 Task: Add a signature Graham Wilson containing Have a great Martin Luther King Jr. Day, Graham Wilson to email address softage.5@softage.net and add a folder Insurance
Action: Mouse moved to (39, 52)
Screenshot: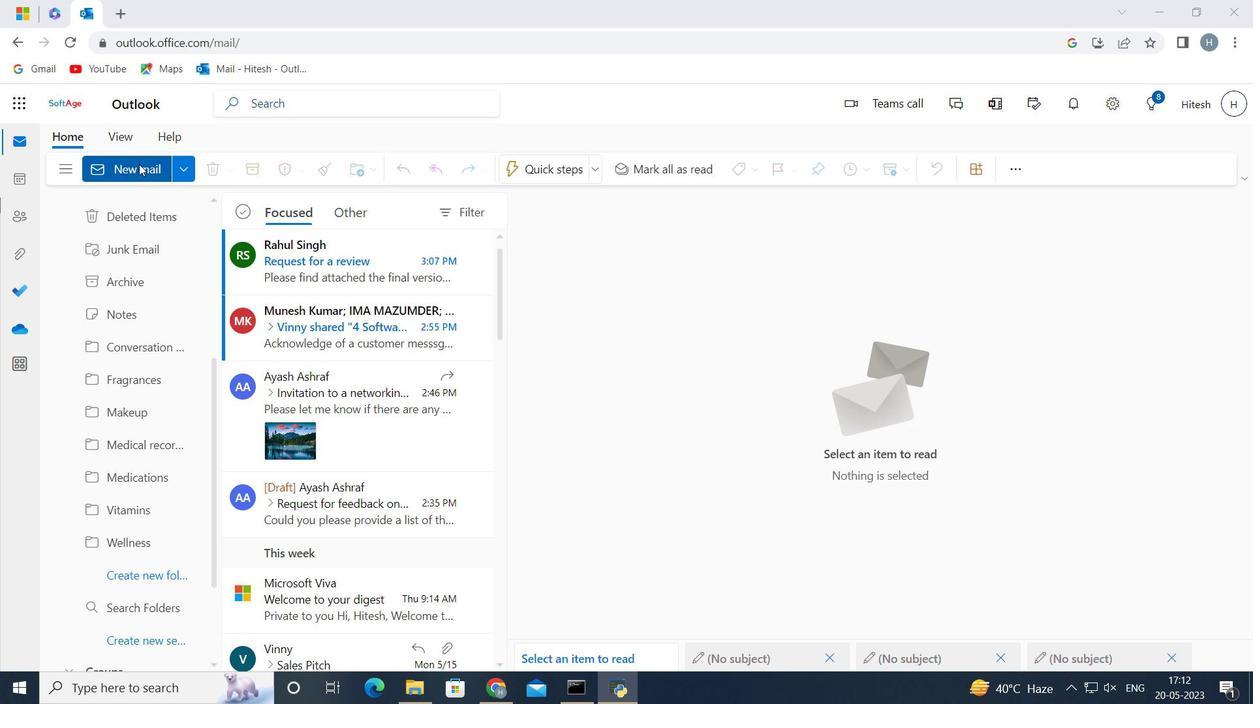 
Action: Mouse pressed left at (39, 52)
Screenshot: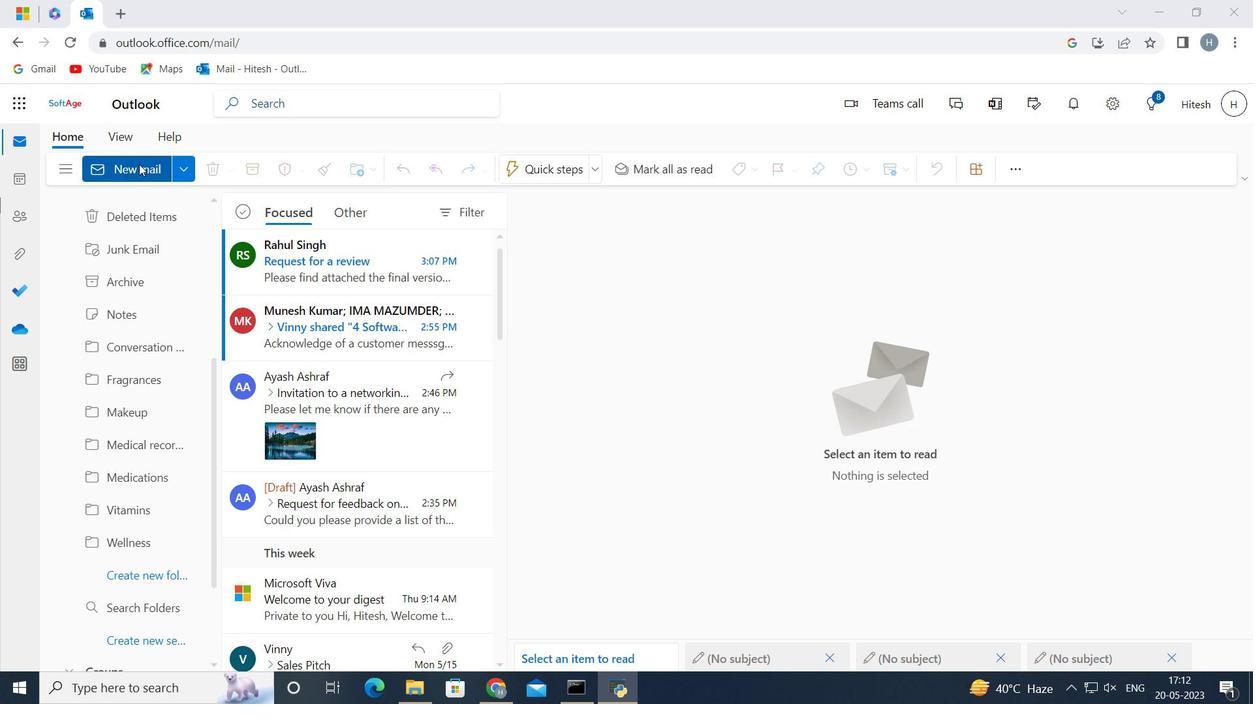 
Action: Mouse moved to (120, 116)
Screenshot: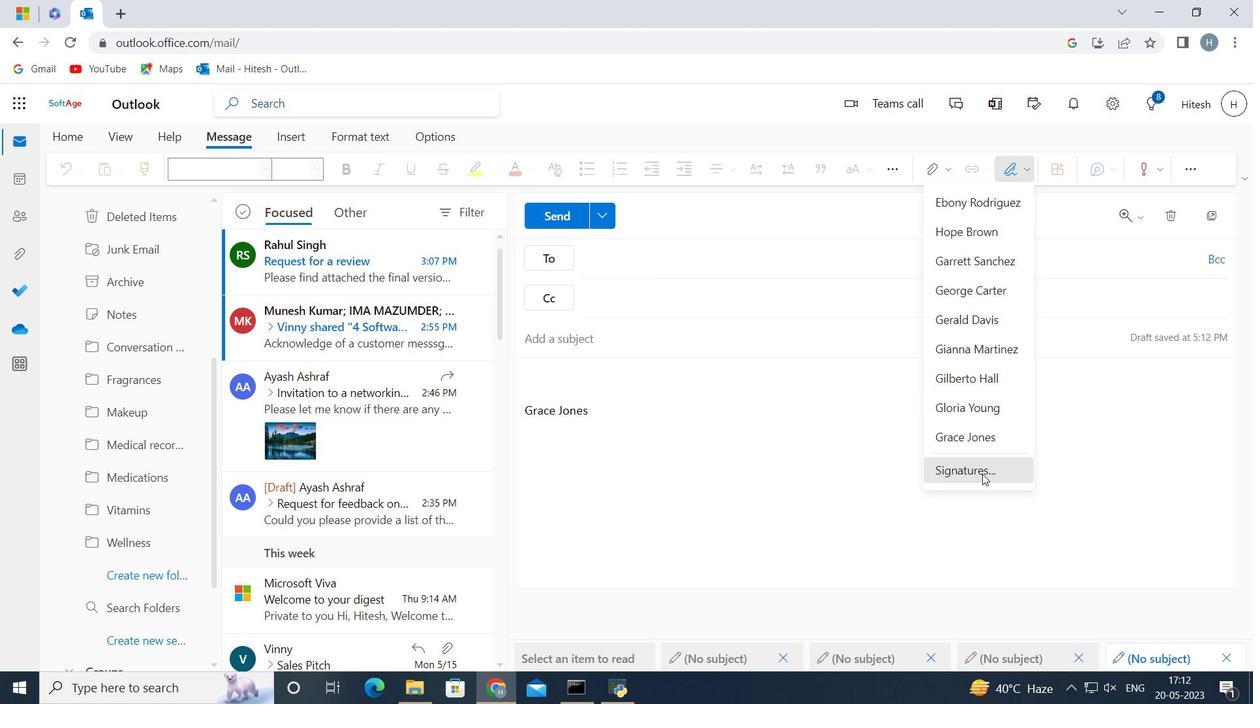 
Action: Mouse pressed left at (120, 116)
Screenshot: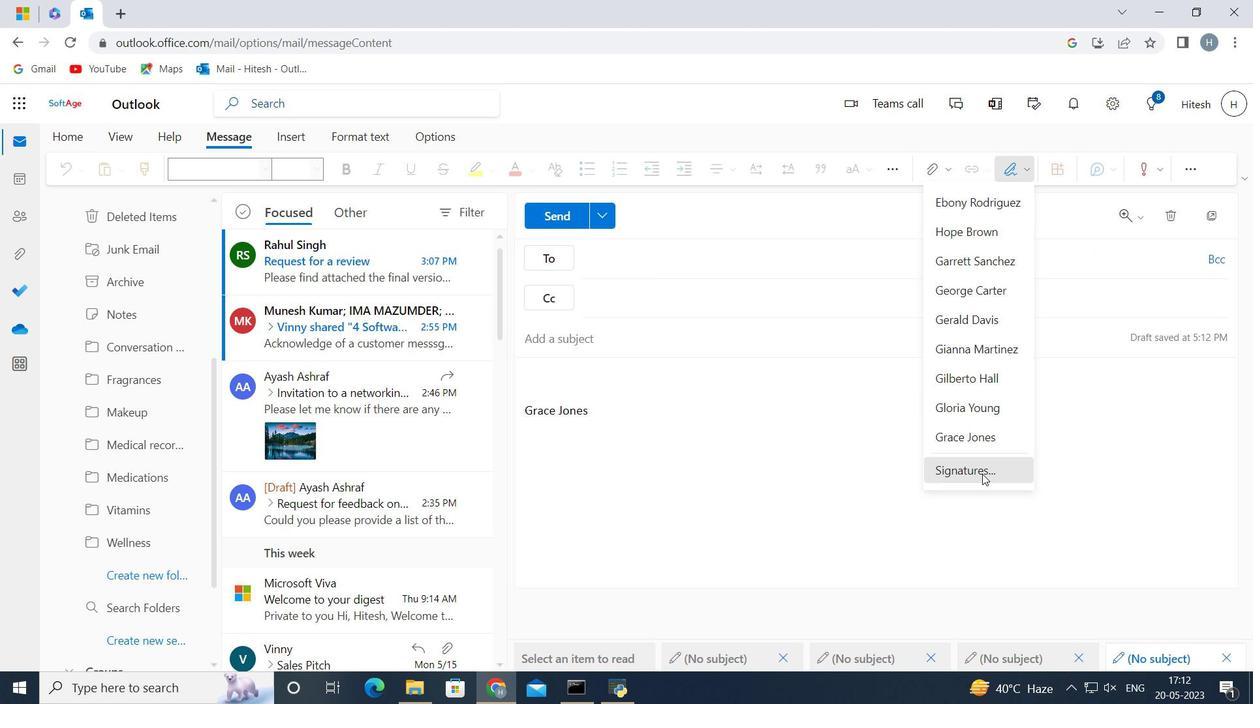 
Action: Mouse moved to (855, 114)
Screenshot: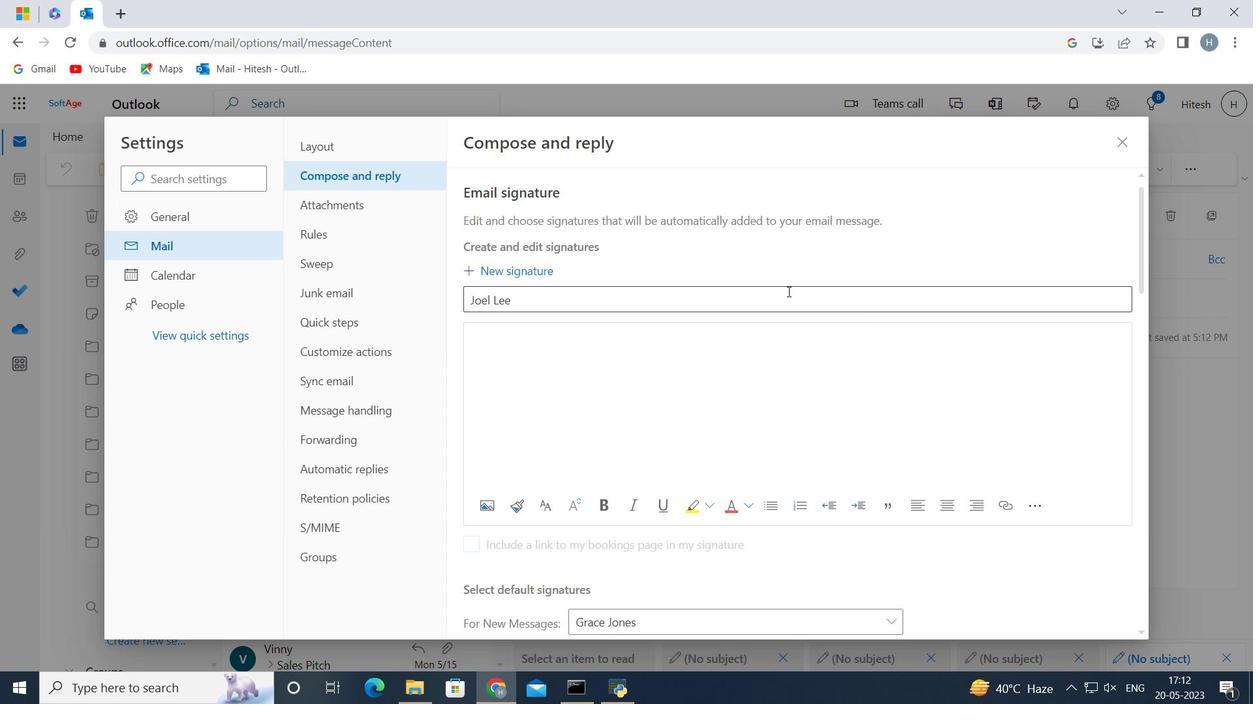 
Action: Mouse pressed left at (855, 114)
Screenshot: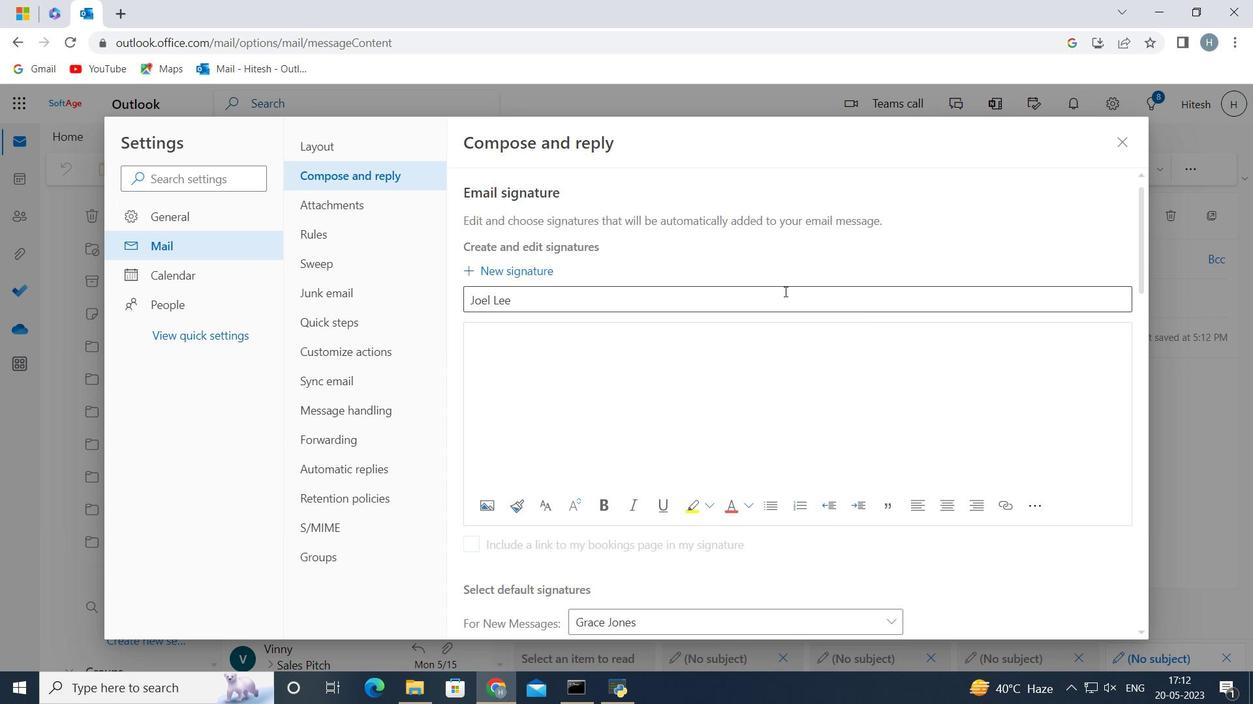 
Action: Mouse moved to (820, 174)
Screenshot: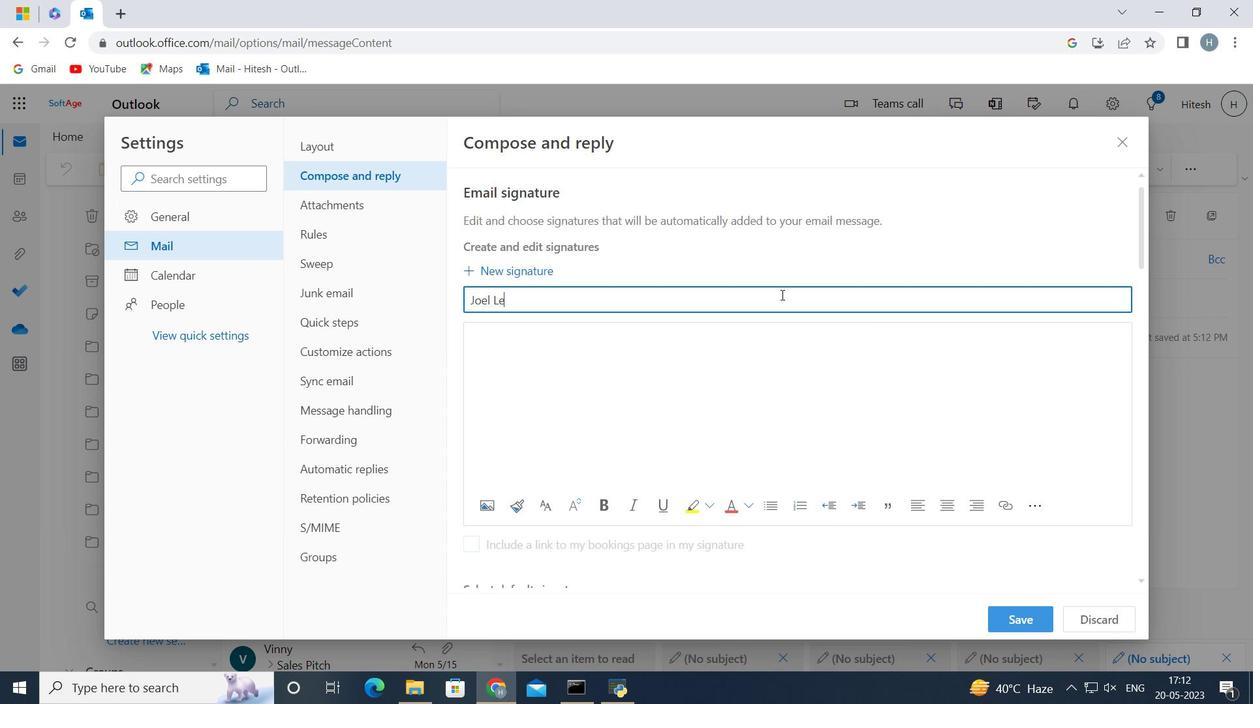
Action: Mouse pressed left at (820, 174)
Screenshot: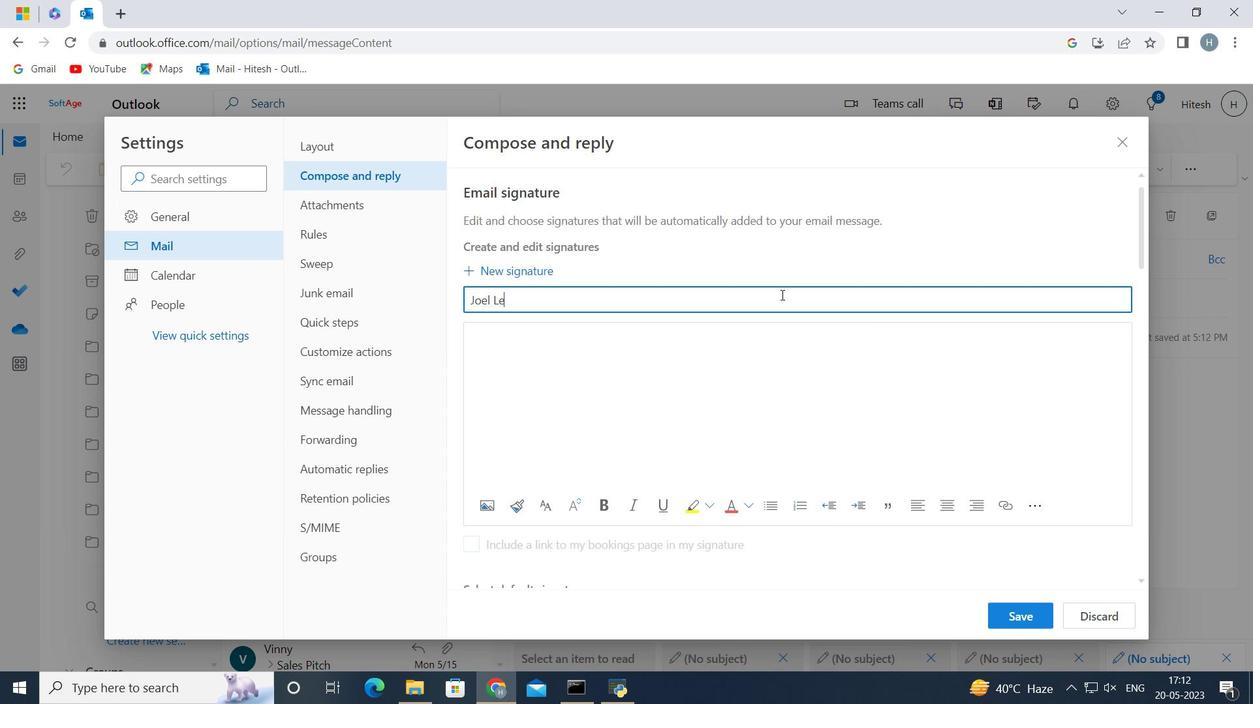 
Action: Mouse moved to (811, 219)
Screenshot: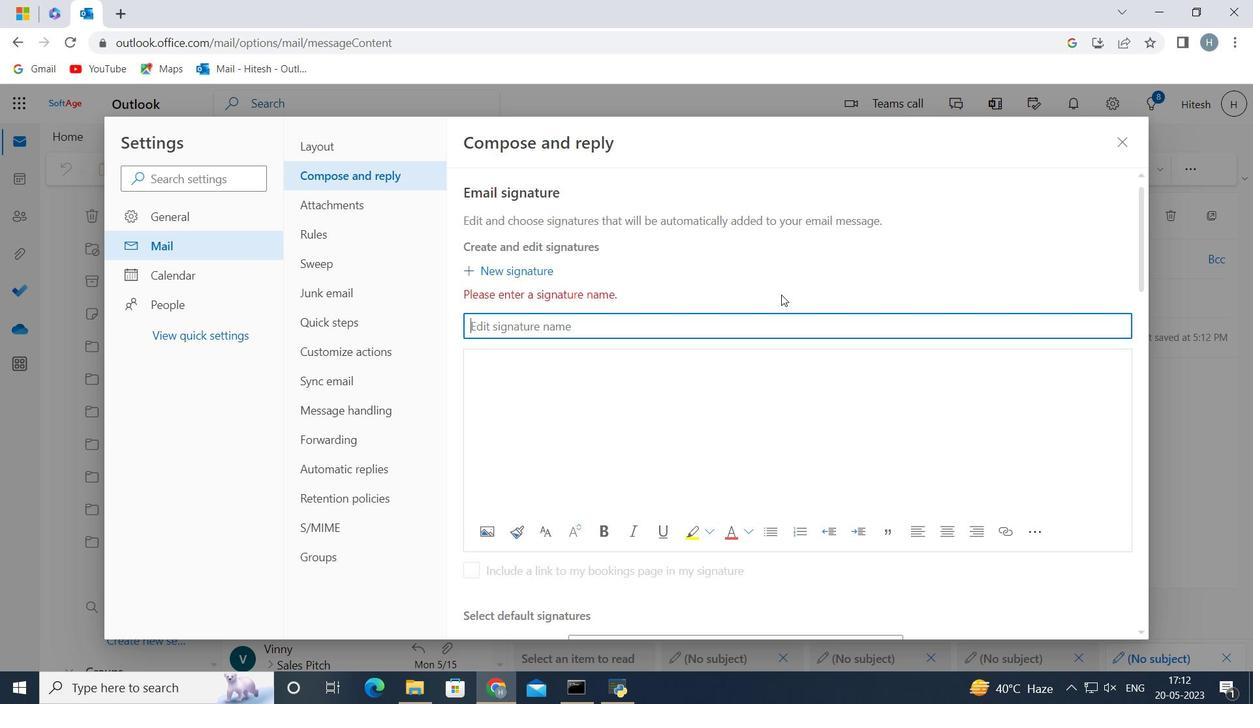 
Action: Mouse pressed left at (811, 219)
Screenshot: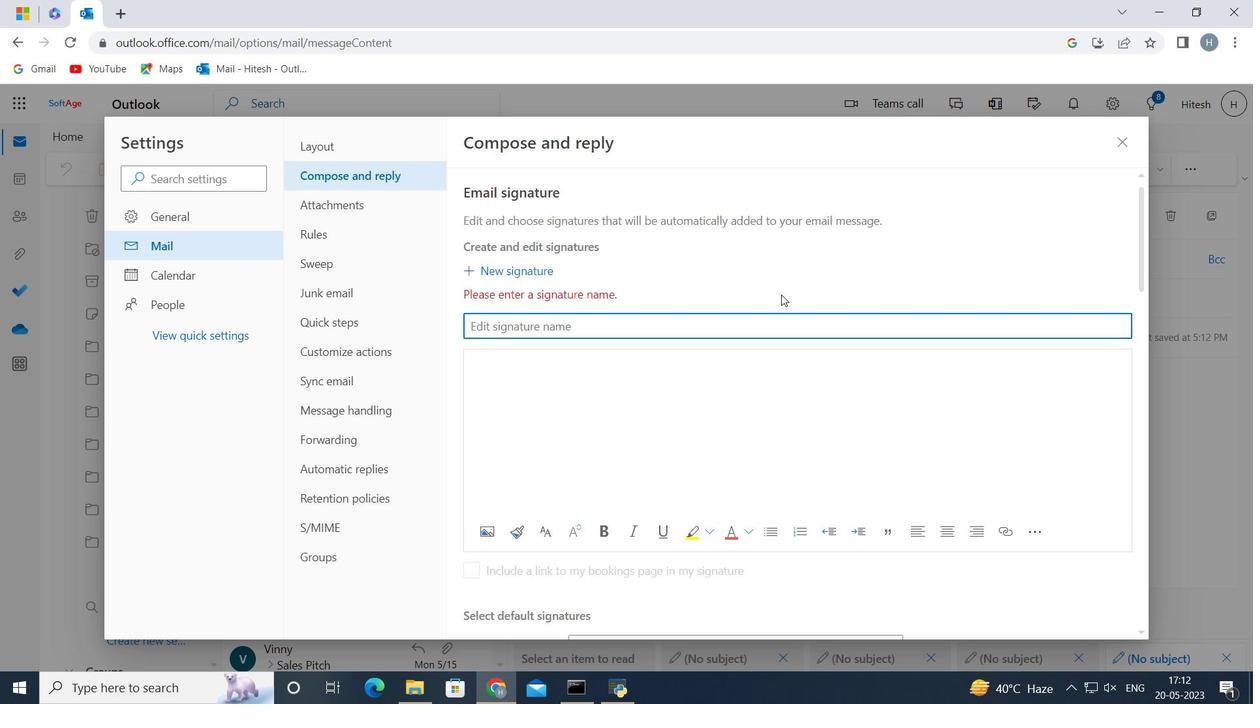 
Action: Mouse moved to (671, 222)
Screenshot: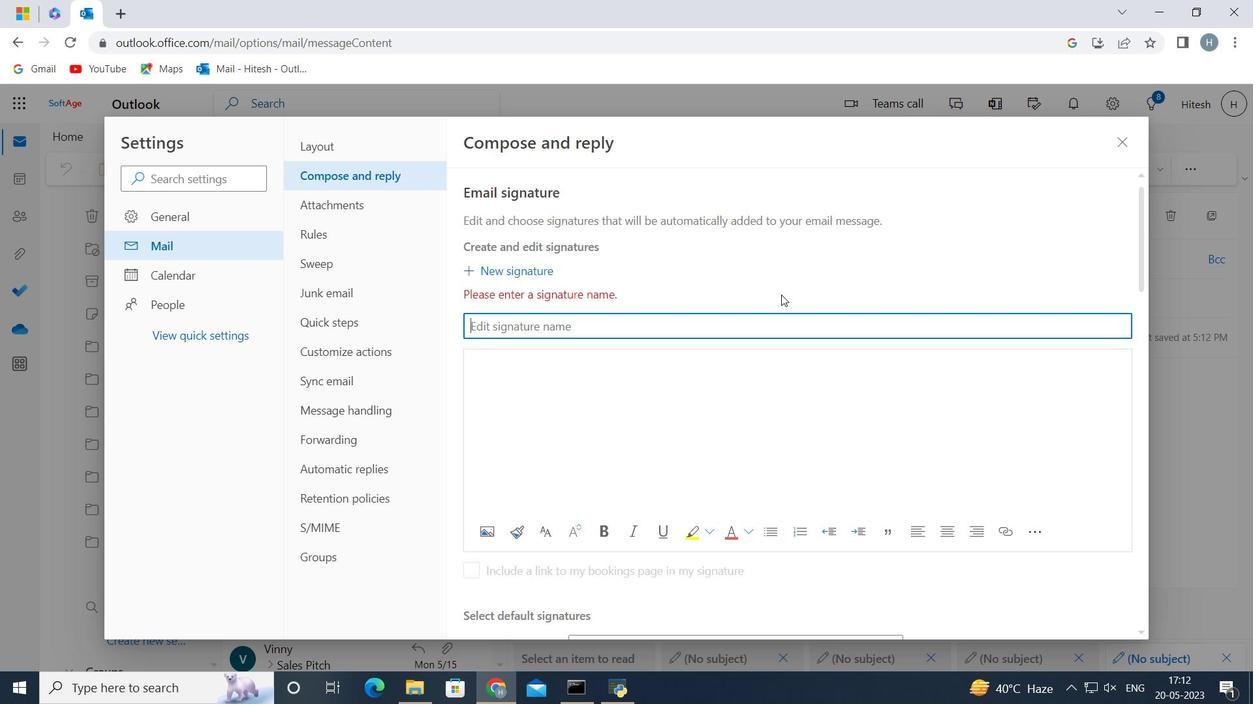
Action: Mouse pressed left at (671, 222)
Screenshot: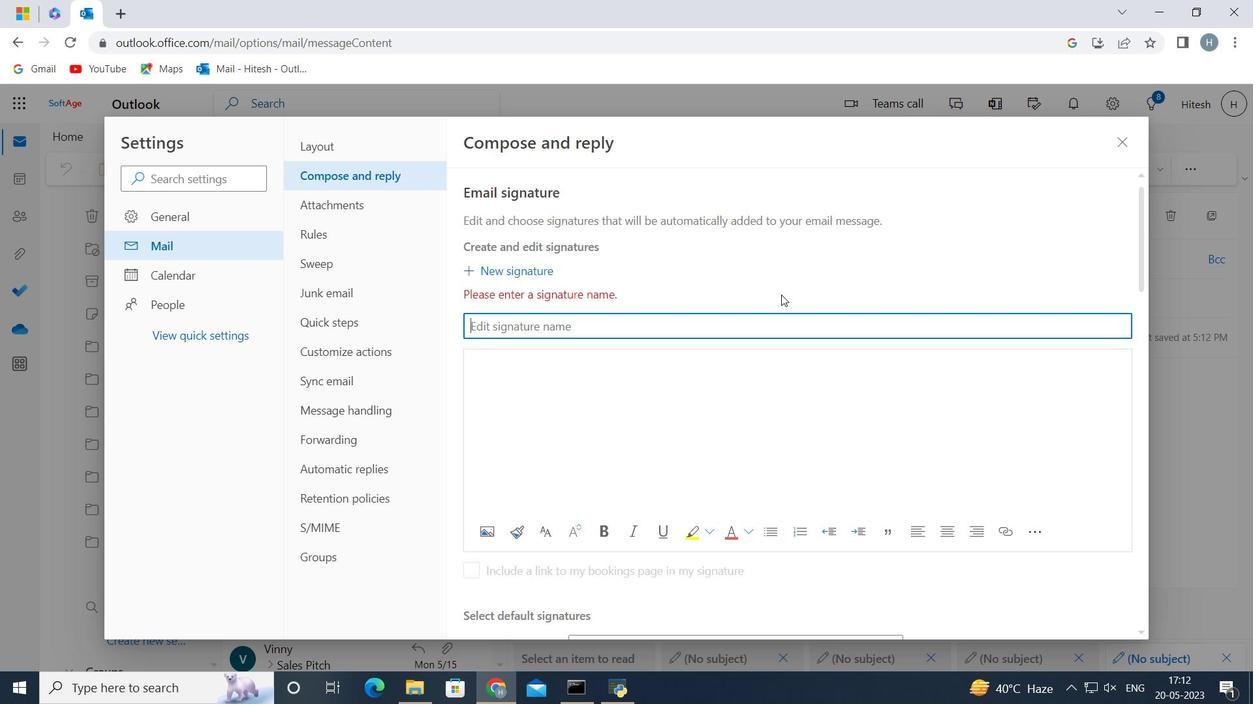 
Action: Mouse moved to (1118, 163)
Screenshot: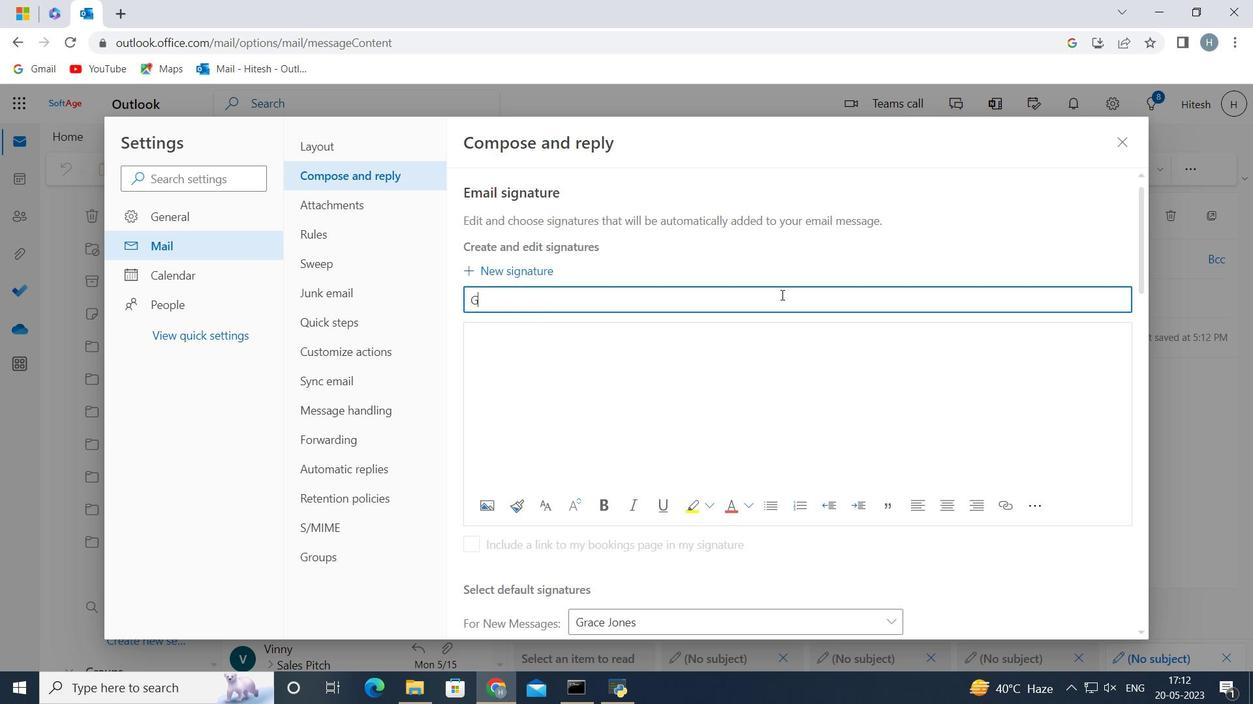 
Action: Key pressed <Key.backspace><Key.backspace><Key.backspace><Key.backspace><Key.backspace><Key.backspace><Key.backspace><Key.backspace><Key.backspace><Key.backspace><Key.backspace><Key.backspace><Key.backspace><Key.backspace><Key.backspace><Key.backspace><Key.backspace><Key.backspace><Key.backspace><Key.backspace><Key.shift>g<Key.backspace><Key.shift>Gram<Key.backspace>ham<Key.space><Key.shift>Wilsonctrl+A<'\x03'>
Screenshot: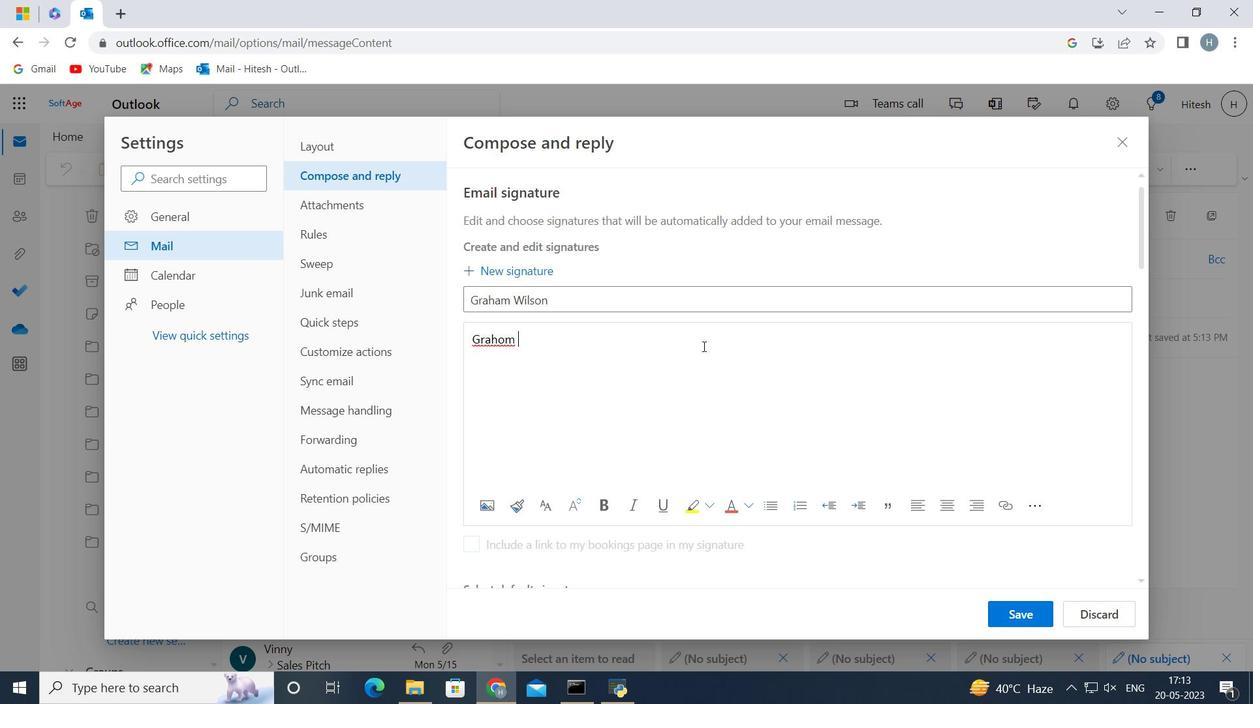 
Action: Mouse moved to (593, 260)
Screenshot: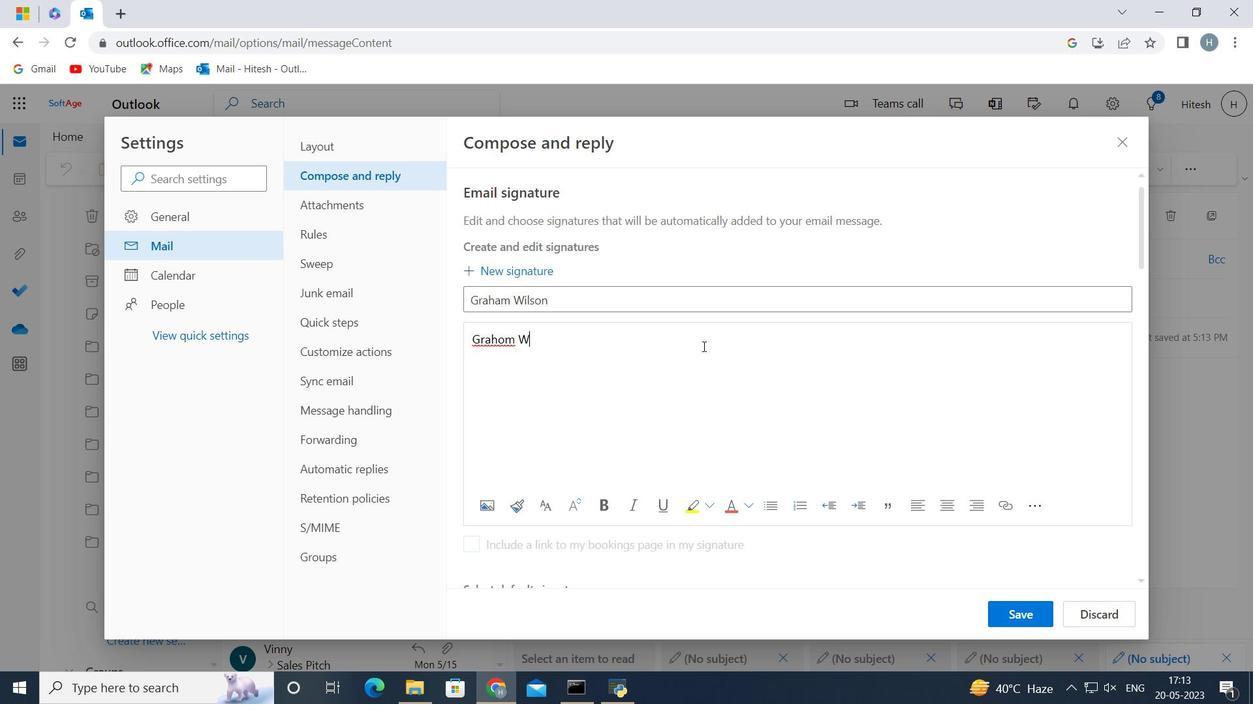 
Action: Mouse pressed left at (593, 260)
Screenshot: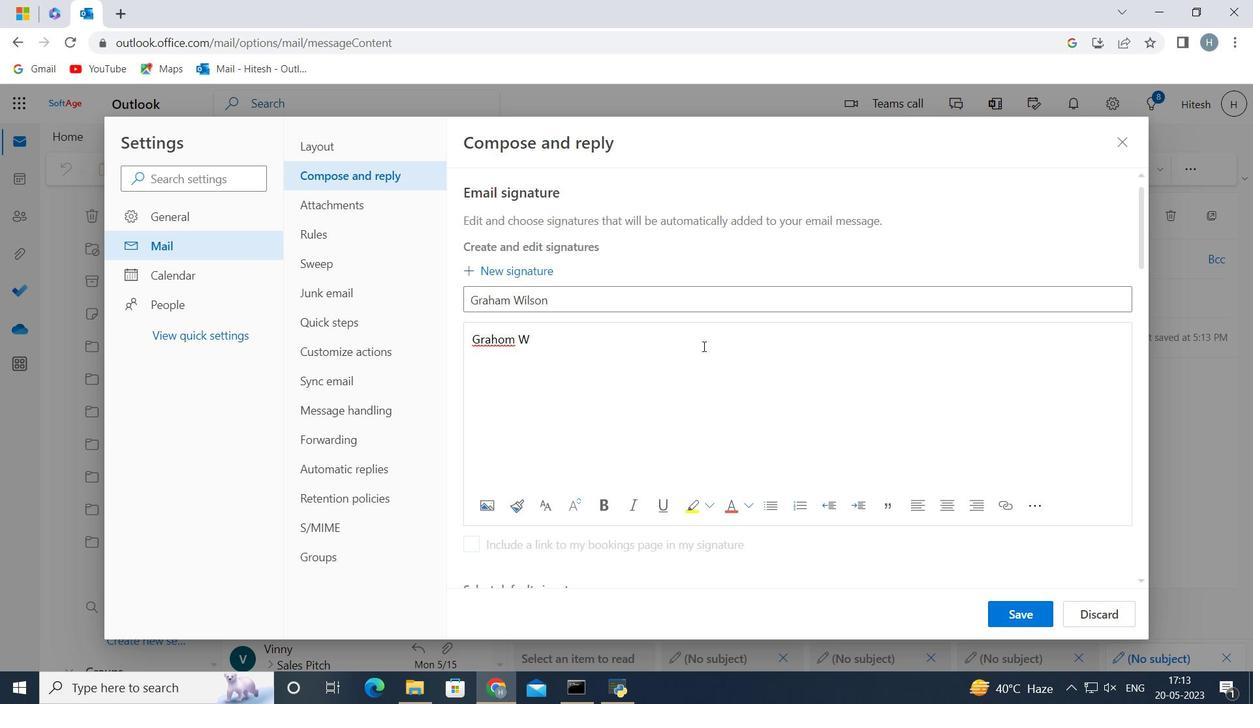 
Action: Mouse moved to (593, 253)
Screenshot: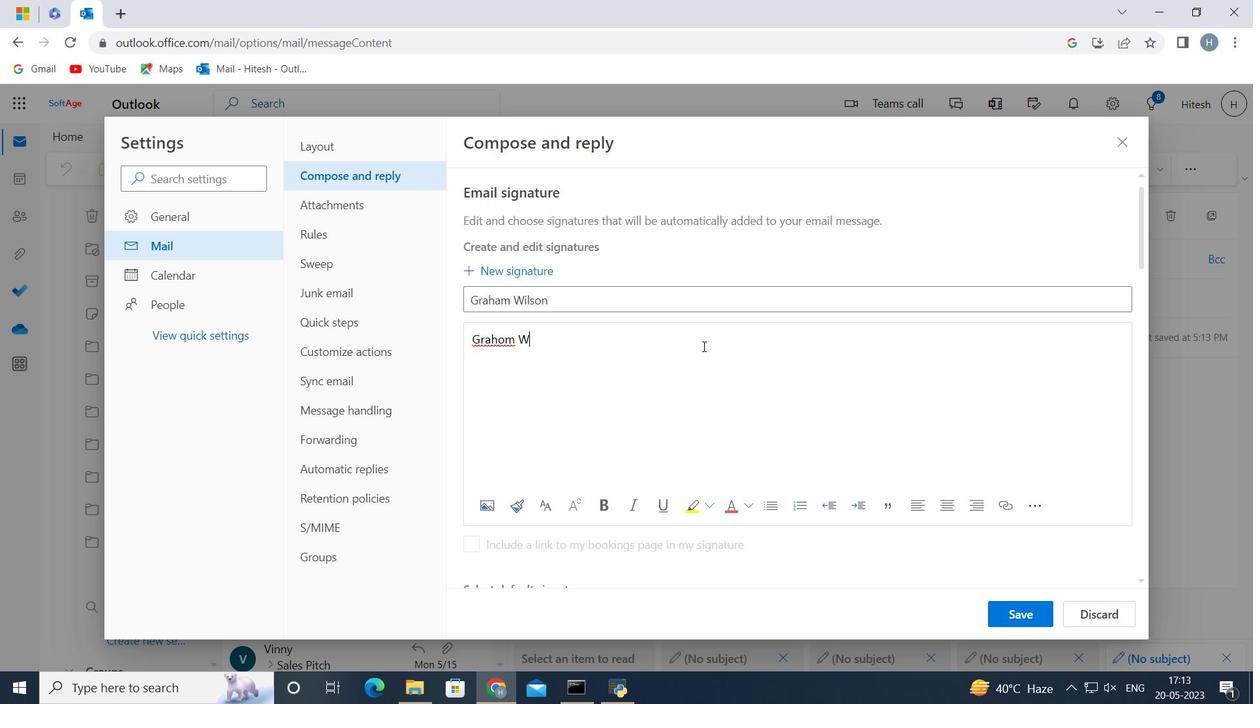 
Action: Mouse pressed left at (593, 253)
Screenshot: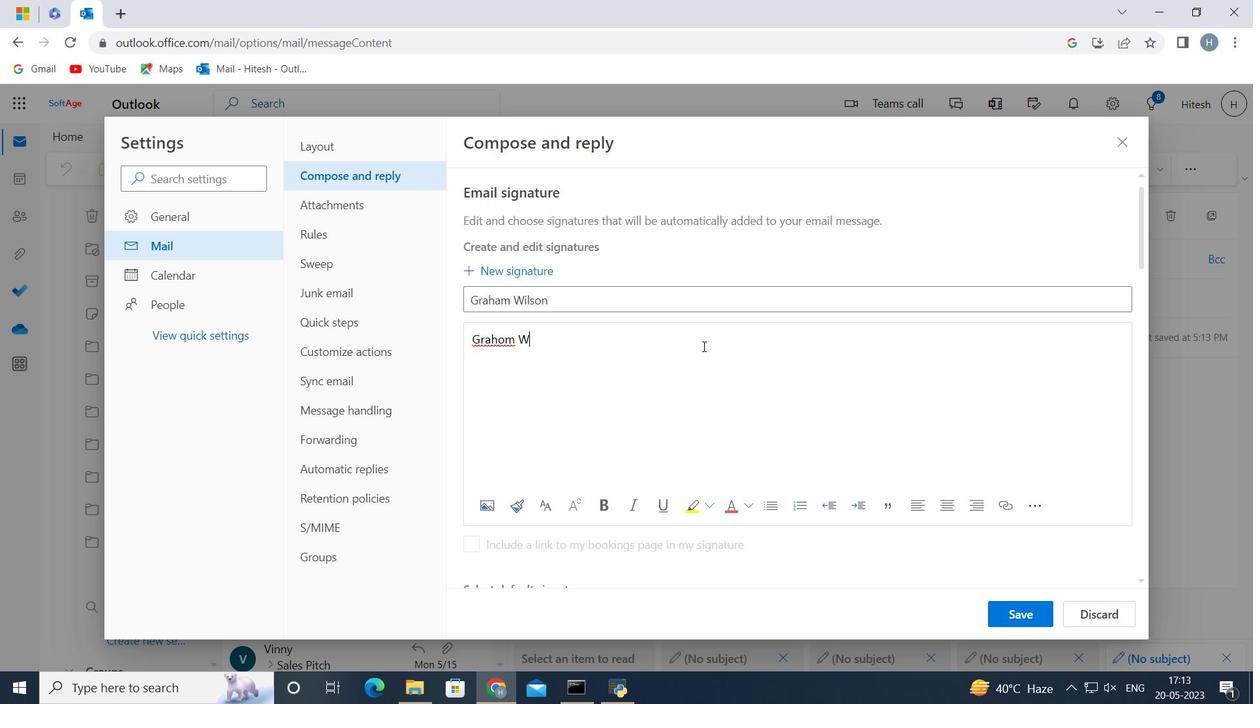 
Action: Key pressed <Key.backspace><Key.backspace><Key.backspace><Key.backspace><Key.backspace><Key.backspace><Key.backspace><Key.backspace><Key.backspace><Key.backspace><Key.backspace><Key.backspace><Key.backspace><Key.backspace><Key.backspace><Key.backspace><Key.backspace><Key.backspace><Key.backspace>ctrl+V
Screenshot: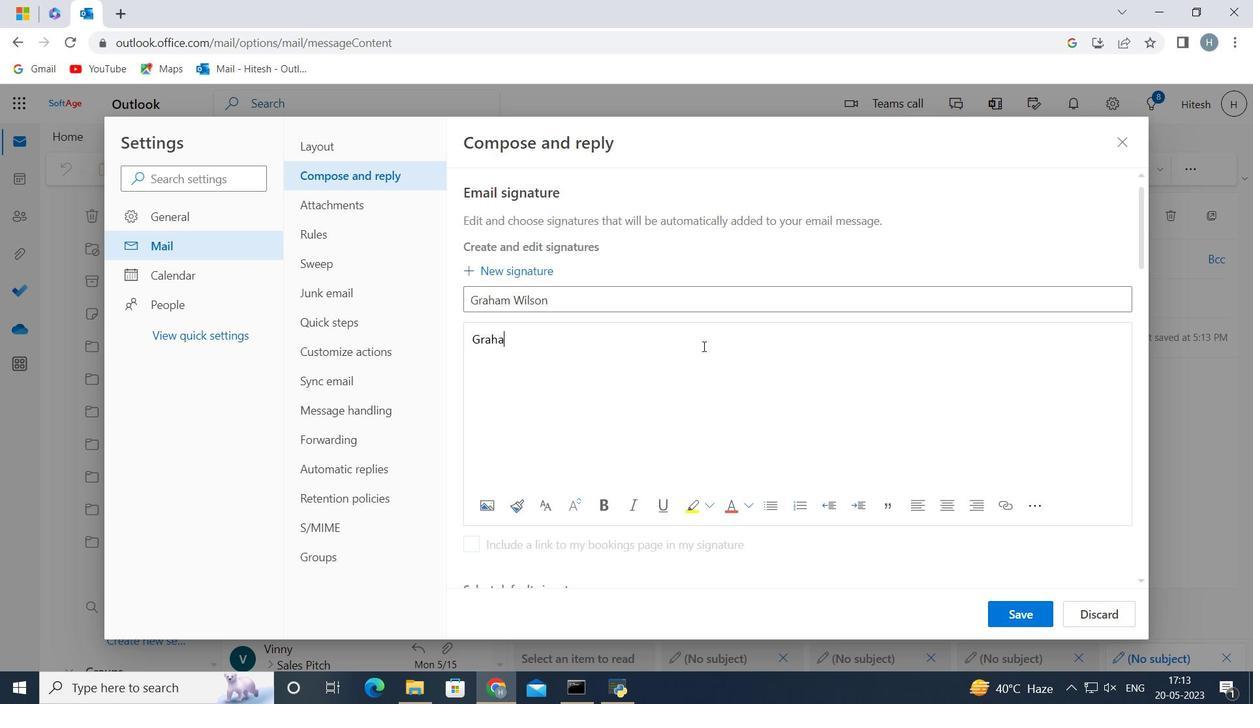 
Action: Mouse moved to (945, 624)
Screenshot: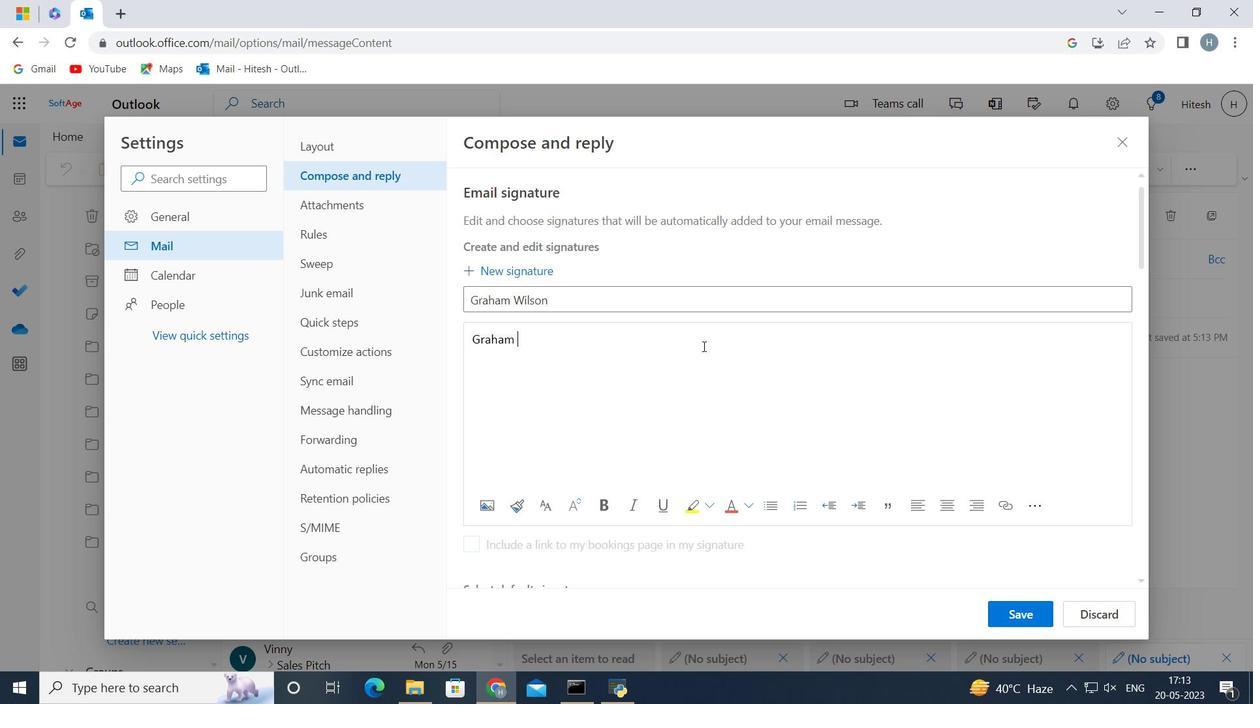 
Action: Mouse pressed left at (945, 624)
Screenshot: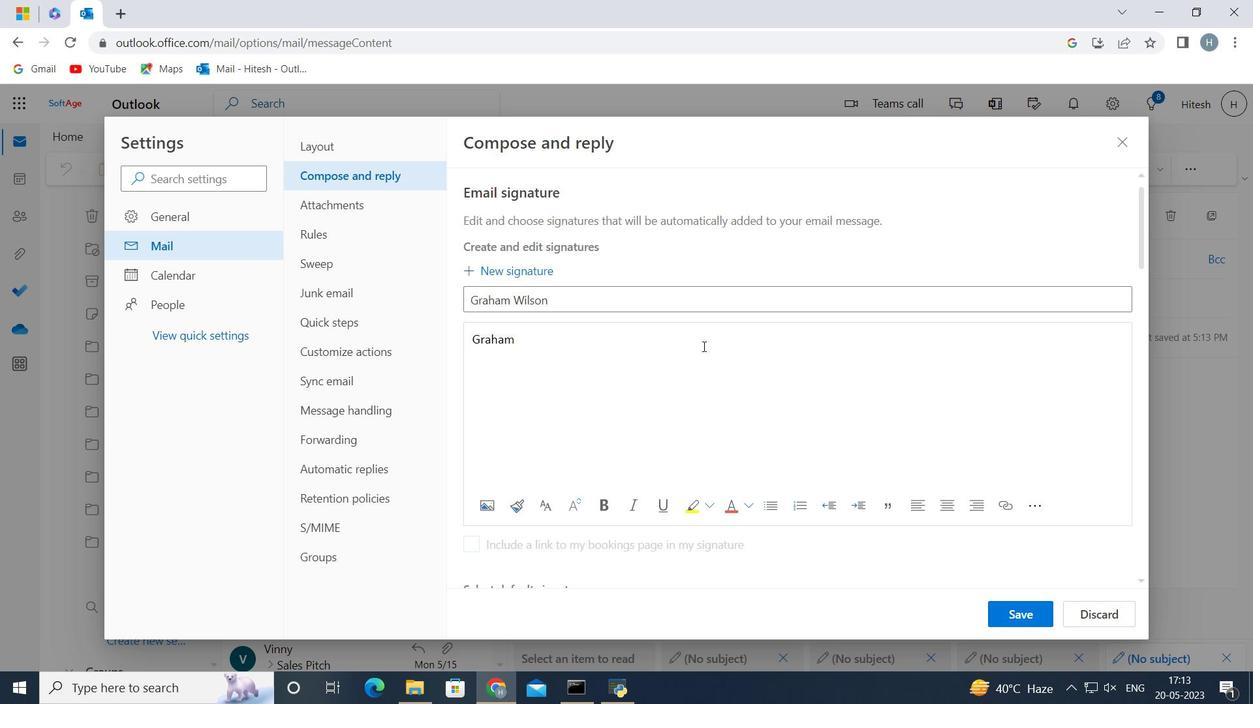 
Action: Mouse moved to (1023, 92)
Screenshot: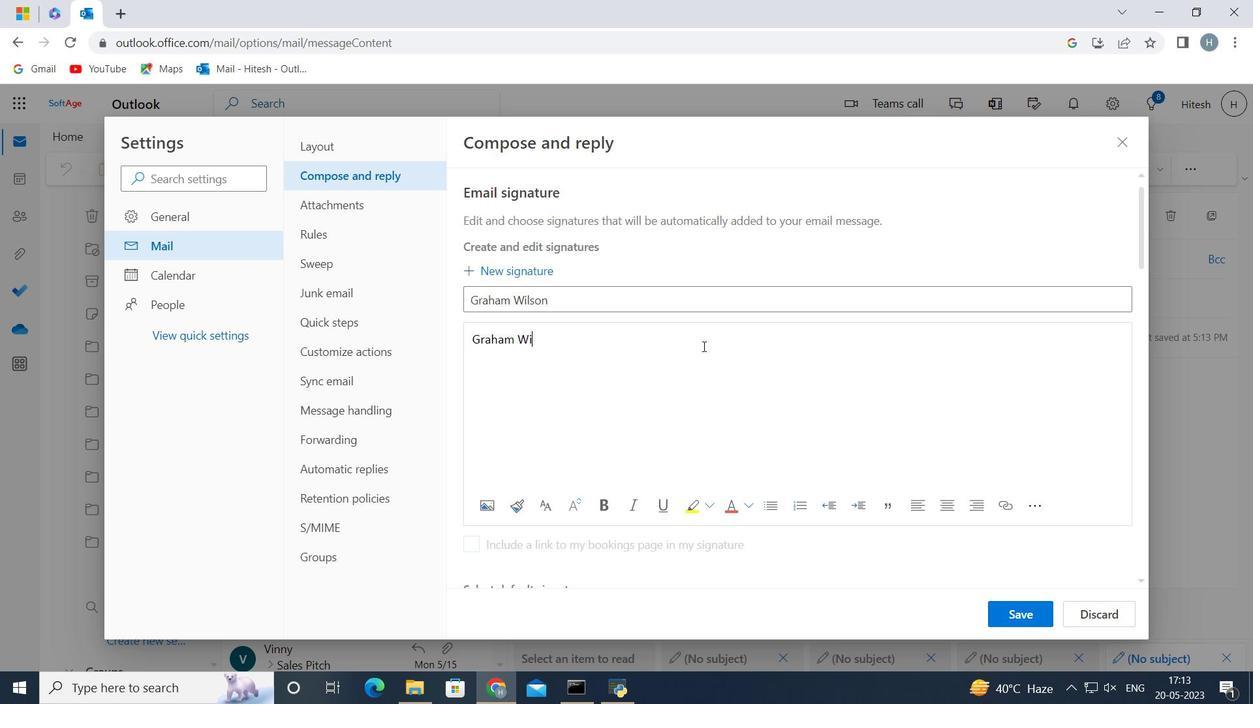 
Action: Mouse pressed left at (1023, 92)
Screenshot: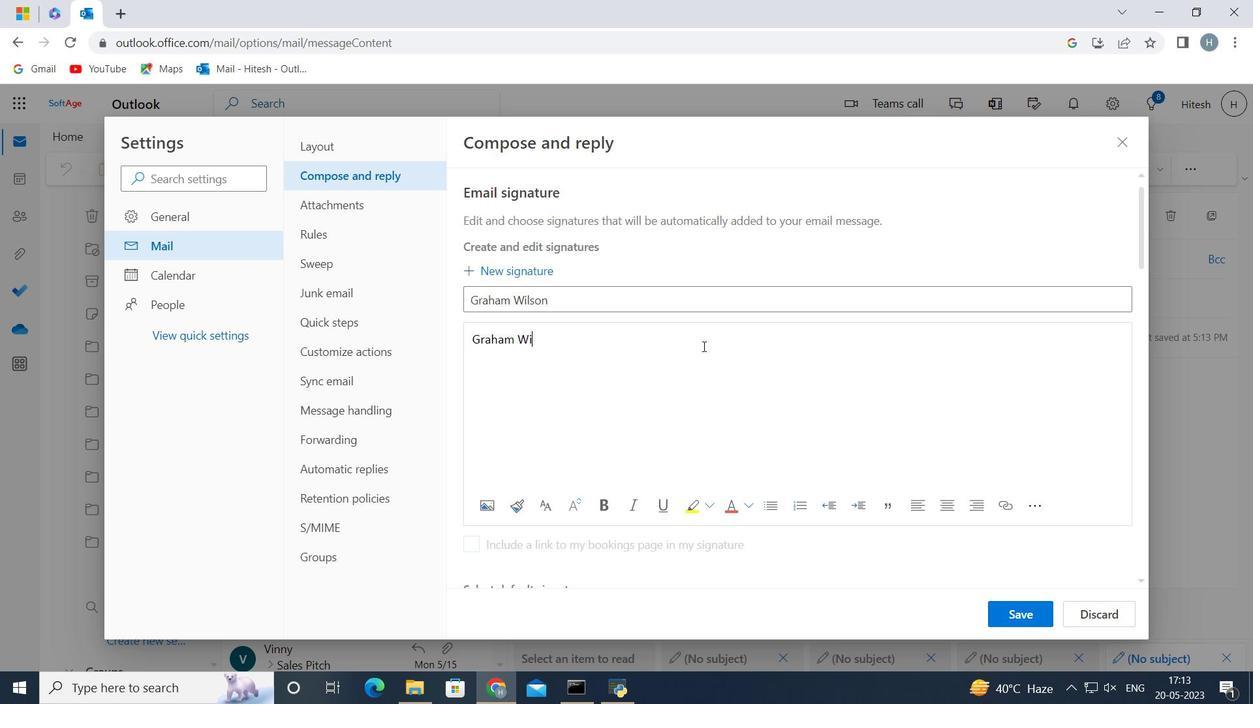 
Action: Mouse moved to (529, 192)
Screenshot: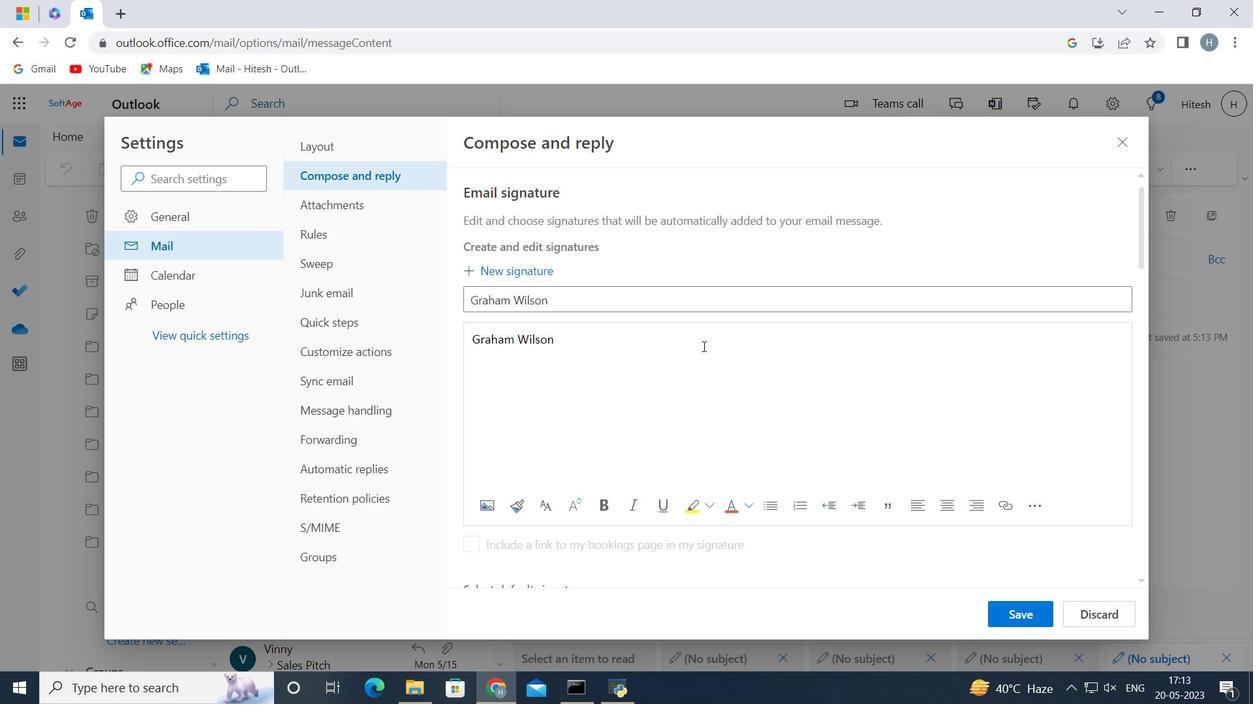 
Action: Mouse pressed left at (529, 192)
Screenshot: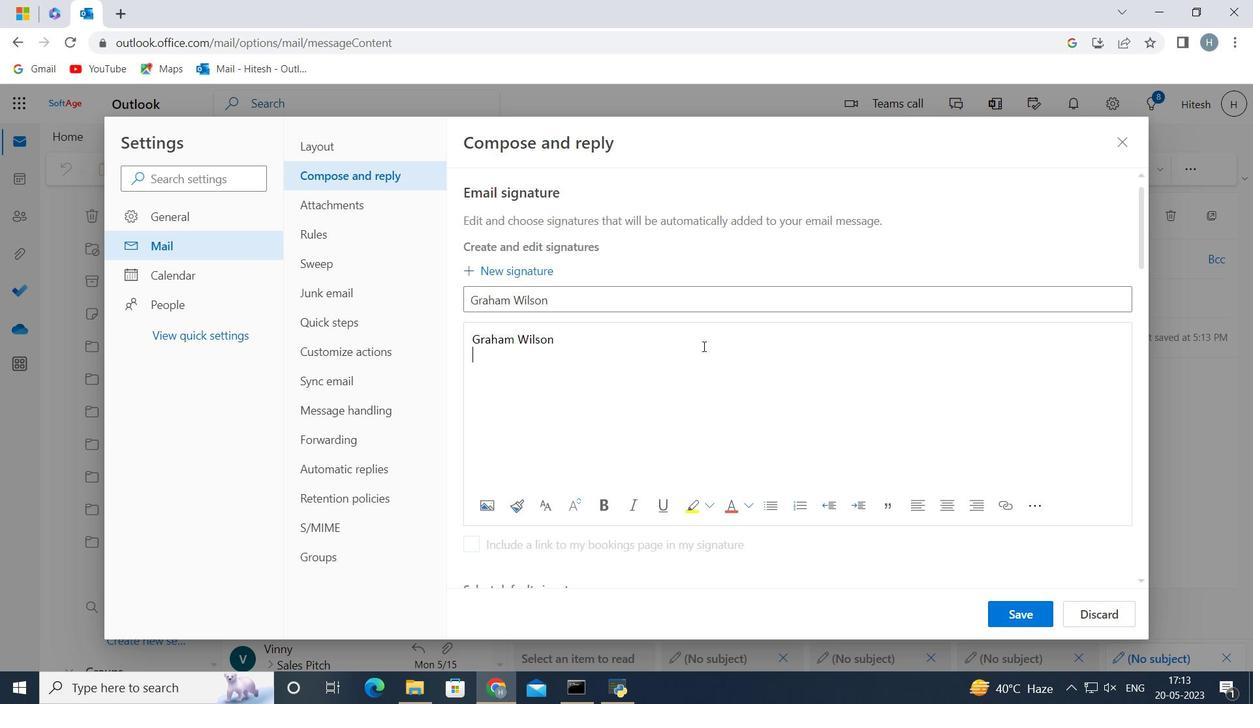 
Action: Mouse moved to (891, 217)
Screenshot: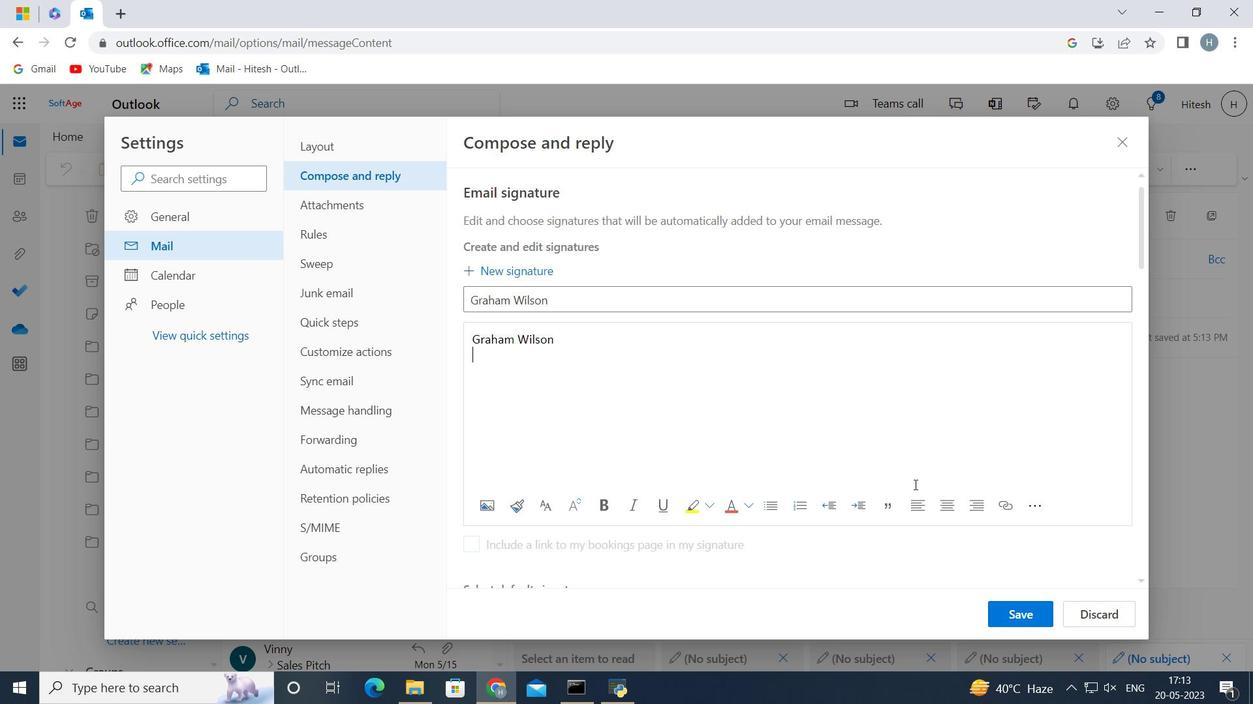 
Action: Key pressed softage.5<Key.shift><Key.shift><Key.shift><Key.shift><Key.shift><Key.shift><Key.shift><Key.shift><Key.shift><Key.shift><Key.shift><Key.shift>@spftage.net
Screenshot: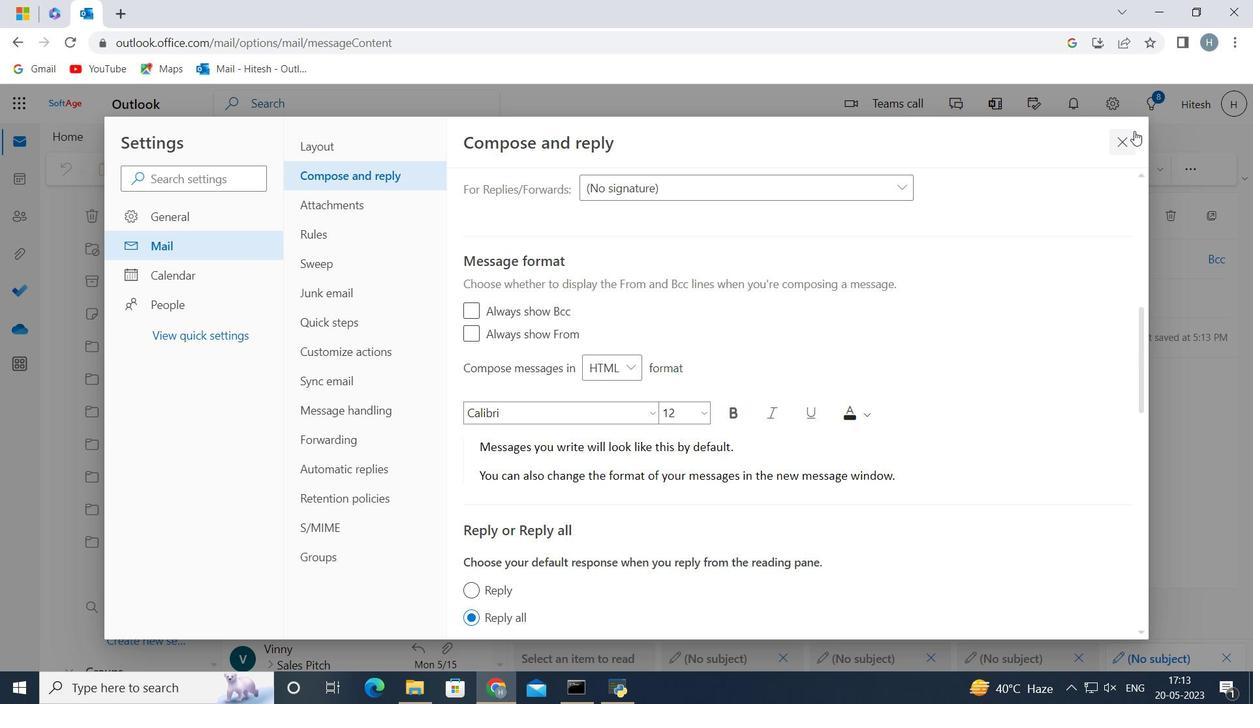 
Action: Mouse moved to (524, 187)
Screenshot: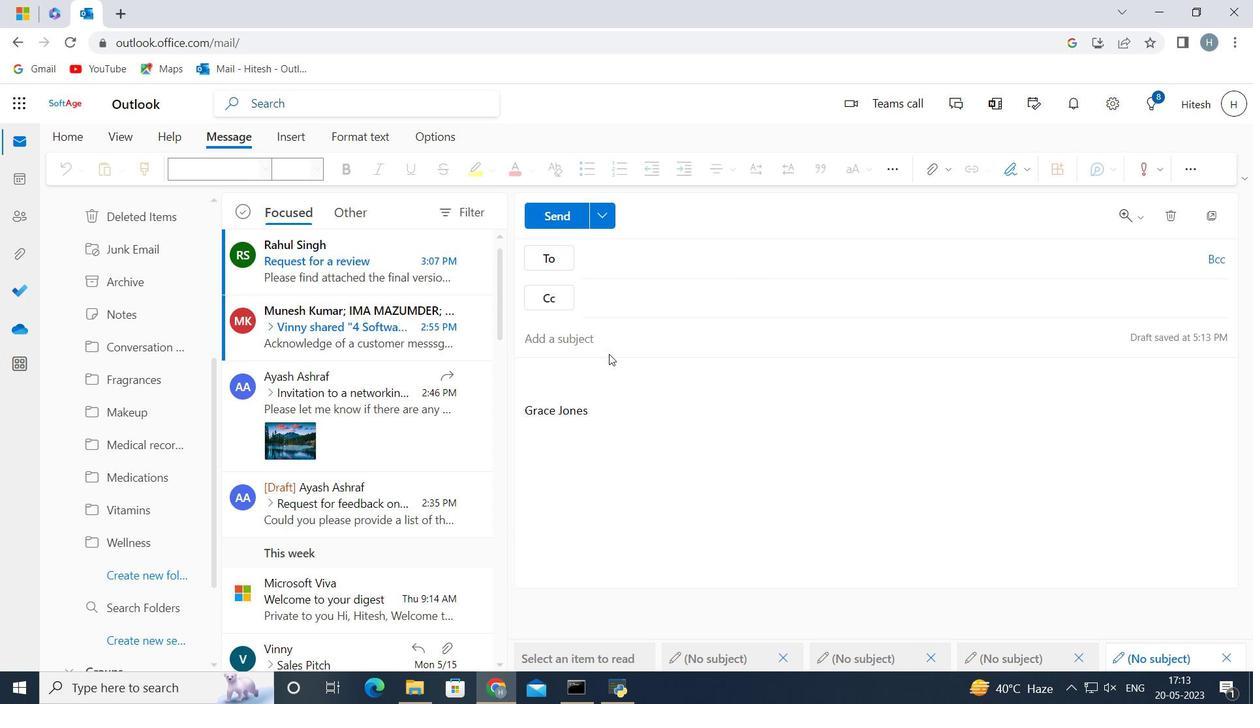 
Action: Mouse pressed left at (524, 187)
Screenshot: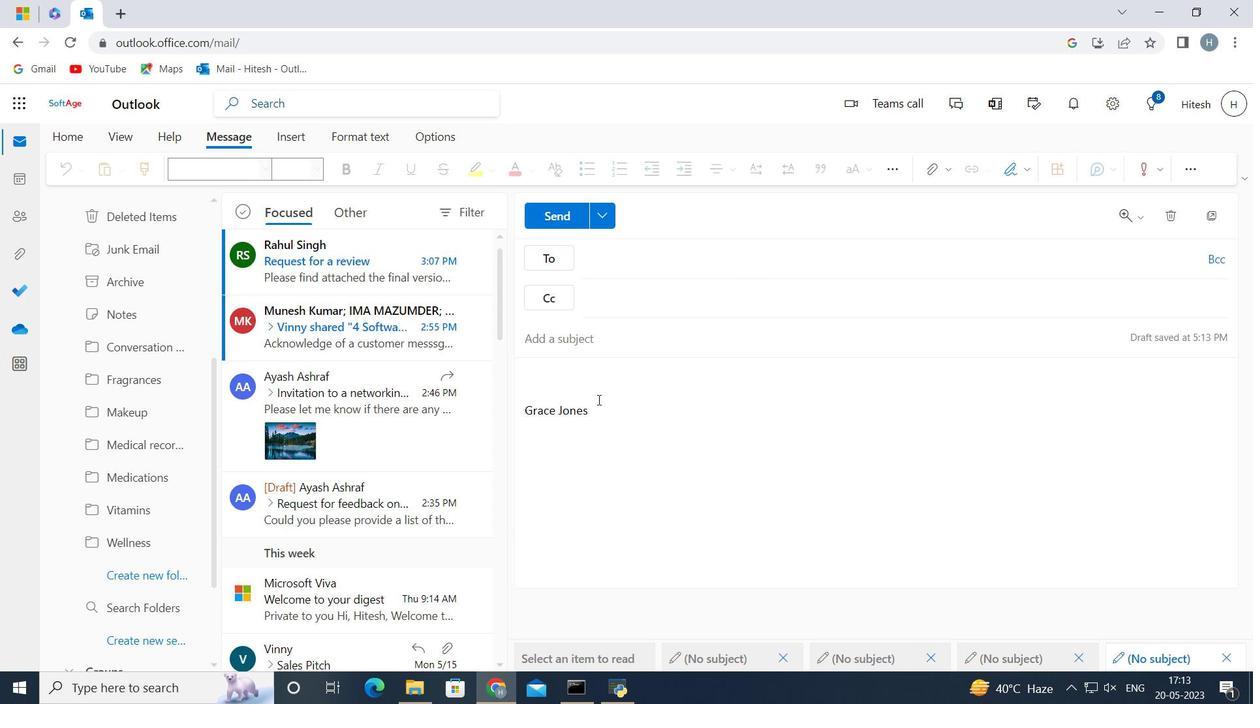
Action: Mouse moved to (520, 186)
Screenshot: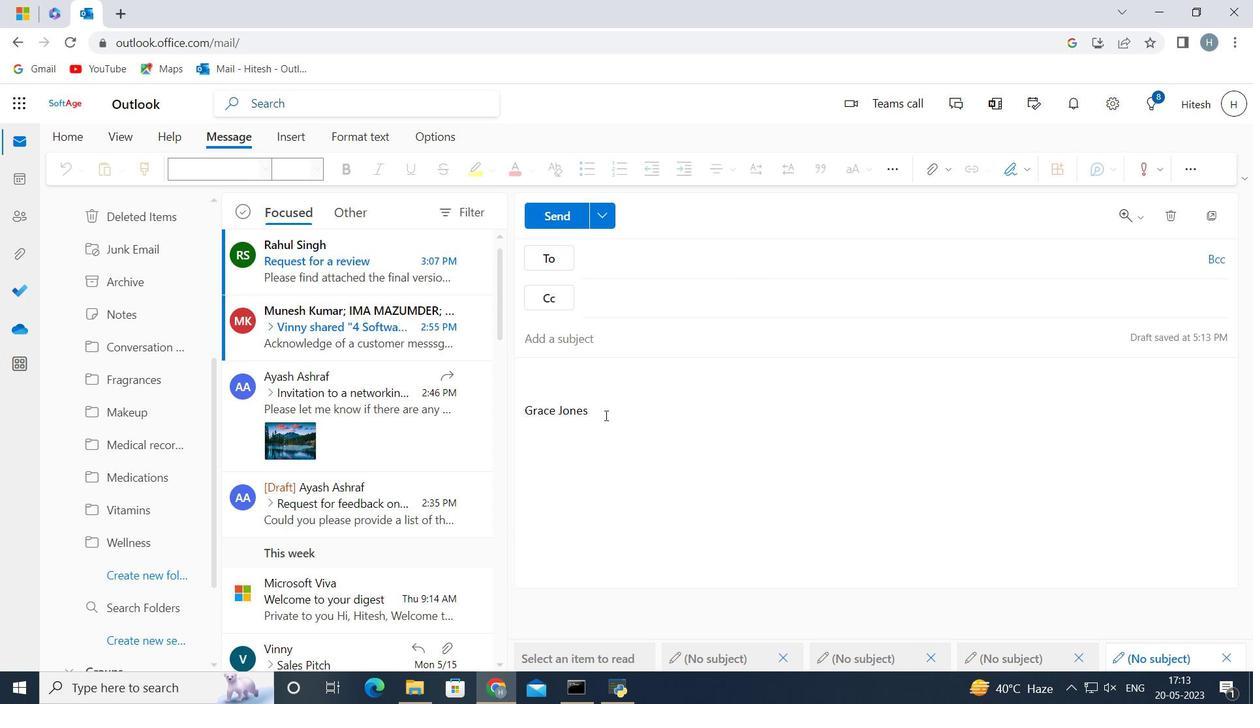 
Action: Mouse pressed left at (520, 186)
Screenshot: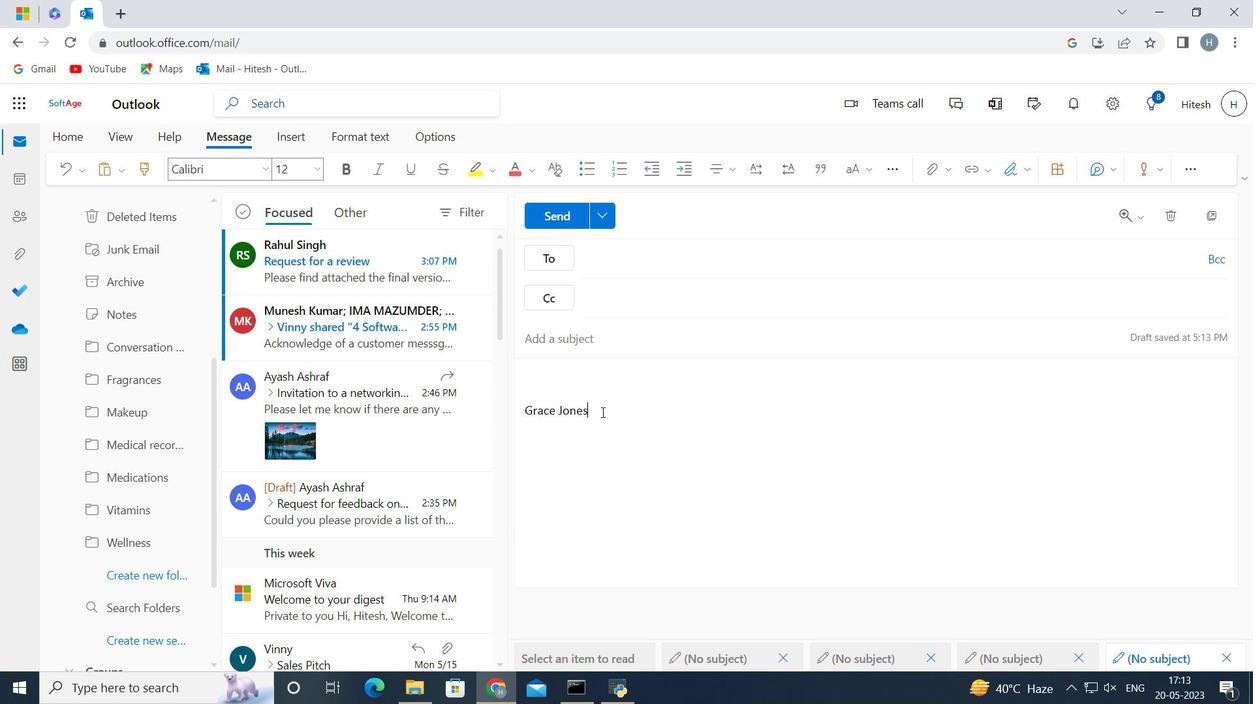 
Action: Mouse moved to (557, 191)
Screenshot: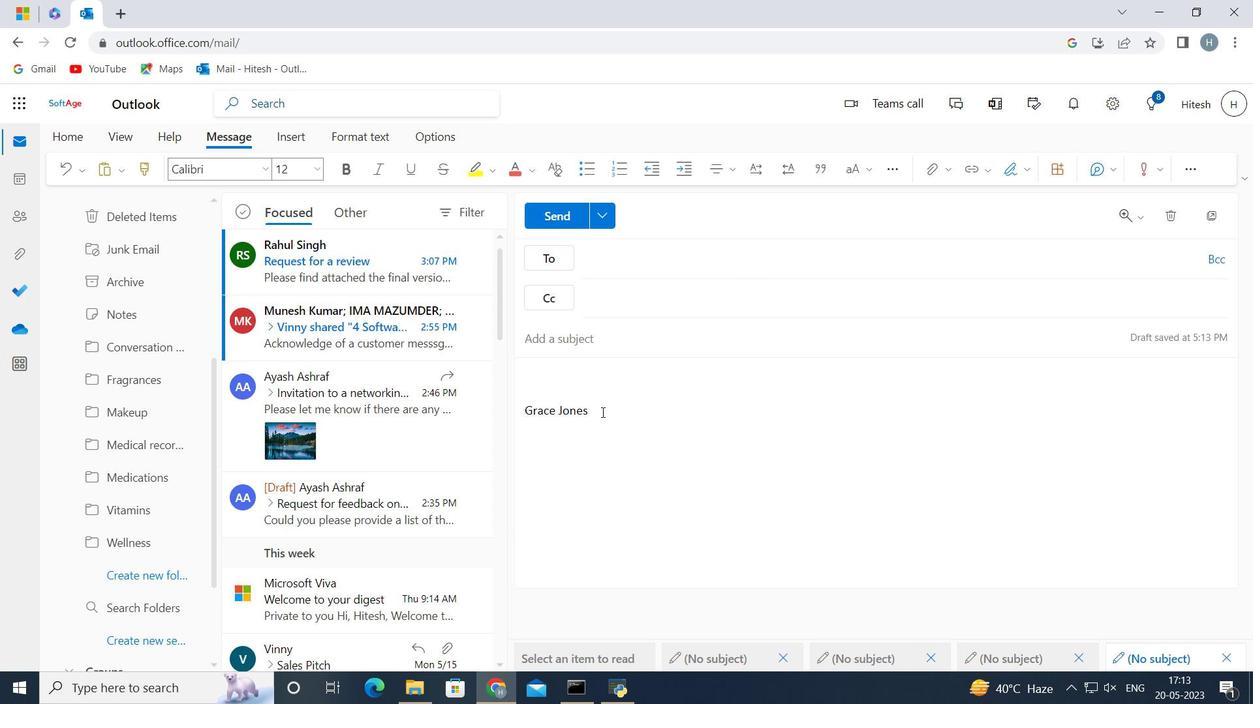 
Action: Key pressed <Key.backspace>
Screenshot: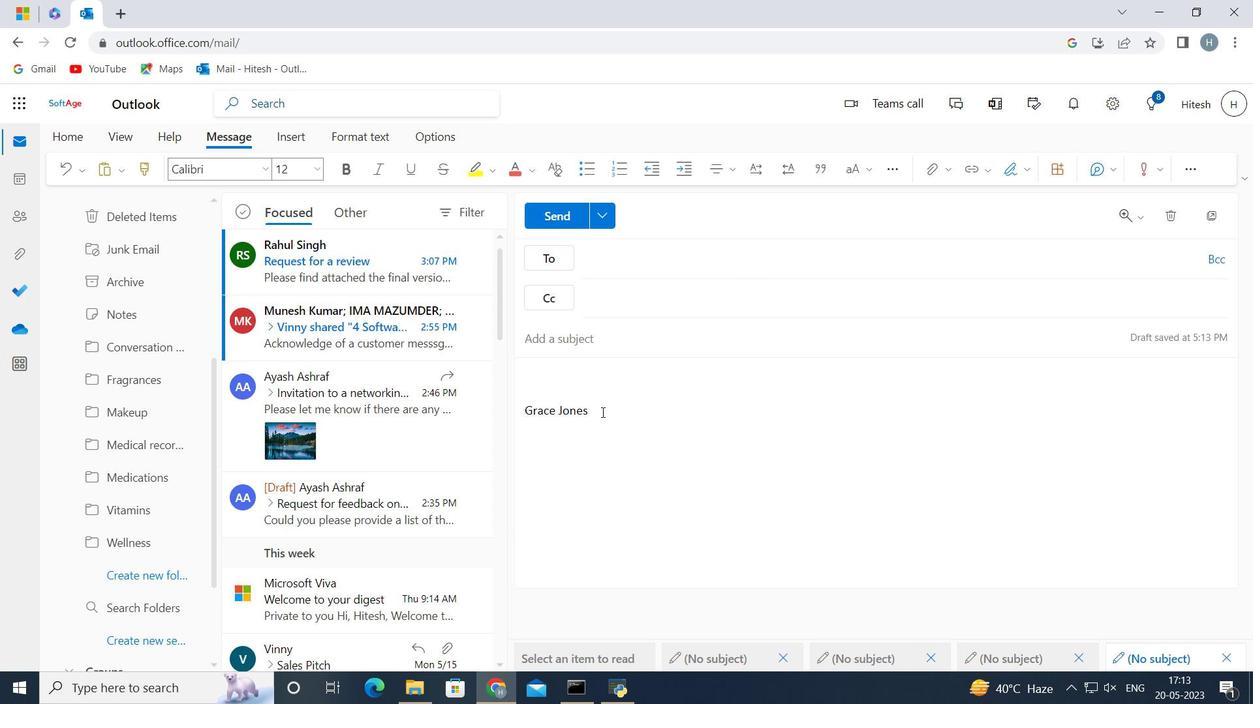 
Action: Mouse moved to (561, 193)
Screenshot: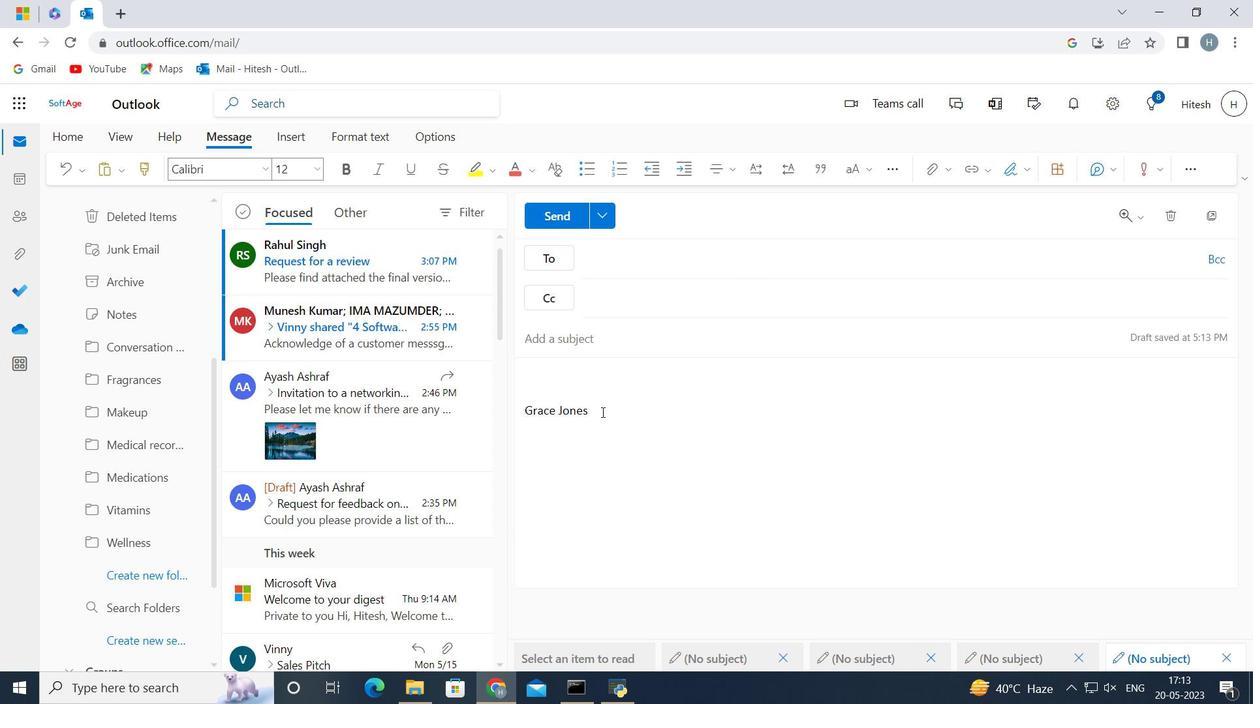 
Action: Key pressed o
Screenshot: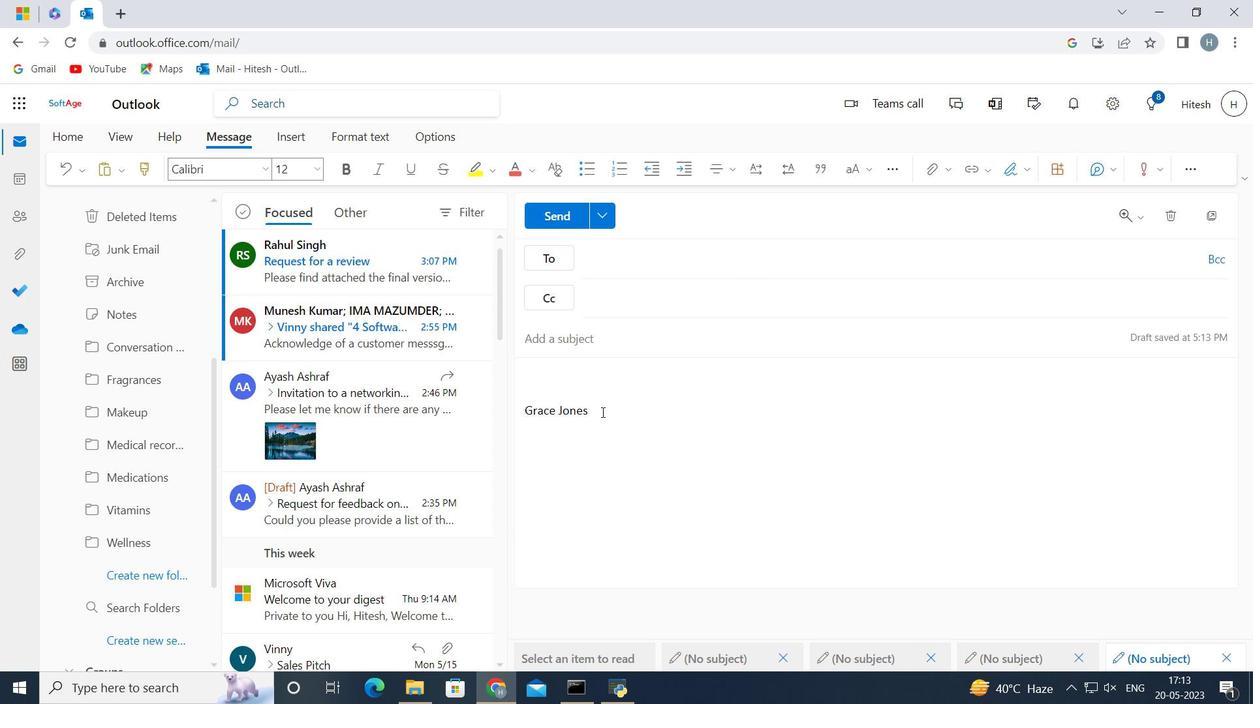 
Action: Mouse moved to (556, 213)
Screenshot: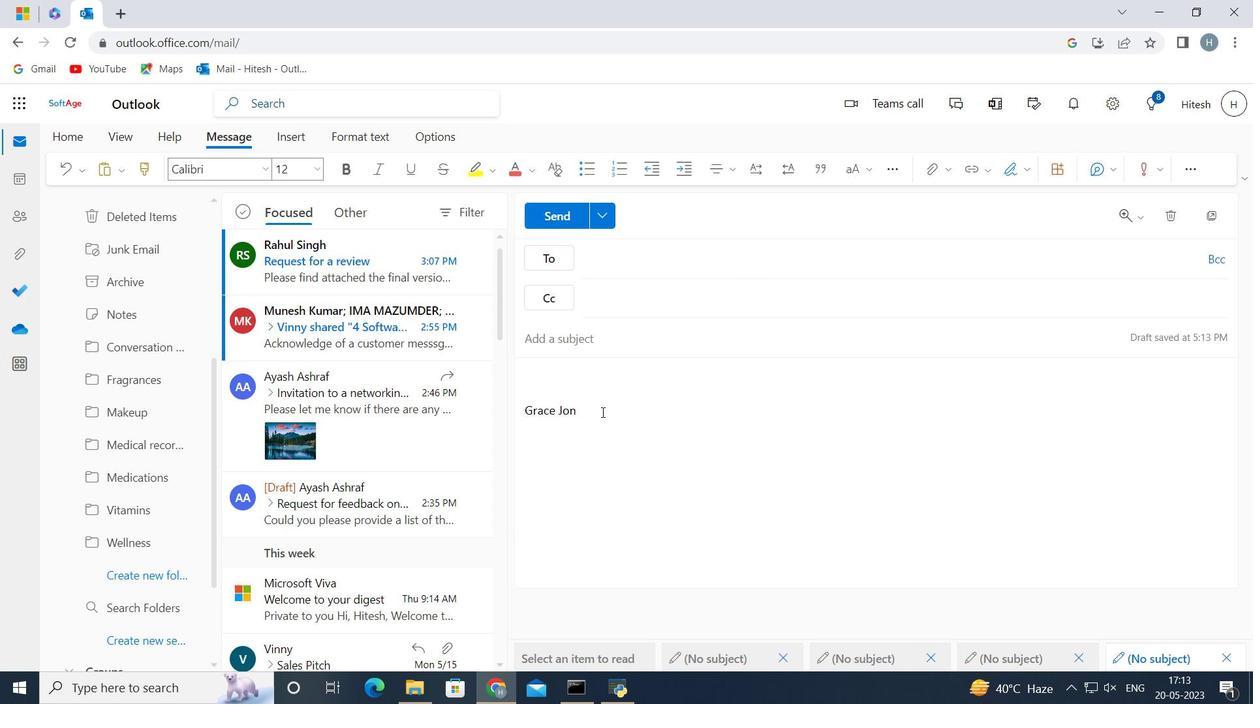 
Action: Mouse pressed left at (556, 213)
Screenshot: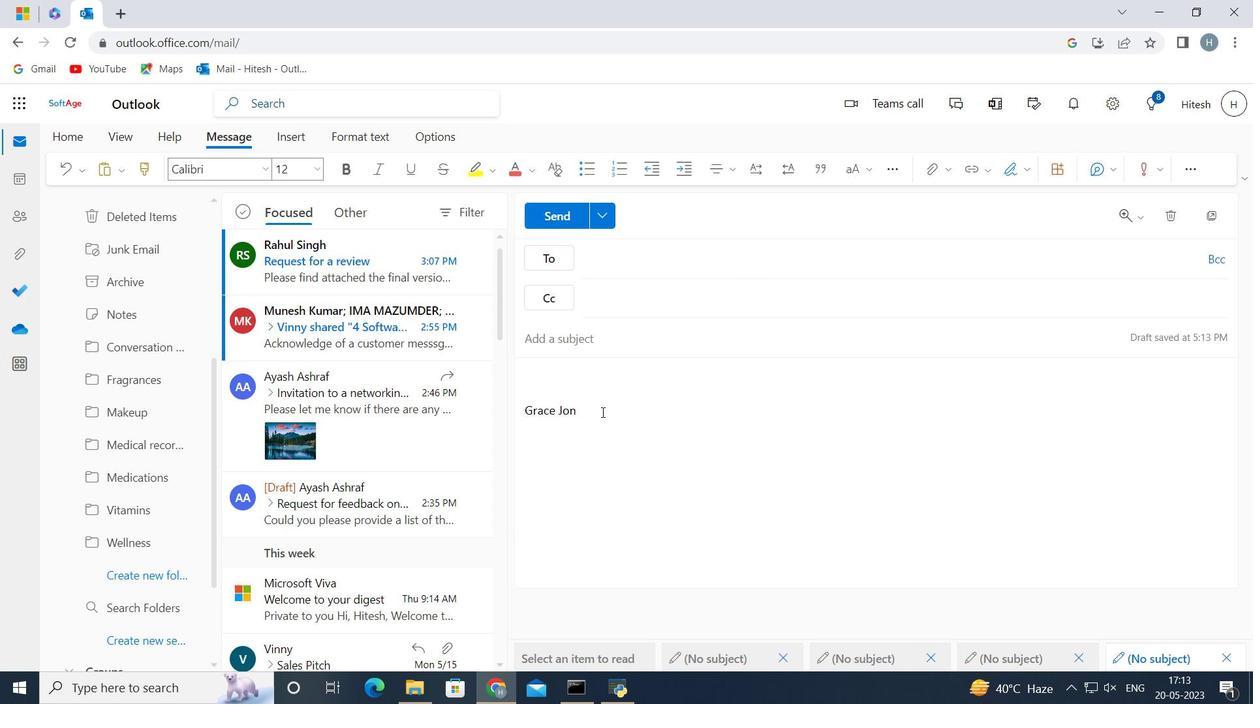 
Action: Mouse moved to (552, 253)
Screenshot: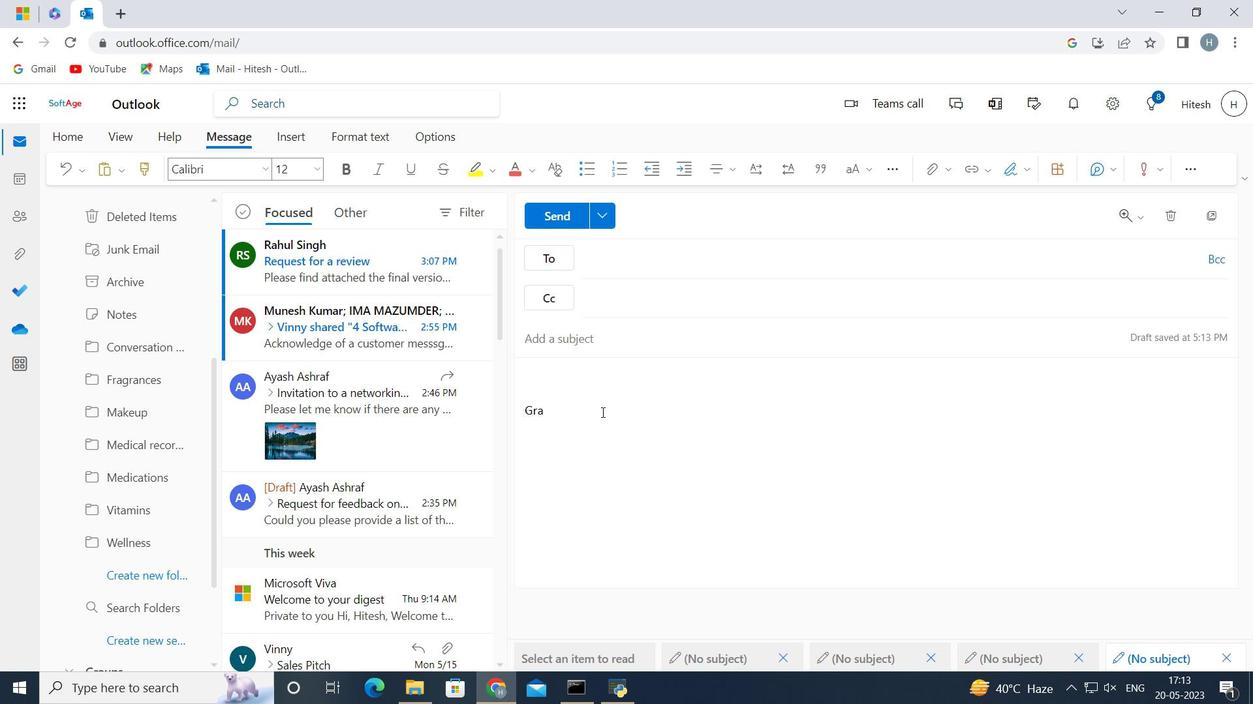 
Action: Mouse pressed left at (552, 253)
Screenshot: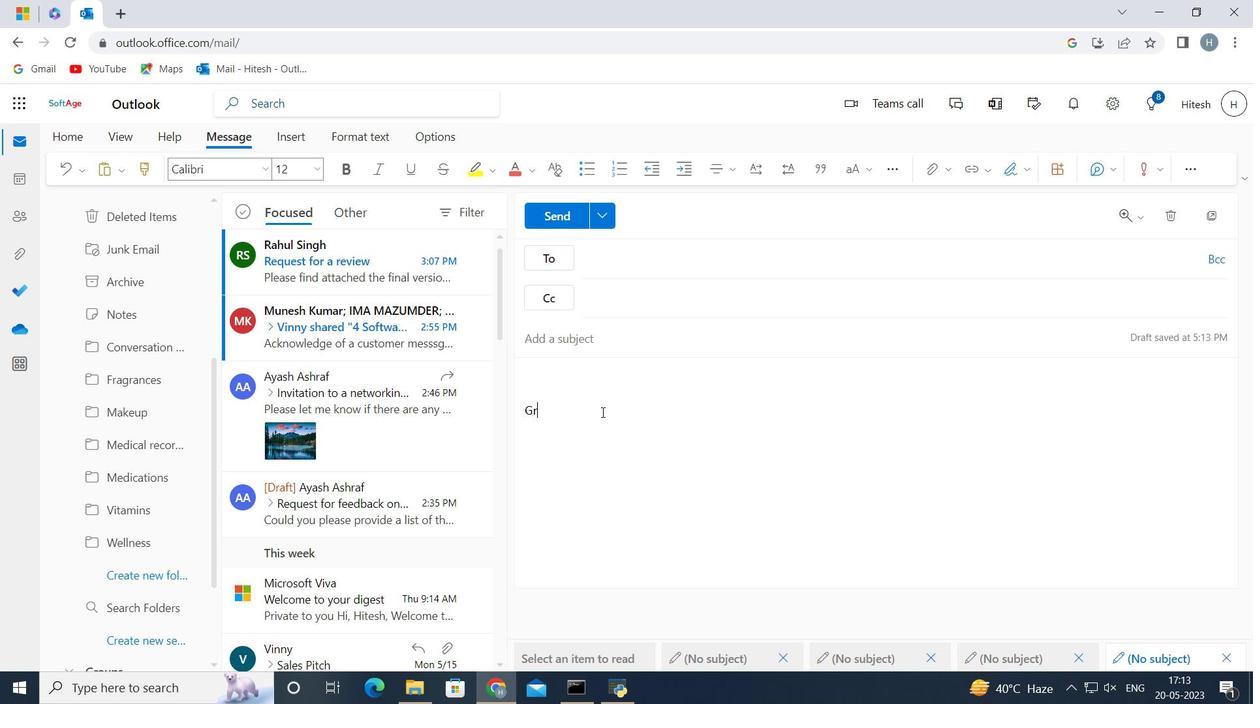 
Action: Mouse moved to (828, 316)
Screenshot: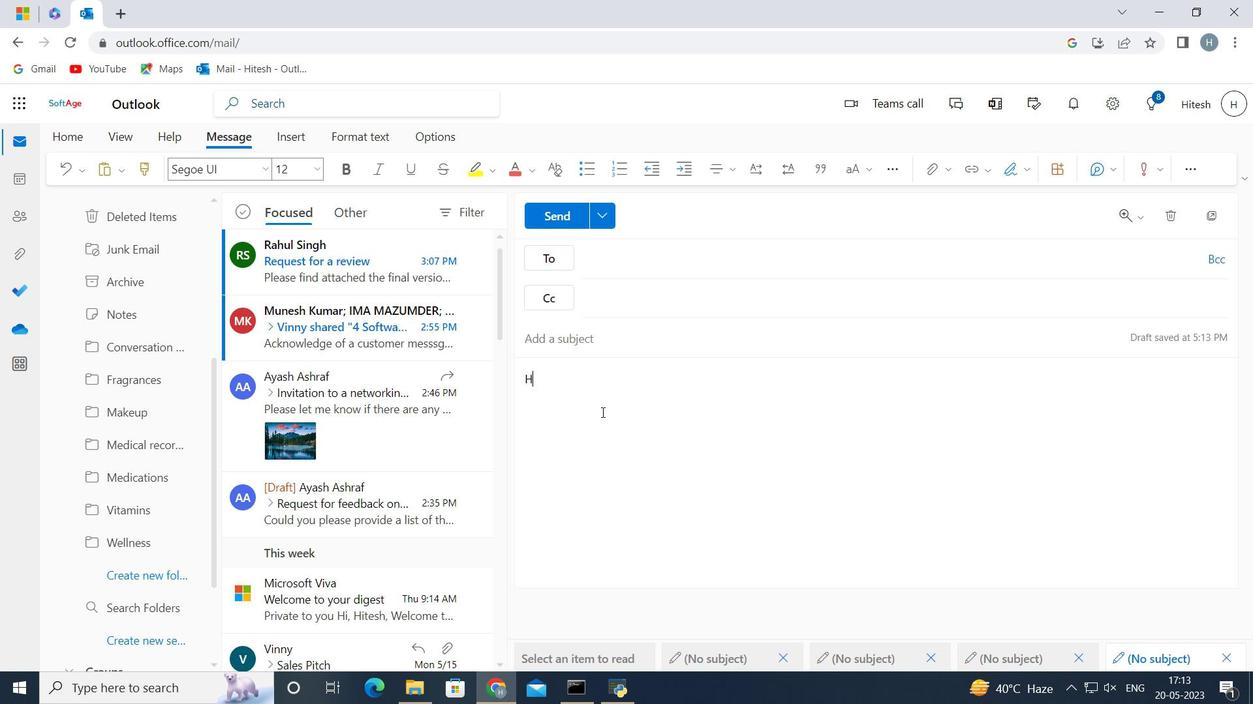 
Action: Key pressed <Key.shift>Have<Key.space>a<Key.space>great<Key.space><Key.shift>Marti
Screenshot: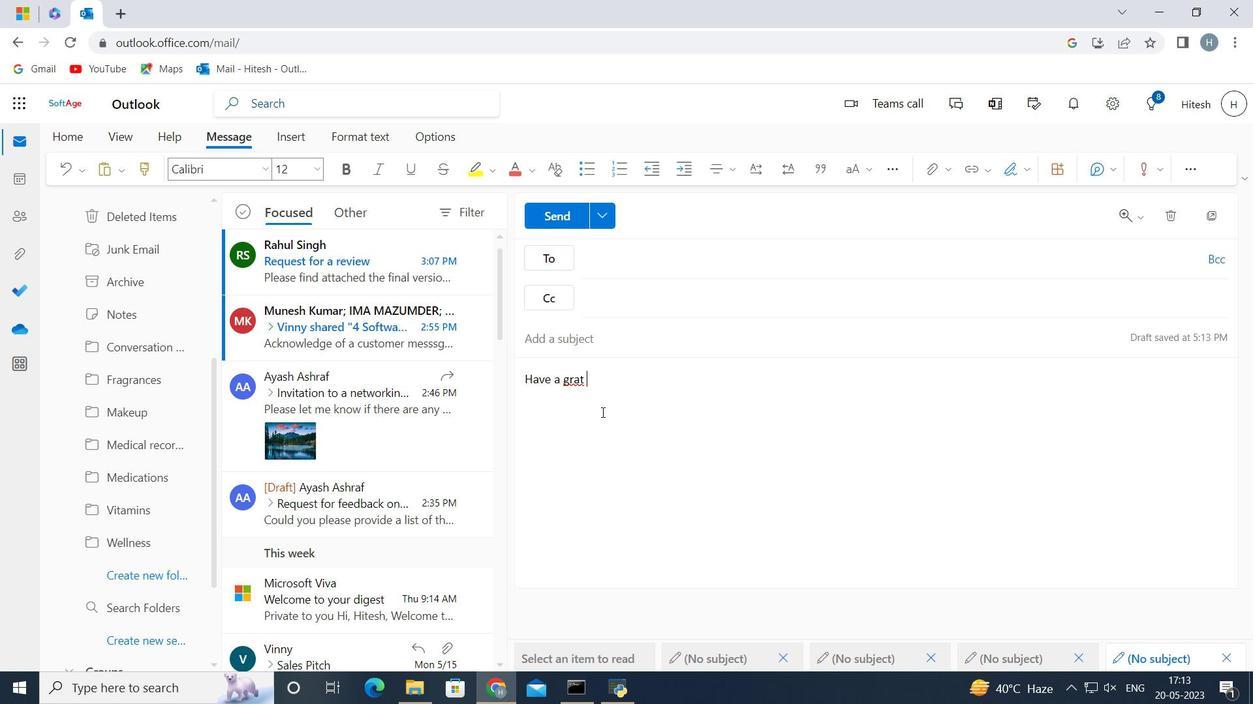 
Action: Mouse moved to (139, 165)
Screenshot: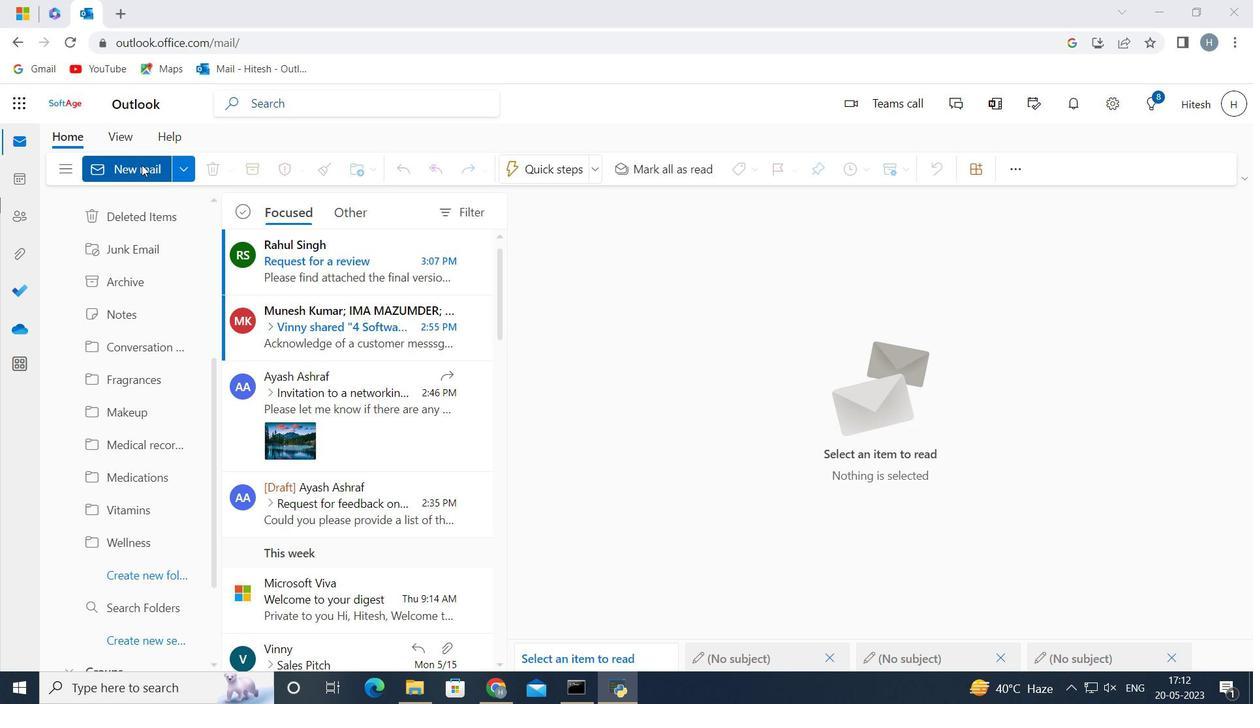 
Action: Mouse pressed left at (139, 165)
Screenshot: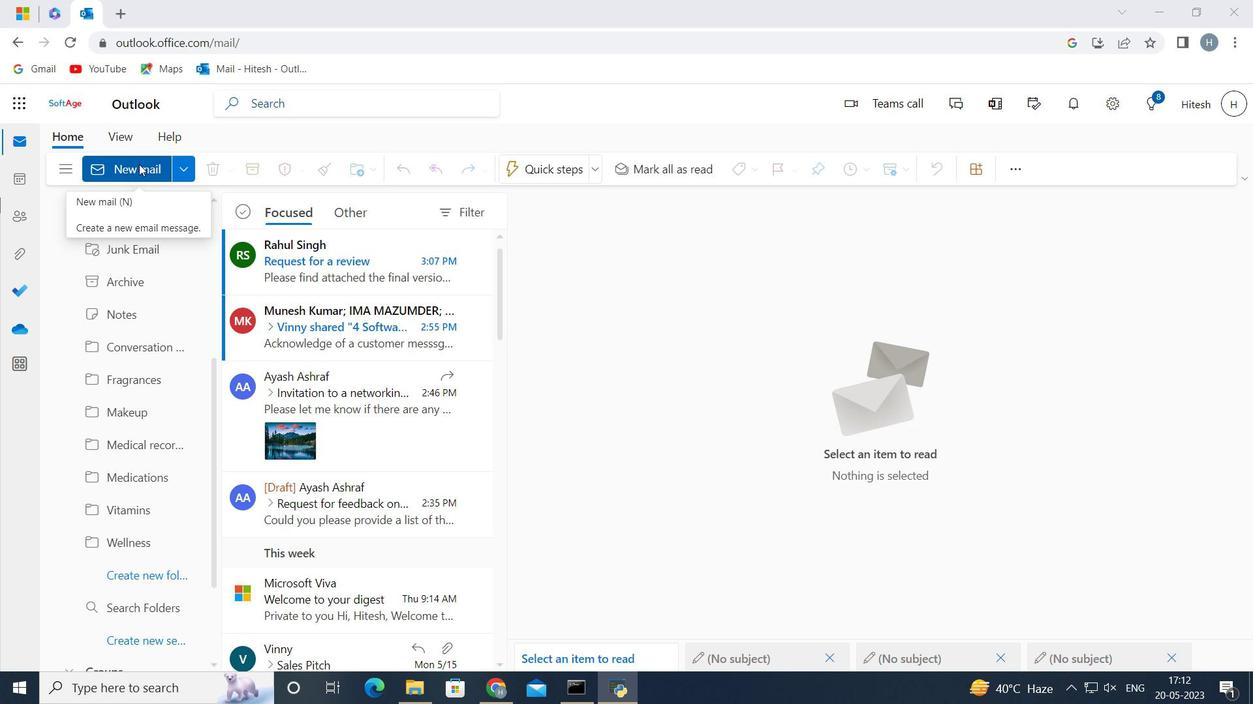 
Action: Mouse moved to (661, 277)
Screenshot: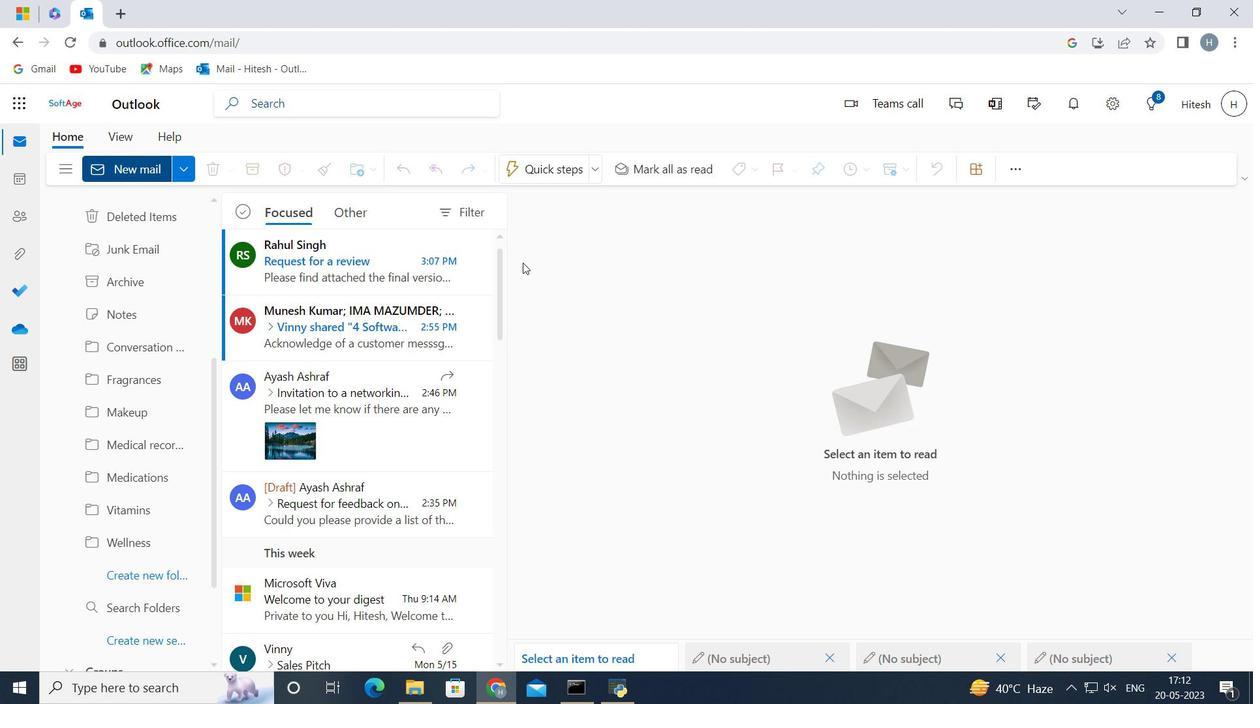 
Action: Key pressed n
Screenshot: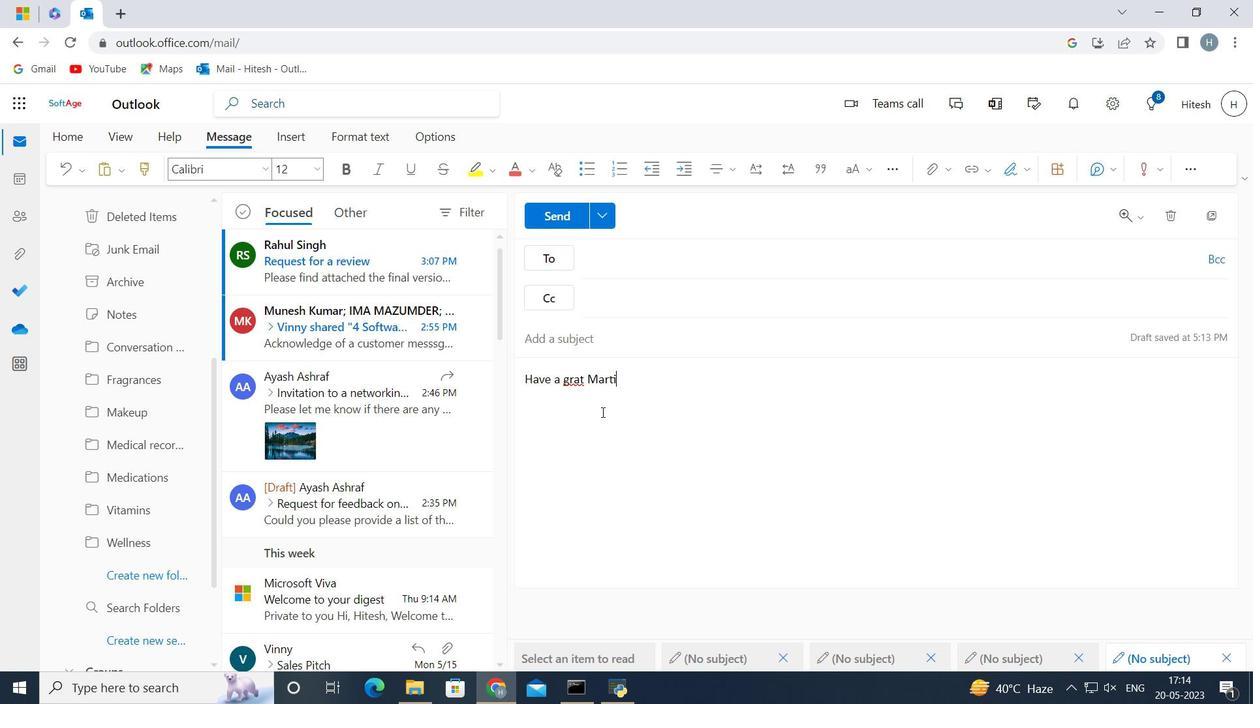 
Action: Mouse moved to (1021, 204)
Screenshot: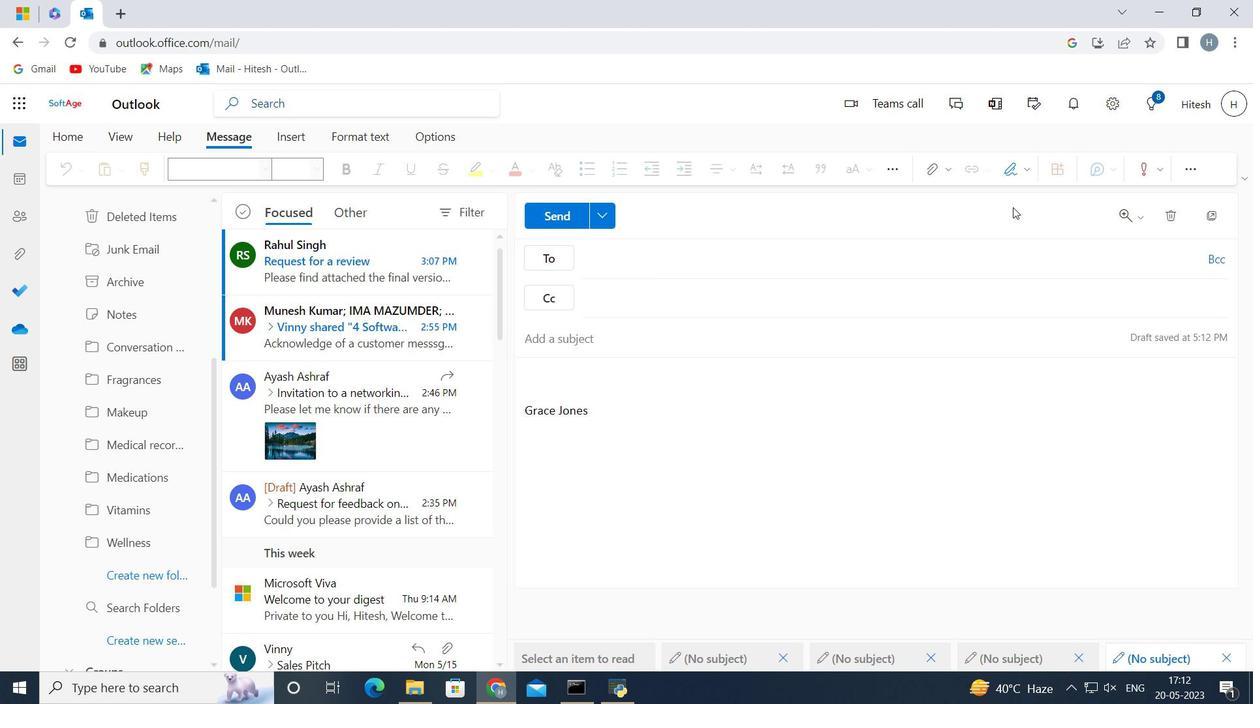 
Action: Key pressed <Key.space>
Screenshot: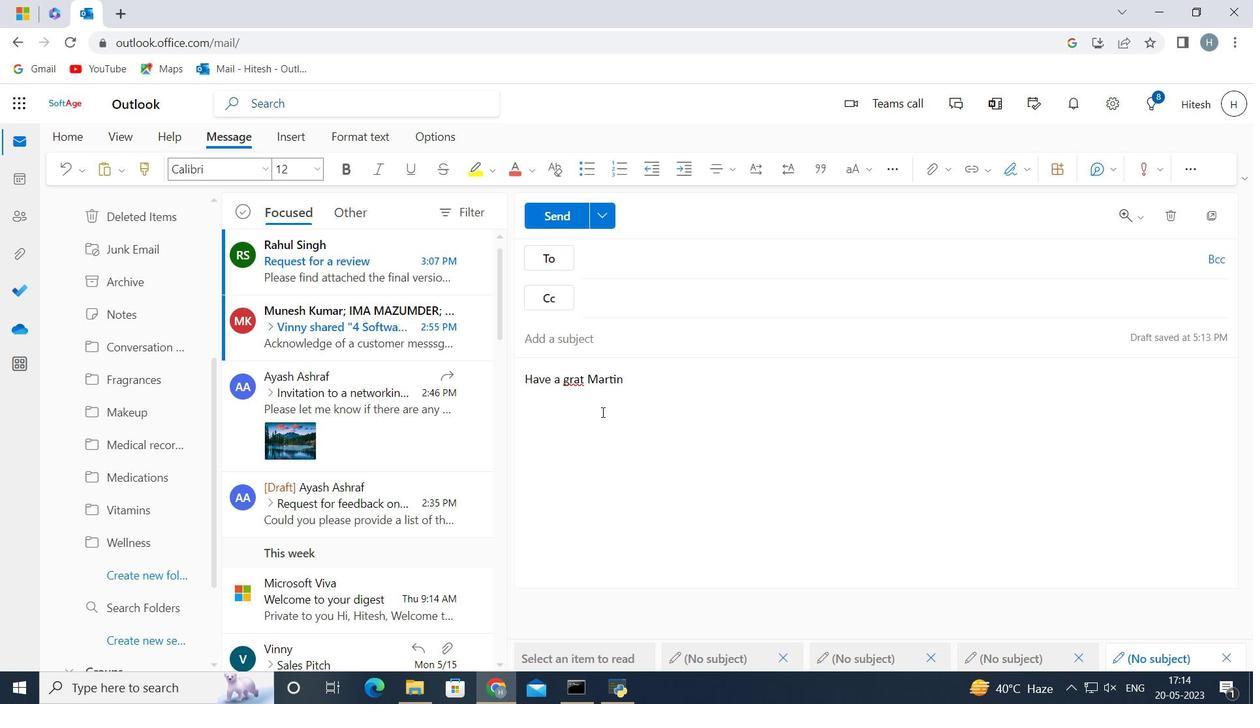 
Action: Mouse moved to (1005, 173)
Screenshot: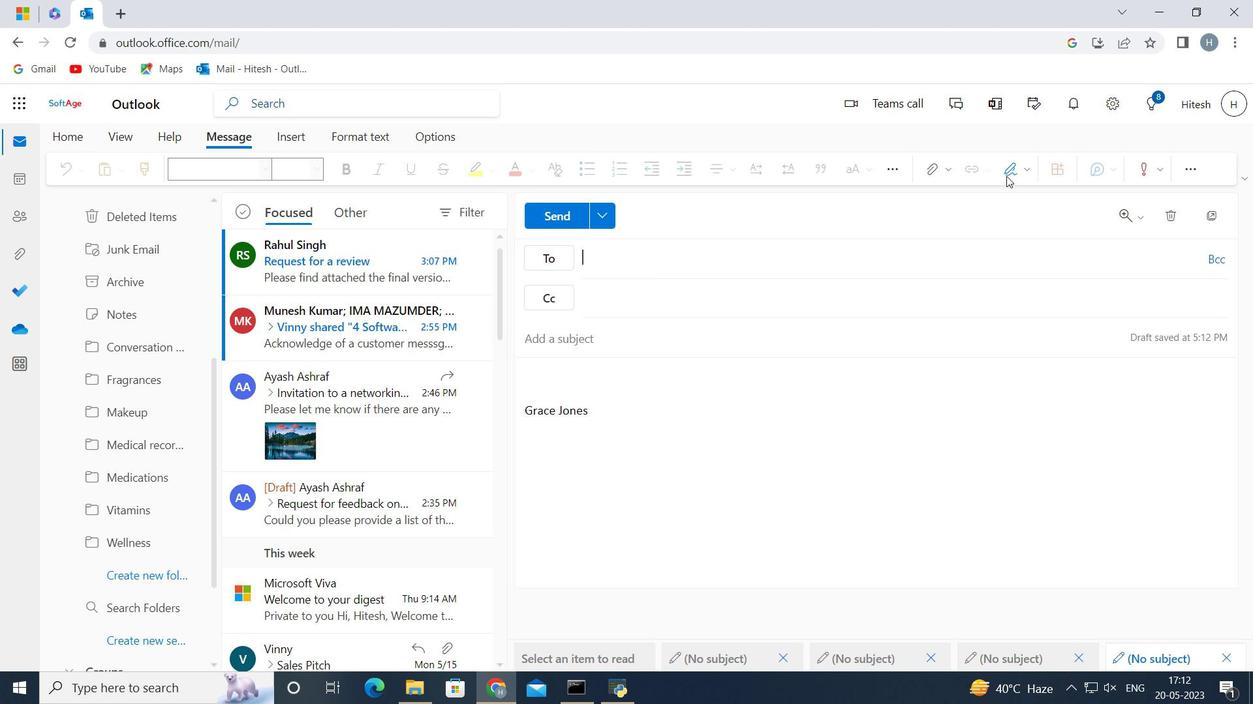 
Action: Mouse pressed left at (1005, 173)
Screenshot: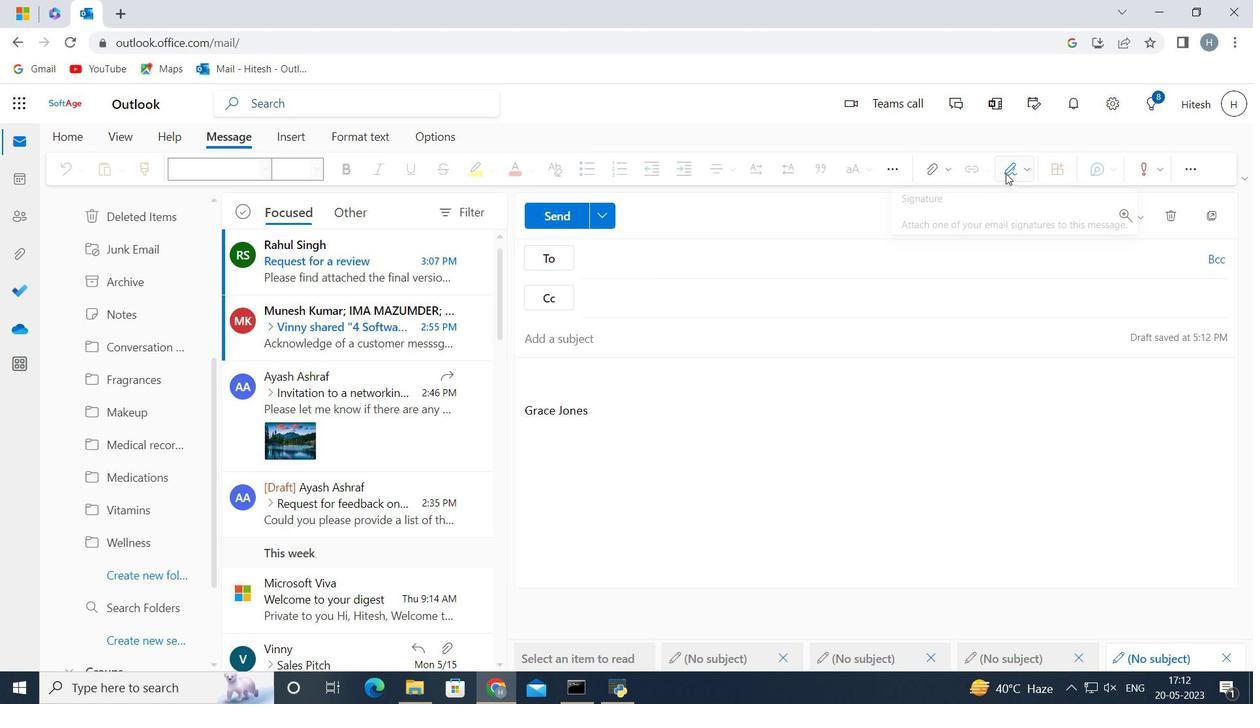 
Action: Key pressed <Key.shift>L
Screenshot: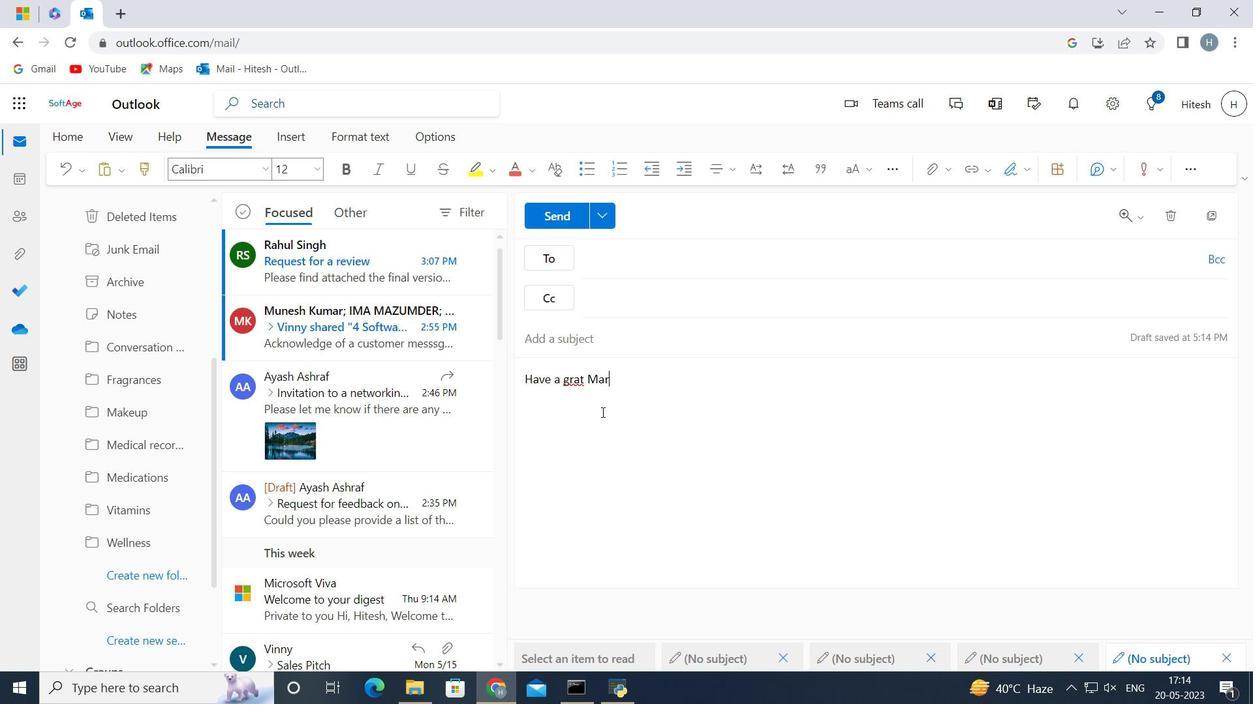 
Action: Mouse moved to (988, 295)
Screenshot: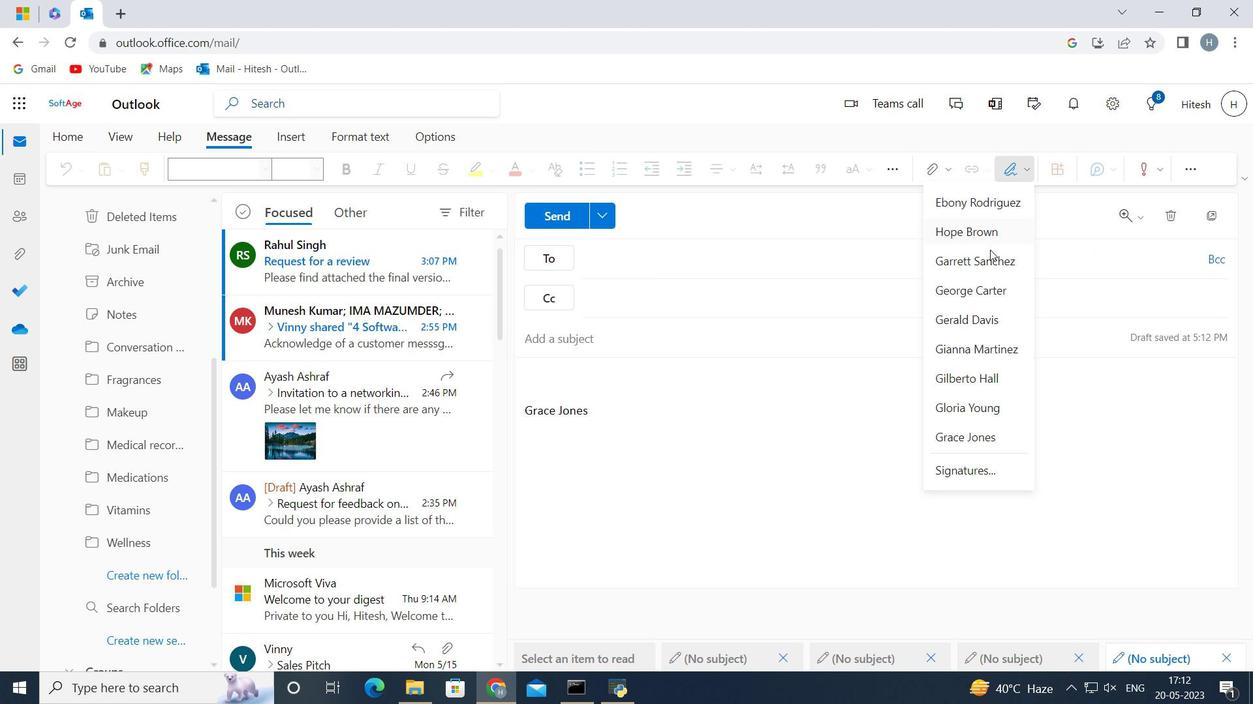 
Action: Key pressed u
Screenshot: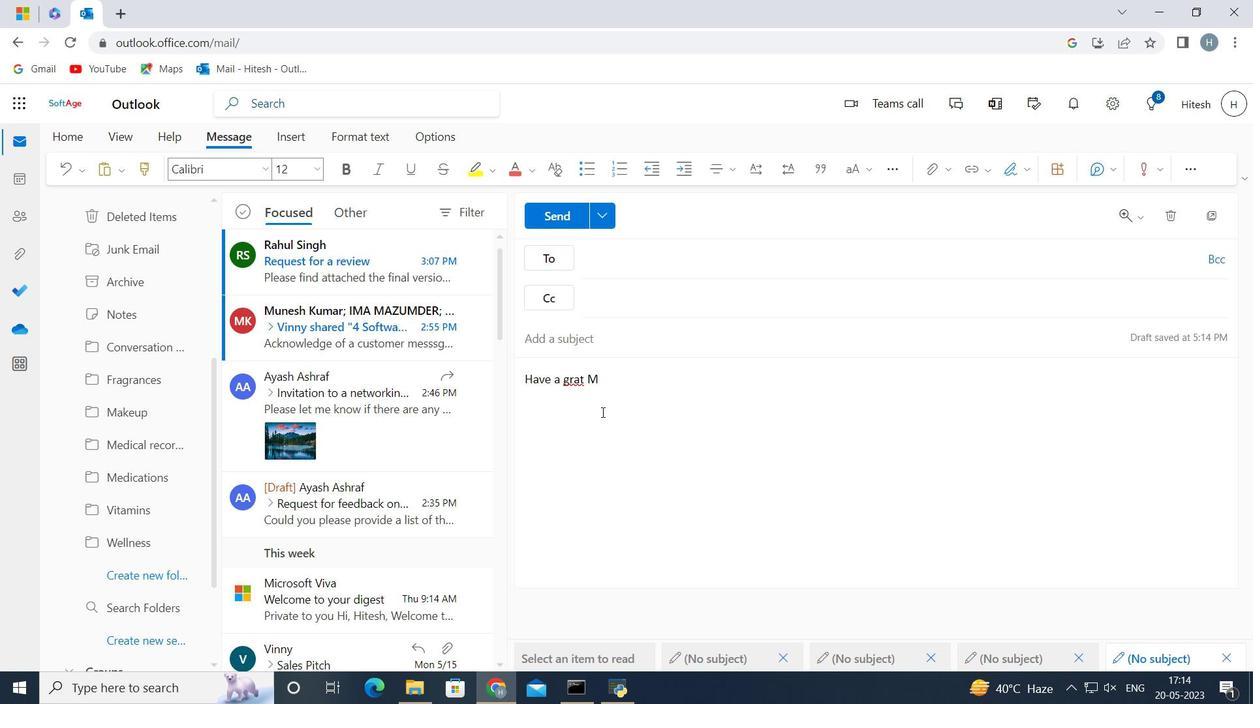
Action: Mouse moved to (997, 405)
Screenshot: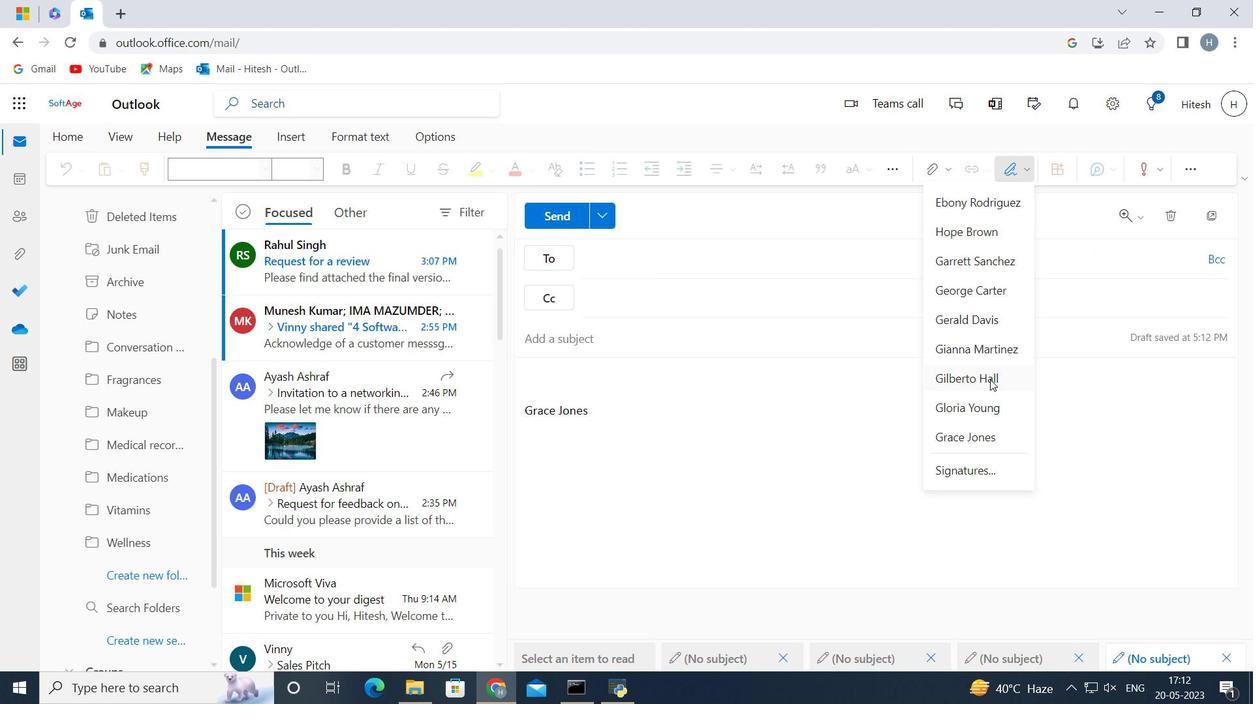 
Action: Key pressed t
Screenshot: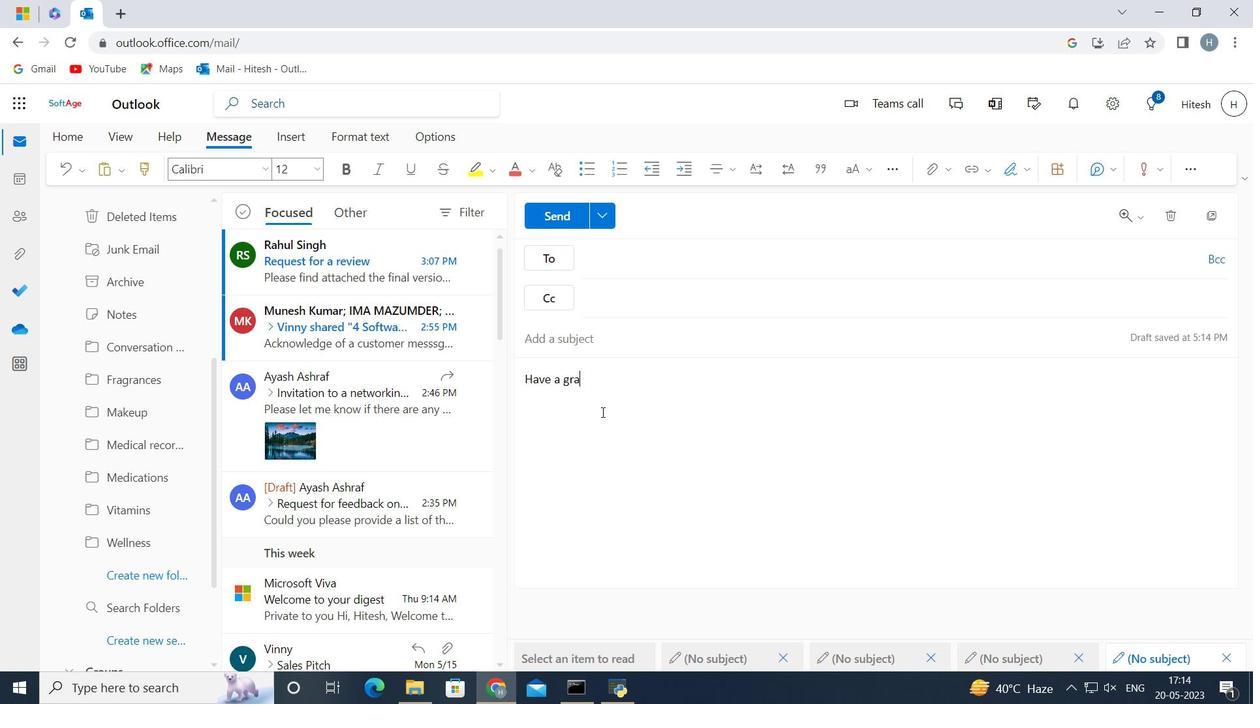
Action: Mouse moved to (992, 453)
Screenshot: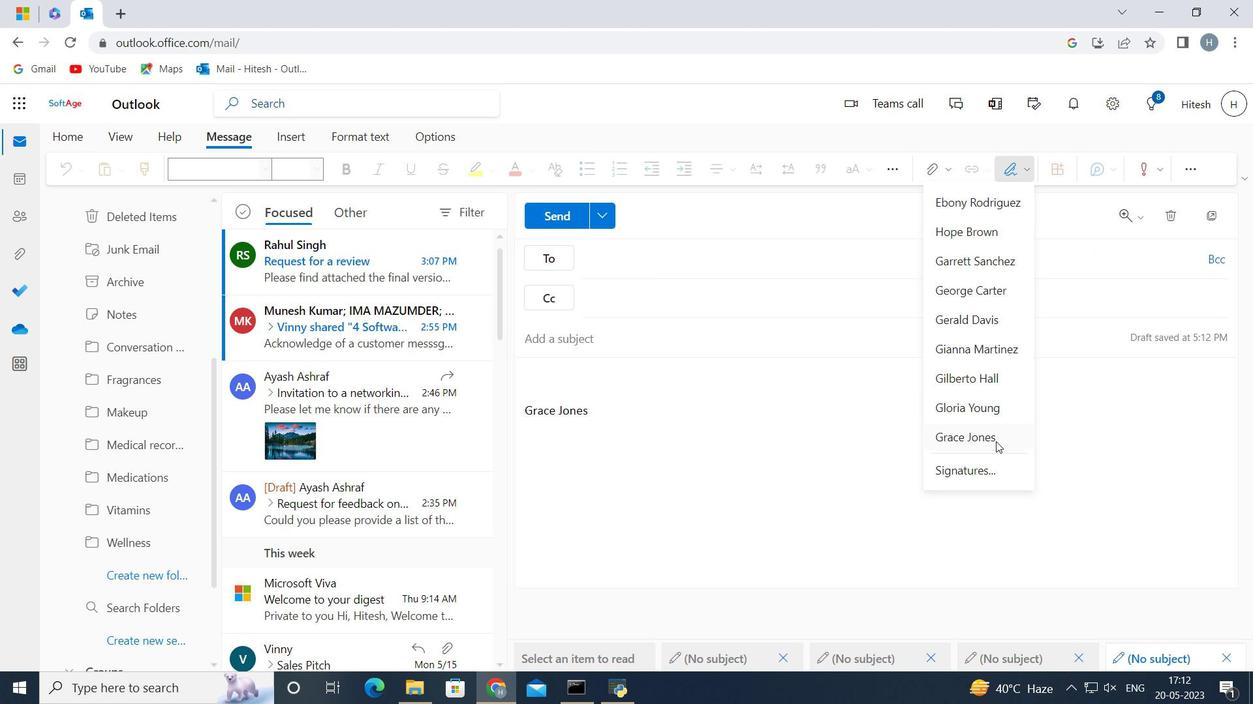 
Action: Key pressed h
Screenshot: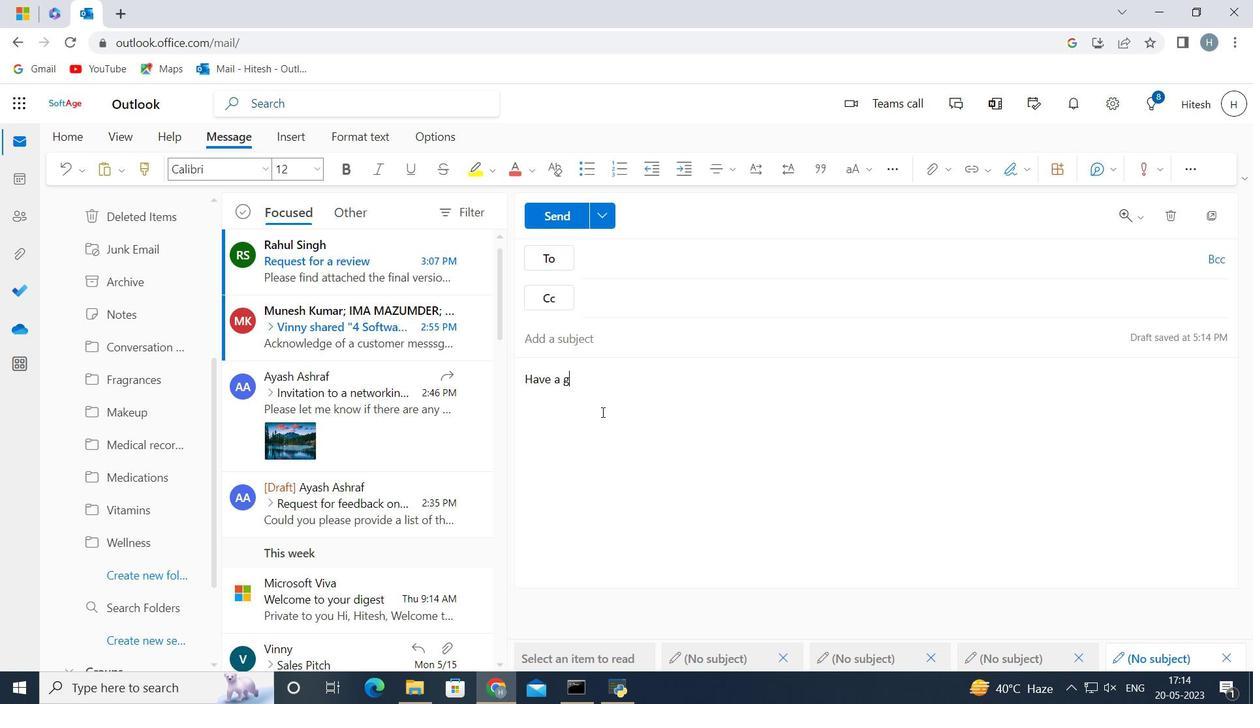 
Action: Mouse moved to (982, 473)
Screenshot: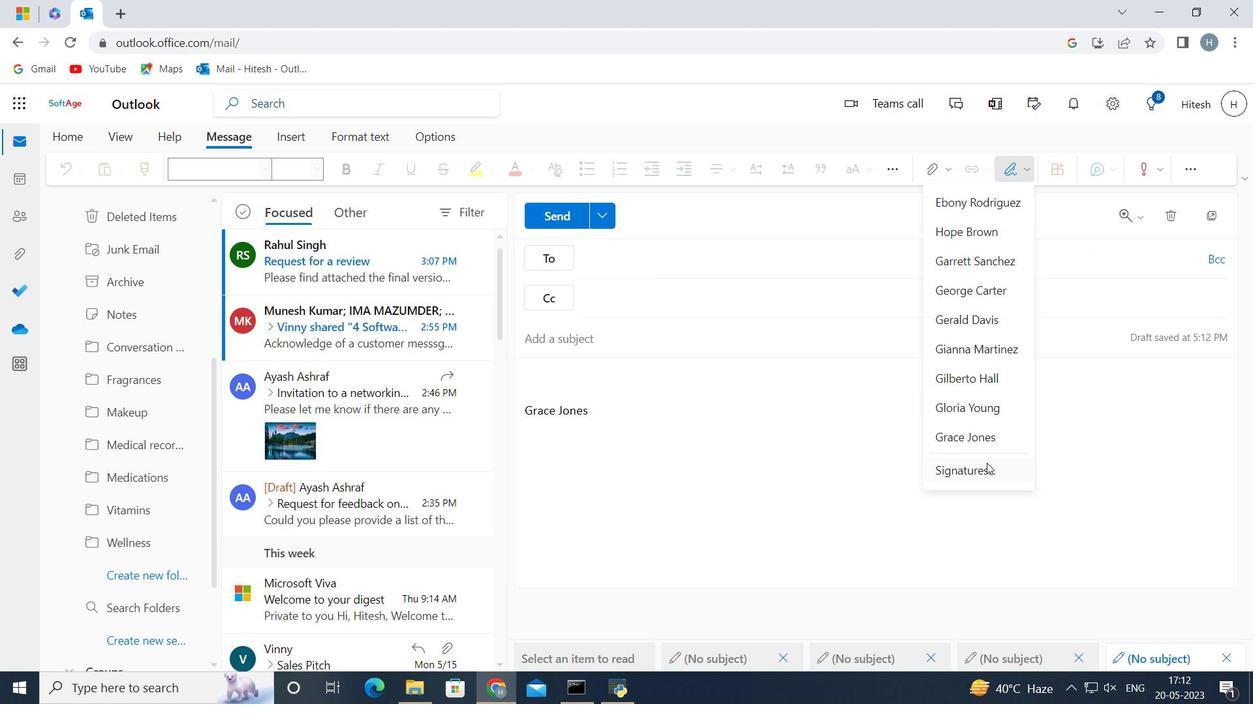 
Action: Key pressed e
Screenshot: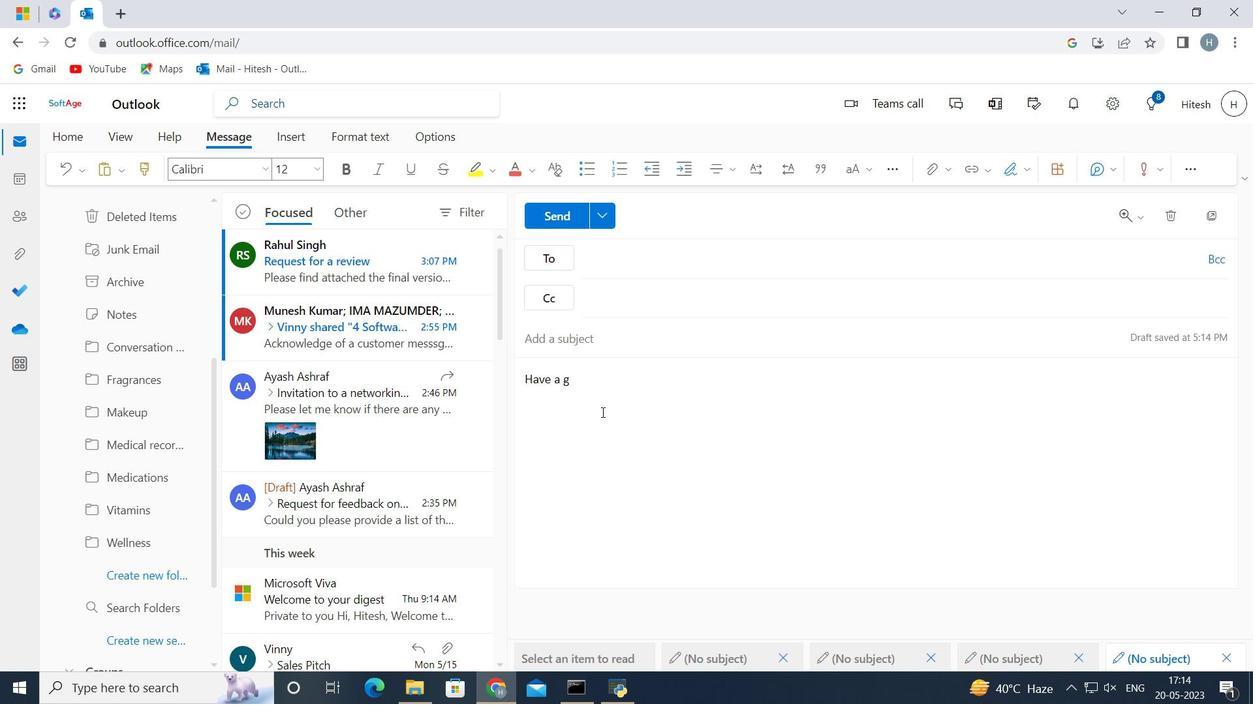 
Action: Mouse moved to (982, 475)
Screenshot: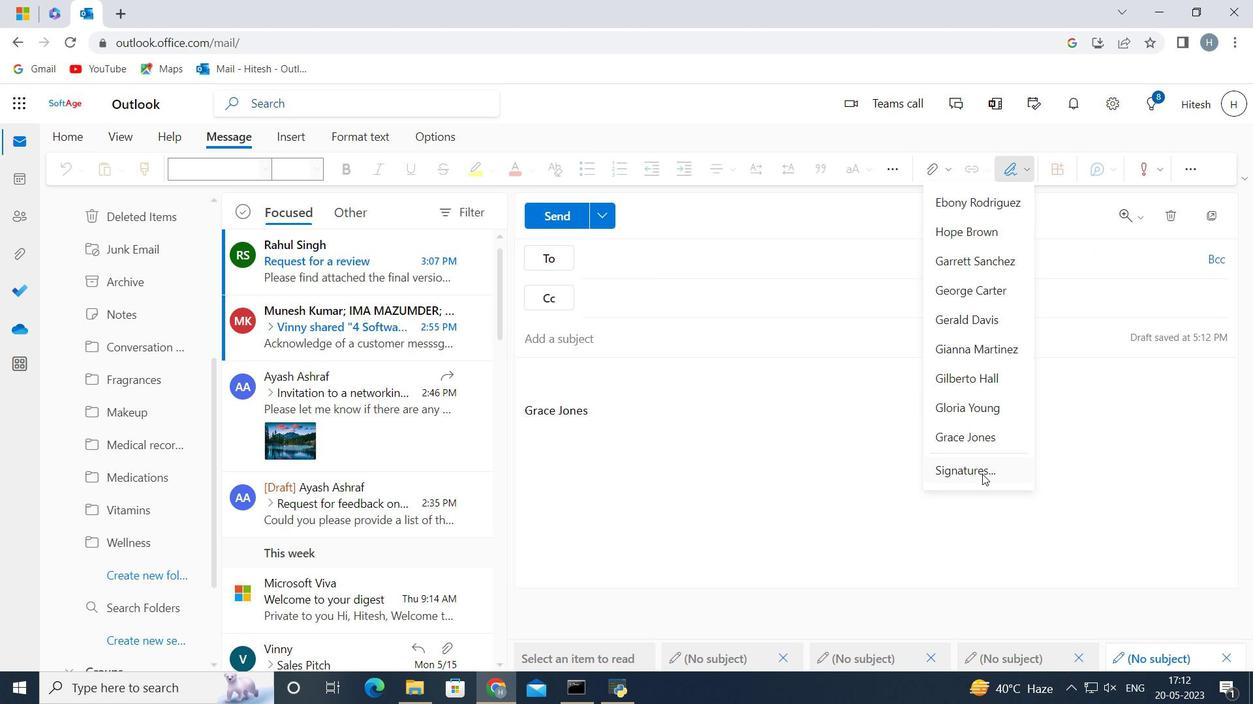 
Action: Mouse pressed left at (982, 475)
Screenshot: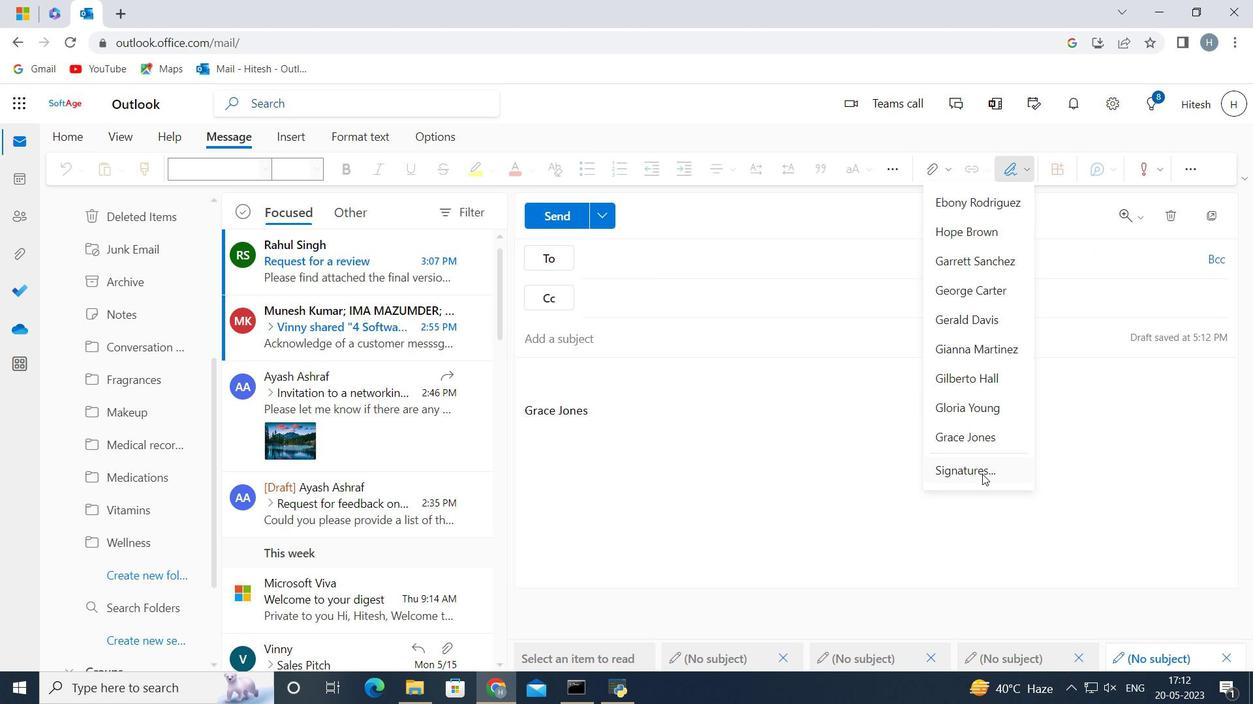 
Action: Mouse moved to (982, 475)
Screenshot: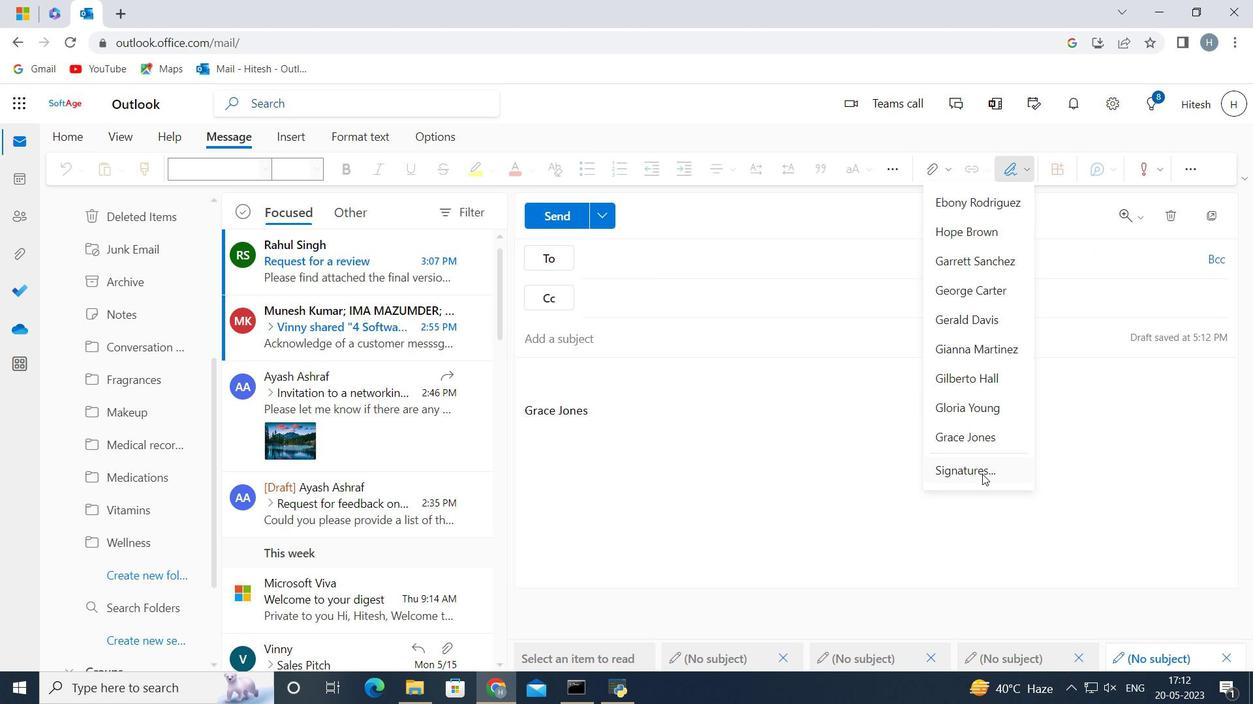 
Action: Key pressed r
Screenshot: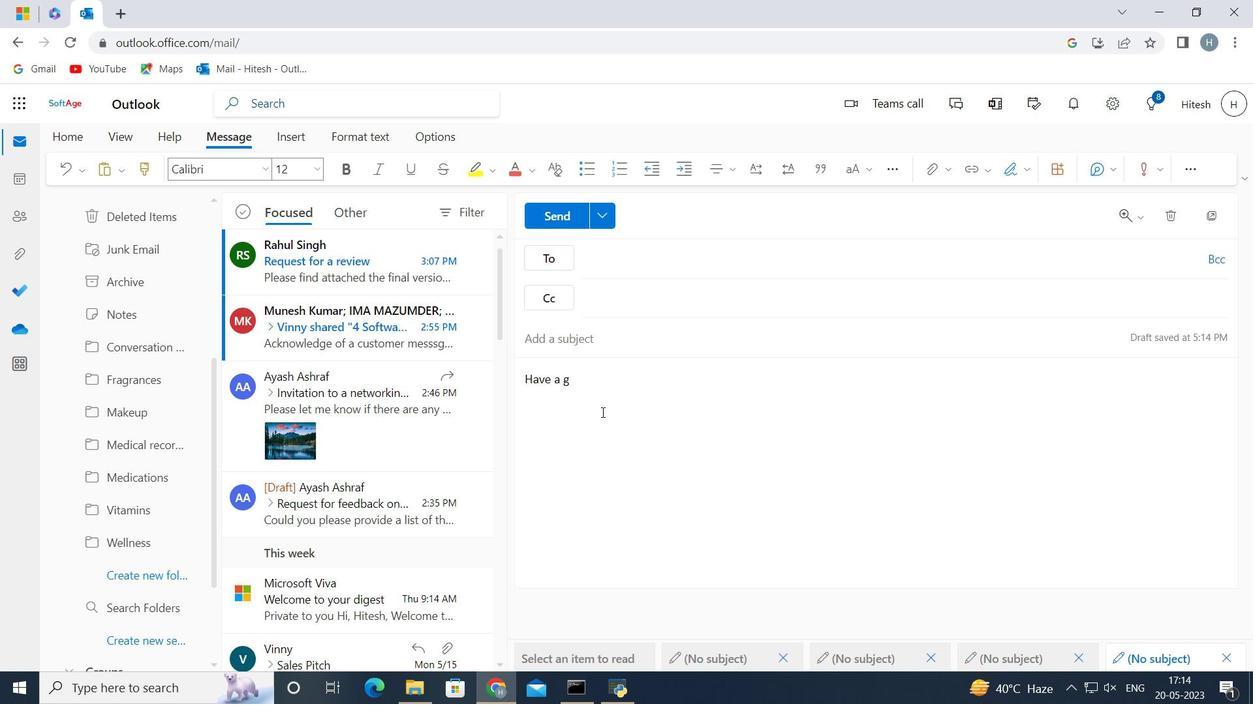 
Action: Mouse moved to (610, 295)
Screenshot: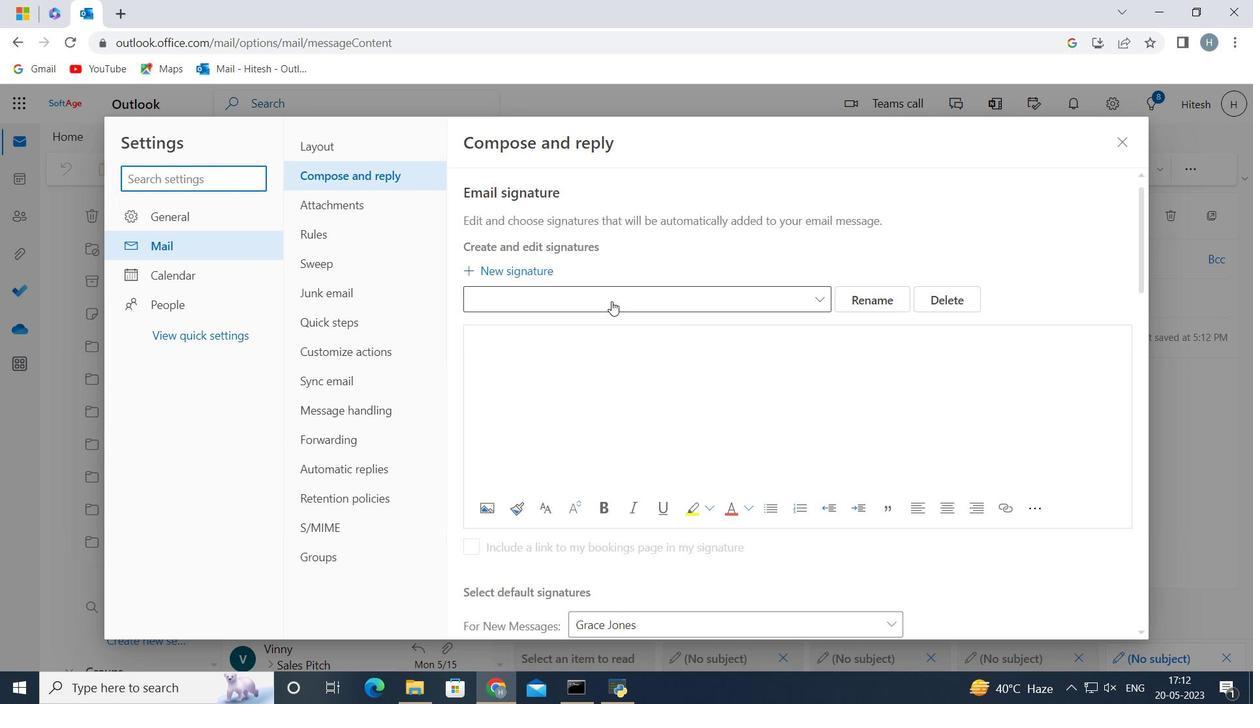 
Action: Mouse pressed left at (610, 295)
Screenshot: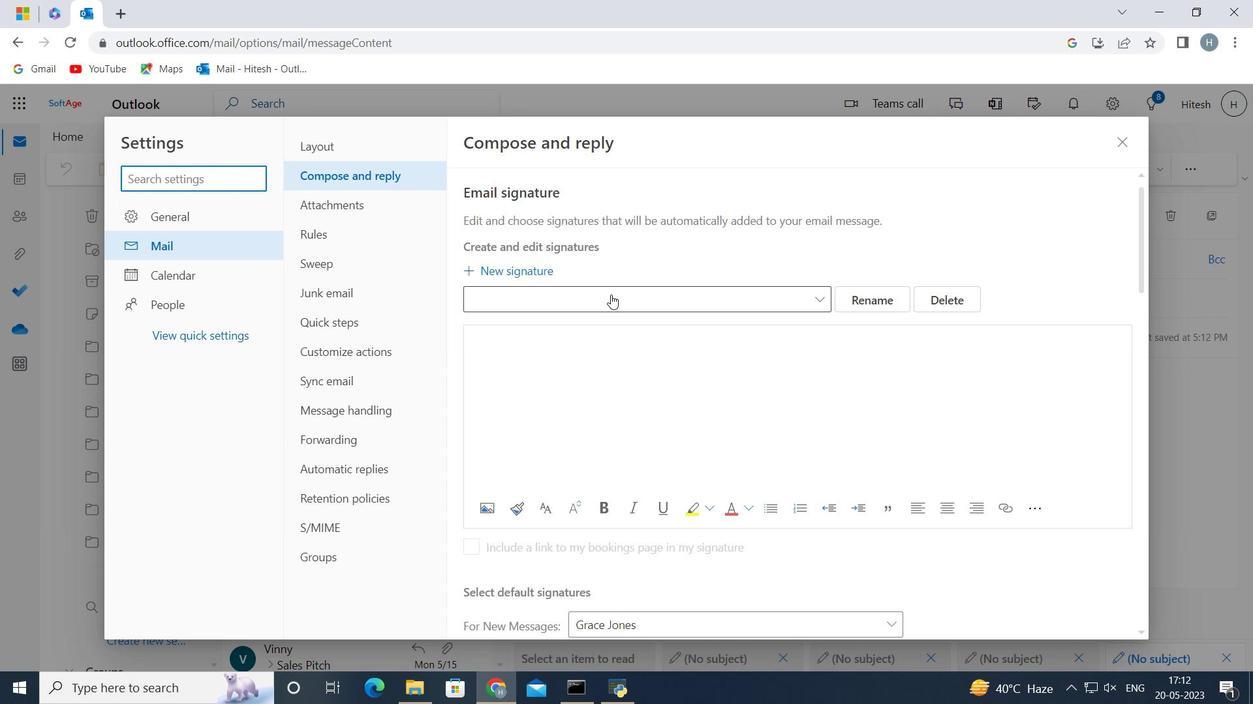 
Action: Mouse moved to (619, 295)
Screenshot: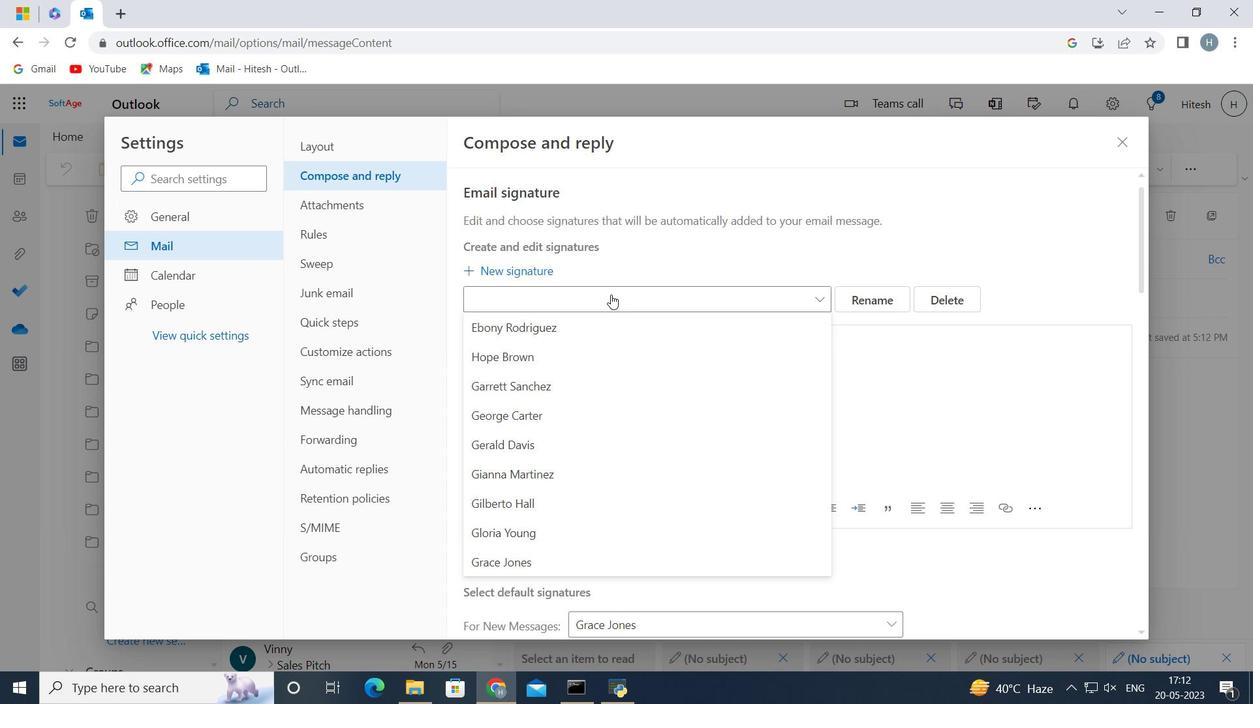 
Action: Mouse pressed left at (619, 295)
Screenshot: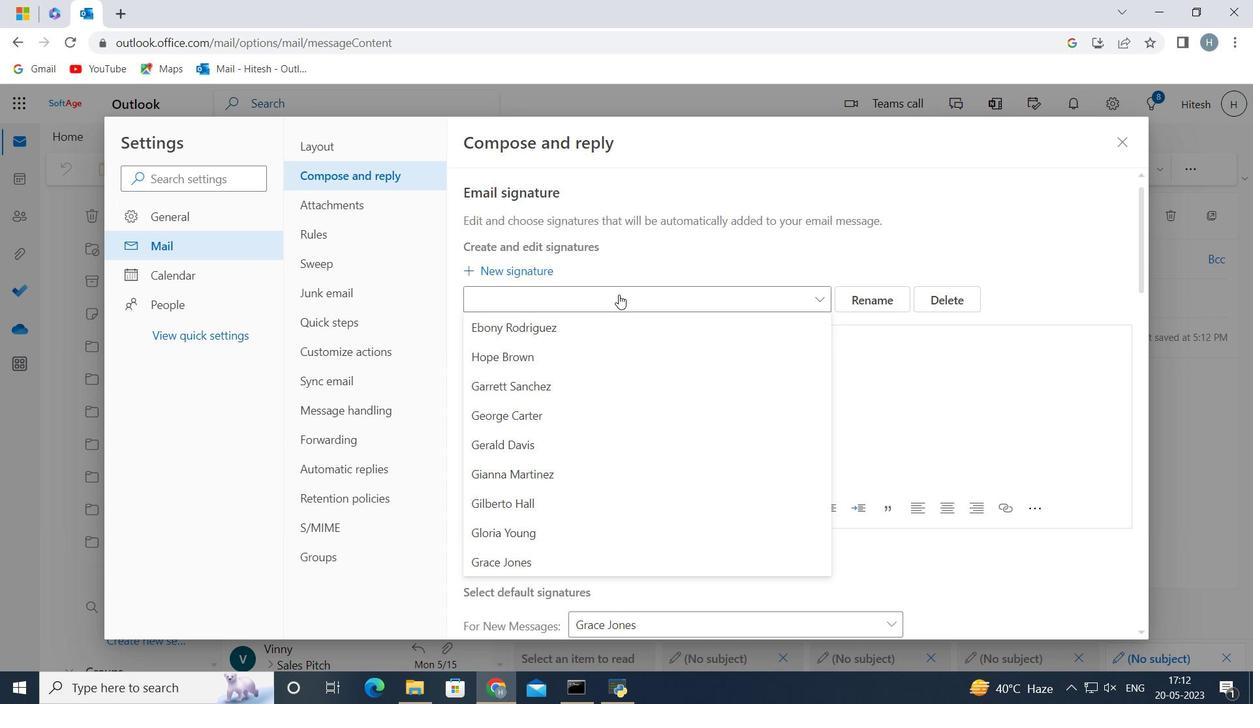 
Action: Mouse moved to (638, 300)
Screenshot: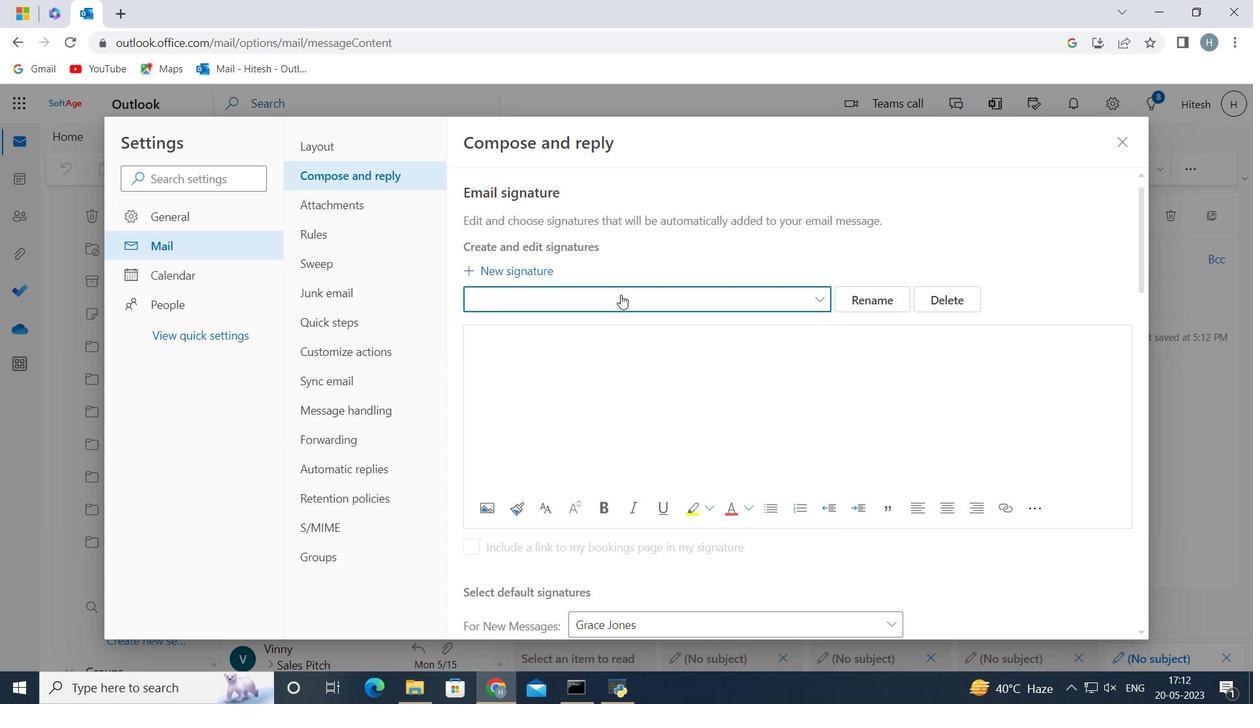 
Action: Key pressed <Key.space>
Screenshot: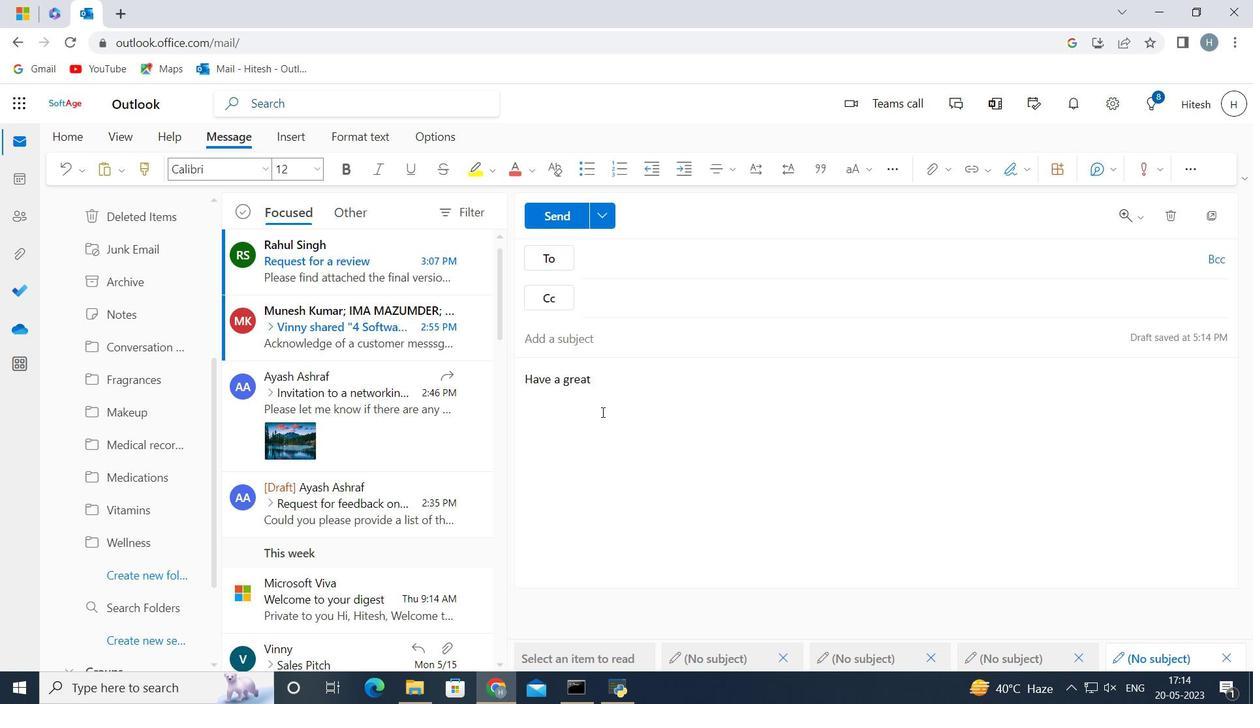 
Action: Mouse moved to (693, 301)
Screenshot: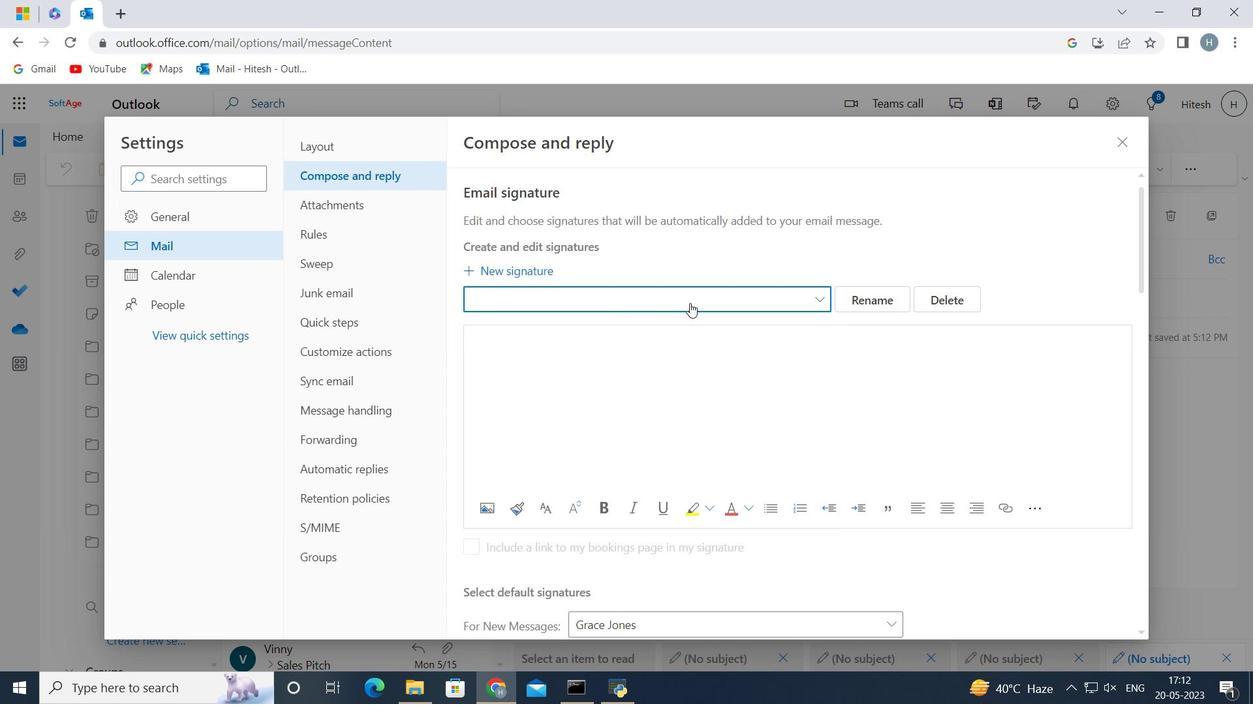 
Action: Mouse pressed left at (693, 301)
Screenshot: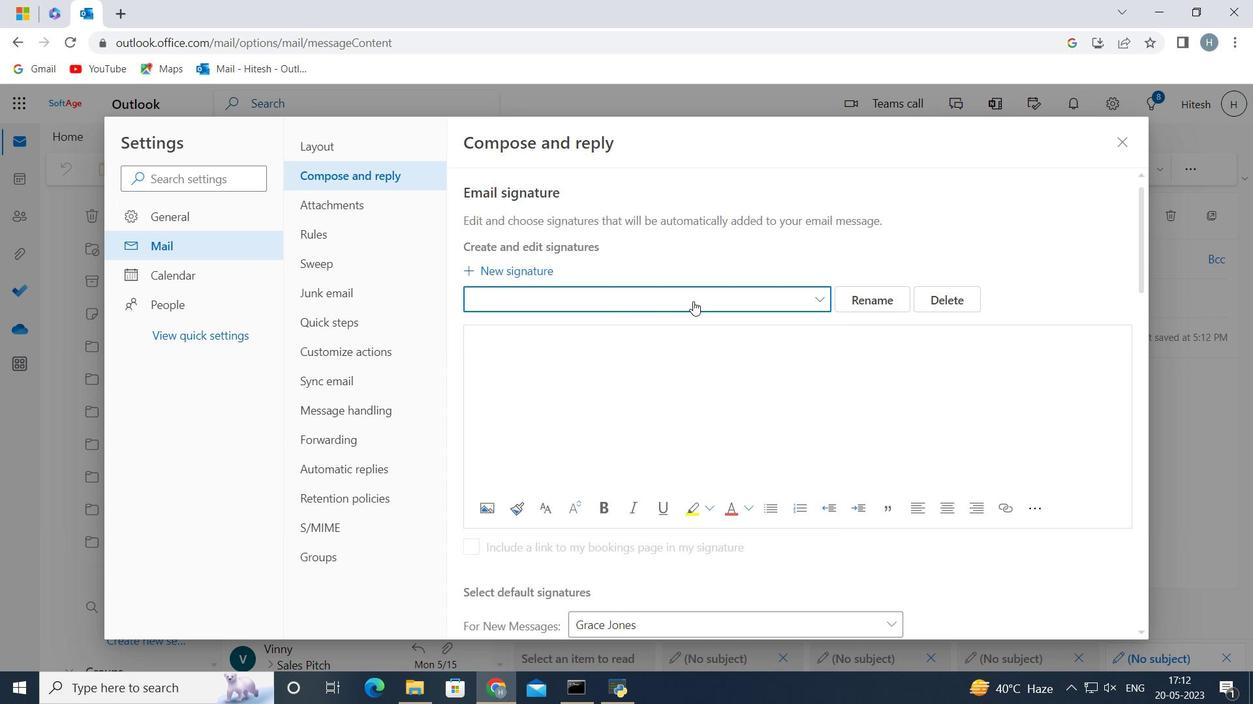 
Action: Mouse moved to (721, 300)
Screenshot: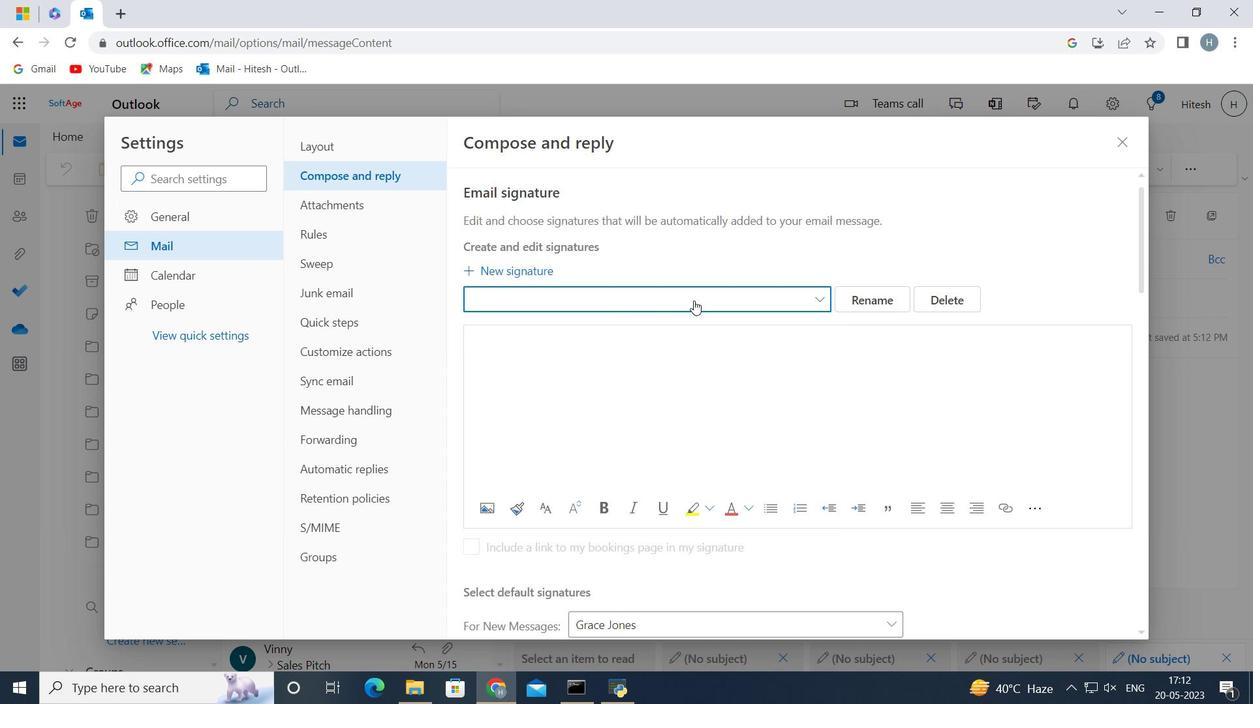 
Action: Key pressed k
Screenshot: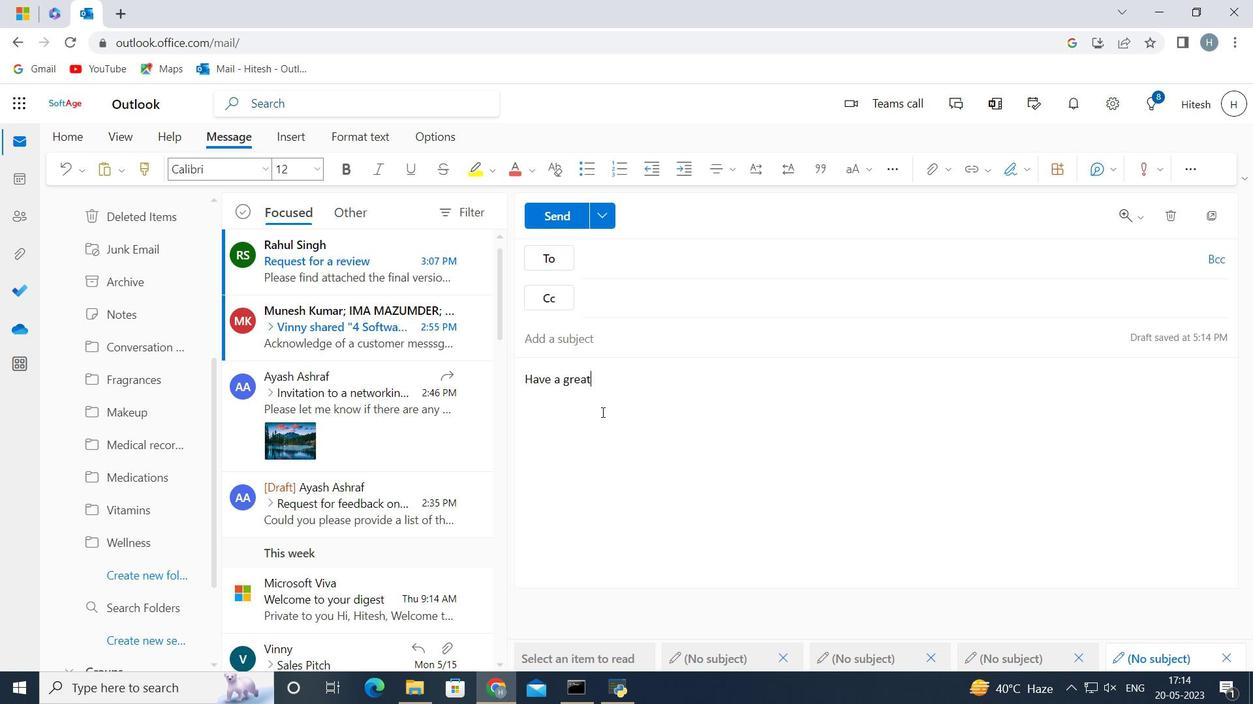 
Action: Mouse moved to (869, 297)
Screenshot: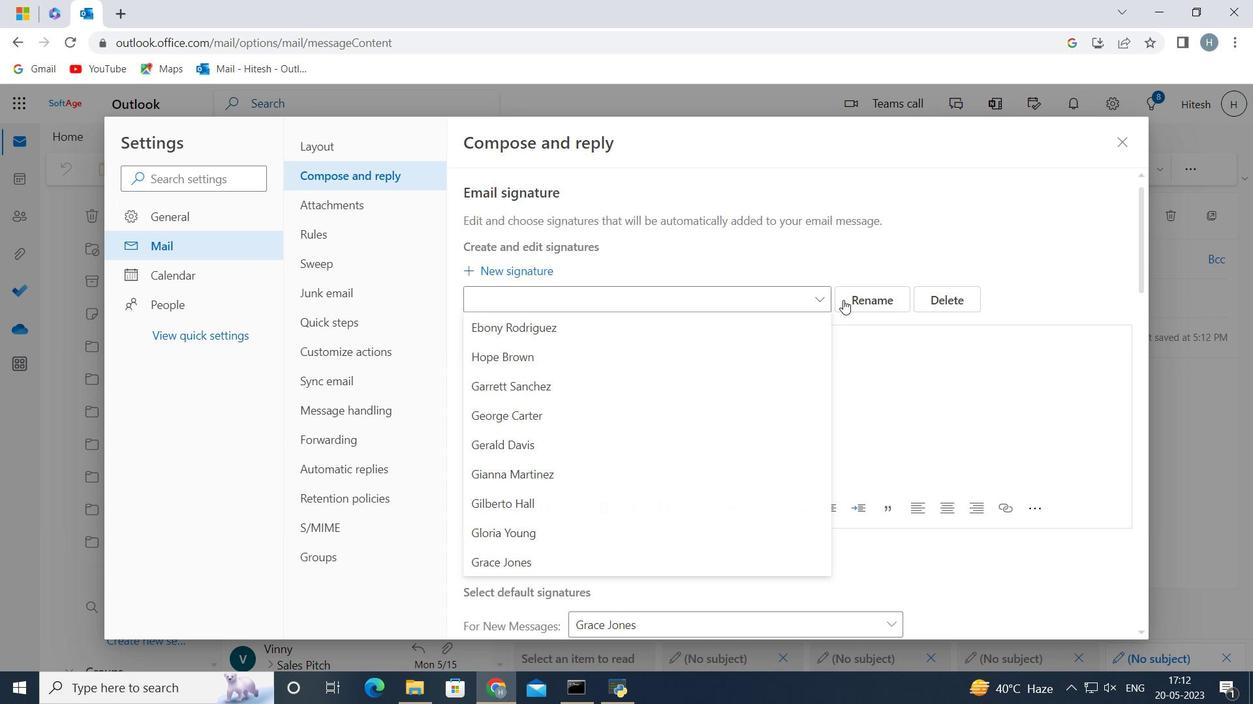 
Action: Key pressed i
Screenshot: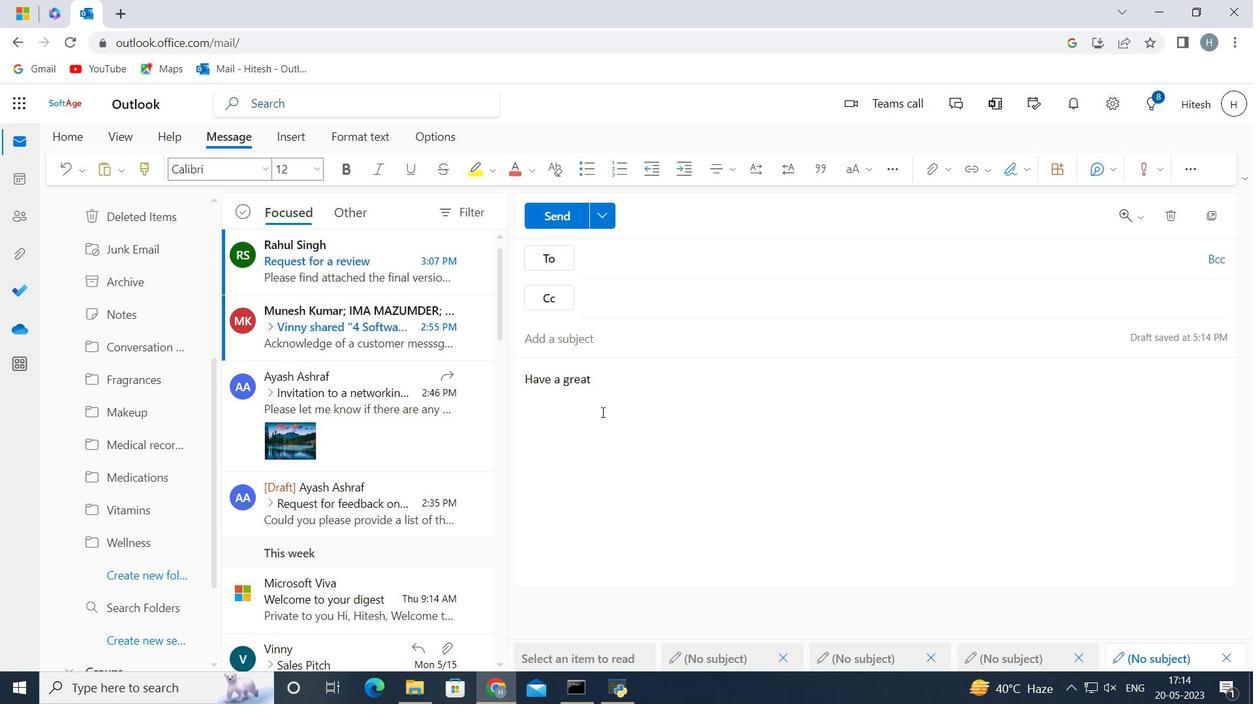 
Action: Mouse moved to (851, 294)
Screenshot: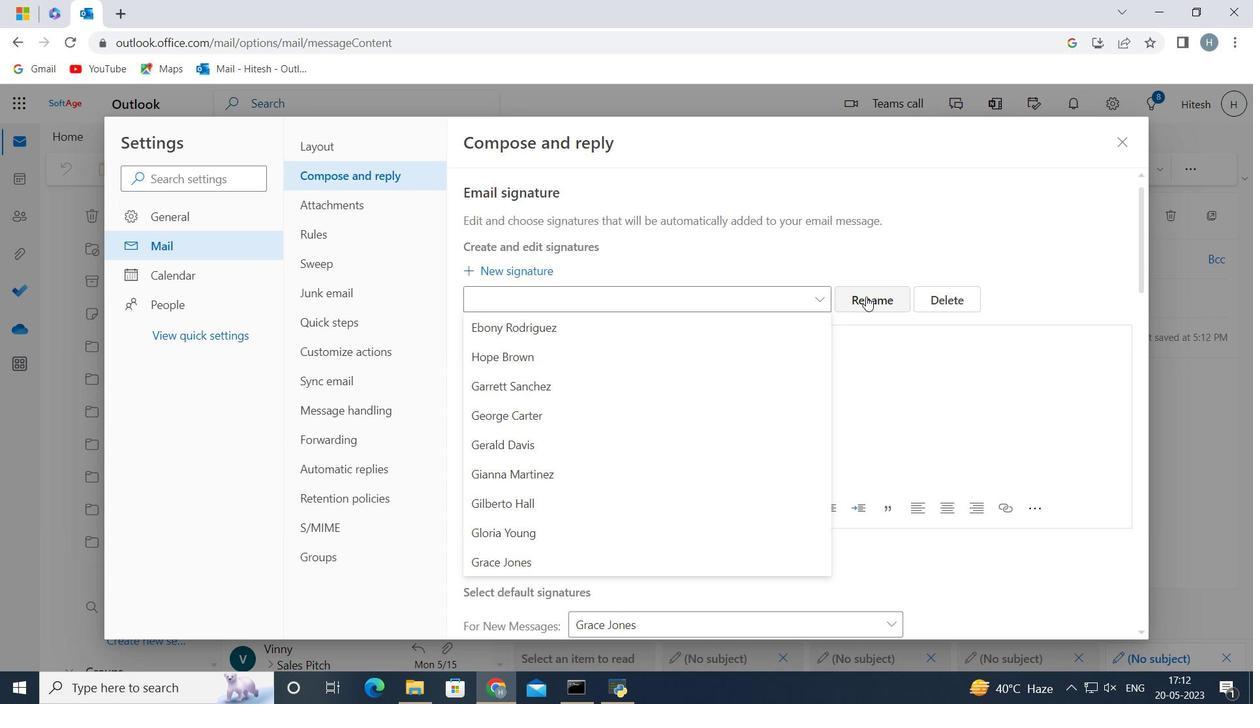 
Action: Key pressed n
Screenshot: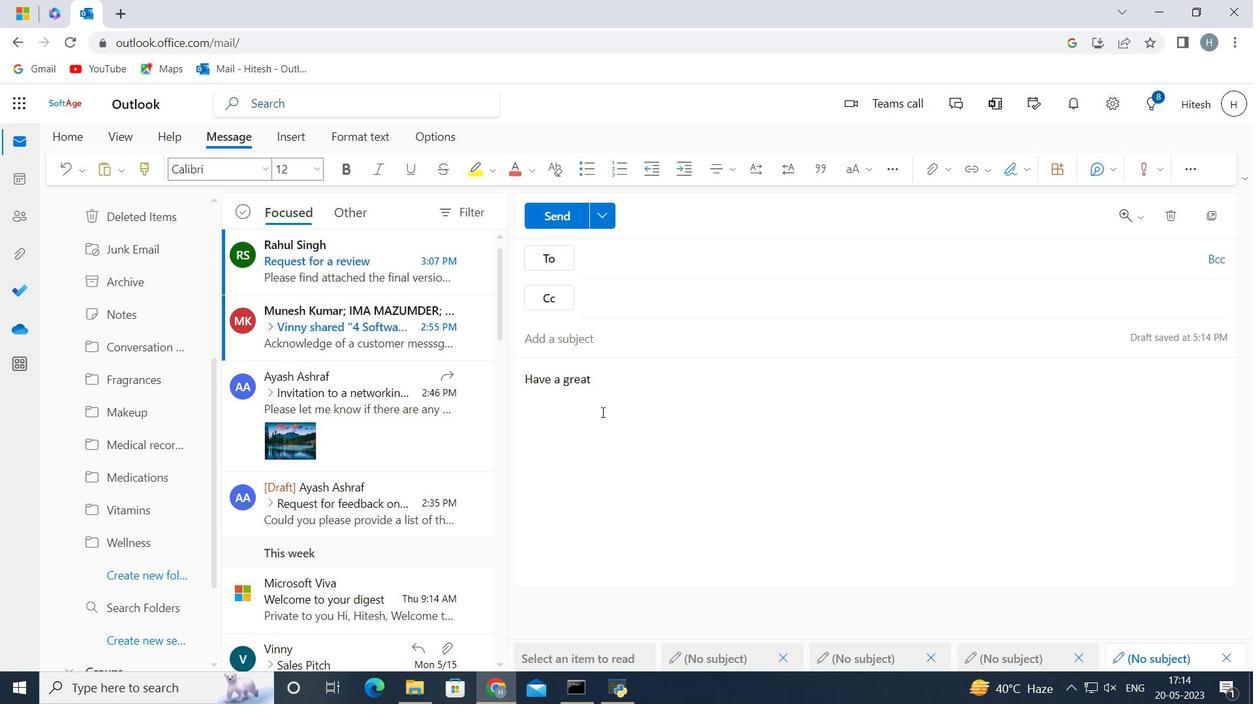 
Action: Mouse pressed left at (851, 294)
Screenshot: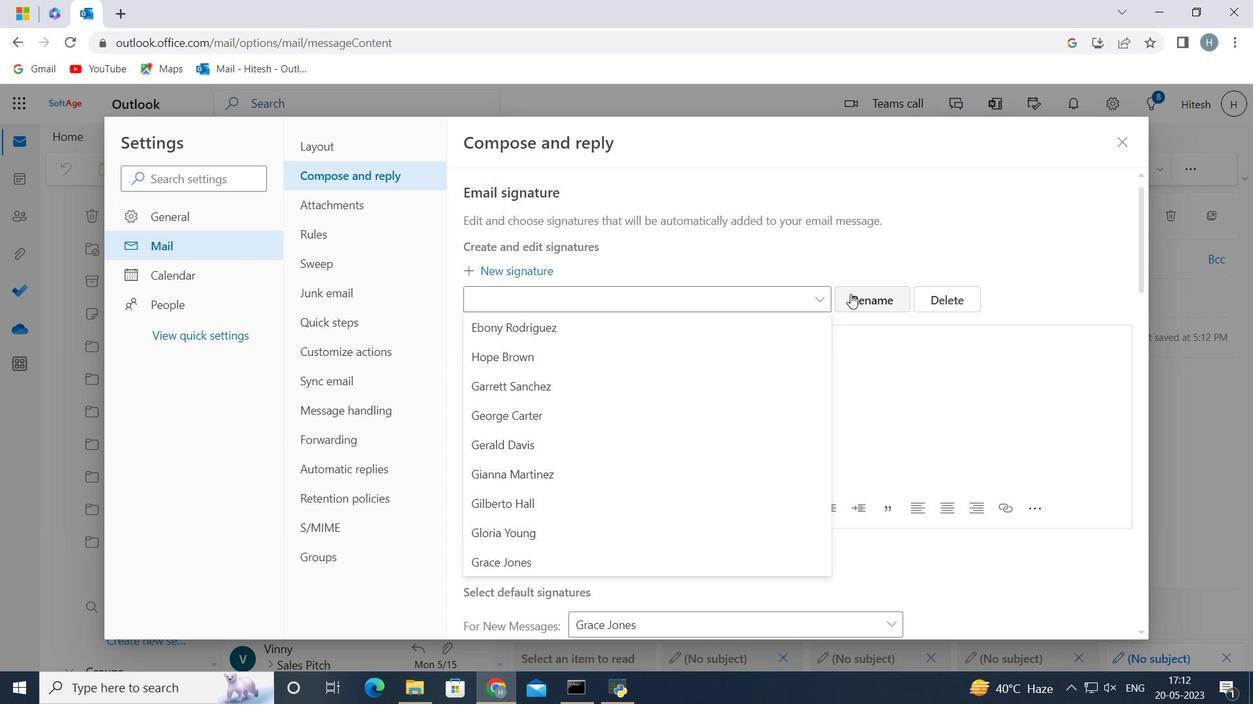 
Action: Key pressed g
Screenshot: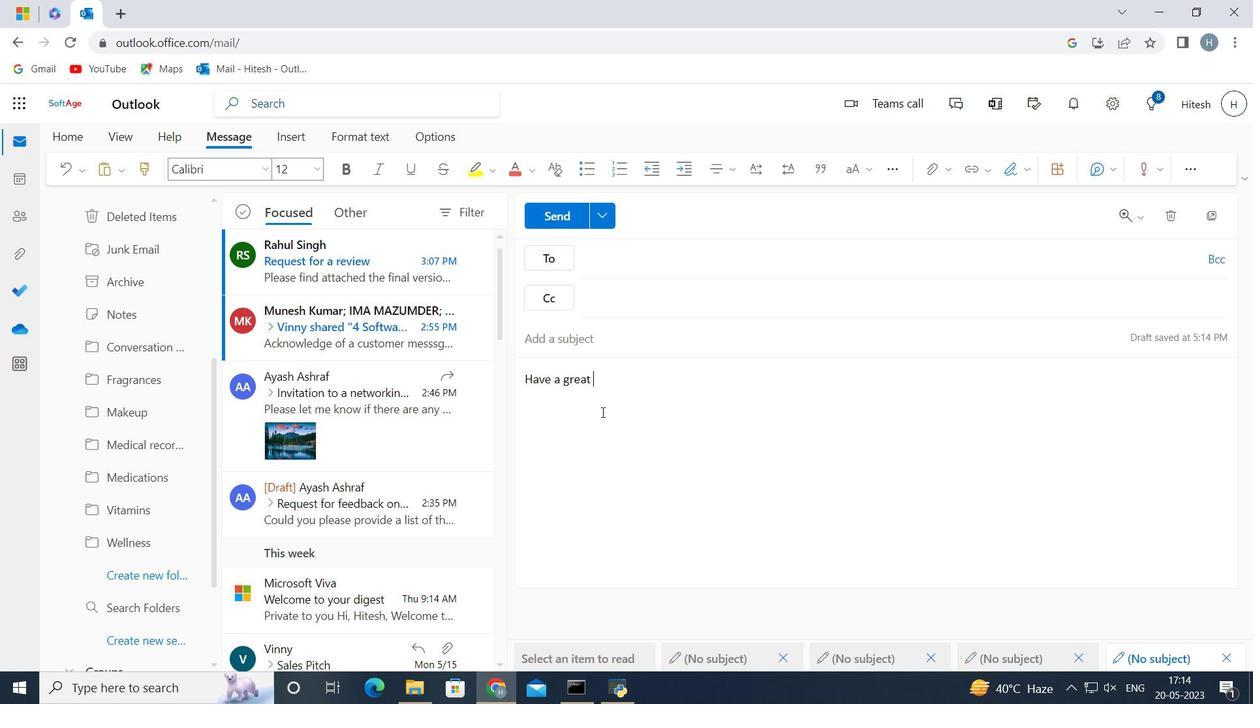 
Action: Mouse moved to (784, 292)
Screenshot: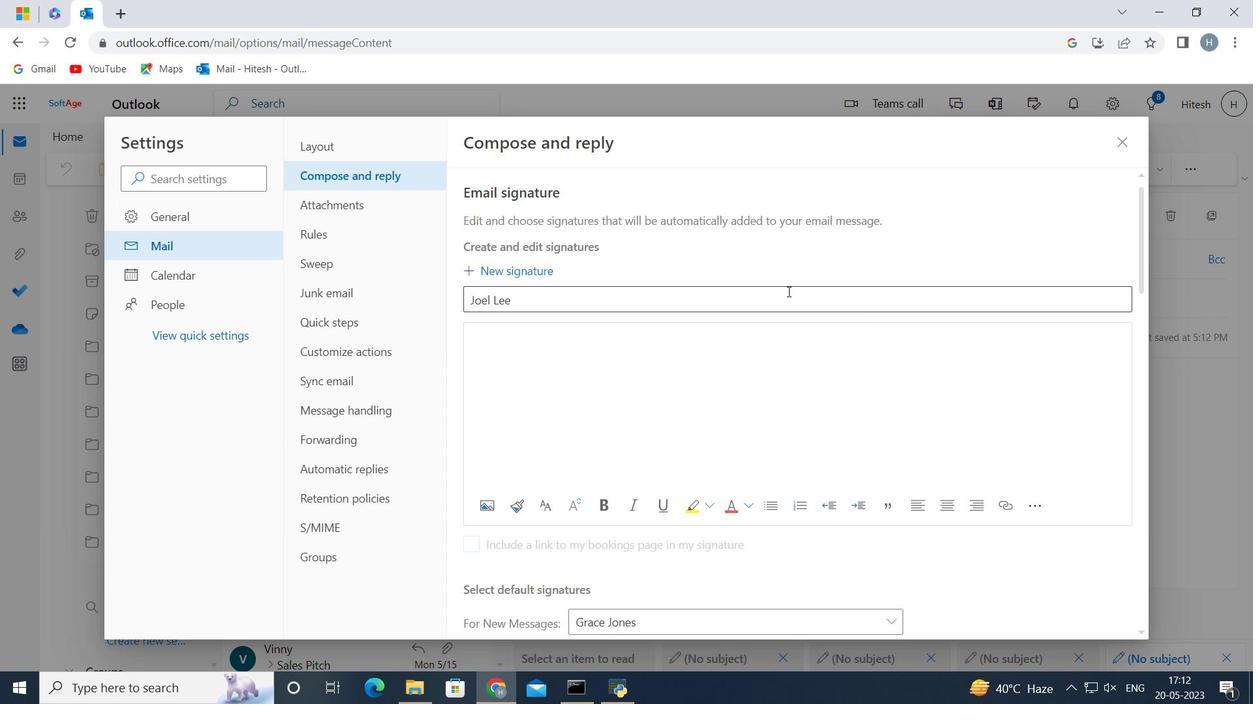 
Action: Key pressed <Key.space>
Screenshot: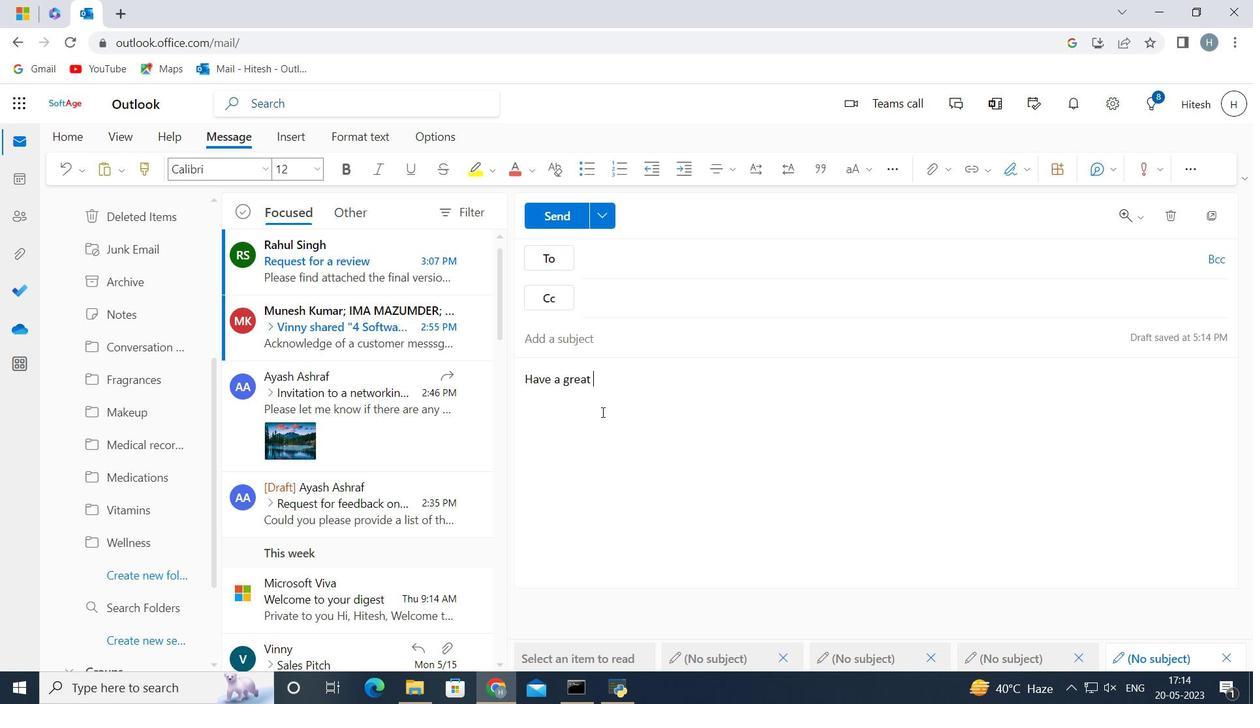 
Action: Mouse moved to (781, 295)
Screenshot: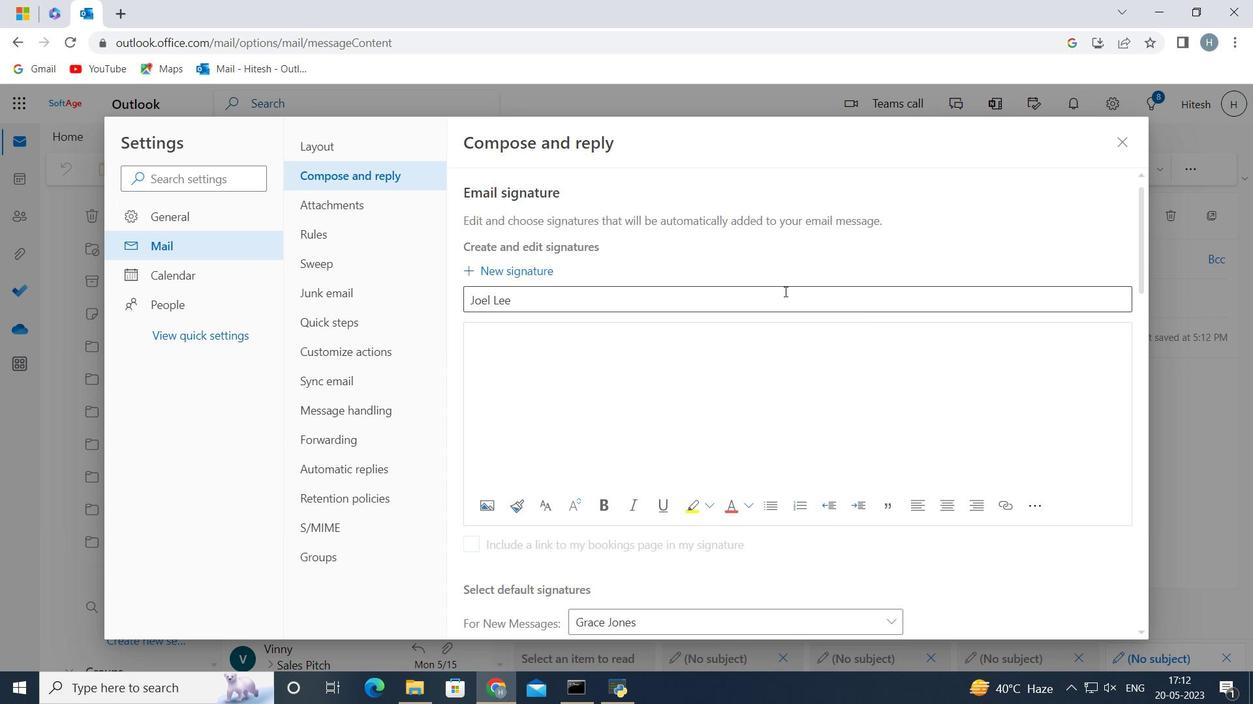 
Action: Mouse pressed left at (781, 295)
Screenshot: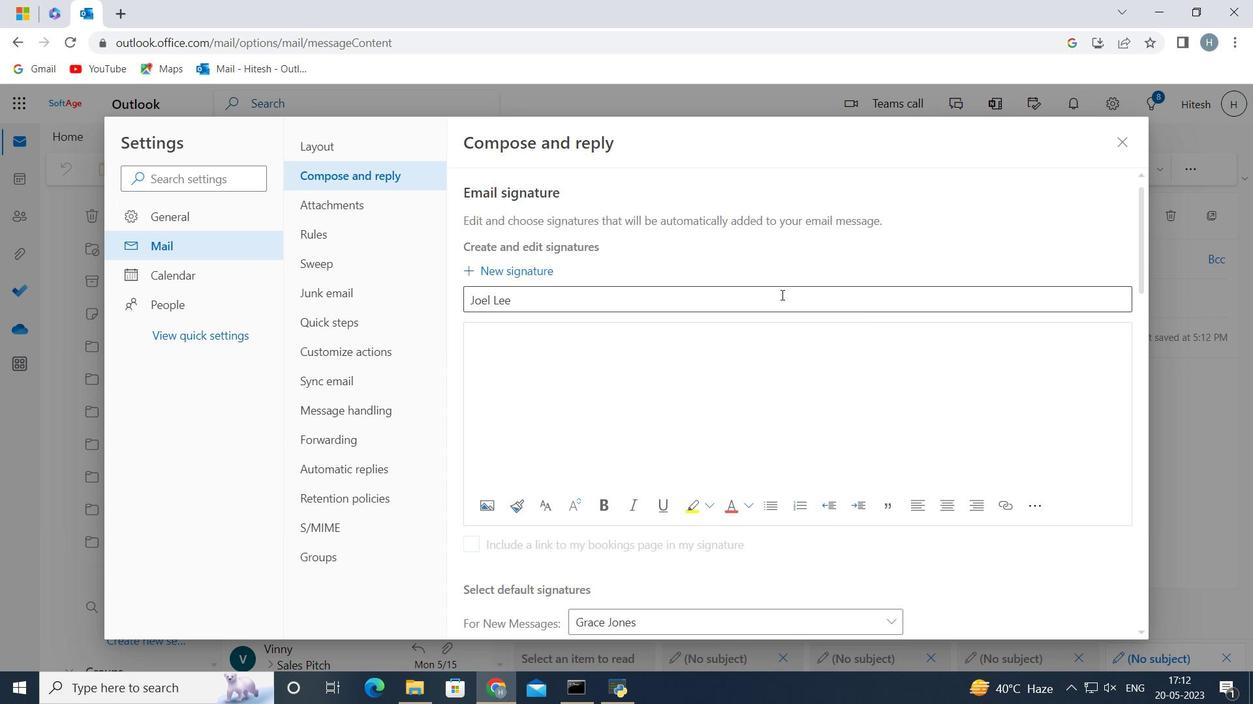 
Action: Key pressed <Key.shift>J<Key.backspace>r<Key.backspace><Key.backspace>.<Key.backspace><Key.backspace><Key.space><Key.backspace><Key.backspace><Key.shift><Key.backspace><Key.shift><Key.shift><Key.shift><Key.shift><Key.shift>D<Key.backspace>ay<Key.shift>
Screenshot: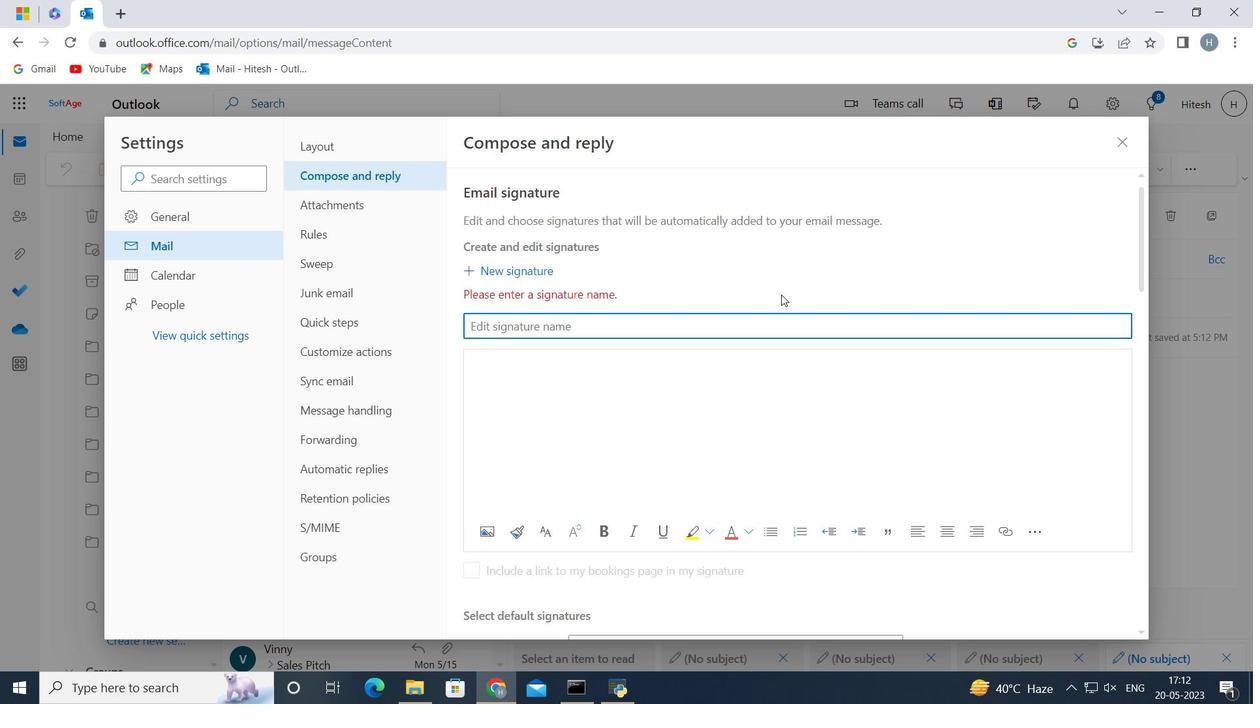 
Action: Mouse moved to (819, 317)
Screenshot: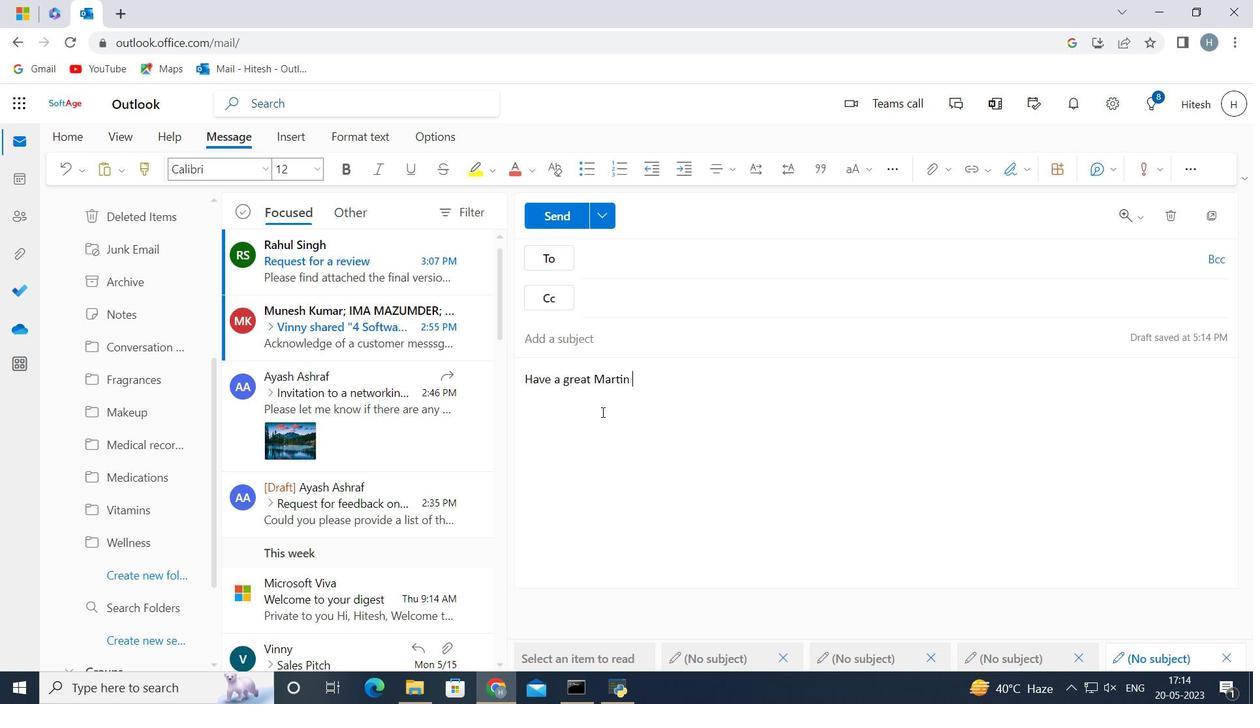 
Action: Key pressed <Key.shift><Key.shift><Key.shift><Key.shift><Key.shift><Key.shift><Key.shift><Key.shift>G
Screenshot: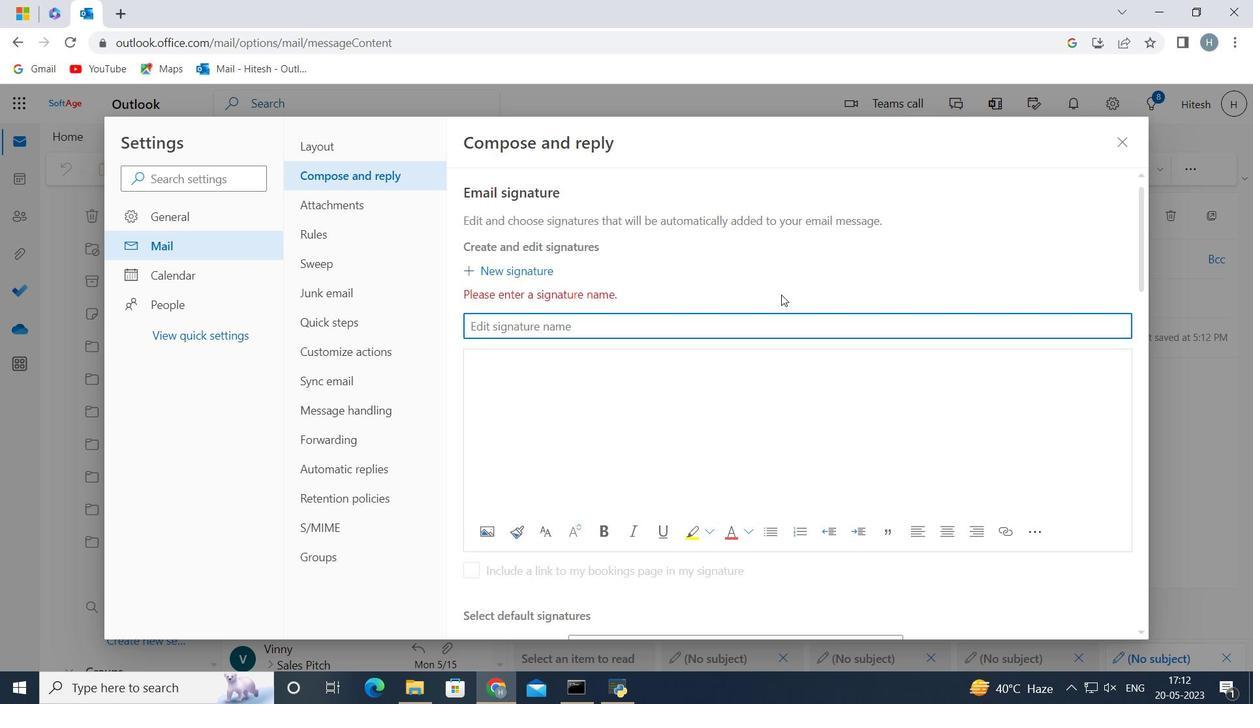 
Action: Mouse moved to (816, 319)
Screenshot: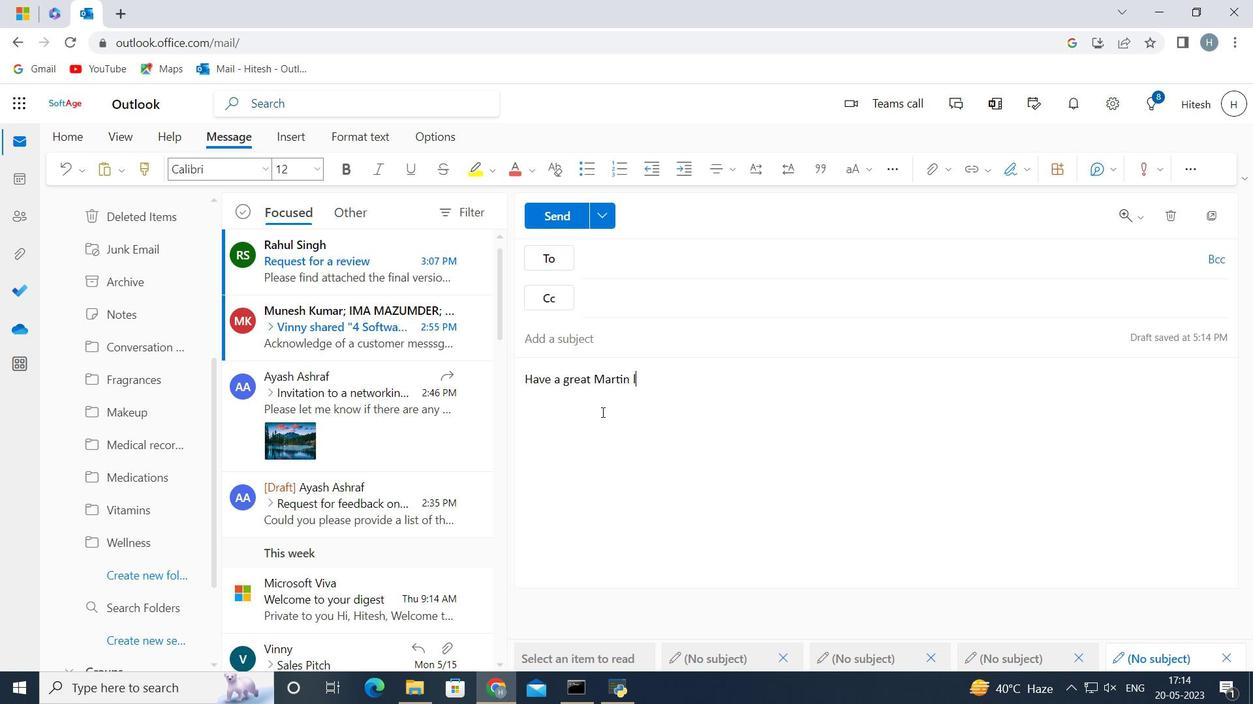 
Action: Key pressed r (1250, 490)
Screenshot: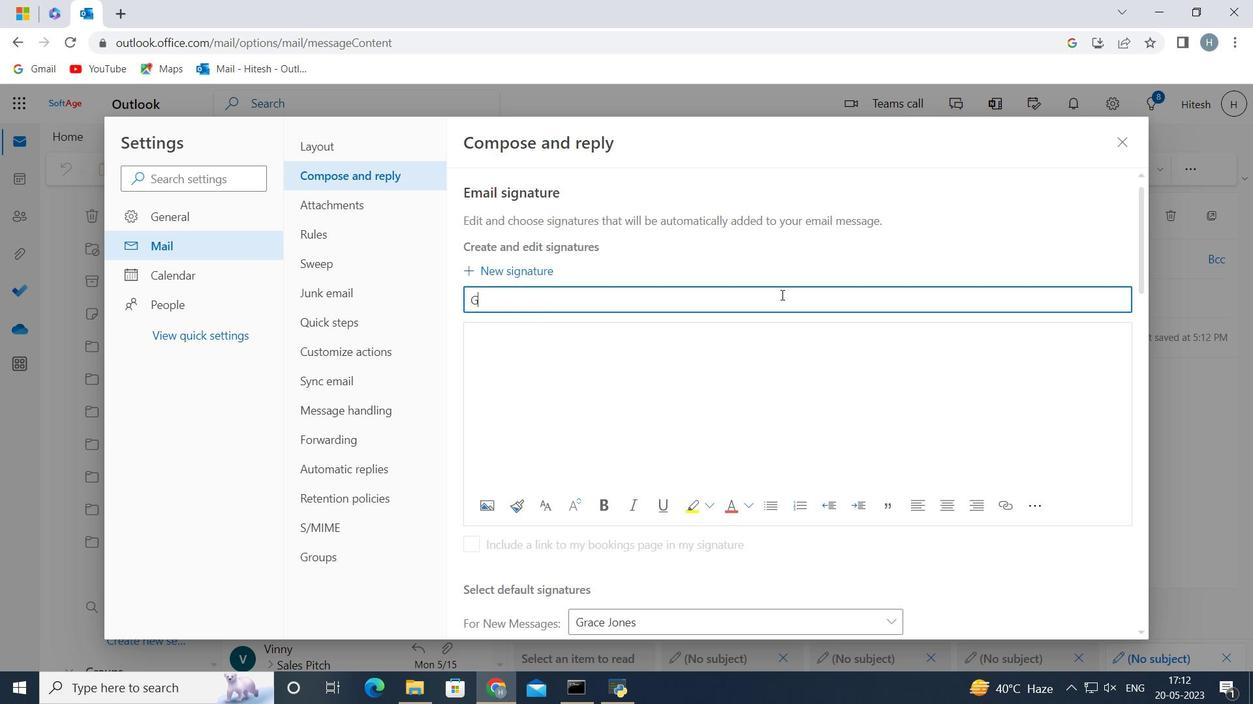 
Action: Mouse moved to (815, 319)
Screenshot: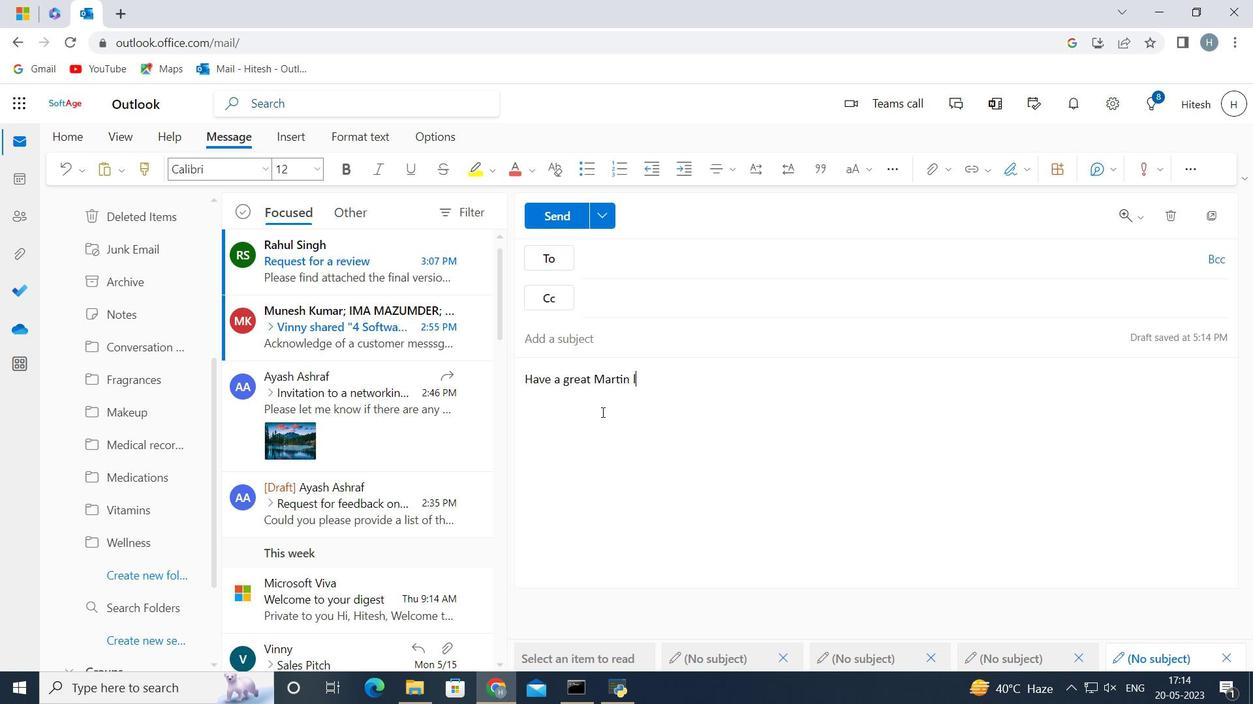
Action: Key pressed .a
Screenshot: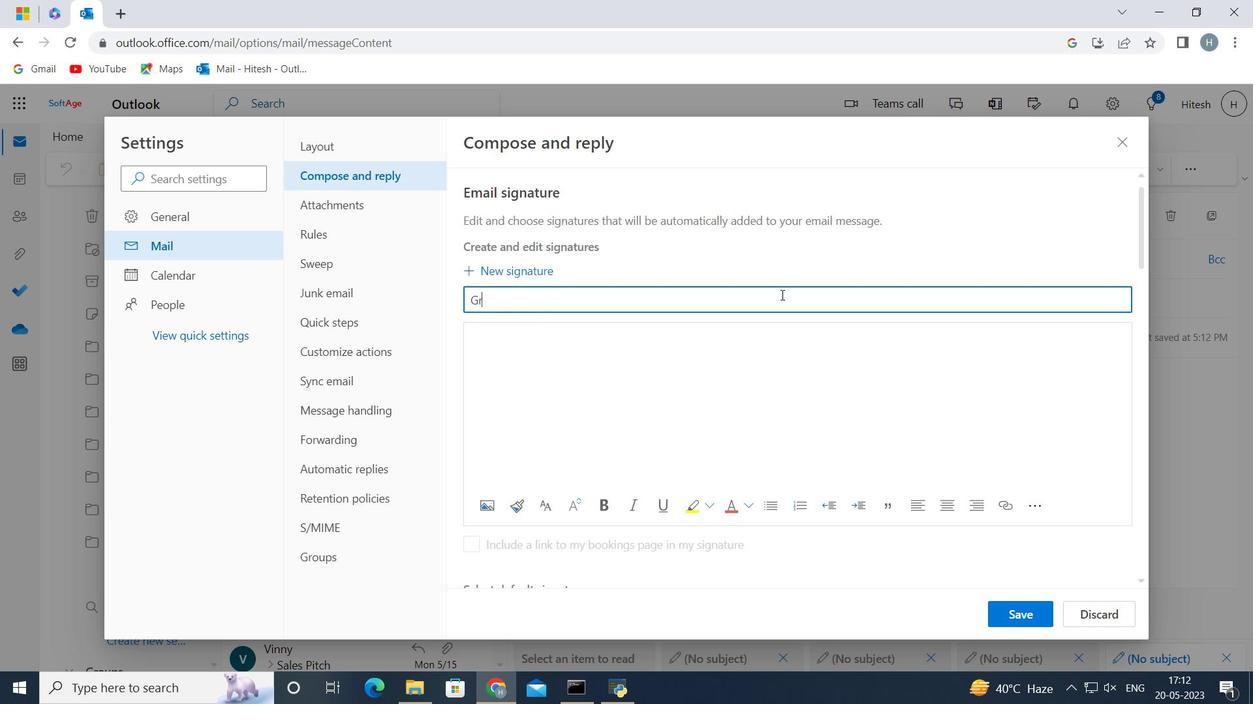 
Action: Mouse moved to (687, 187)
Screenshot: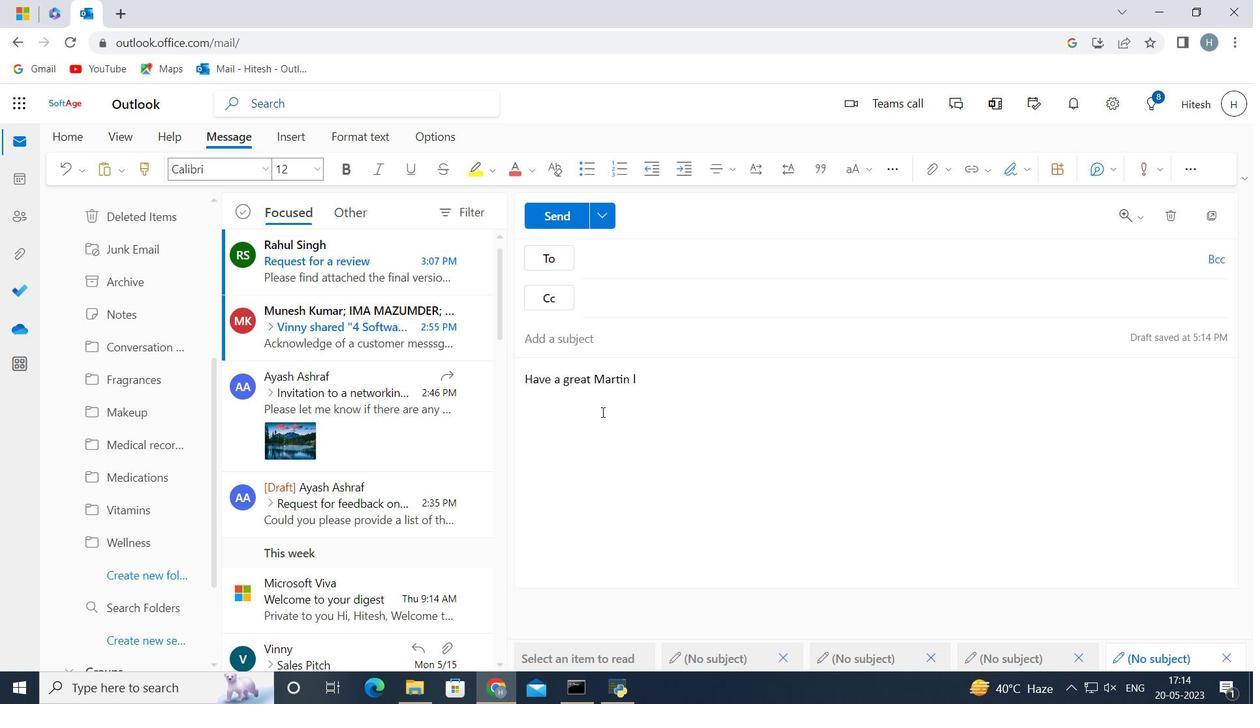 
Action: Key pressed h (1055, 286)
Screenshot: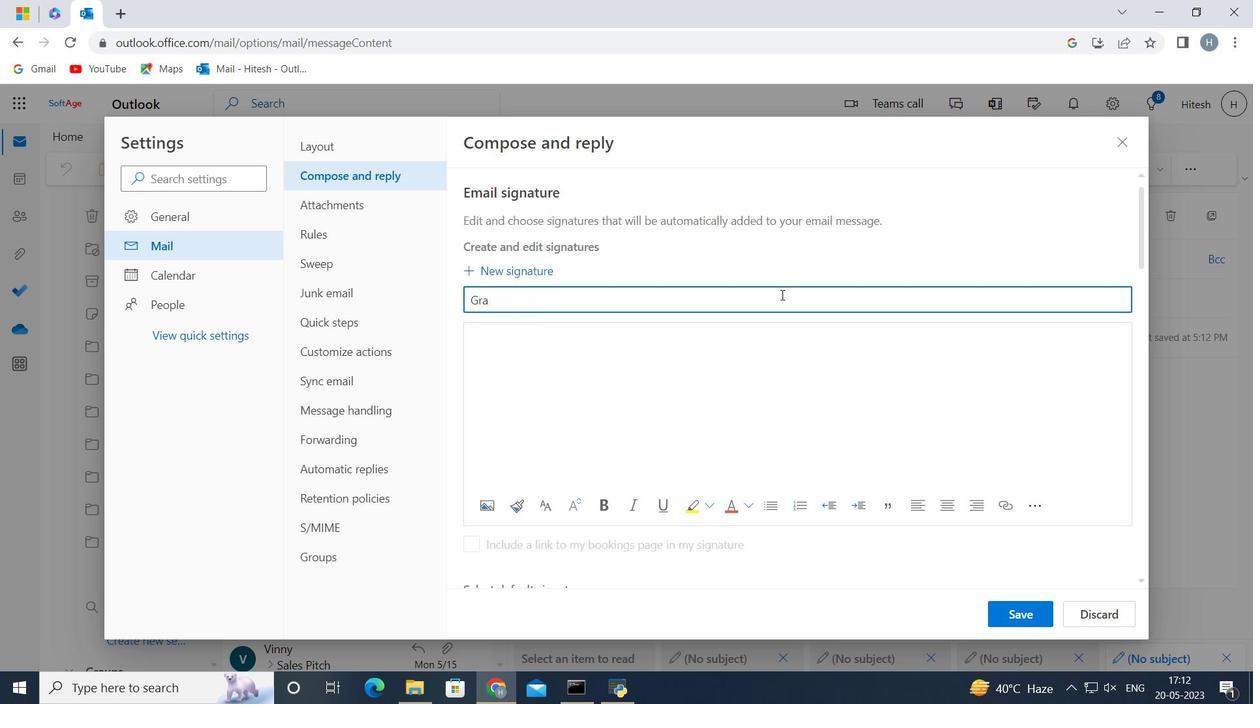 
Action: Mouse moved to (586, 309)
Screenshot: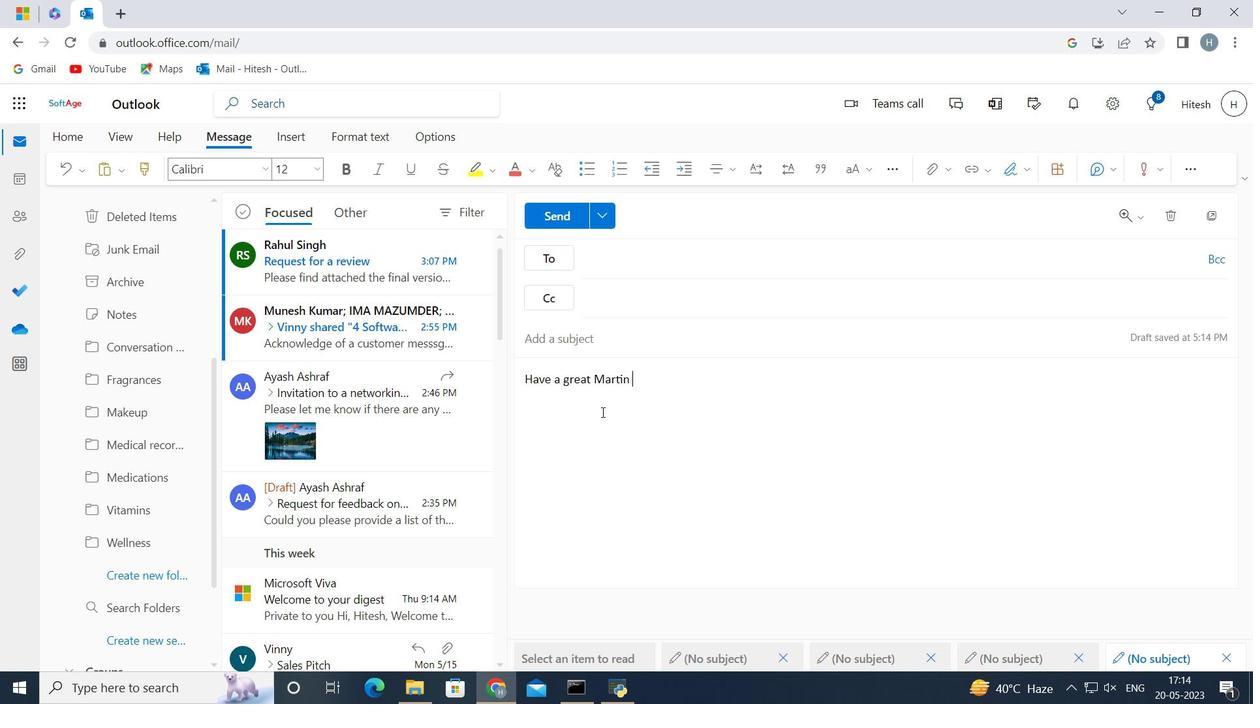 
Action: Key pressed a
Screenshot: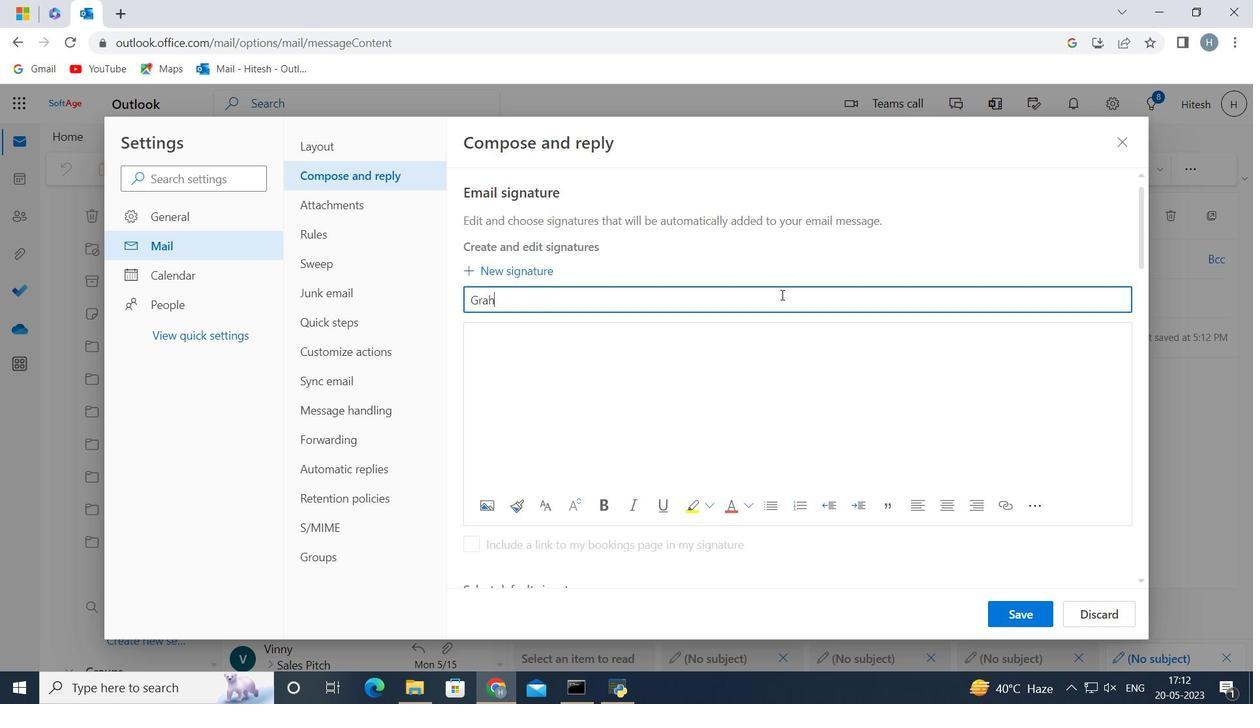 
Action: Mouse pressed left at (586, 309)
Screenshot: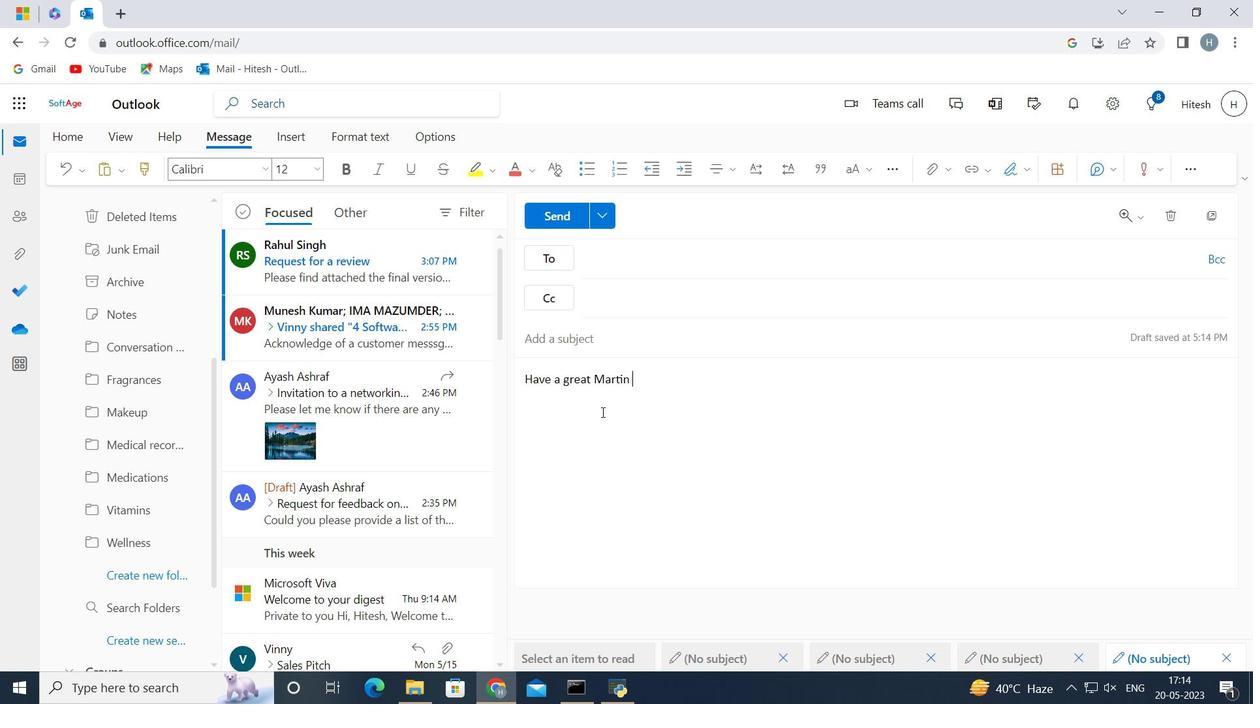 
Action: Mouse moved to (650, 180)
Screenshot: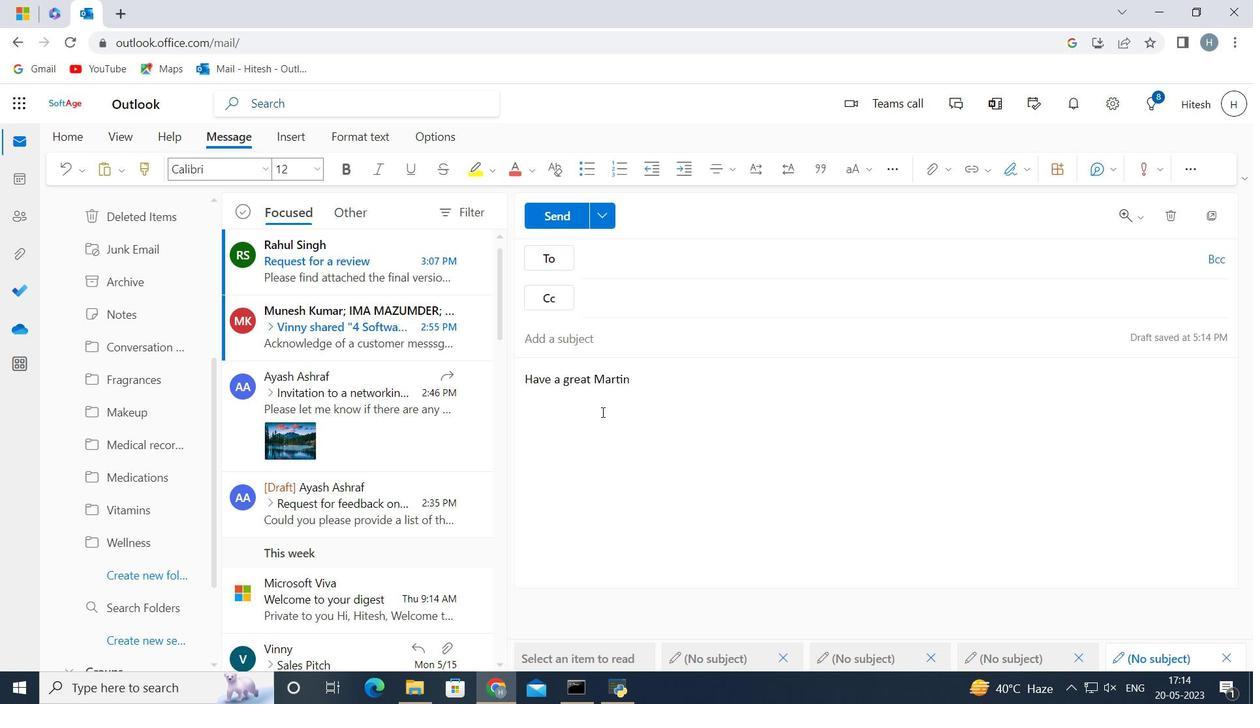 
Action: Key pressed m
Screenshot: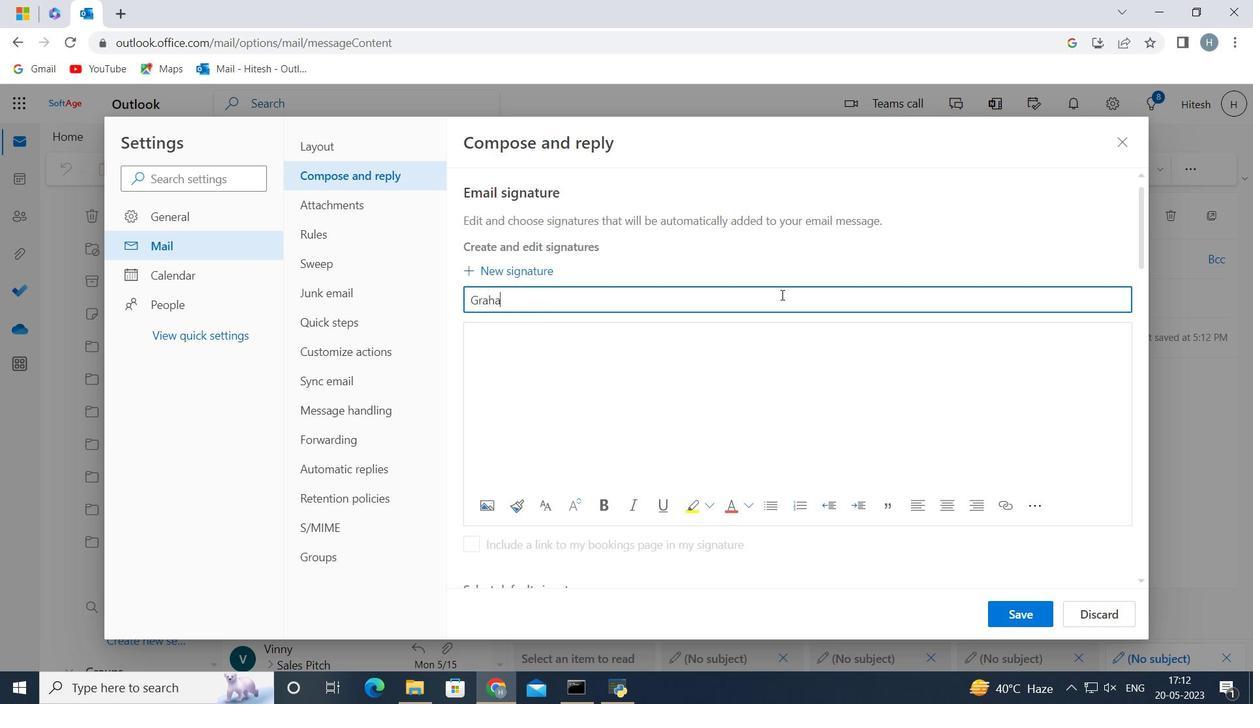 
Action: Mouse moved to (855, 115)
Screenshot: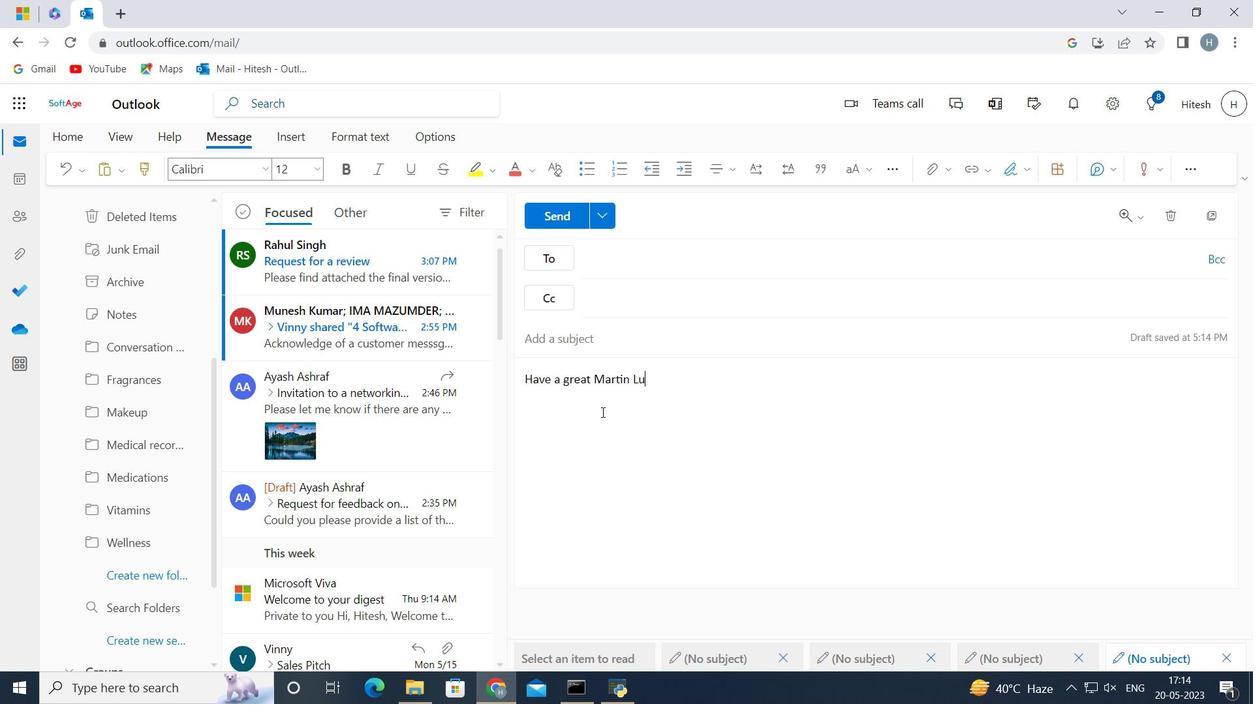 
Action: Key pressed <Key.space>
Screenshot: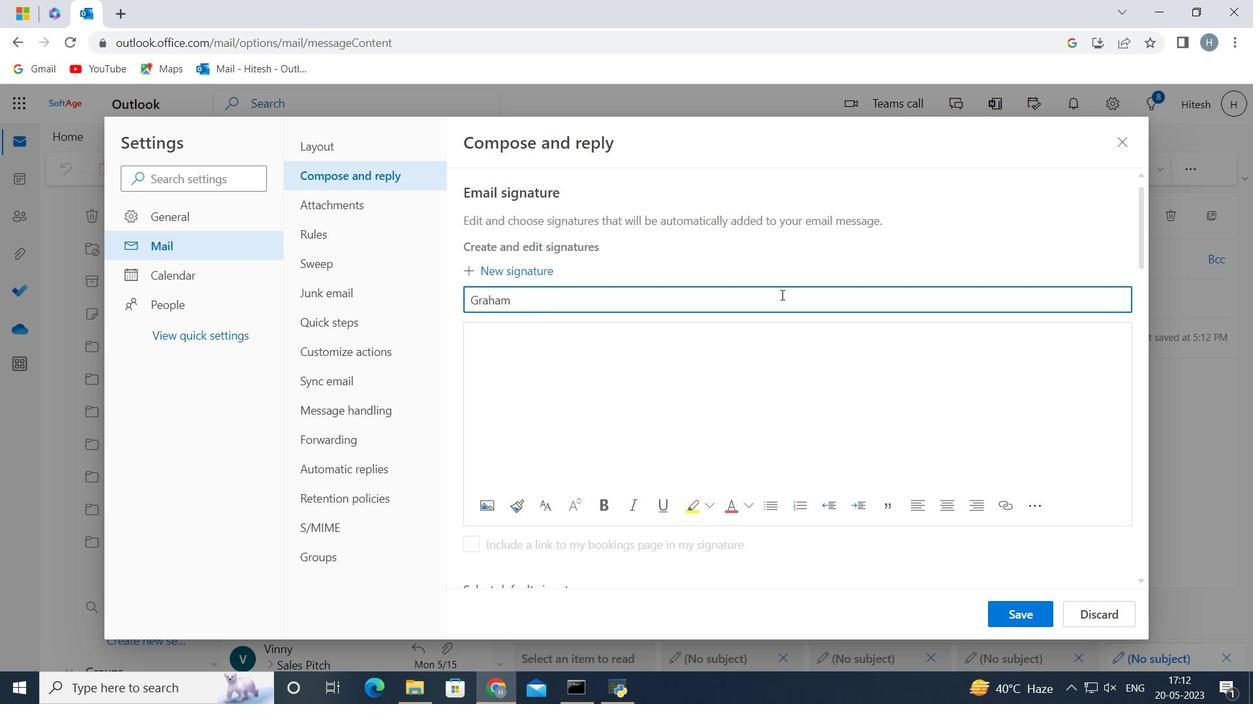 
Action: Mouse moved to (853, 115)
Screenshot: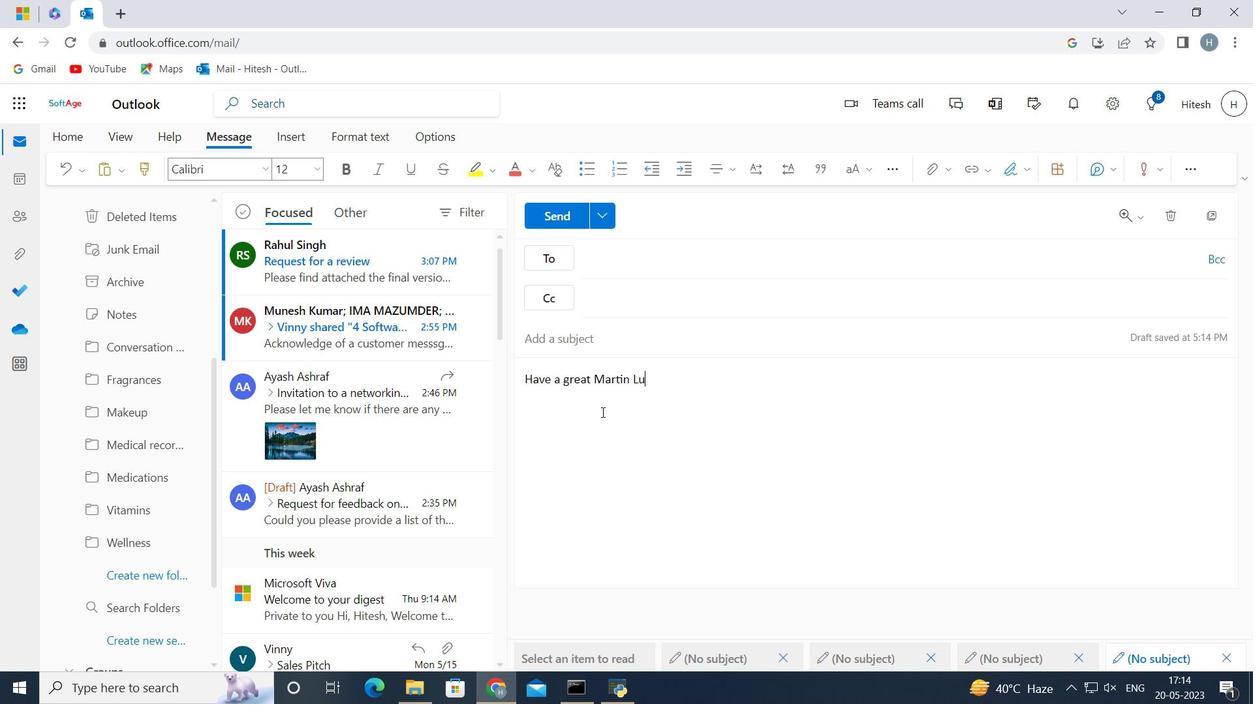 
Action: Mouse pressed left at (853, 115)
Screenshot: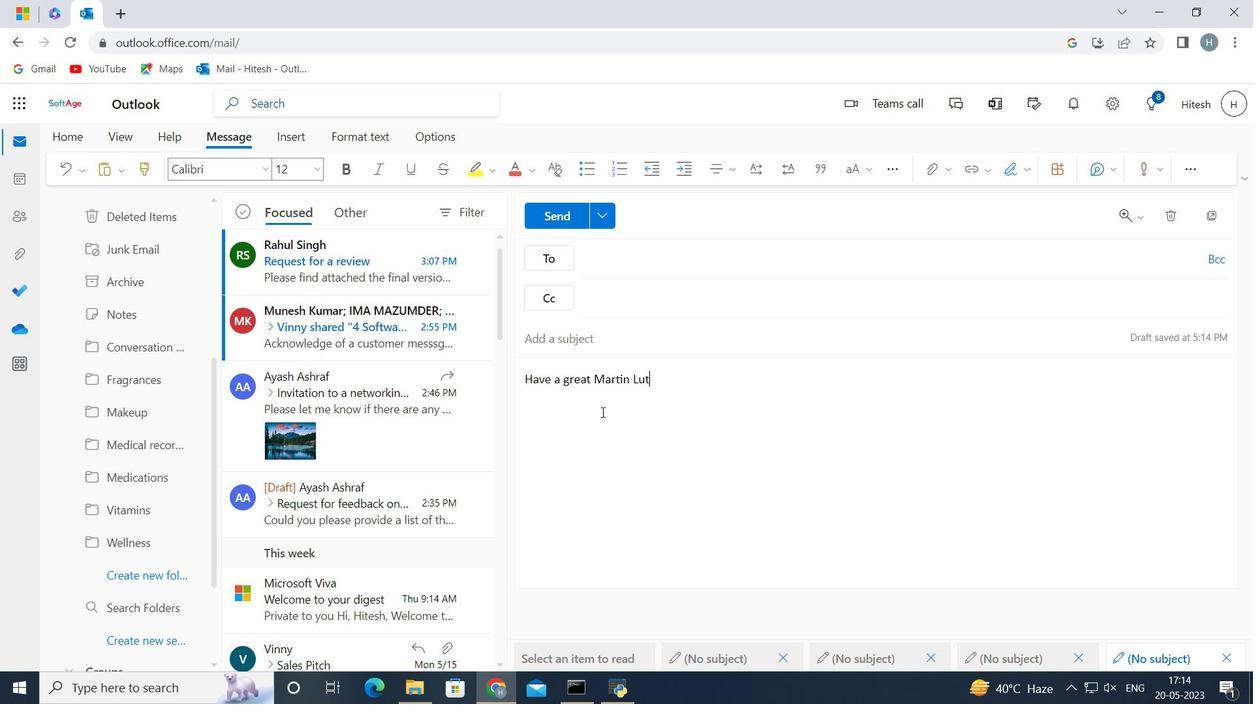 
Action: Mouse moved to (834, 144)
Screenshot: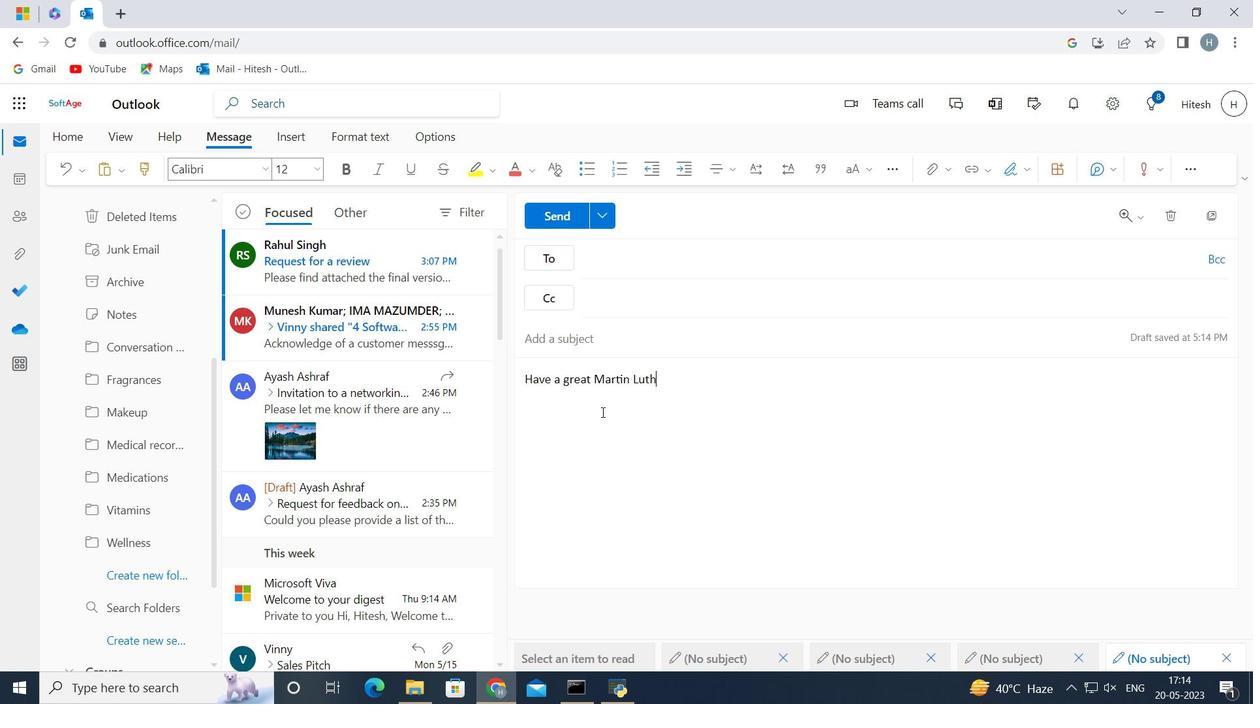 
Action: Mouse pressed left at (834, 144)
Screenshot: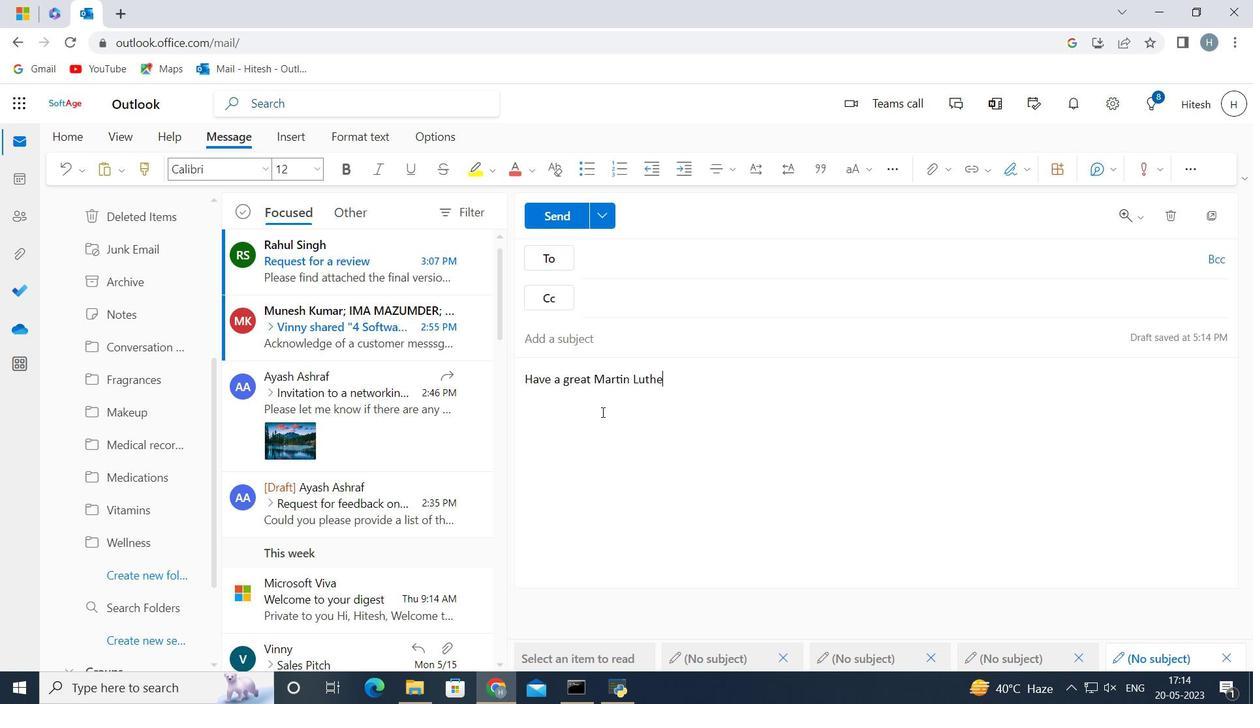 
Action: Key pressed <Key.shift>
Screenshot: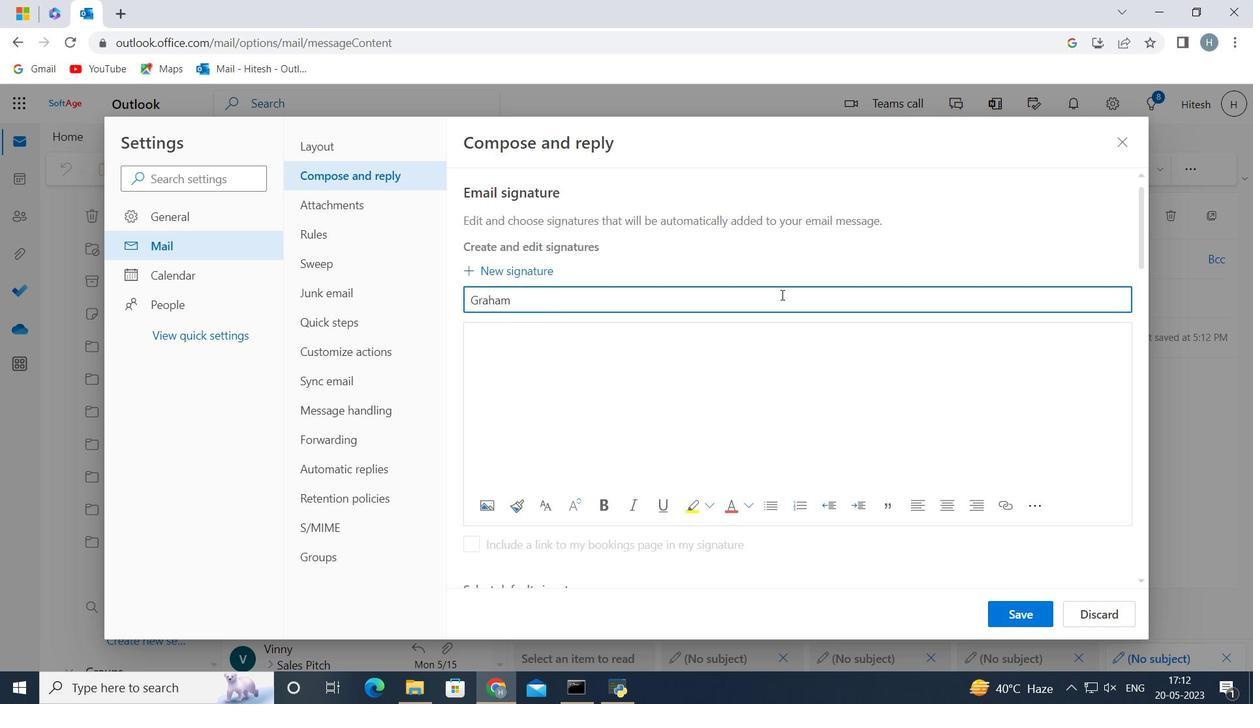 
Action: Mouse moved to (762, 212)
Screenshot: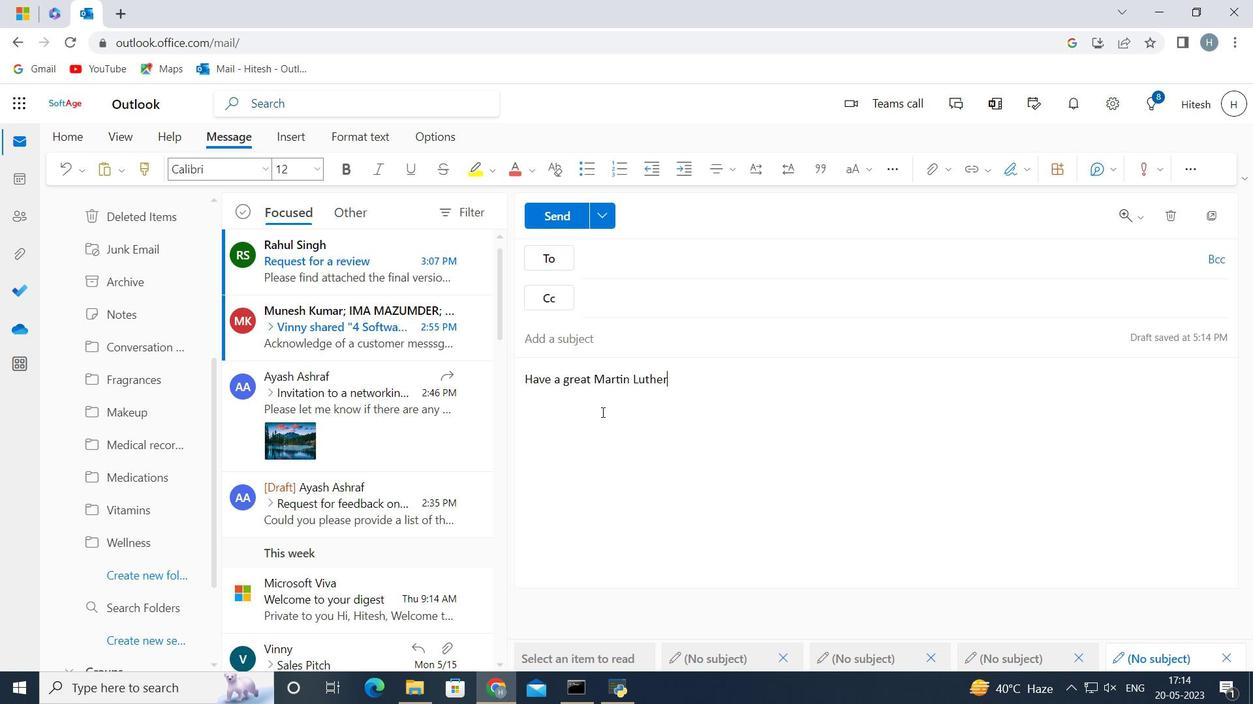 
Action: Key pressed W
Screenshot: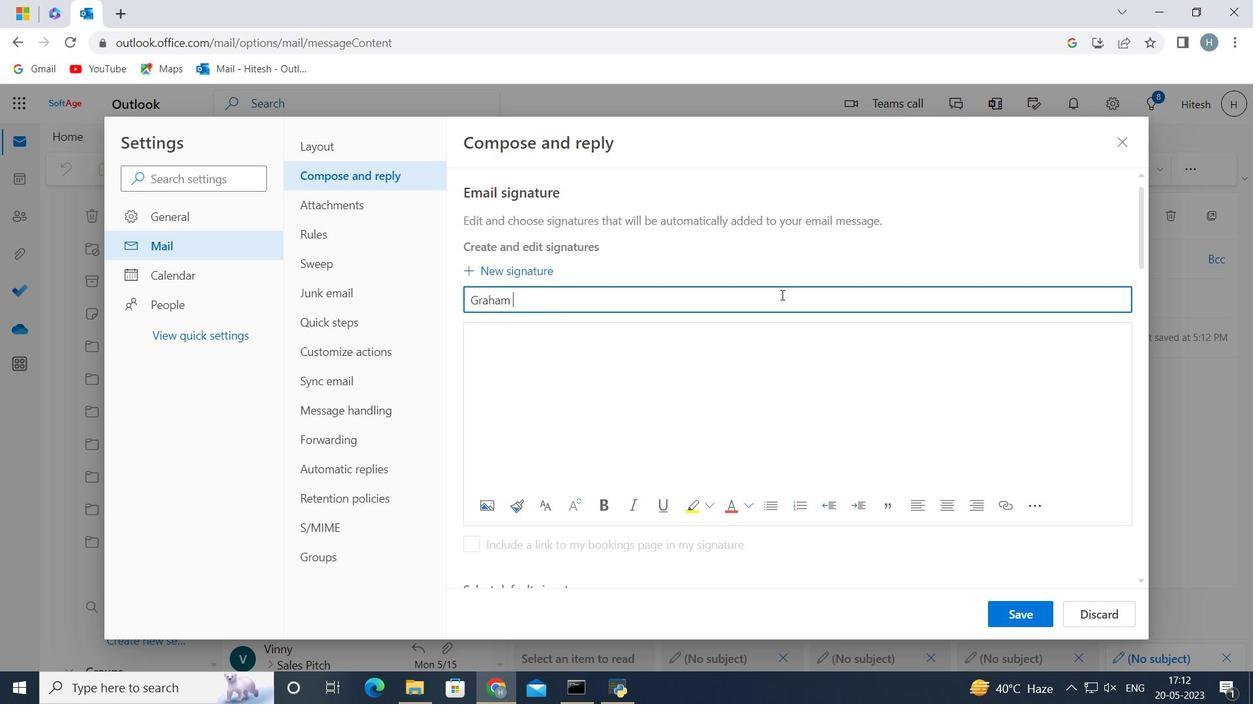 
Action: Mouse moved to (597, 326)
Screenshot: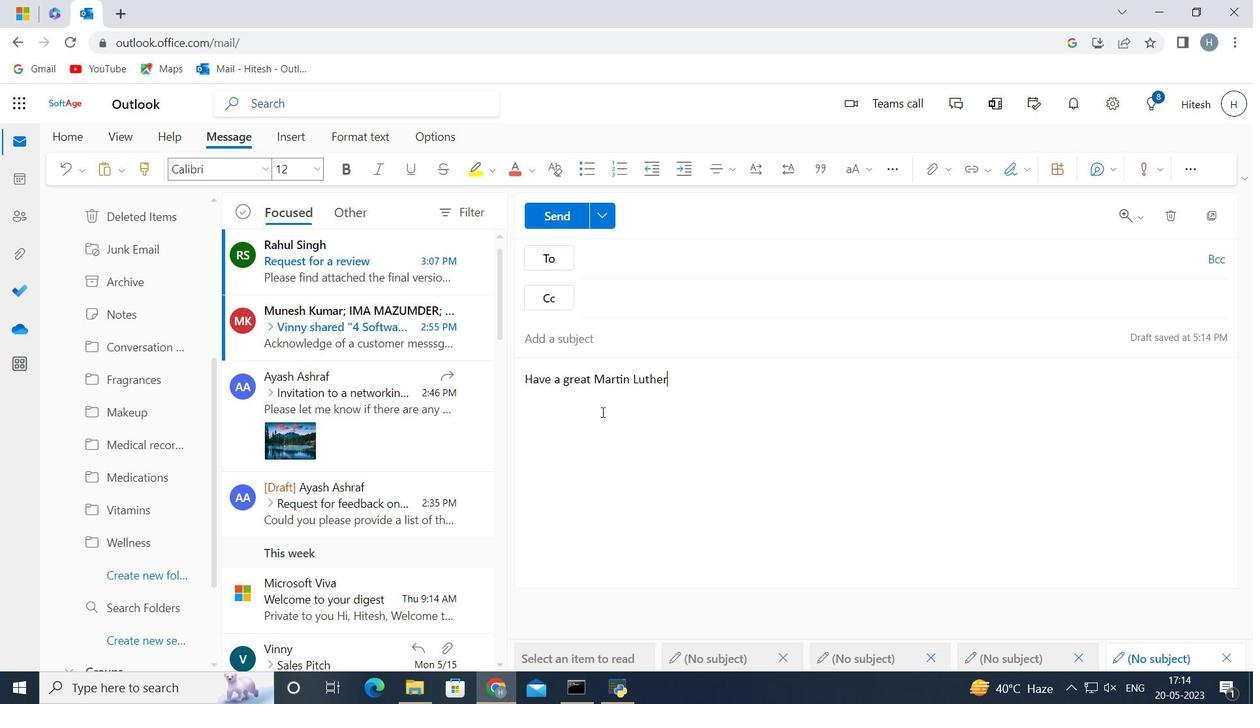 
Action: Key pressed ils
Screenshot: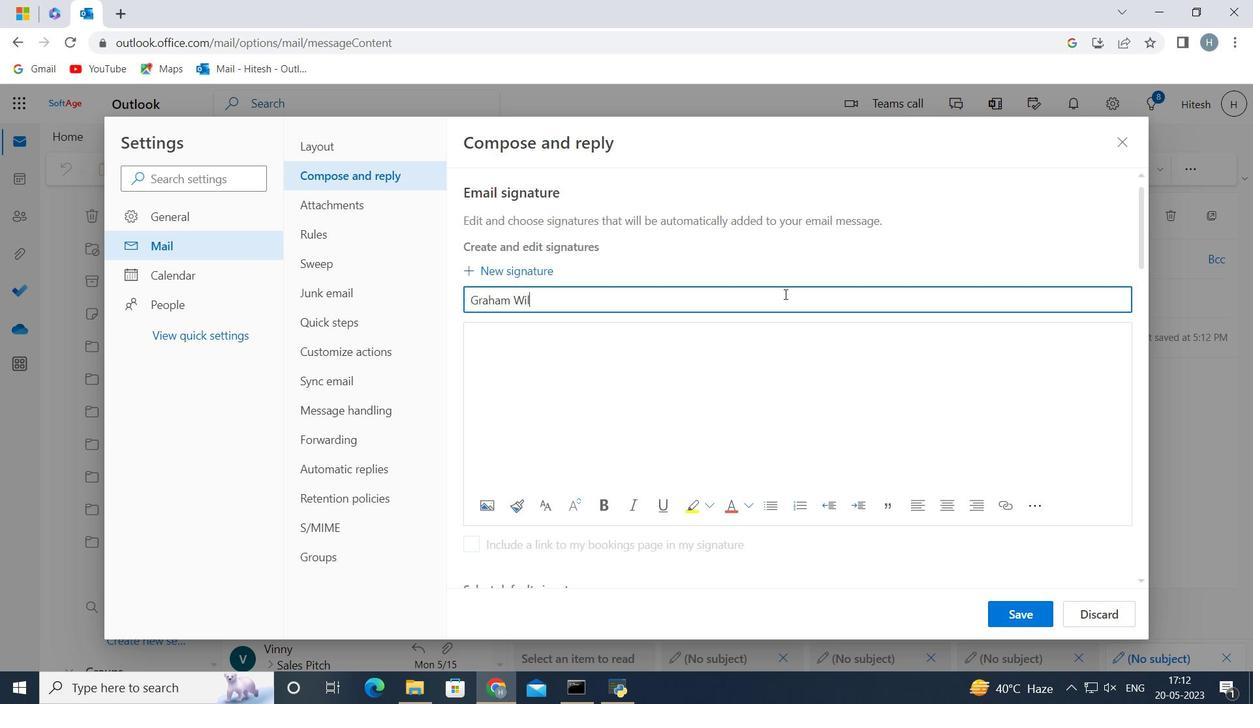 
Action: Mouse scrolled (597, 326) with delta (0, 0)
Screenshot: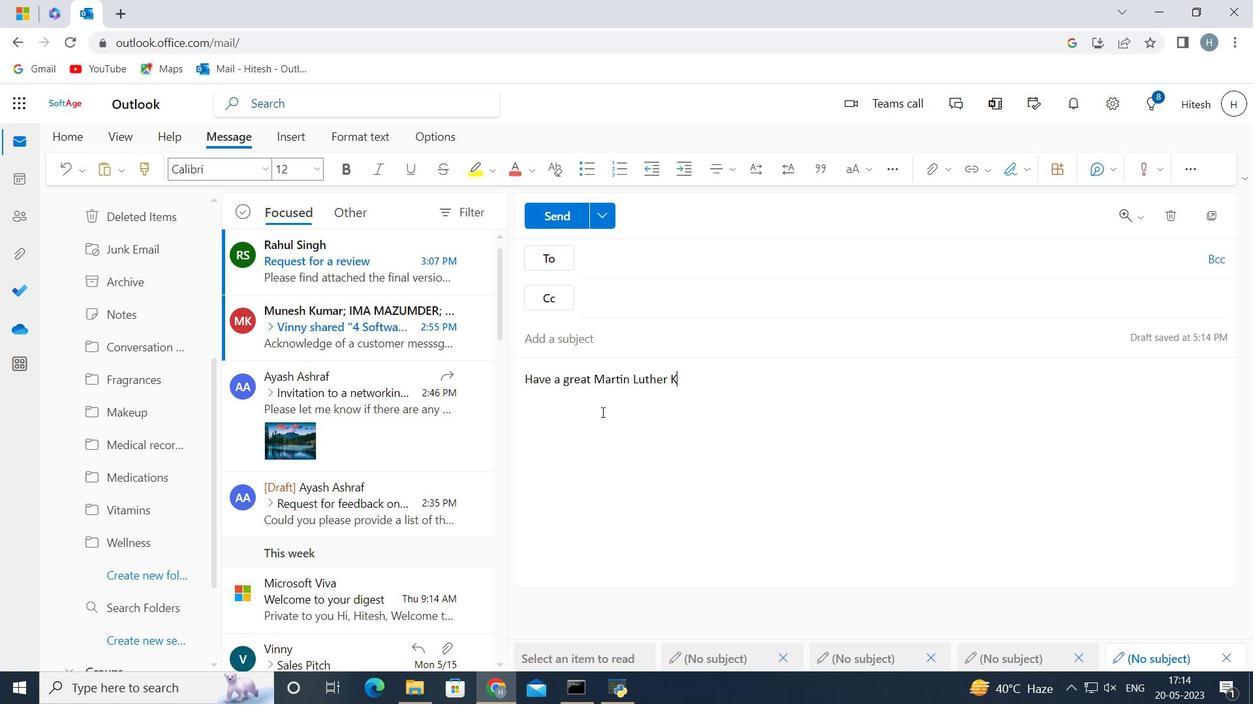 
Action: Mouse scrolled (597, 326) with delta (0, 0)
Screenshot: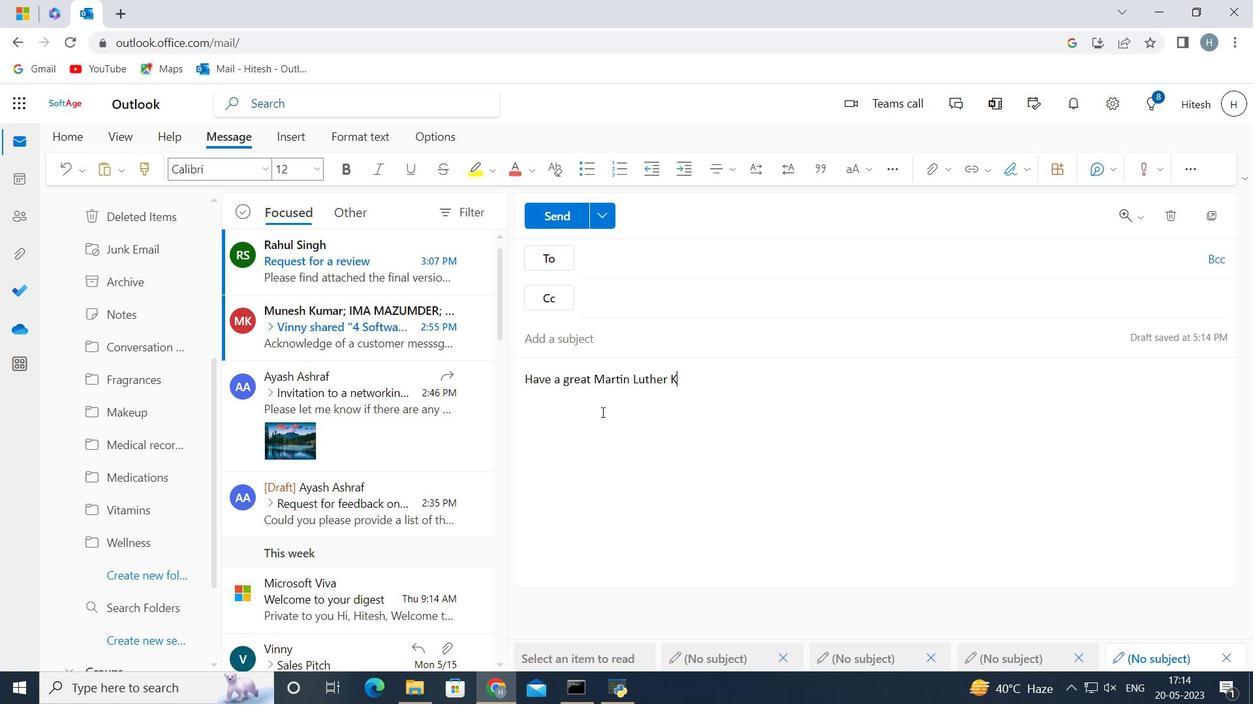 
Action: Key pressed o
Screenshot: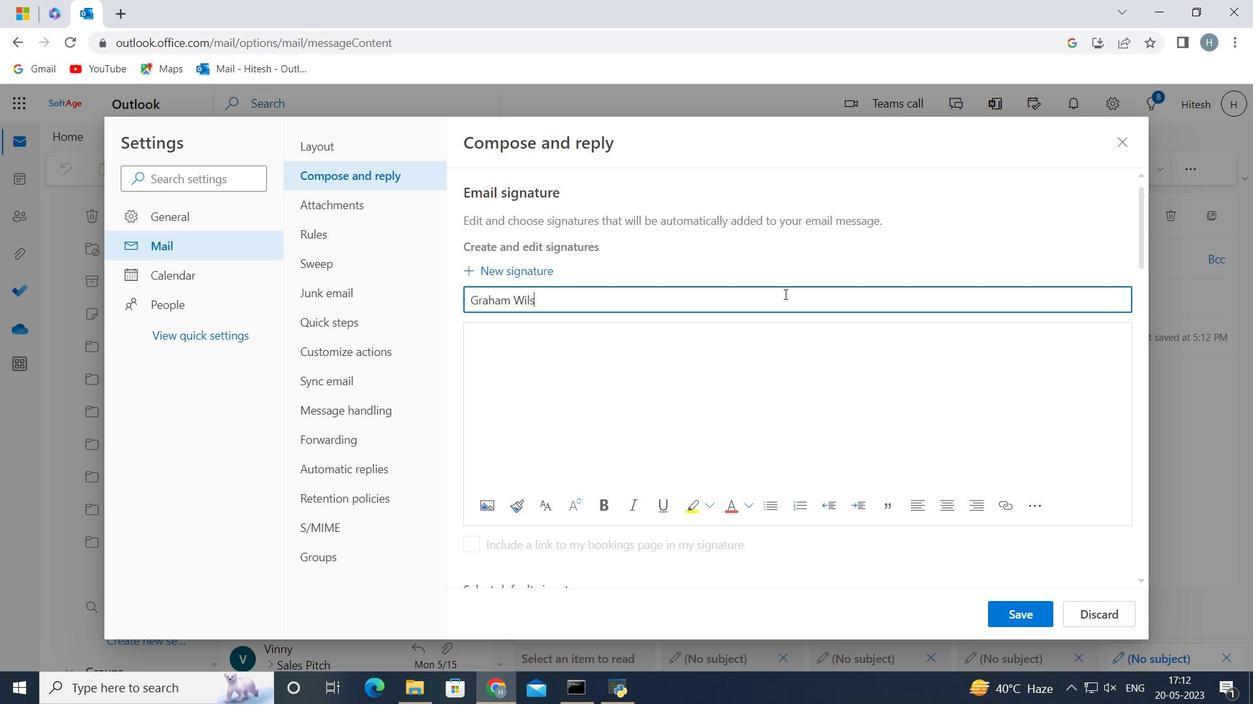 
Action: Mouse moved to (133, 573)
Screenshot: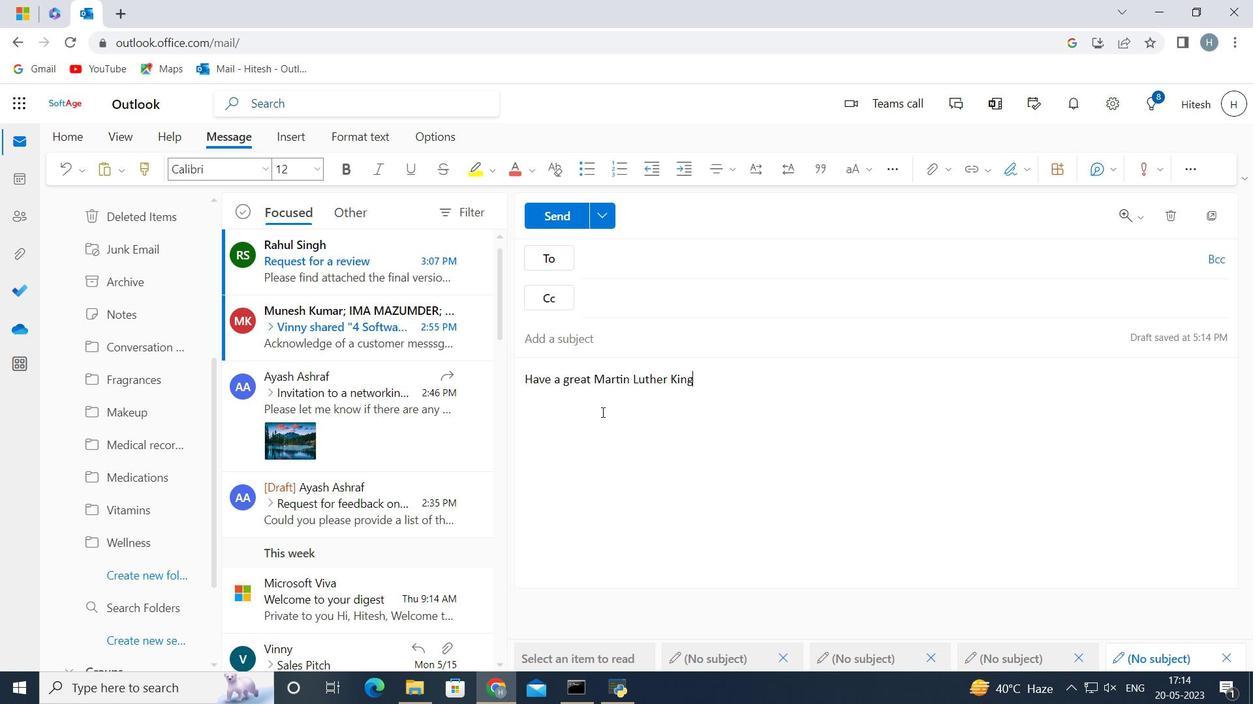 
Action: Key pressed n
Screenshot: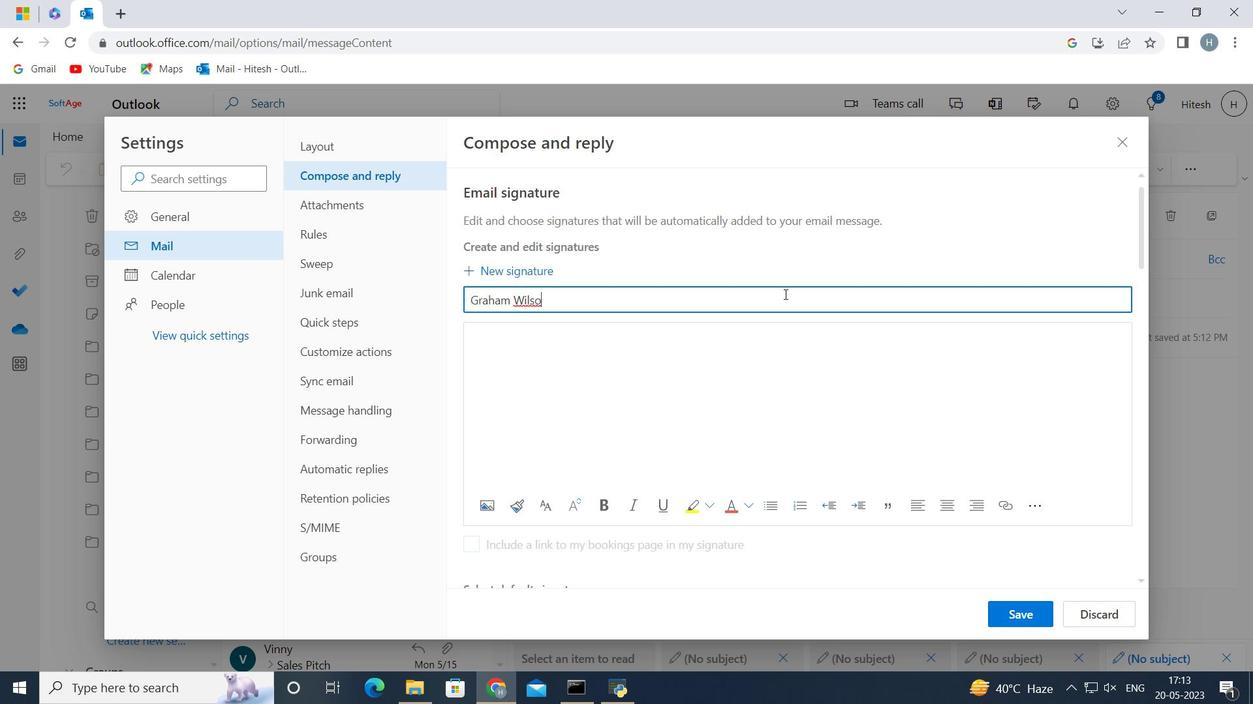 
Action: Mouse moved to (133, 567)
Screenshot: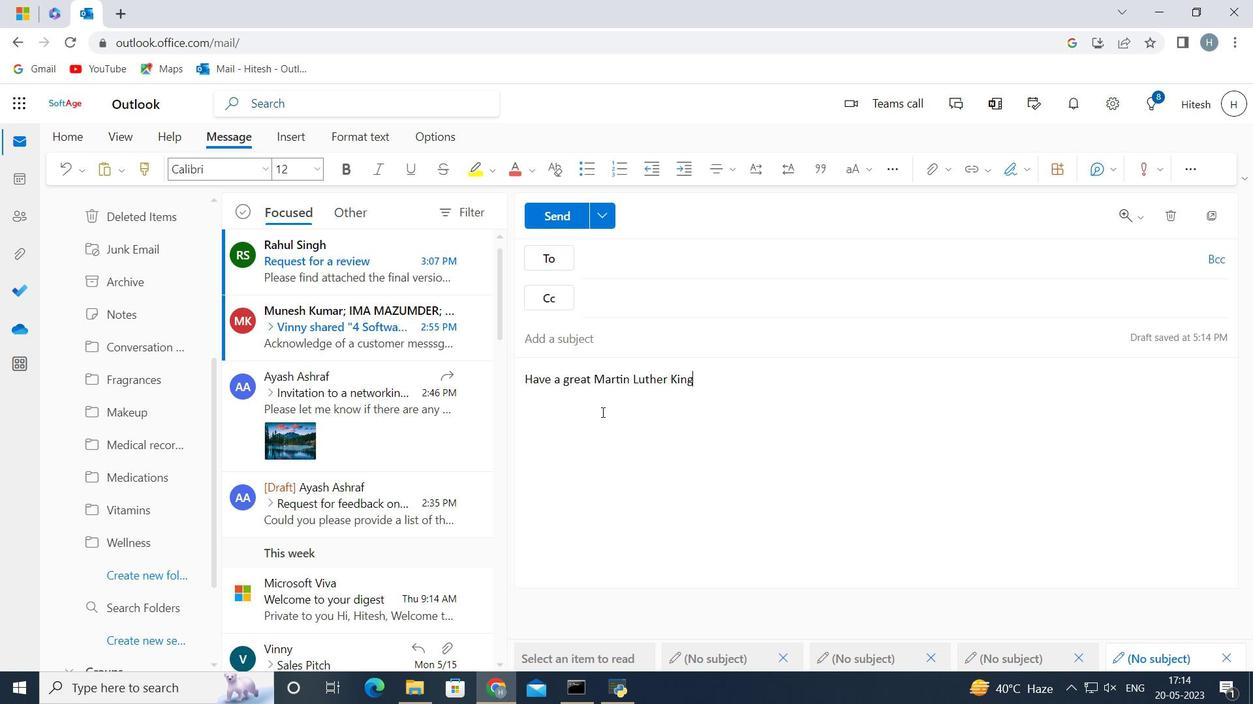 
Action: Mouse scrolled (133, 567) with delta (0, 0)
Screenshot: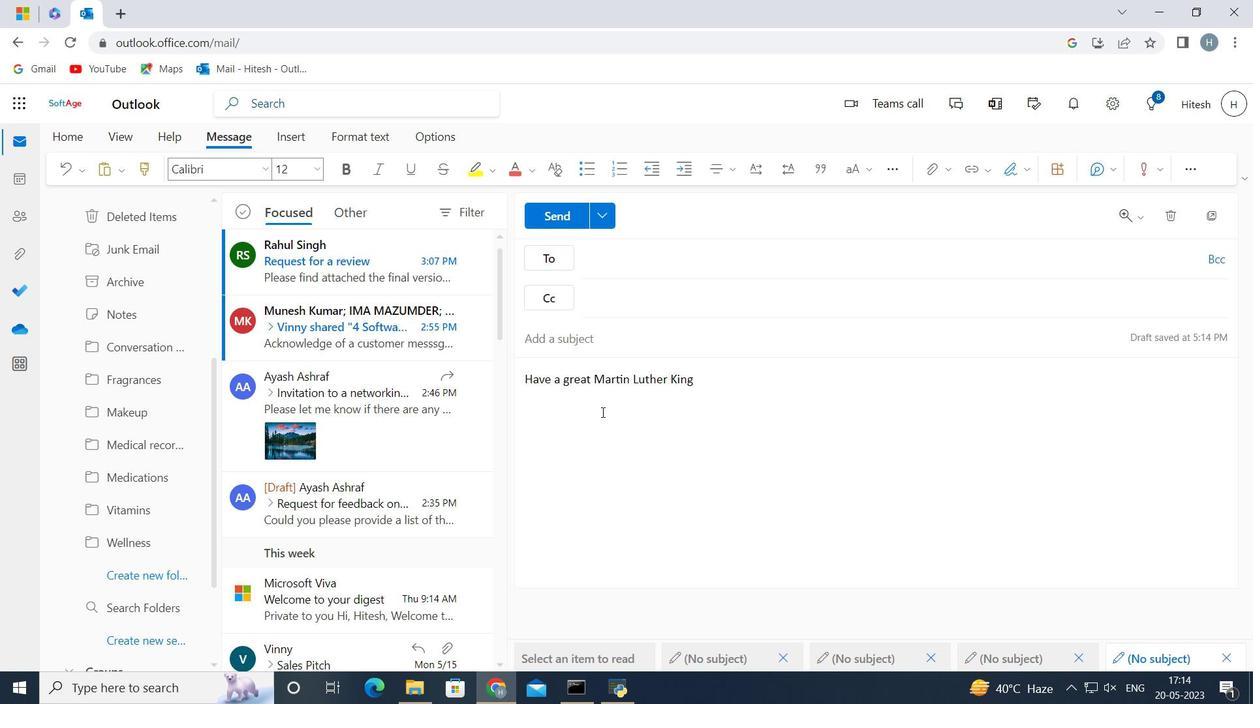 
Action: Mouse scrolled (133, 567) with delta (0, 0)
Screenshot: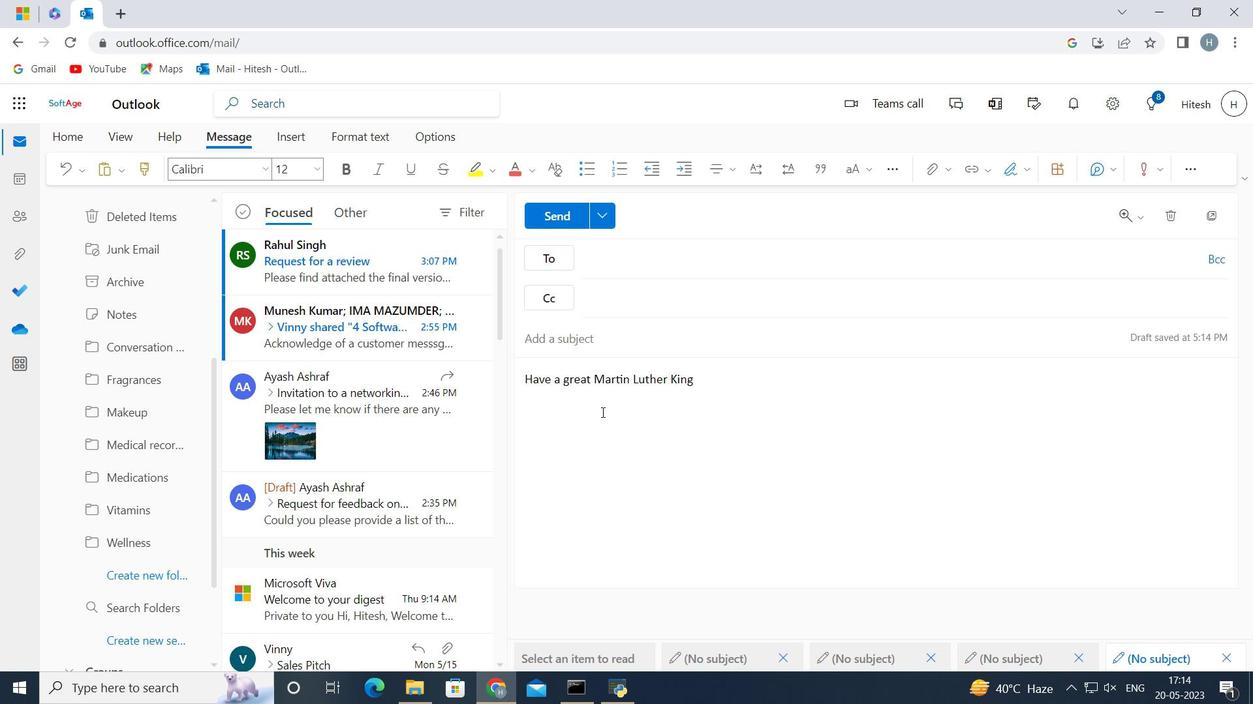 
Action: Mouse scrolled (133, 567) with delta (0, 0)
Screenshot: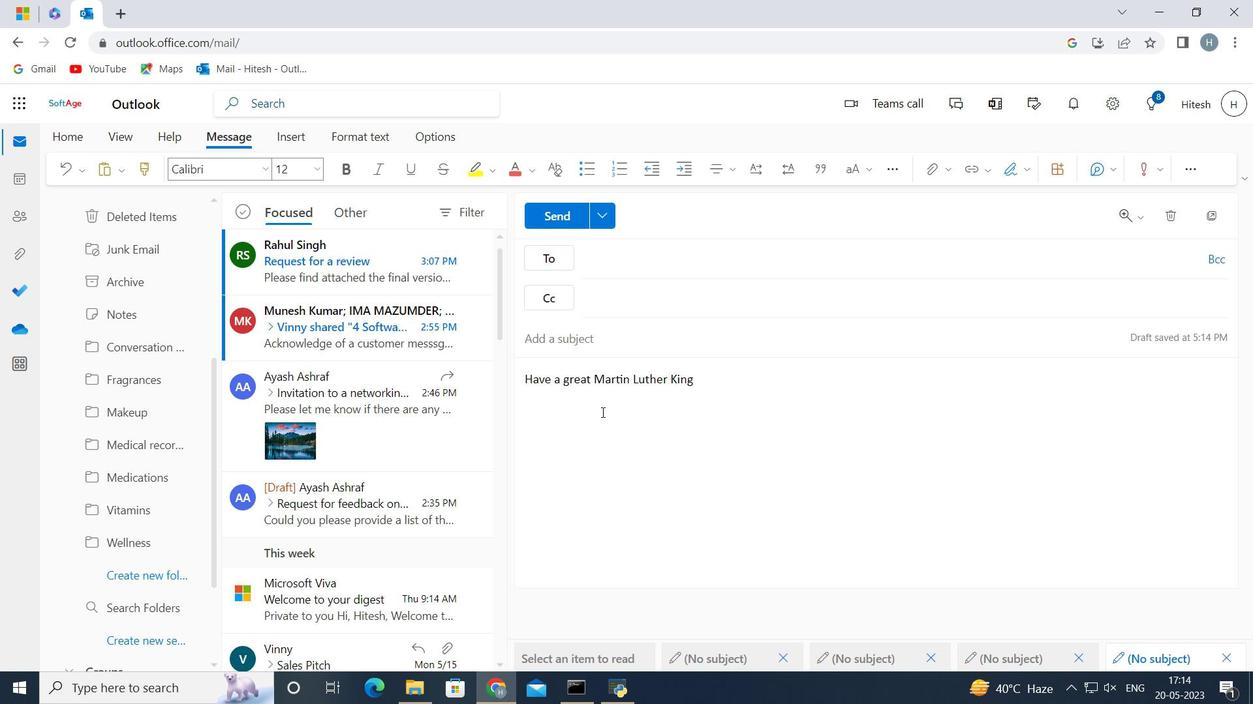 
Action: Mouse moved to (123, 580)
Screenshot: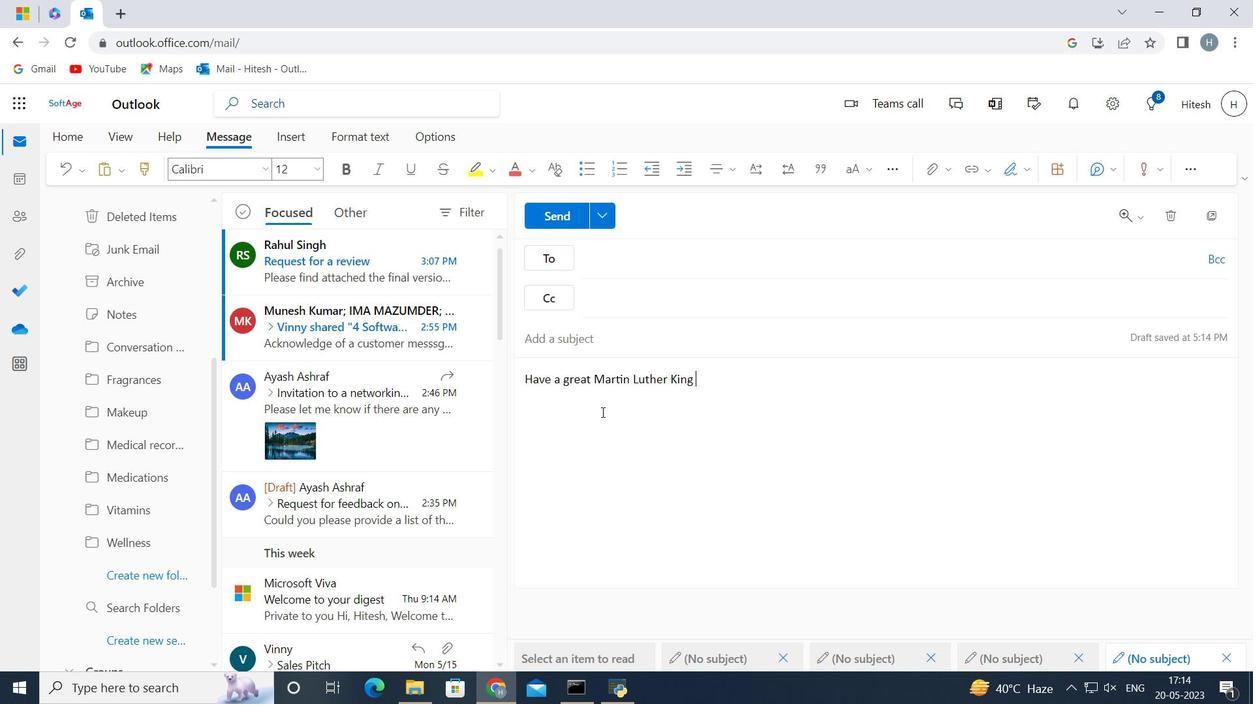 
Action: Mouse pressed left at (123, 580)
Screenshot: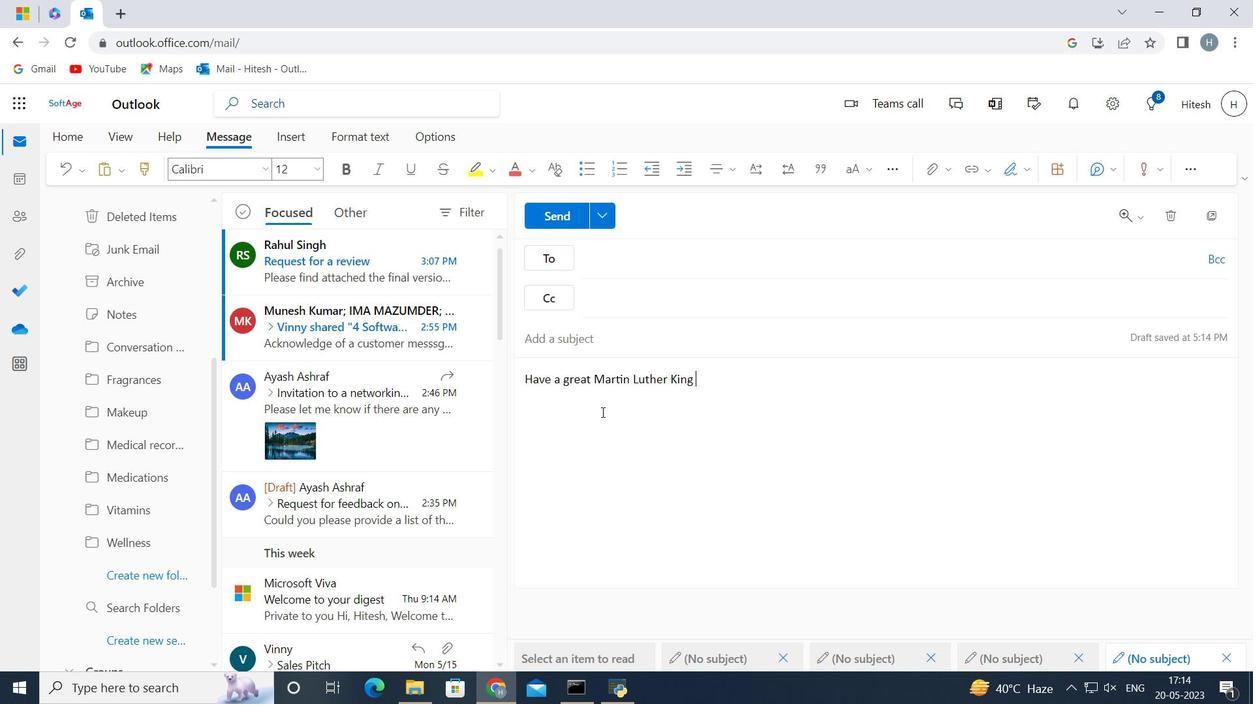 
Action: Mouse moved to (195, 556)
Screenshot: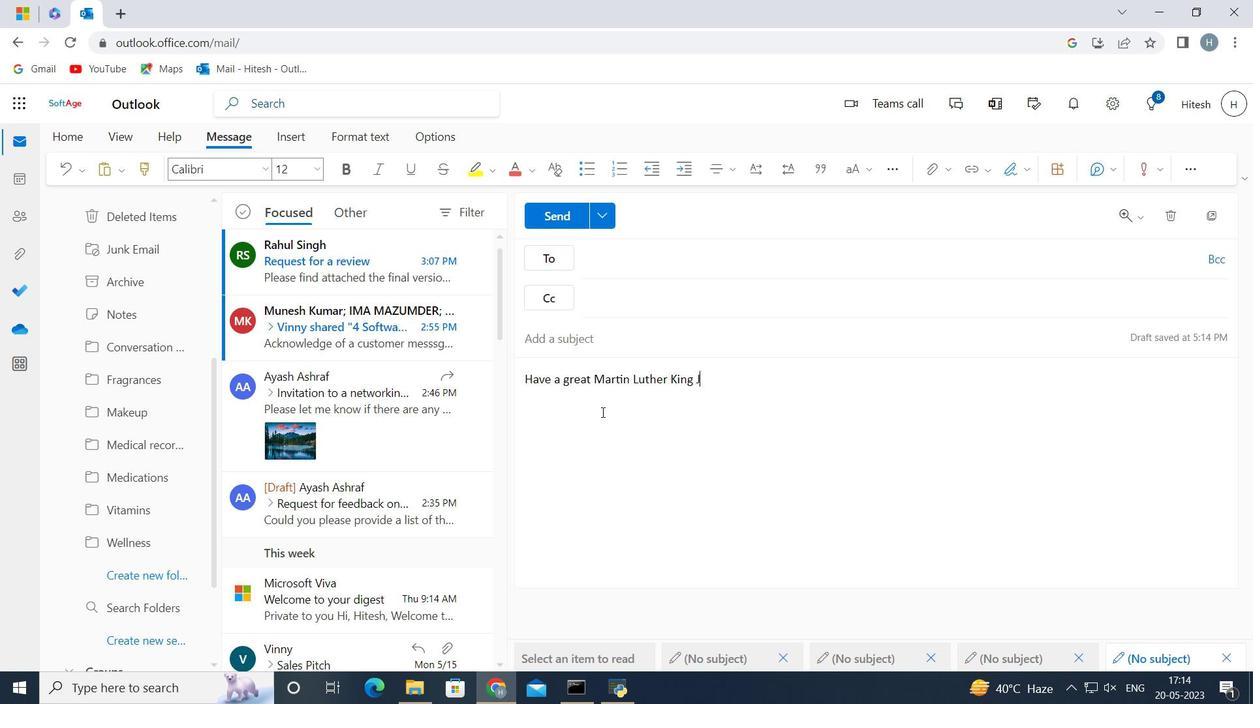
Action: Key pressed <Key.enter>
Screenshot: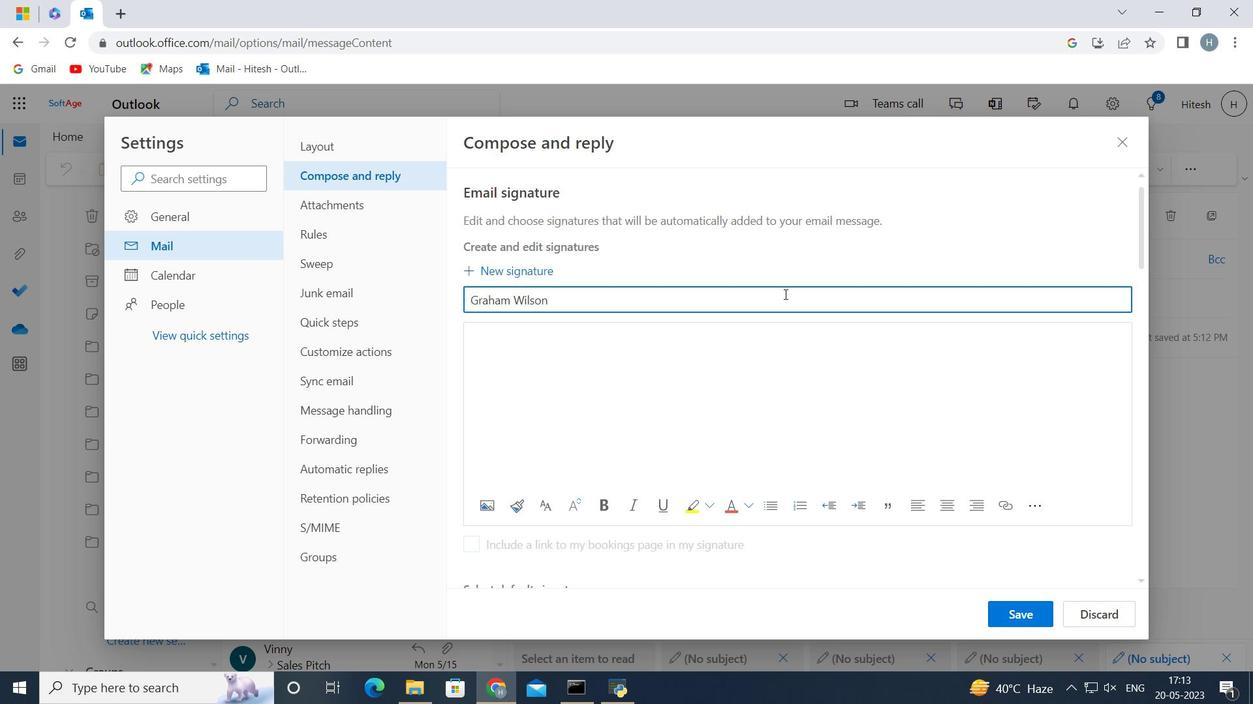 
Action: Mouse moved to (823, 406)
Screenshot: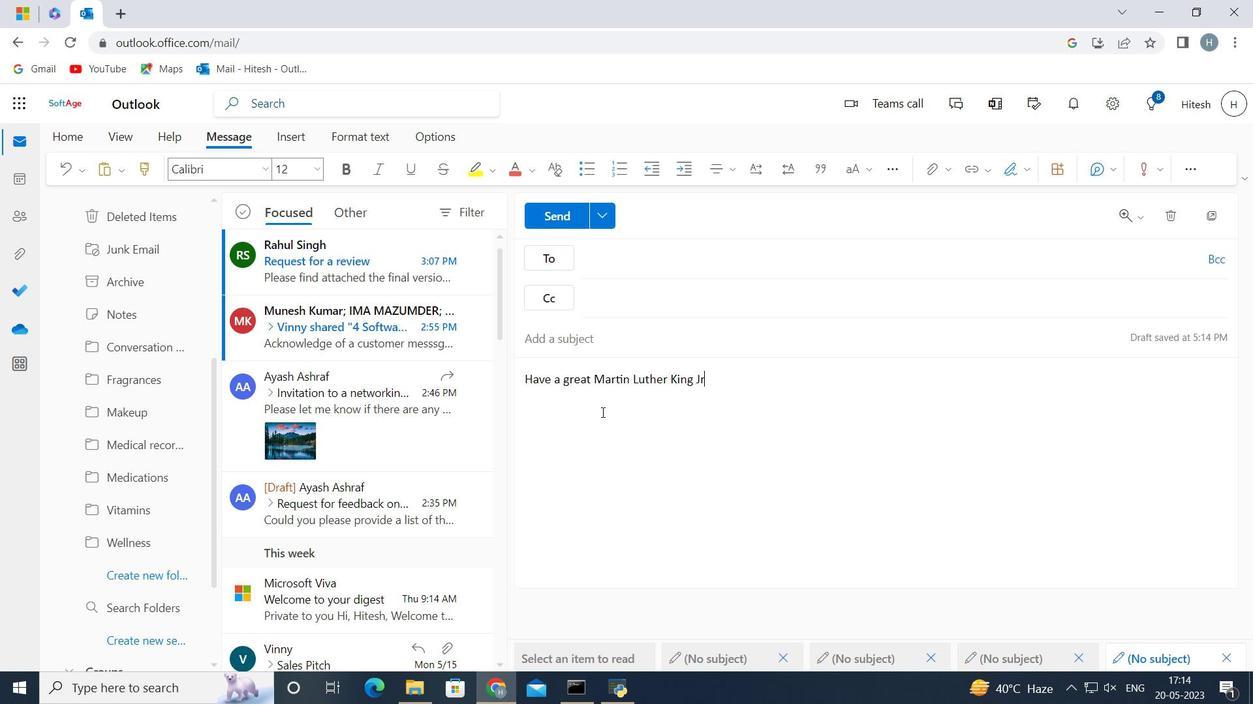 
Action: Mouse pressed left at (703, 346)
Screenshot: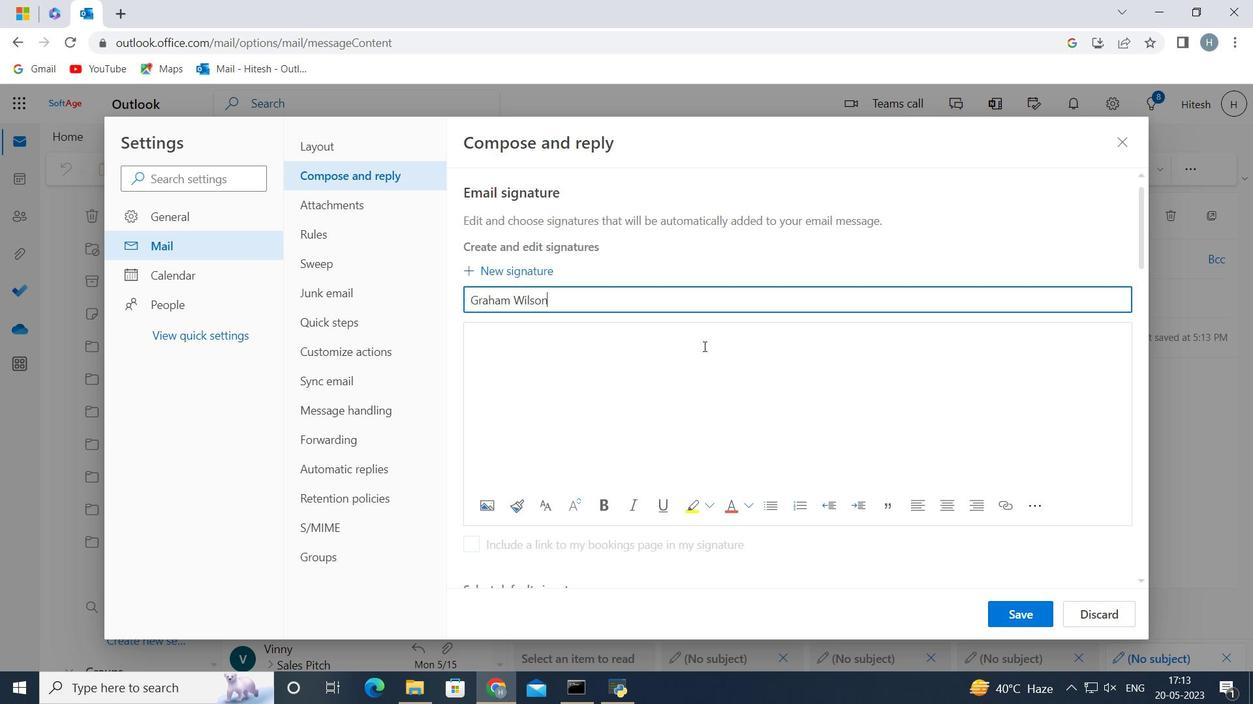 
Action: Mouse moved to (862, 358)
Screenshot: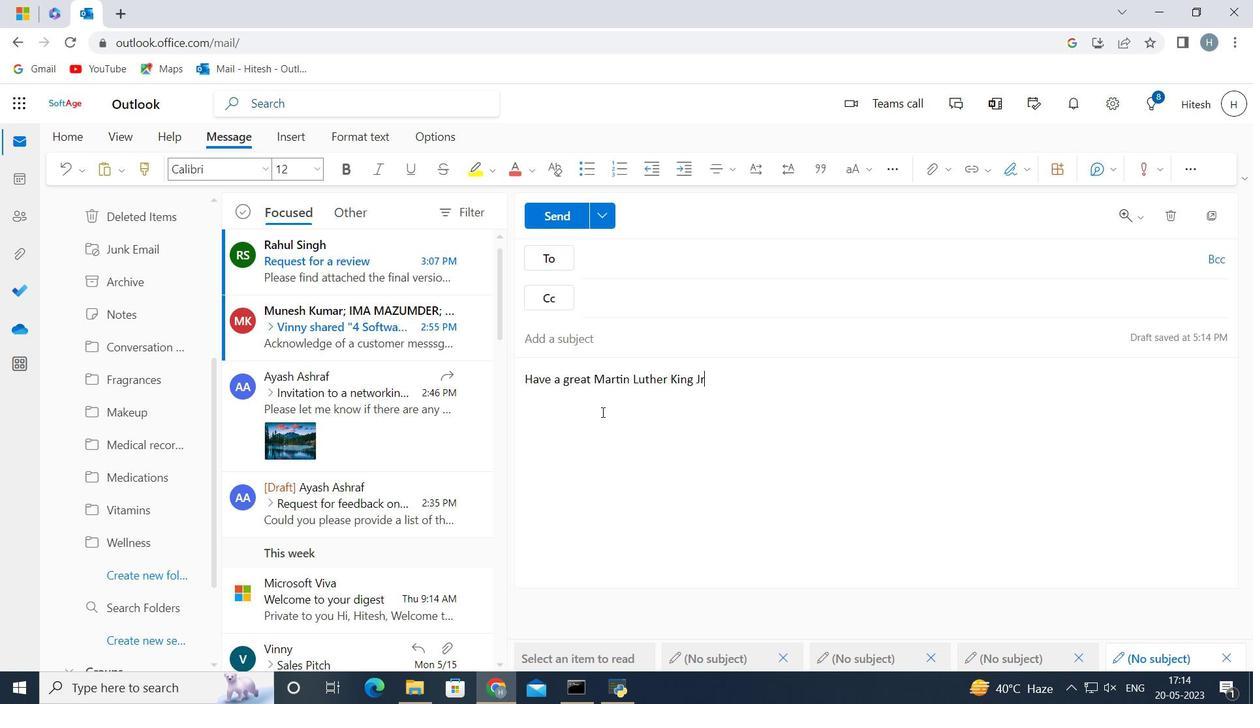 
Action: Key pressed <Key.shift><Key.shift><Key.shift><Key.shift><Key.shift><Key.shift><Key.shift><Key.shift><Key.shift>GInrsuaranhceom
Screenshot: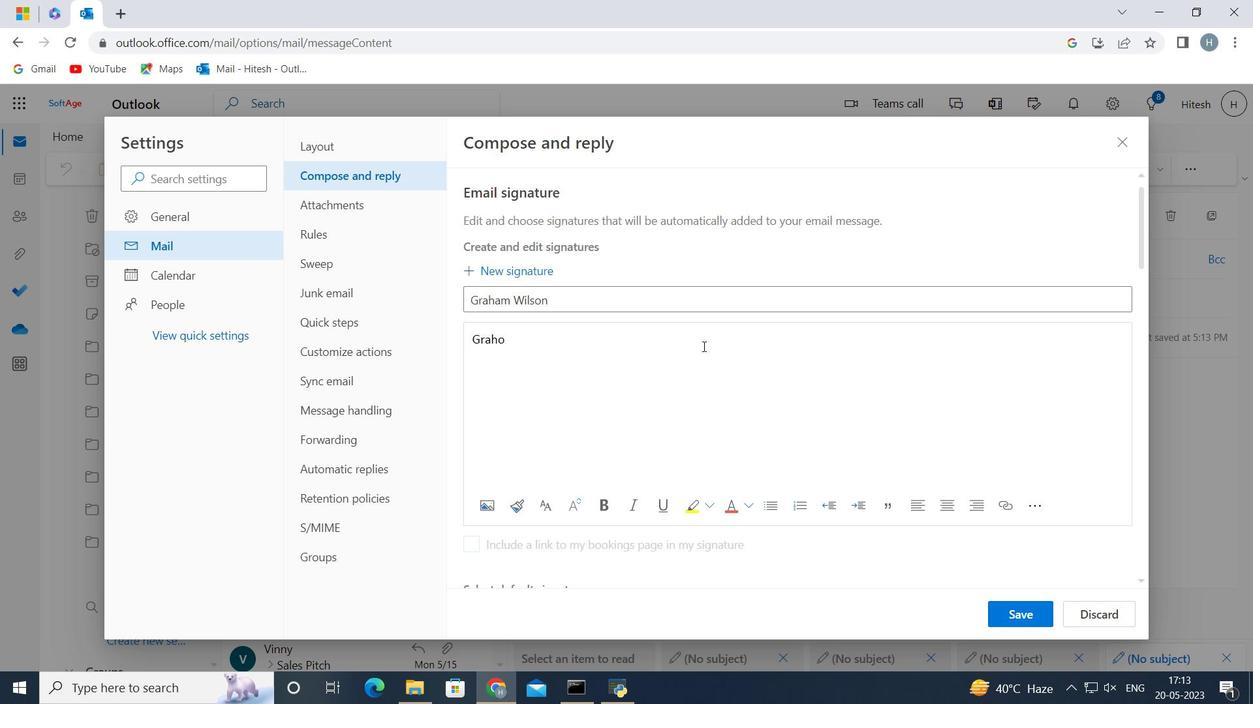 
Action: Mouse moved to (325, 520)
Screenshot: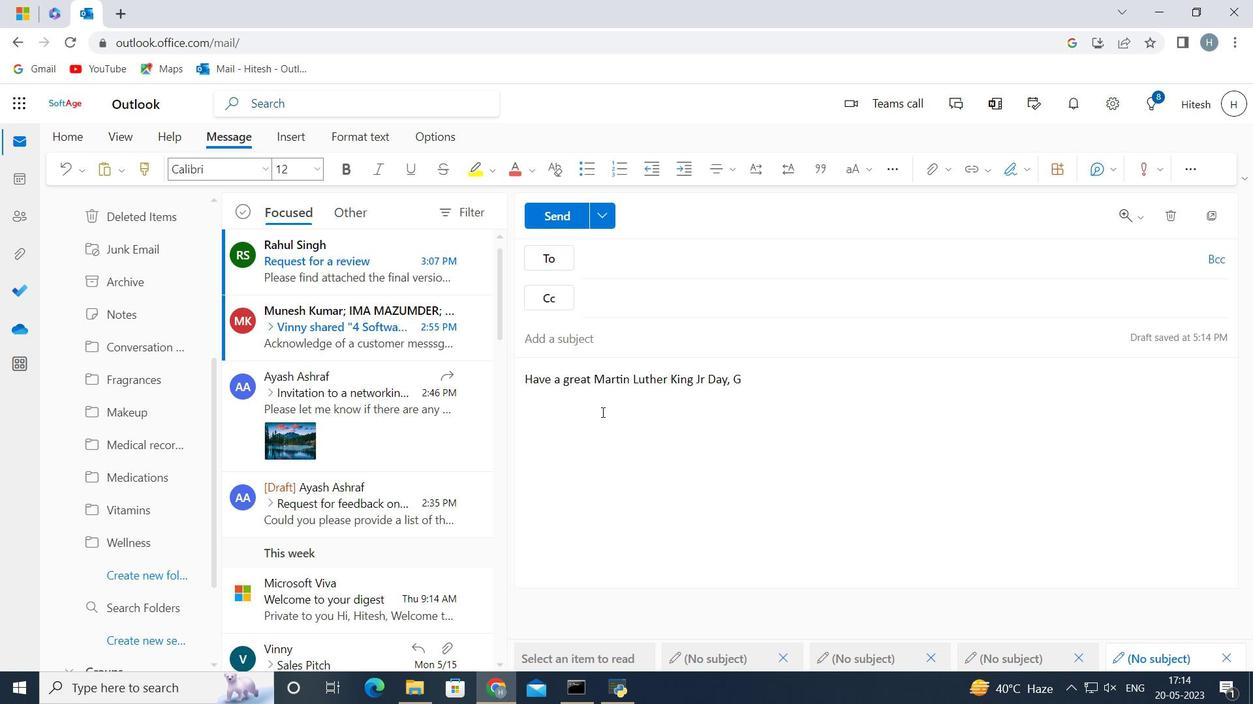 
Action: Key pressed <Key.shift>
Screenshot: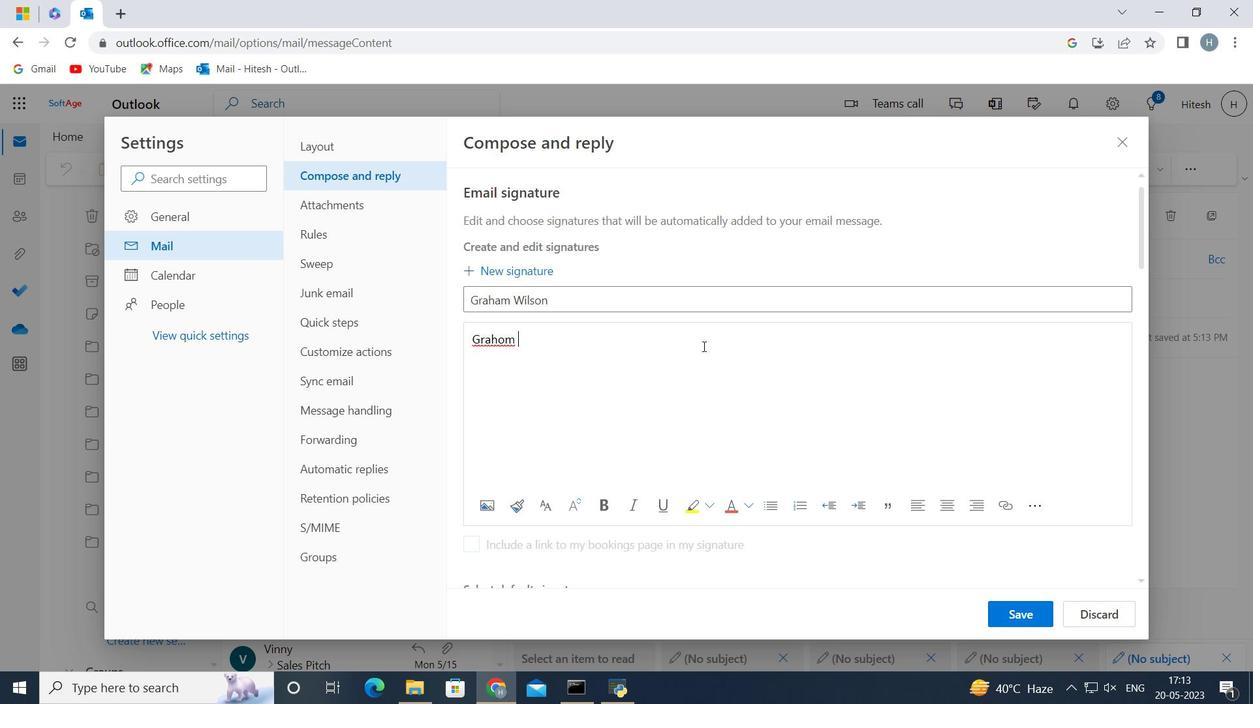
Action: Mouse moved to (155, 580)
Screenshot: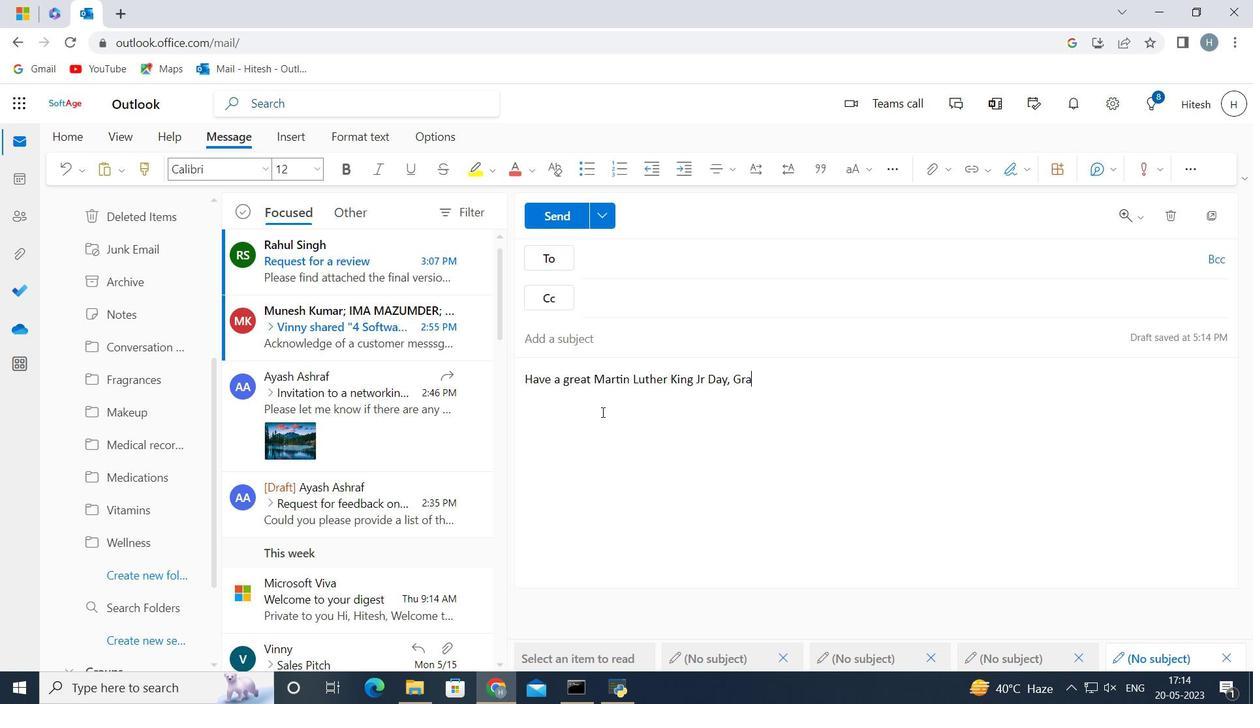 
Action: Mouse pressed left at (155, 580)
Screenshot: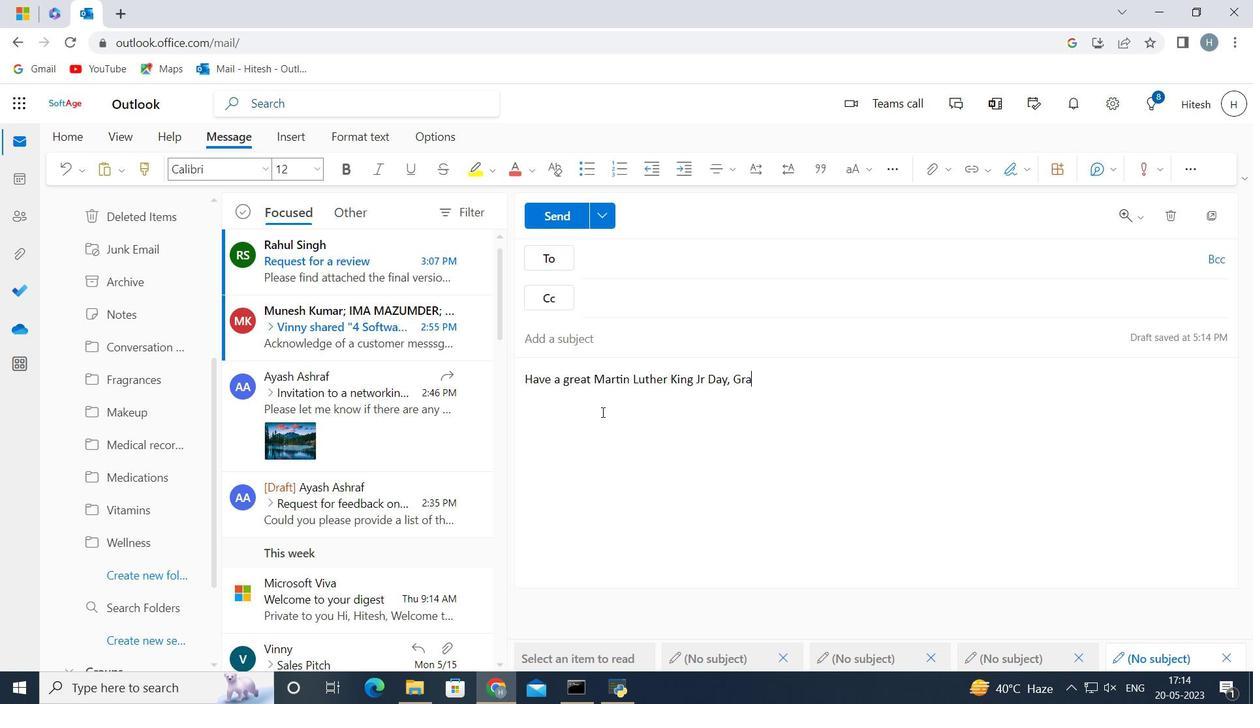 
Action: Mouse moved to (446, 161)
Screenshot: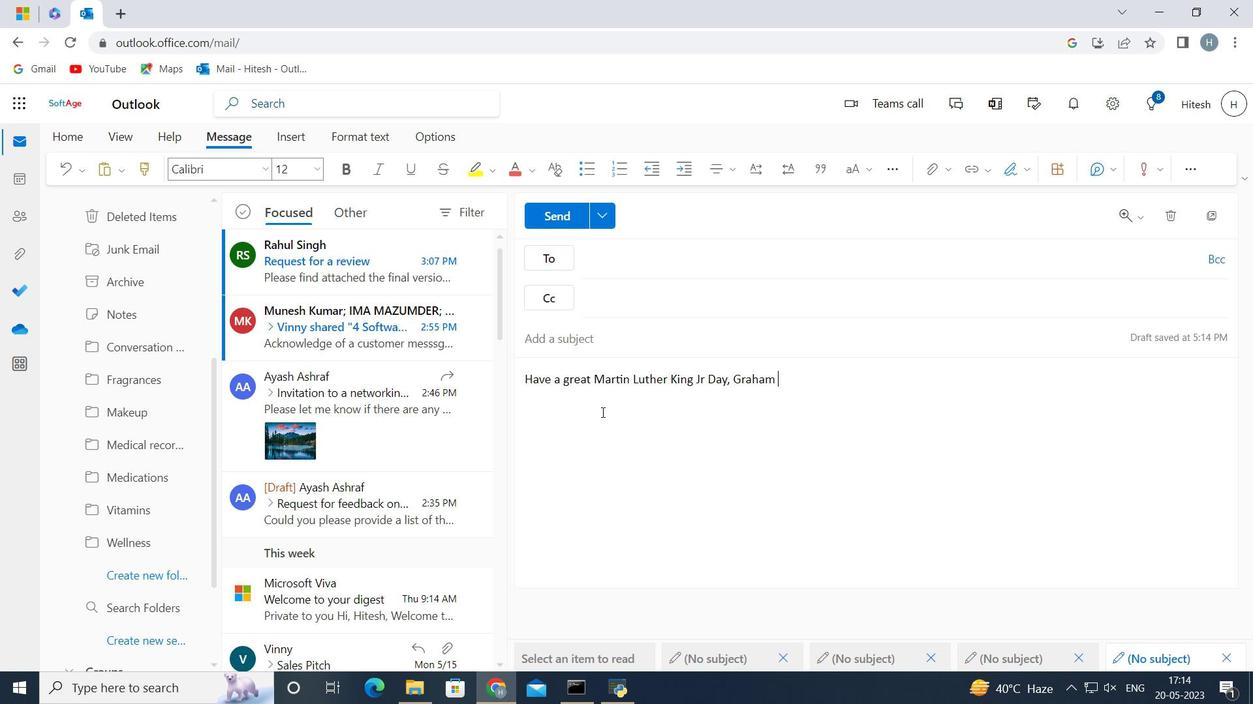 
Action: Key pressed <Key.backspace>
Screenshot: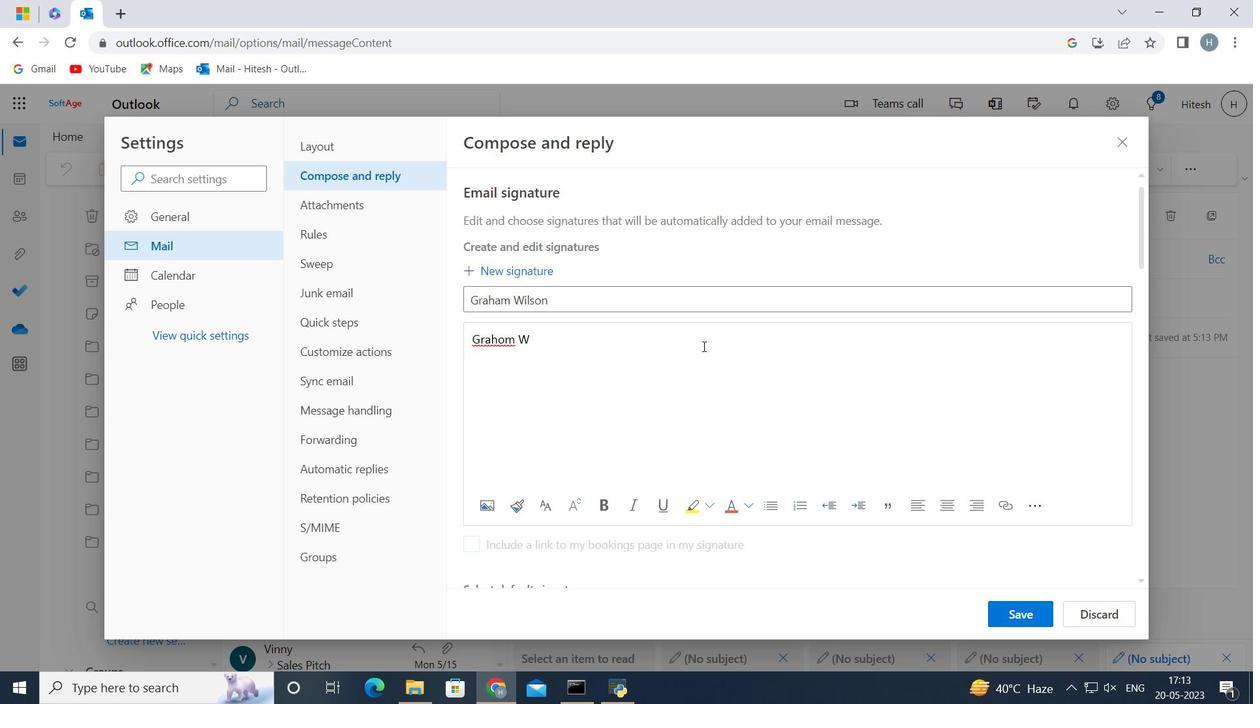 
Action: Mouse moved to (447, 154)
Screenshot: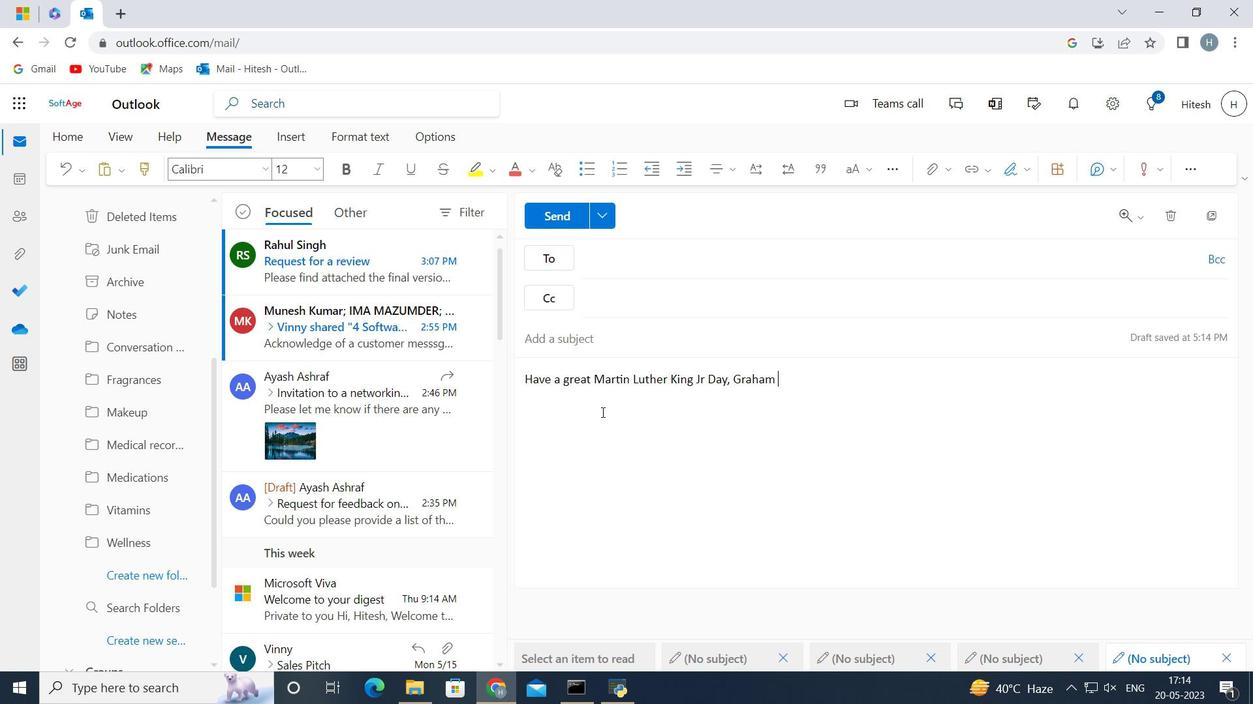 
Action: Key pressed <Key.backspace>
Screenshot: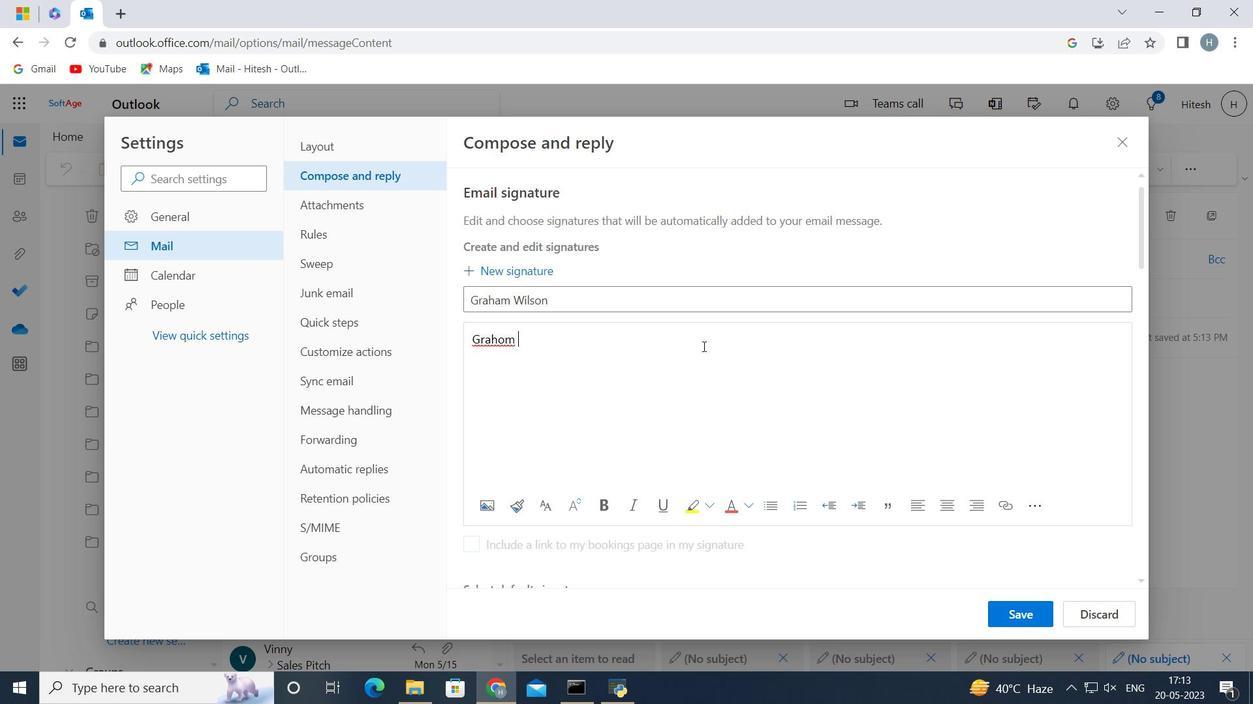 
Action: Mouse moved to (449, 148)
Screenshot: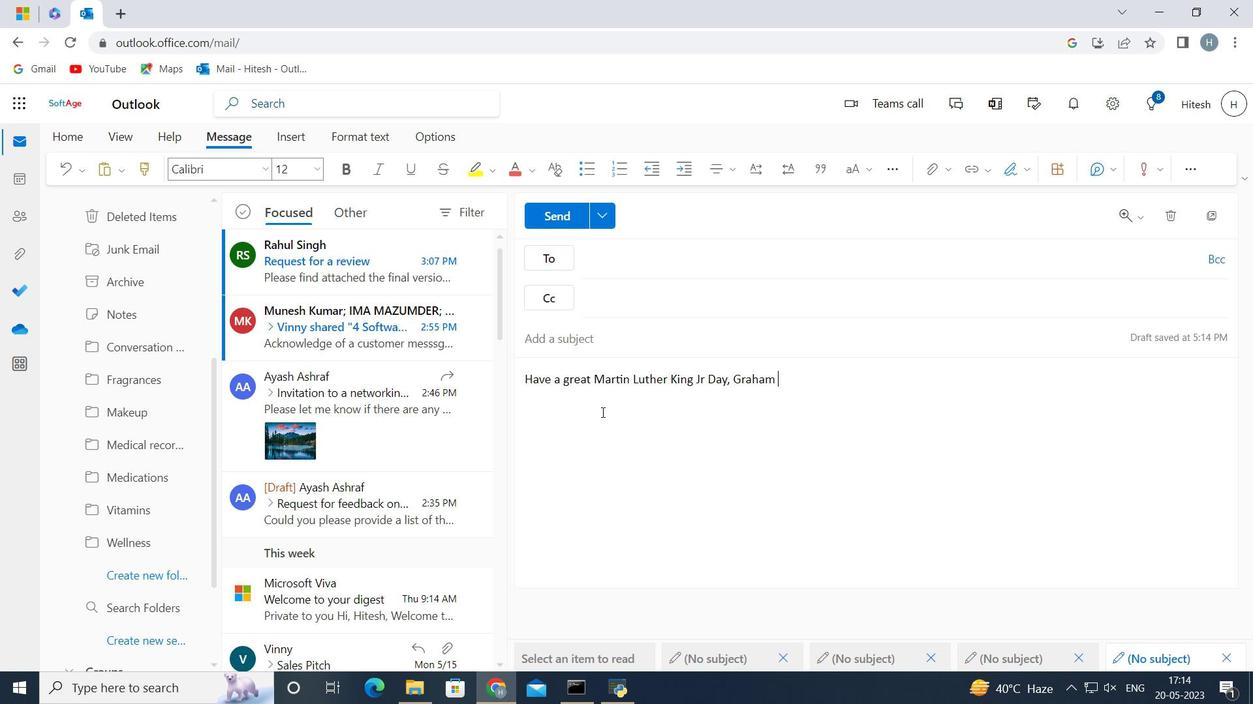 
Action: Mouse pressed left at (449, 148)
Screenshot: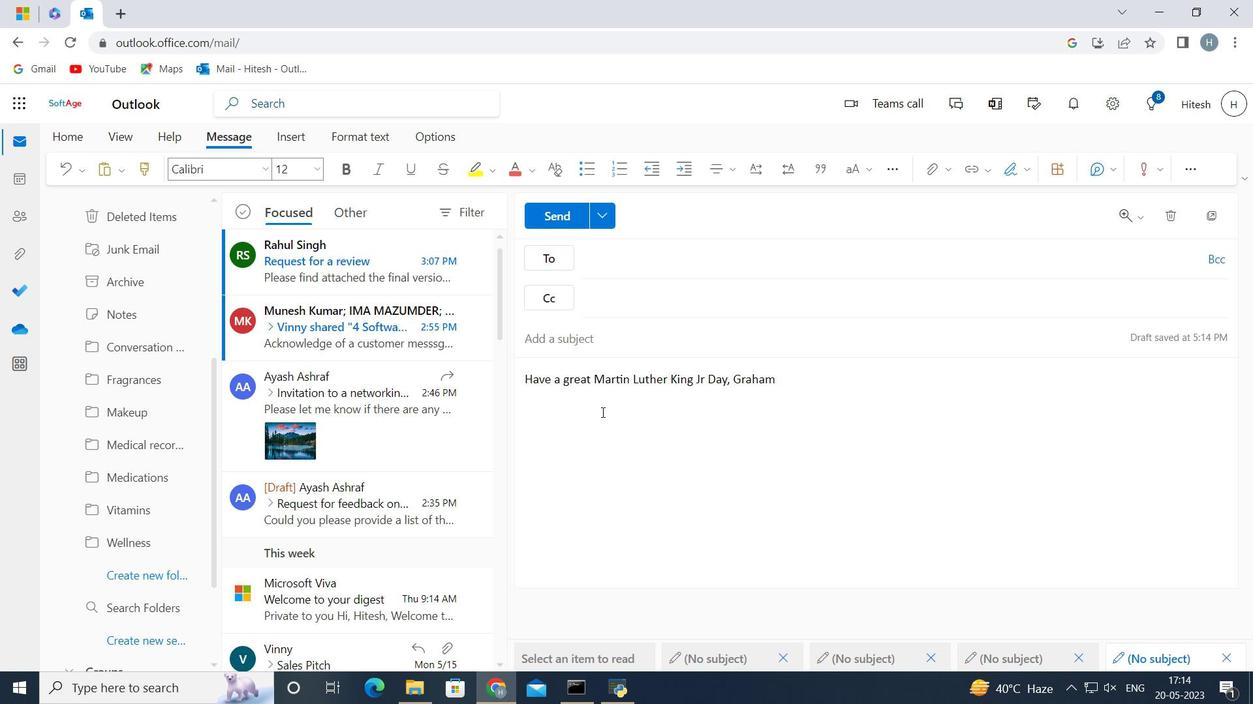 
Action: Key pressed <Key.backspace>
Screenshot: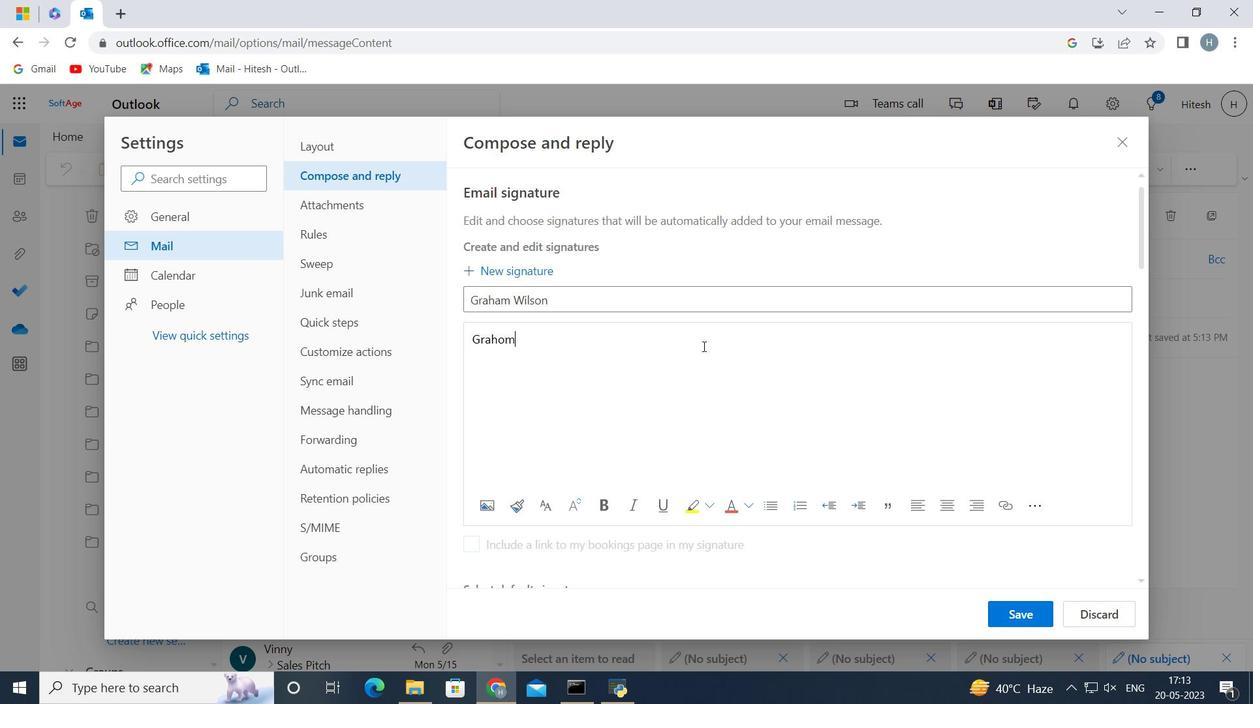
Action: Mouse moved to (452, 157)
Screenshot: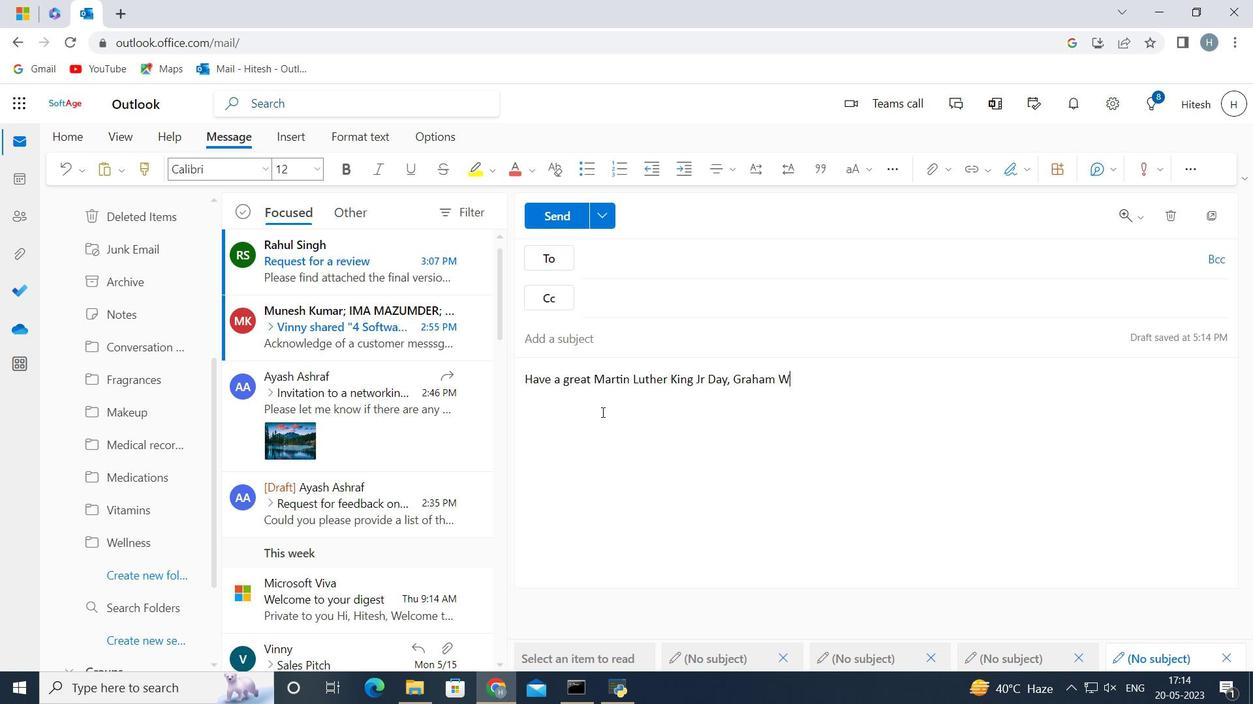 
Action: Key pressed <Key.backspace>
Screenshot: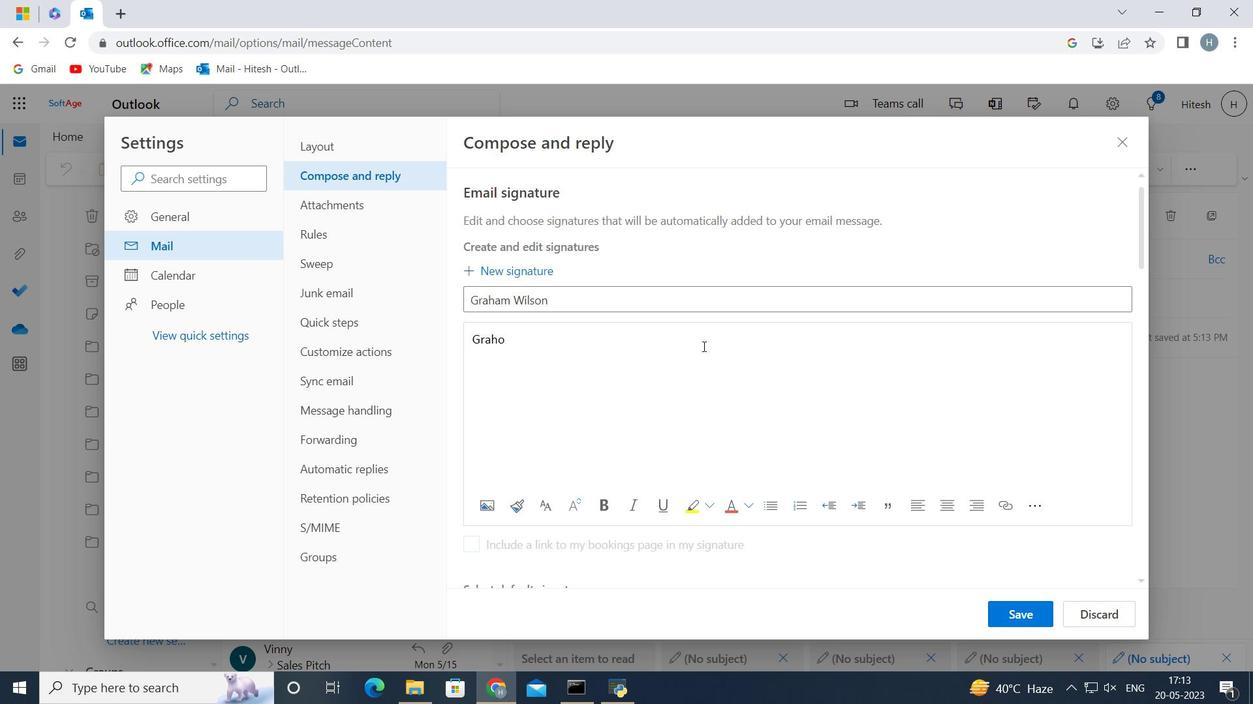 
Action: Mouse moved to (529, 257)
Screenshot: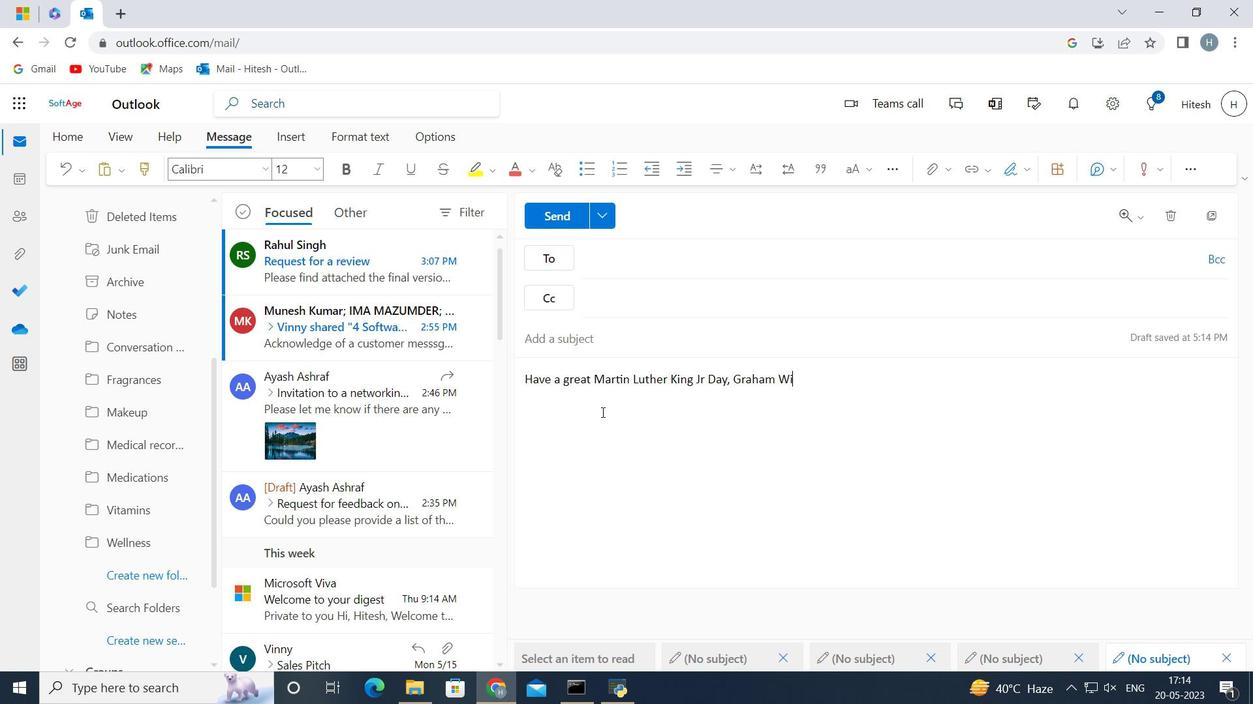 
Action: Key pressed a
Screenshot: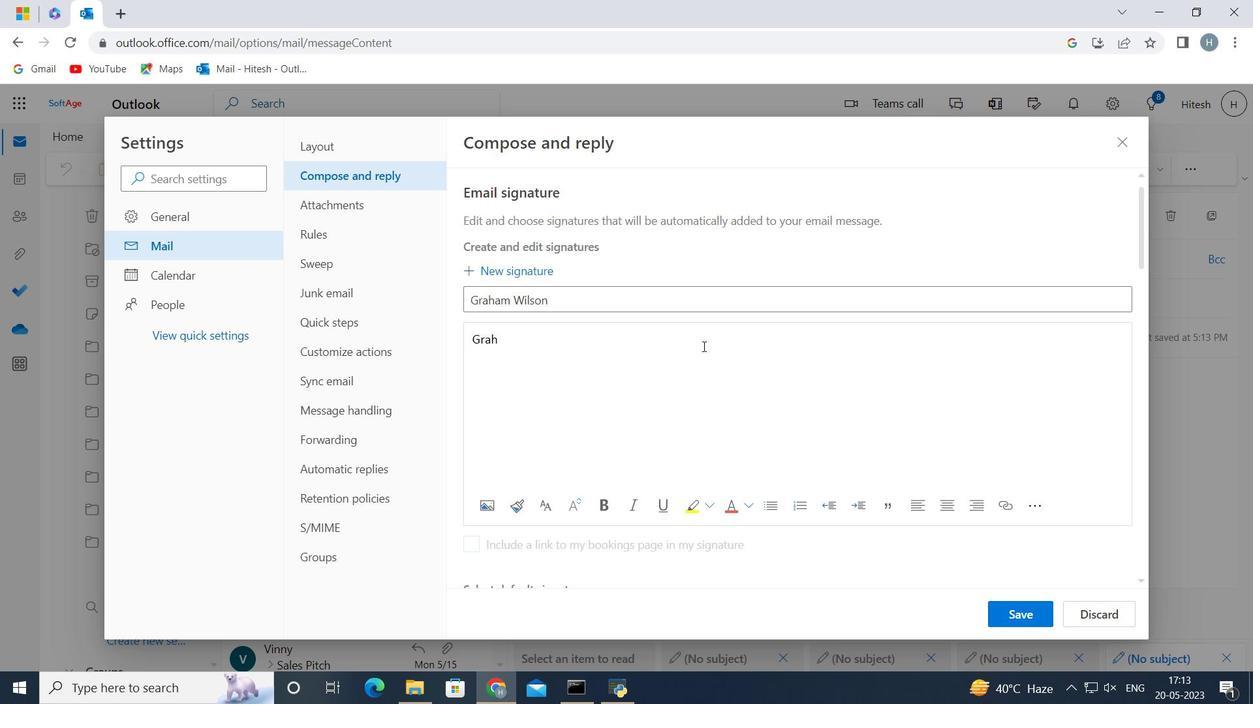 
Action: Mouse moved to (578, 280)
Screenshot: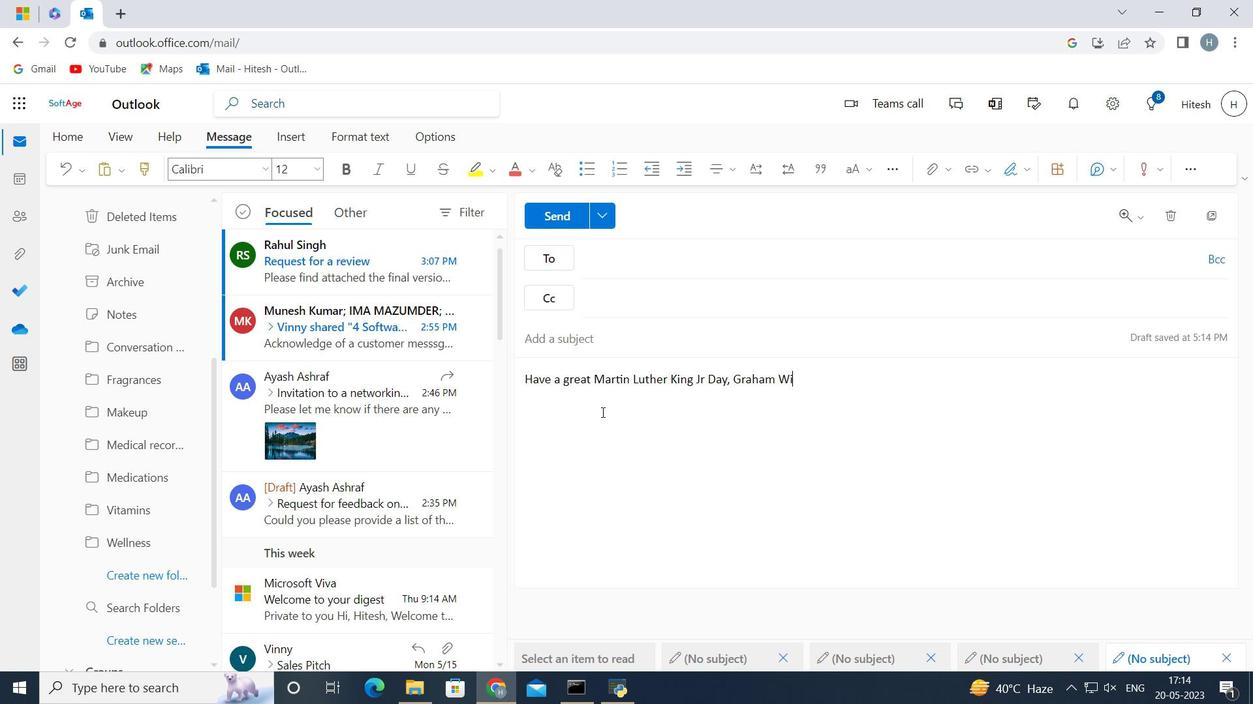 
Action: Key pressed m<Key.space><Key.shift>Wilson<Key.enter>
Screenshot: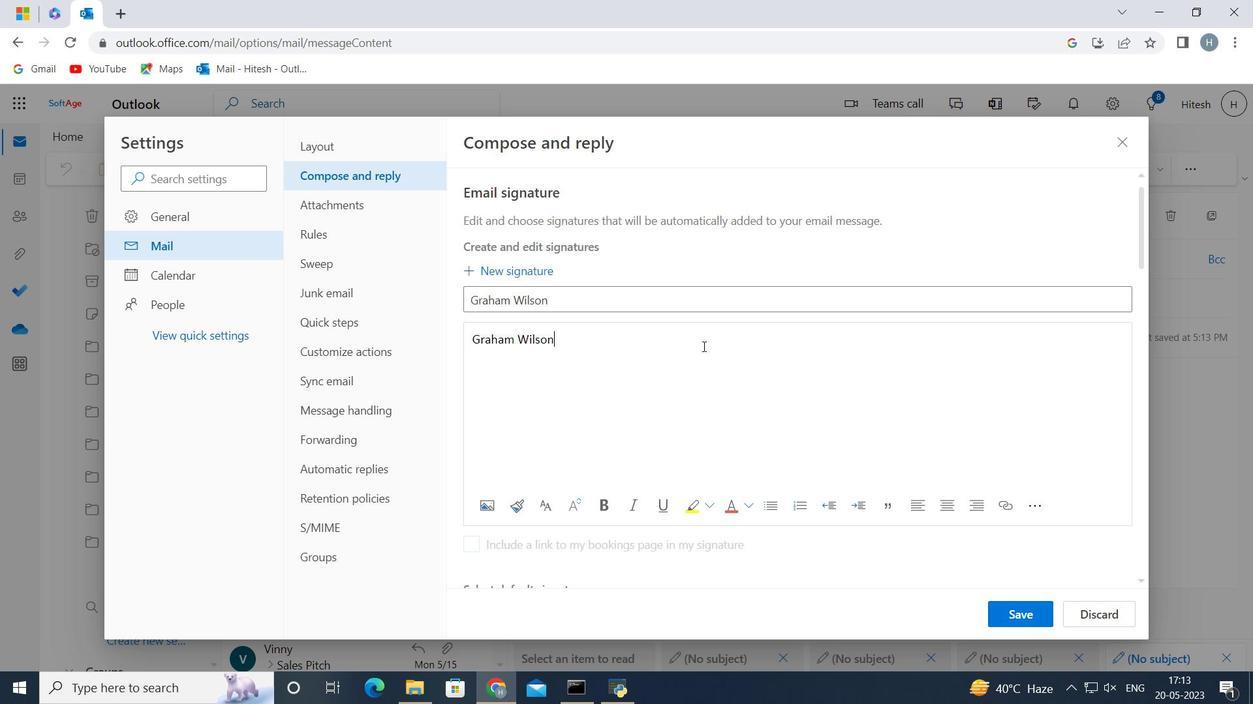 
Action: Mouse moved to (1013, 612)
Screenshot: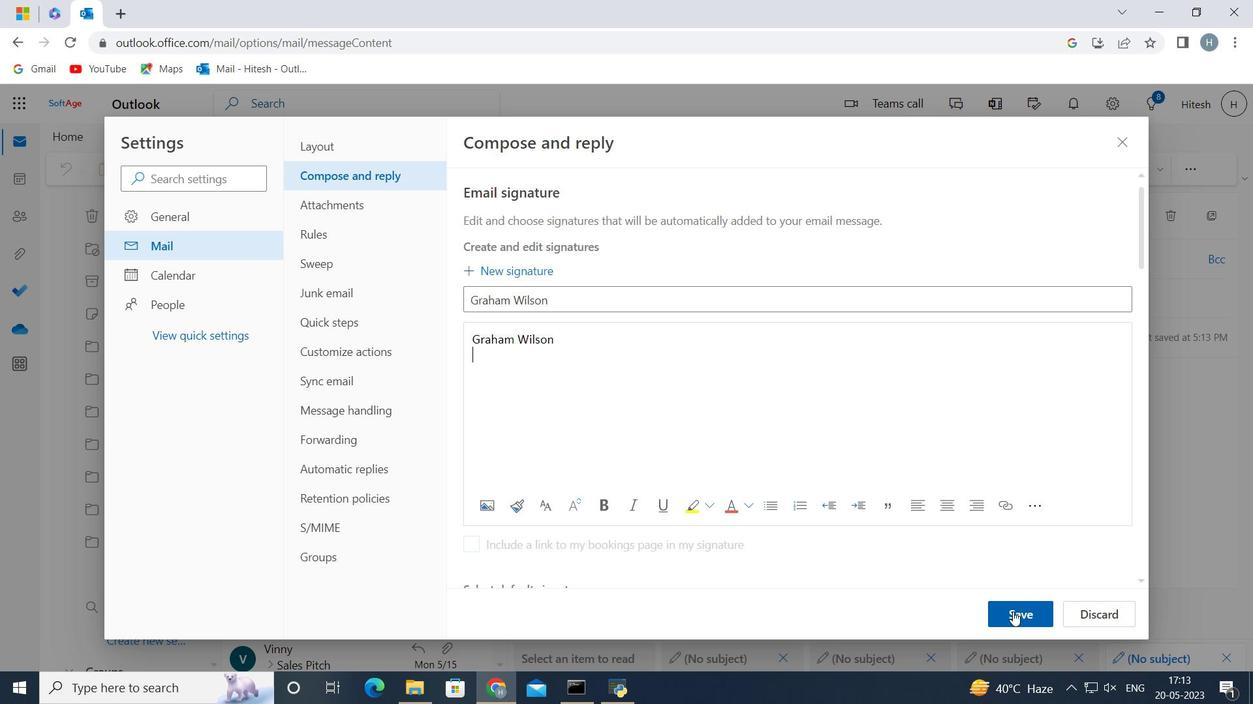 
Action: Mouse pressed left at (1013, 612)
Screenshot: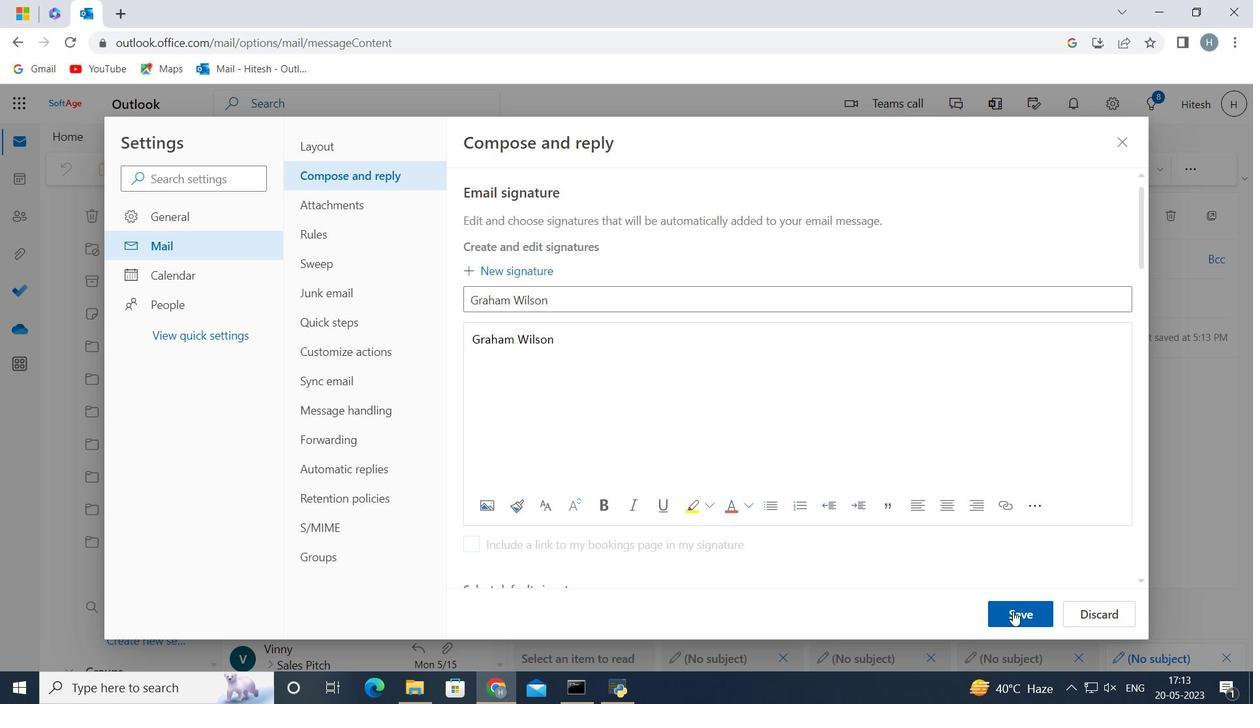 
Action: Mouse moved to (873, 311)
Screenshot: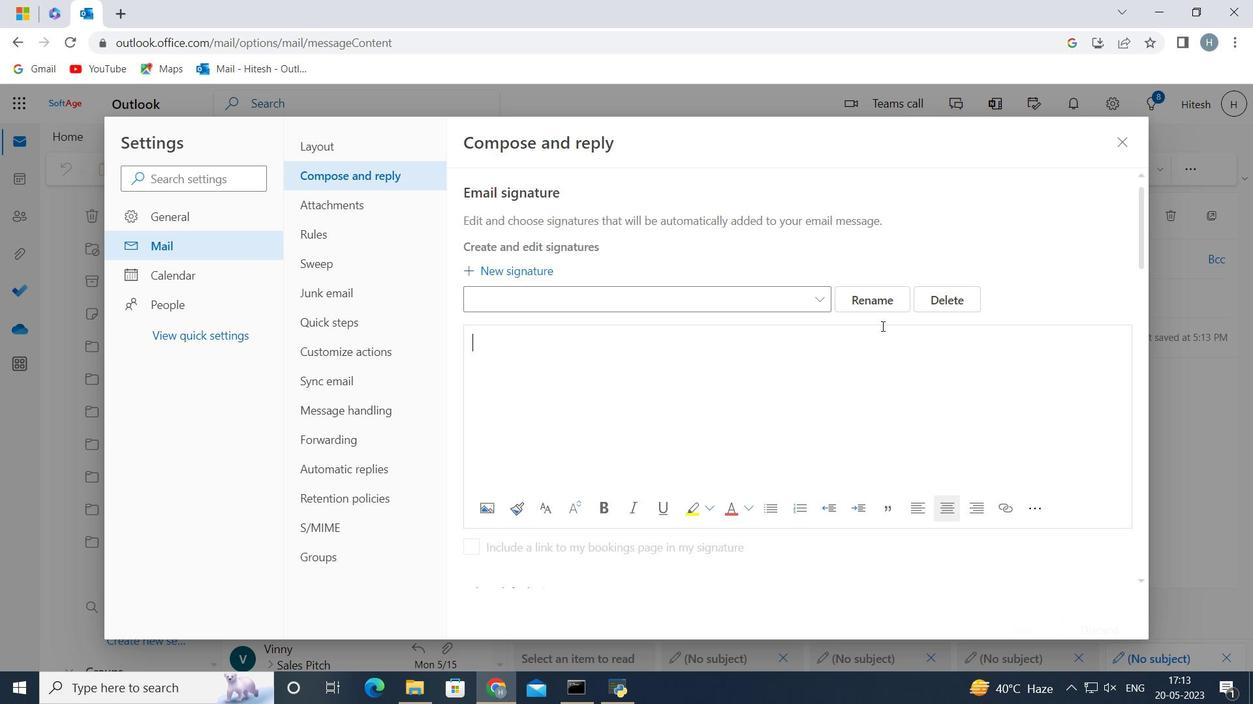 
Action: Mouse scrolled (873, 311) with delta (0, 0)
Screenshot: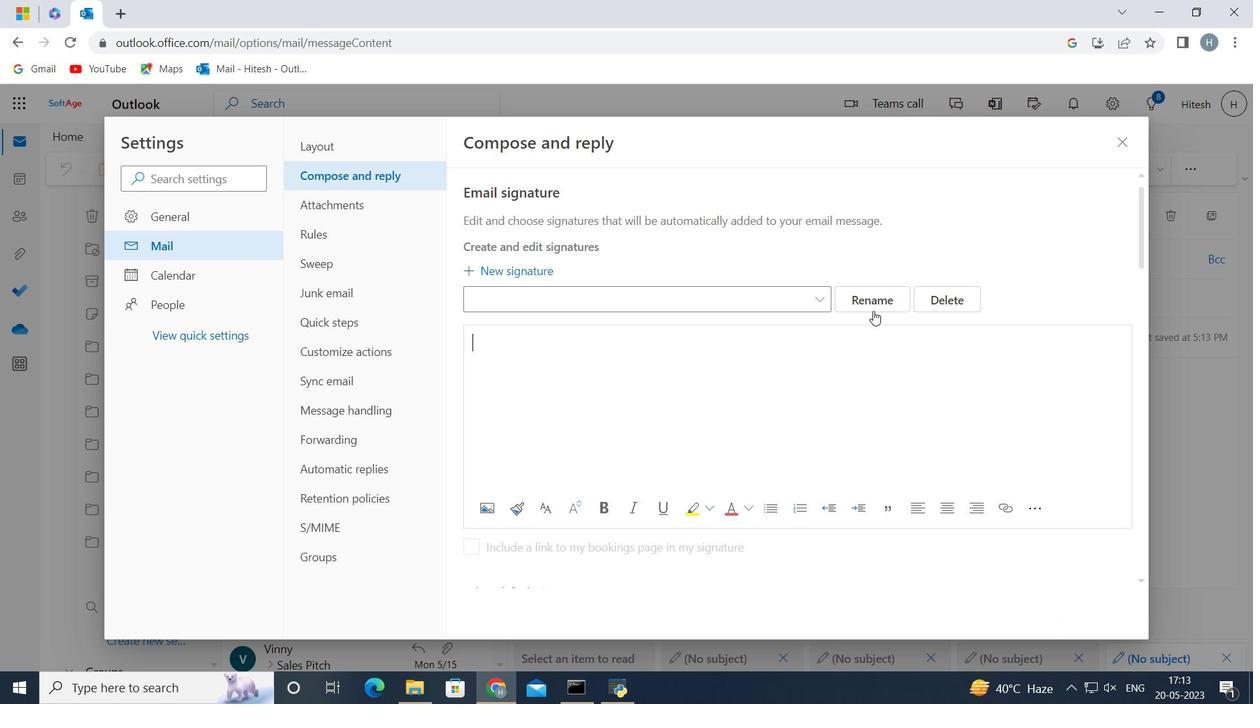 
Action: Mouse scrolled (873, 311) with delta (0, 0)
Screenshot: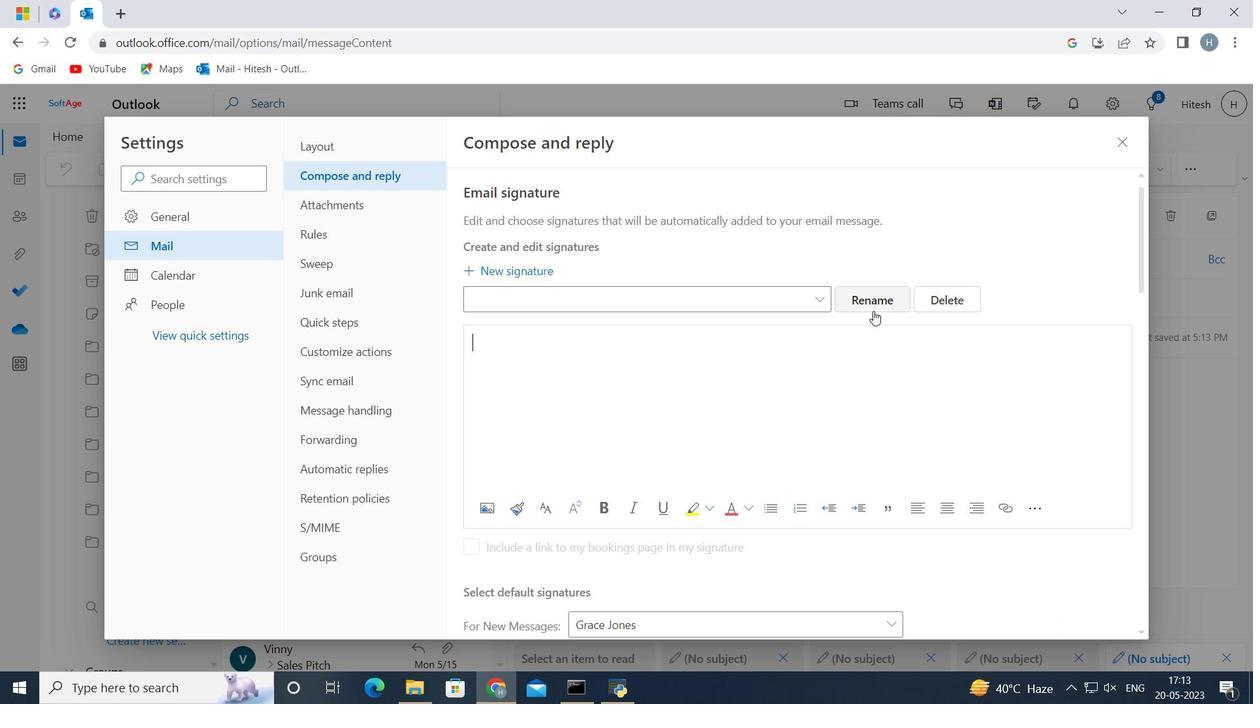 
Action: Mouse moved to (841, 302)
Screenshot: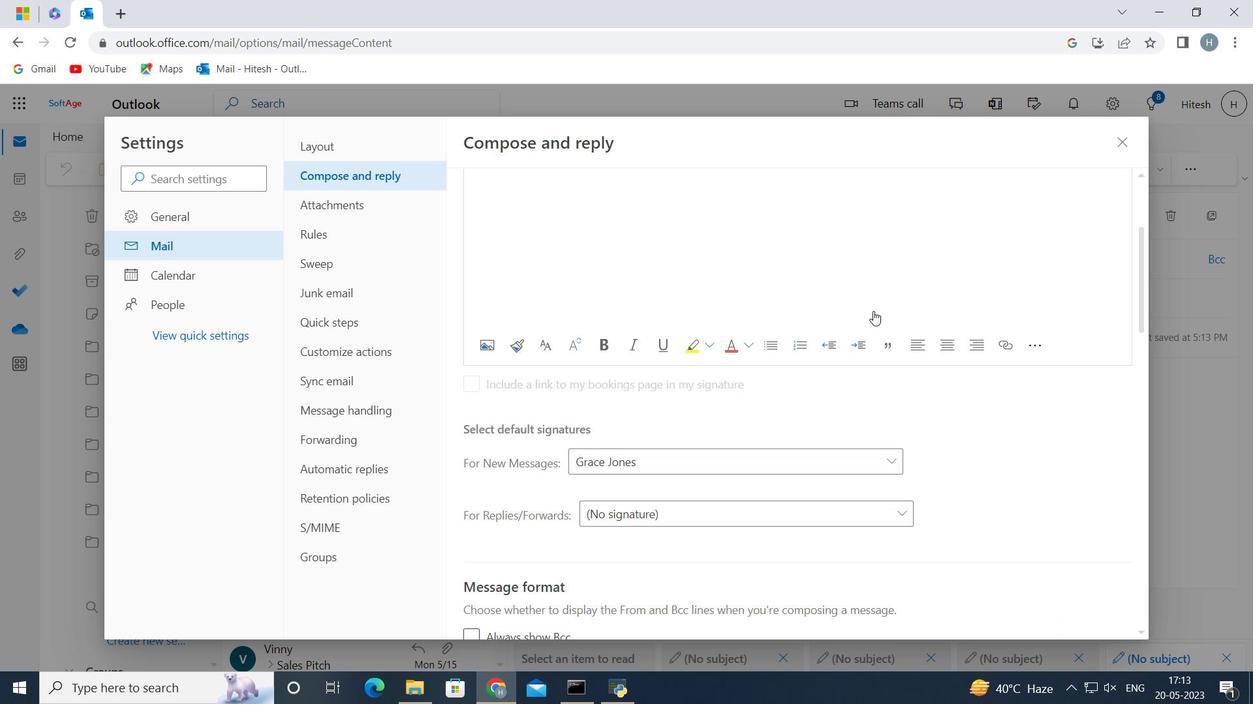 
Action: Mouse scrolled (841, 301) with delta (0, 0)
Screenshot: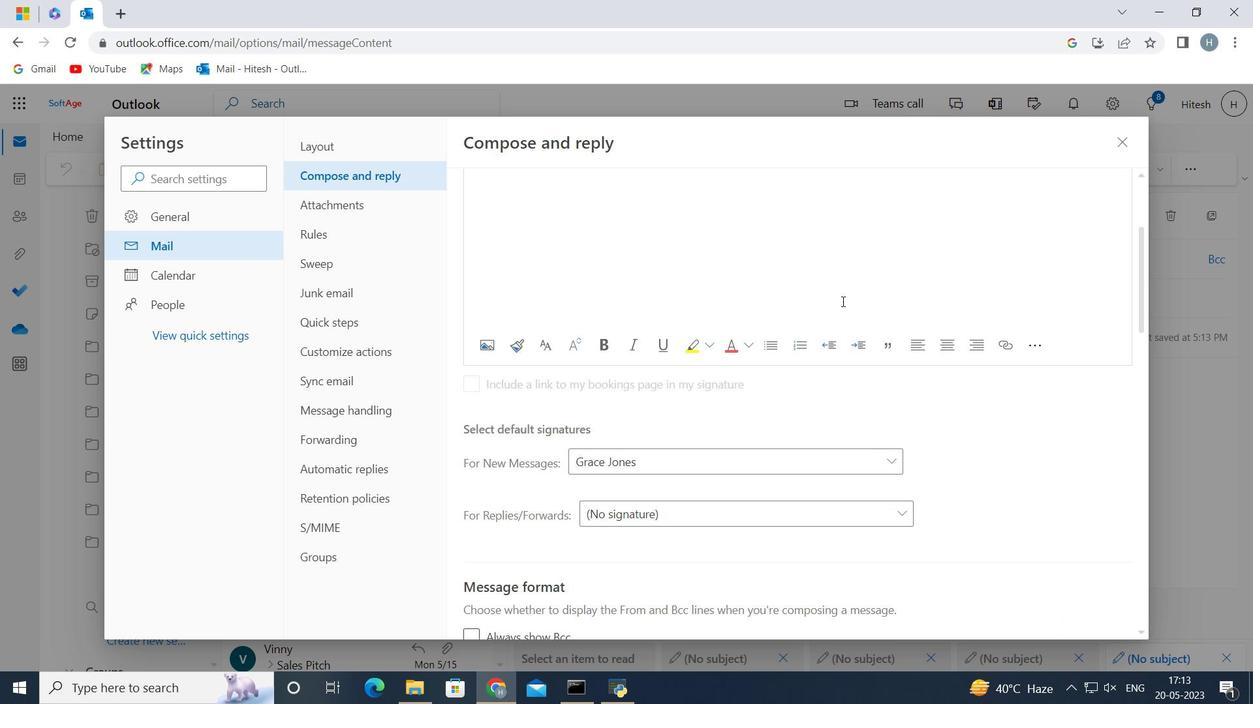 
Action: Mouse scrolled (841, 301) with delta (0, 0)
Screenshot: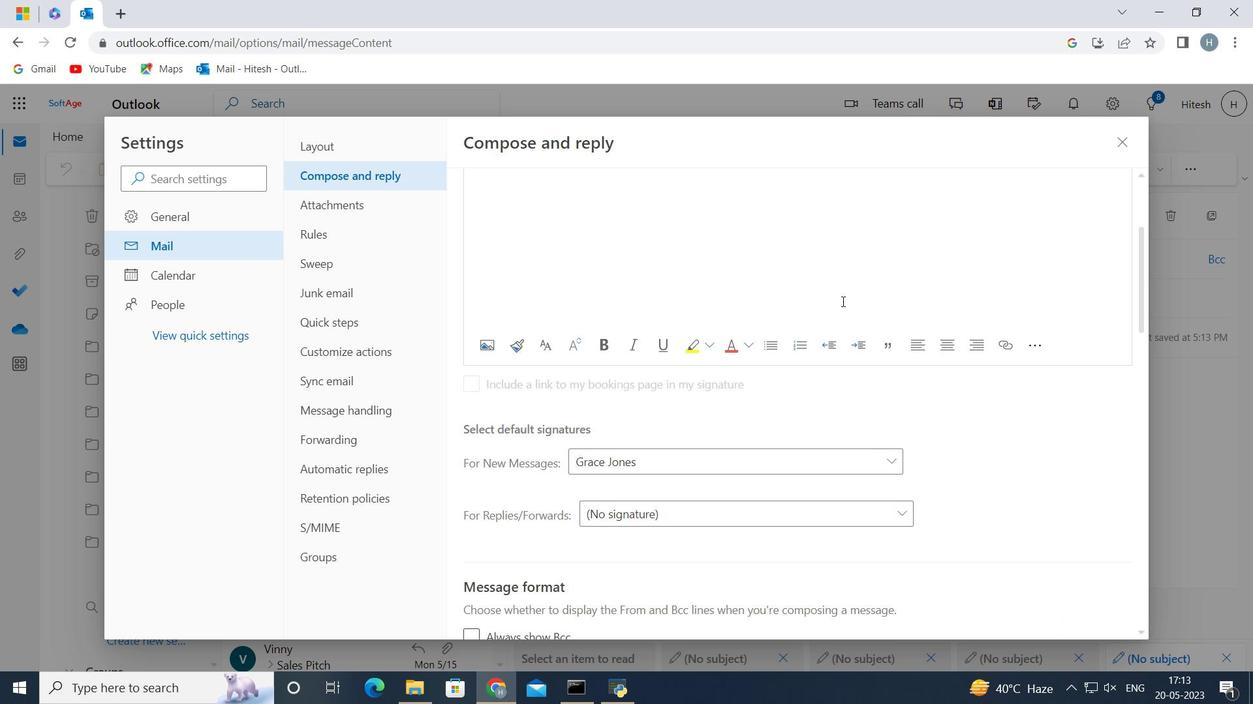 
Action: Mouse moved to (850, 295)
Screenshot: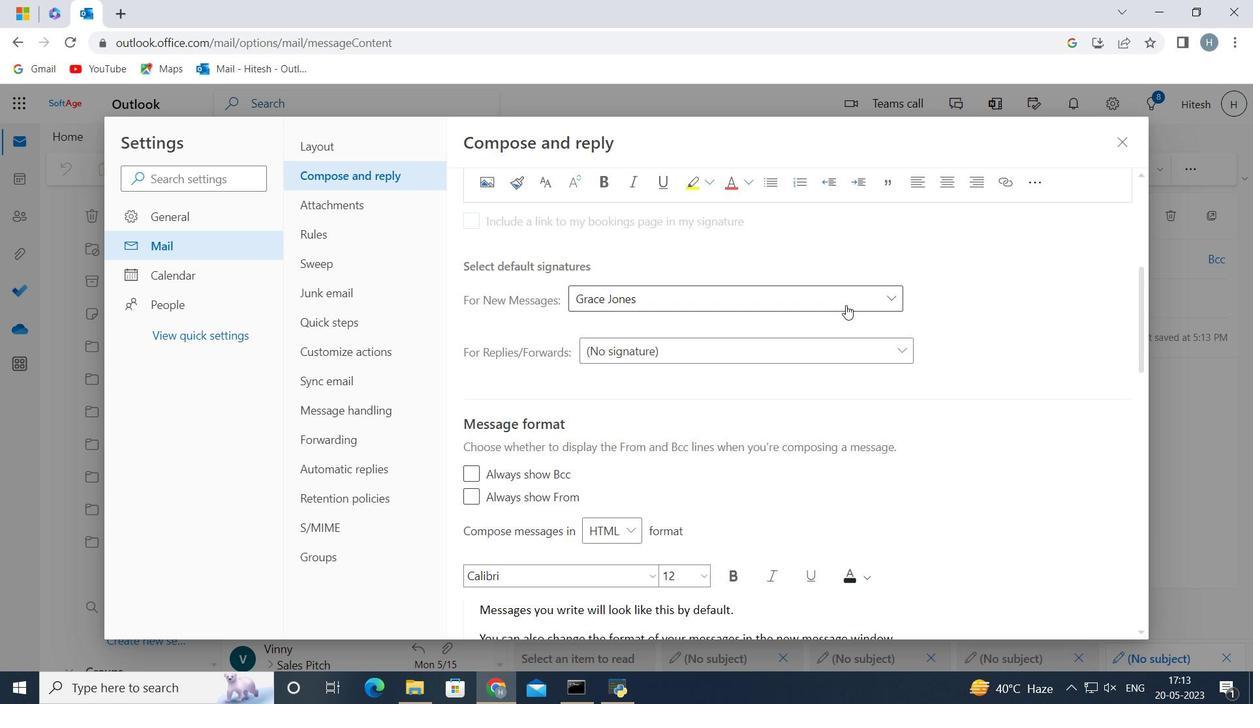 
Action: Mouse pressed left at (850, 295)
Screenshot: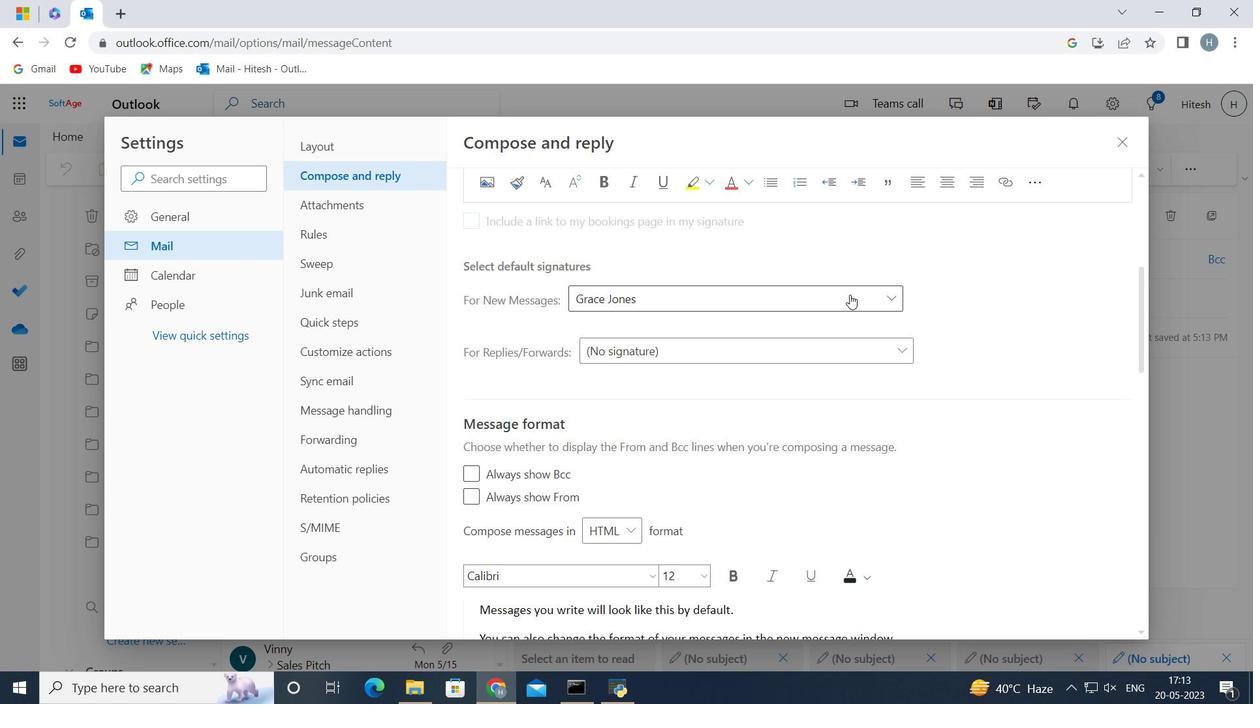 
Action: Mouse moved to (716, 622)
Screenshot: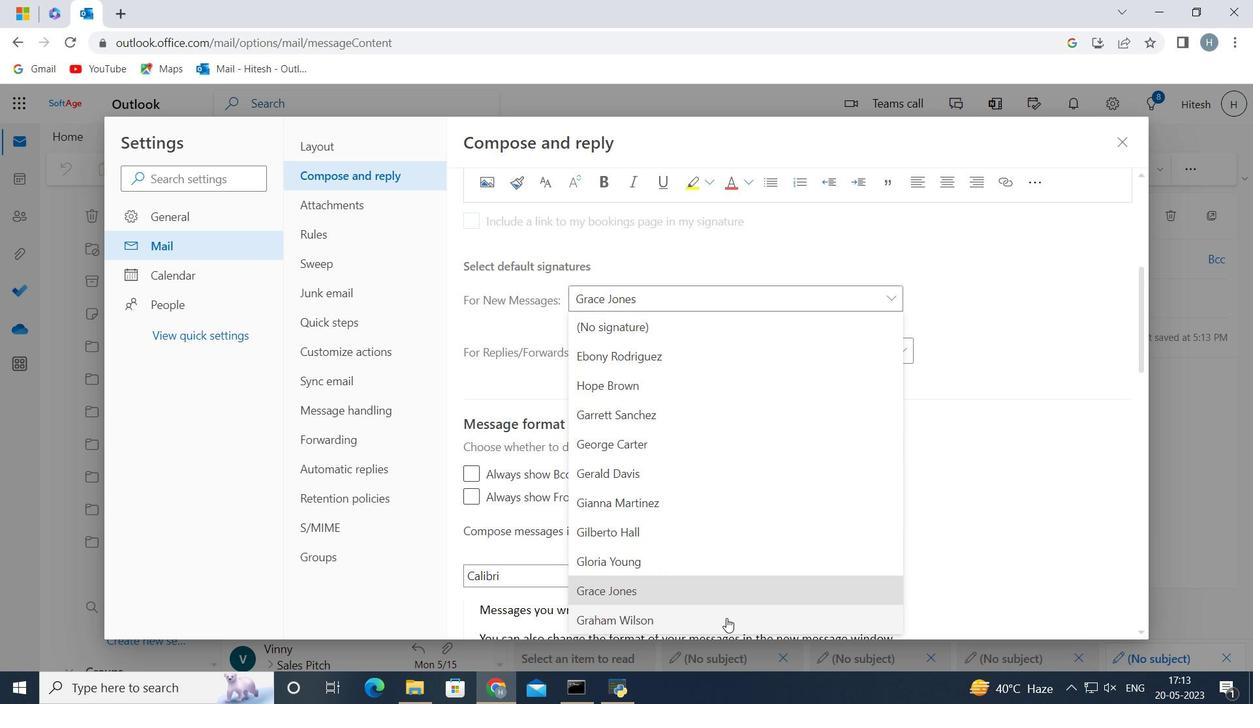 
Action: Mouse pressed left at (716, 622)
Screenshot: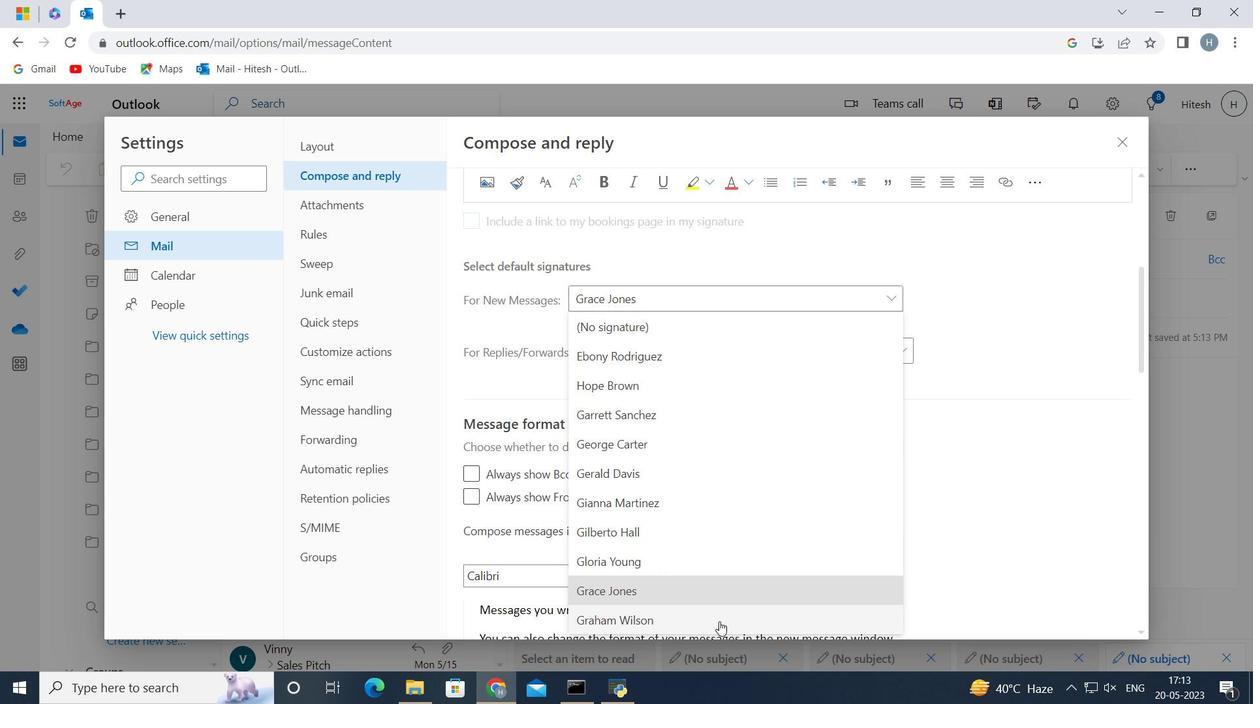 
Action: Mouse moved to (880, 373)
Screenshot: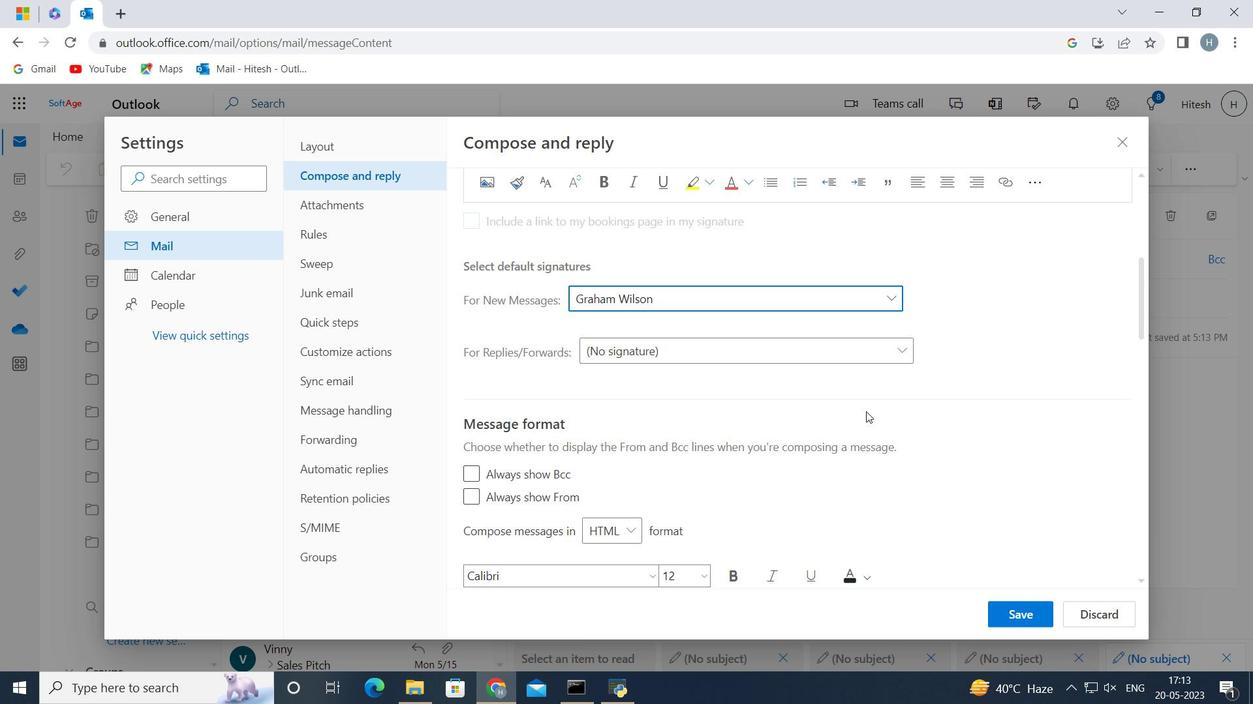 
Action: Mouse scrolled (880, 373) with delta (0, 0)
Screenshot: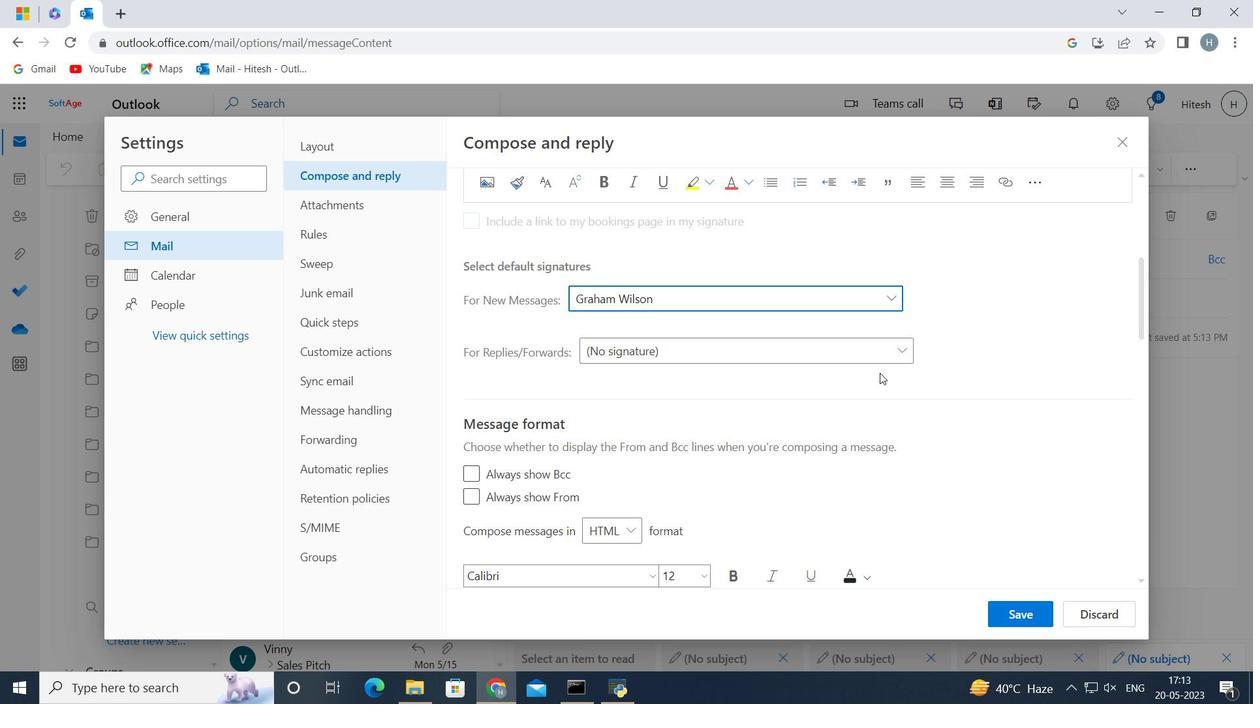 
Action: Mouse scrolled (880, 373) with delta (0, 0)
Screenshot: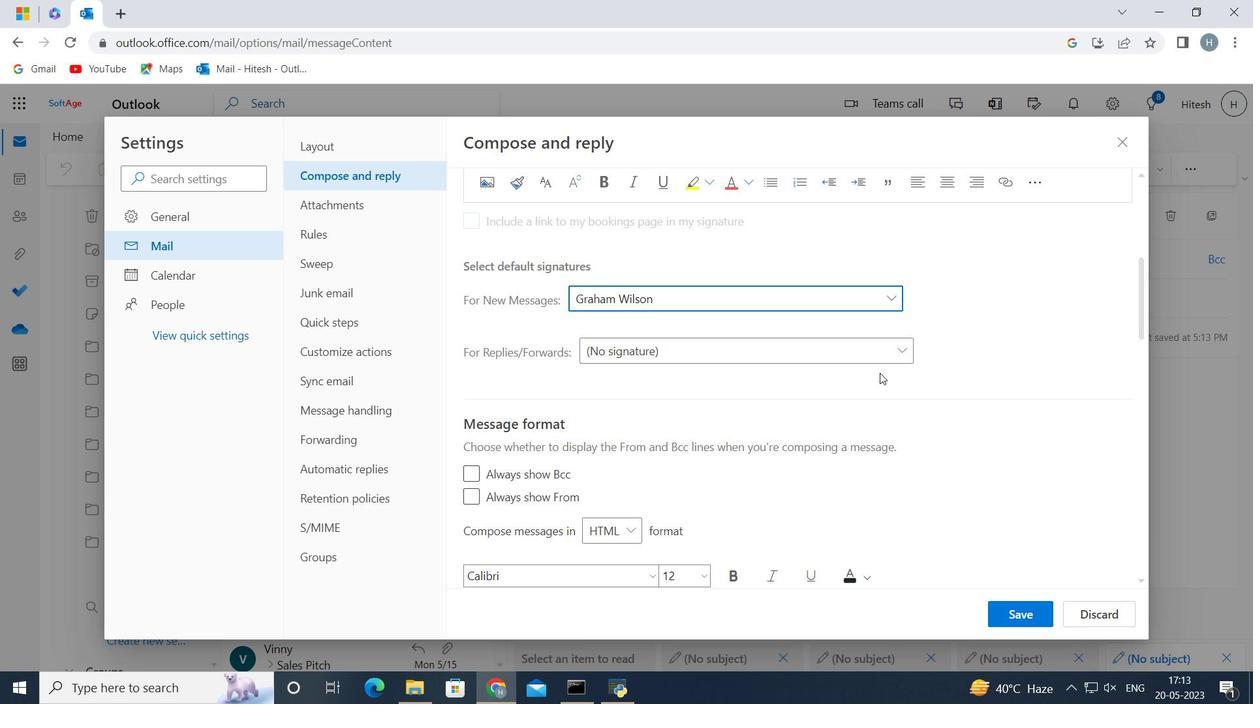 
Action: Mouse moved to (1026, 608)
Screenshot: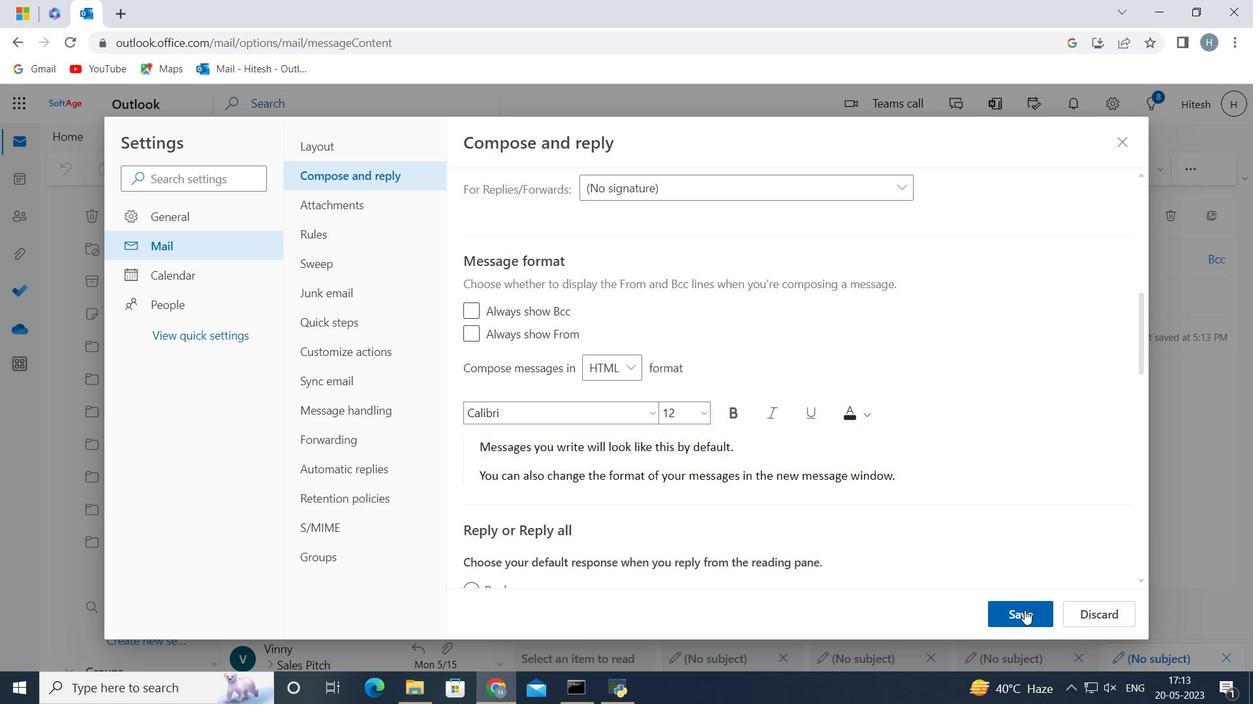 
Action: Mouse pressed left at (1026, 608)
Screenshot: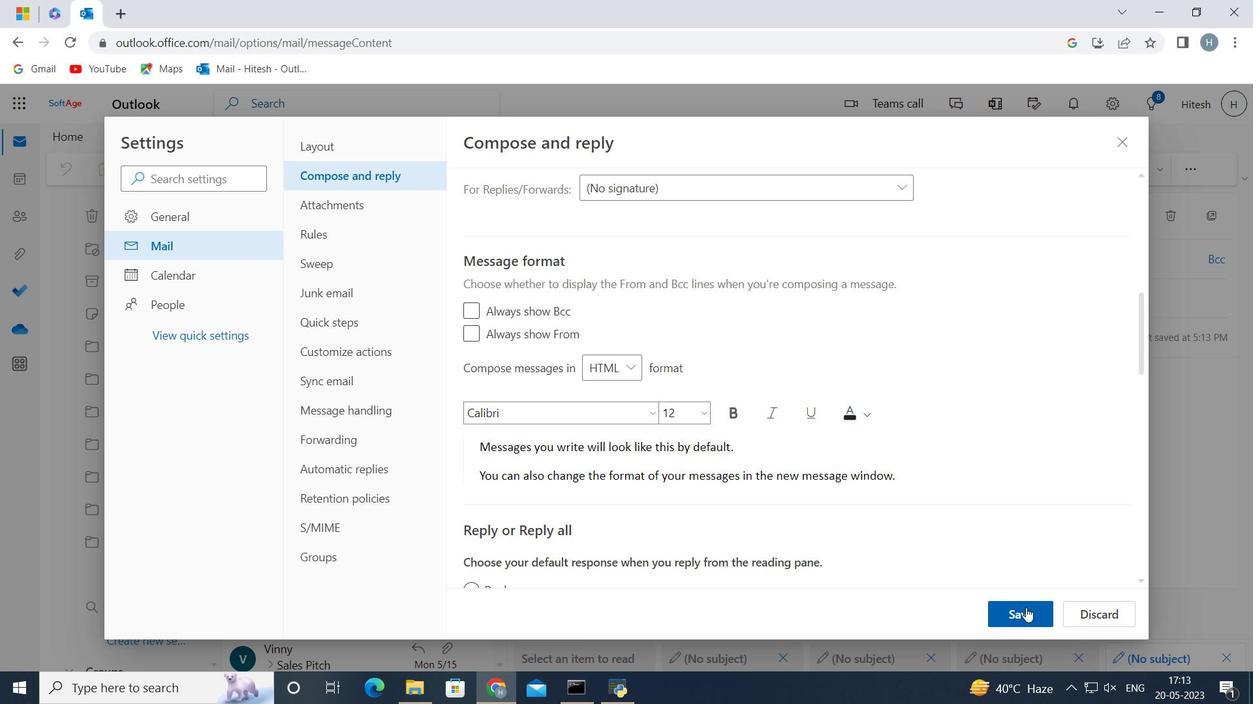 
Action: Mouse moved to (1129, 137)
Screenshot: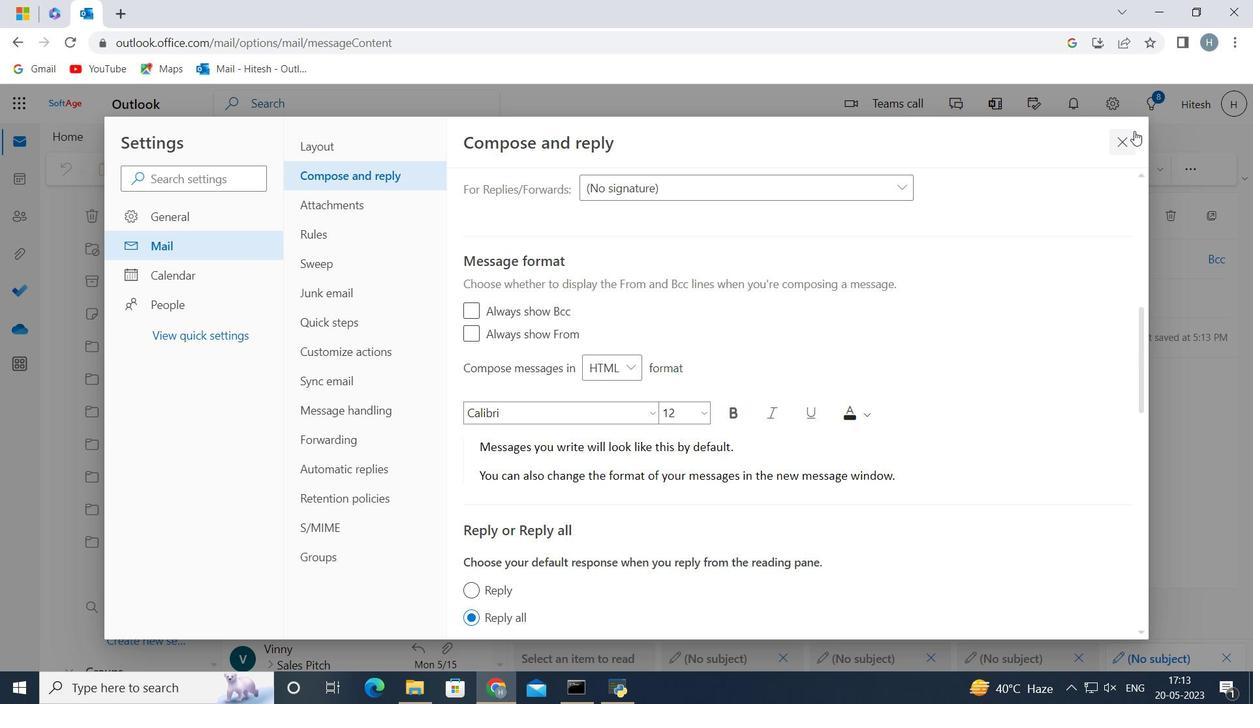 
Action: Mouse pressed left at (1129, 137)
Screenshot: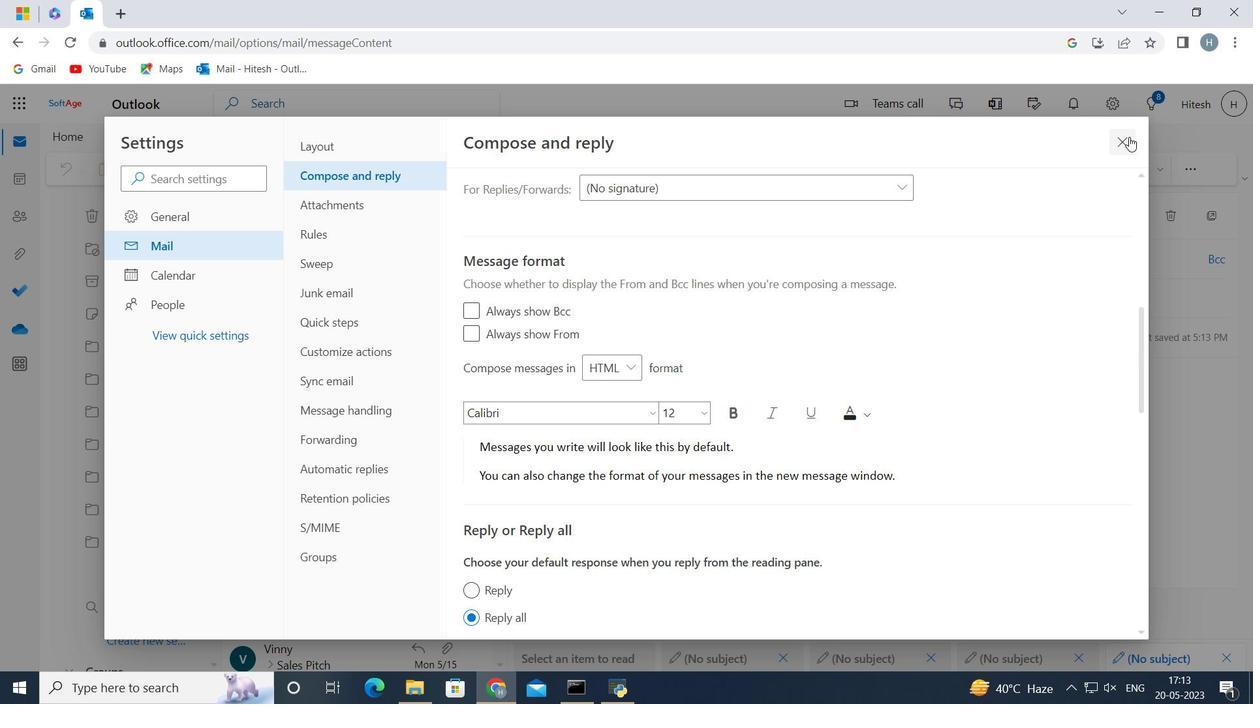 
Action: Mouse moved to (605, 416)
Screenshot: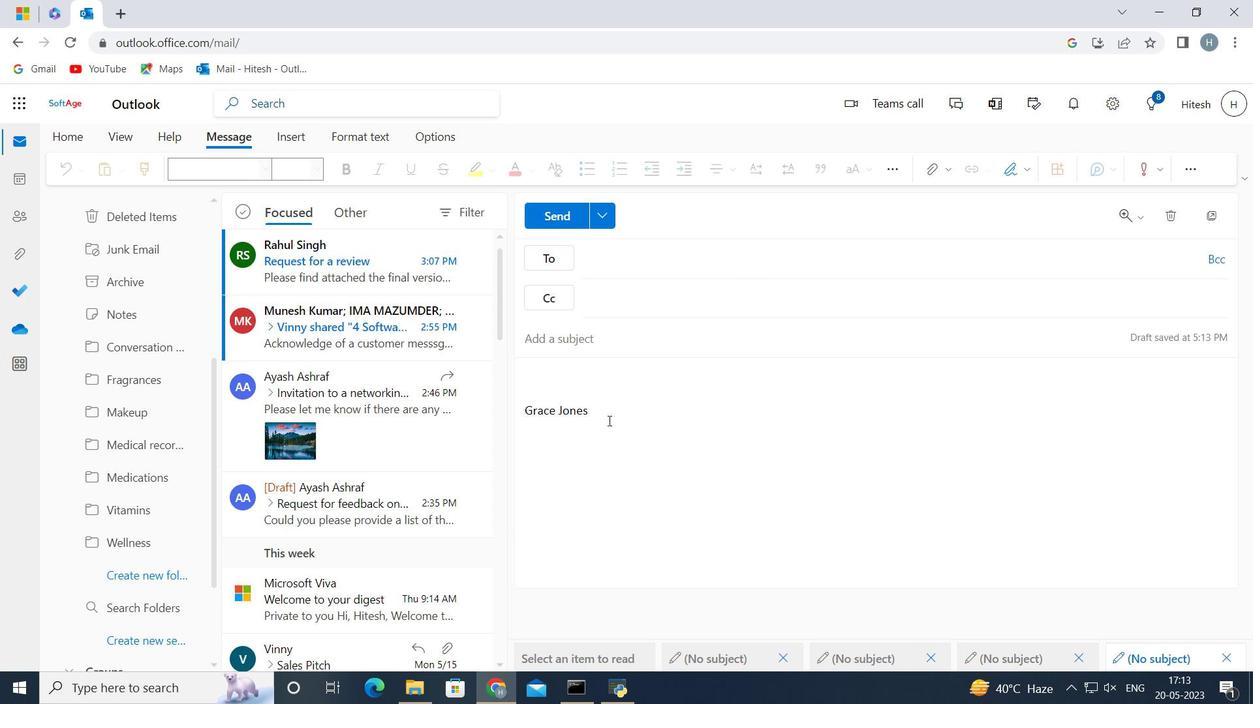 
Action: Mouse pressed left at (605, 416)
Screenshot: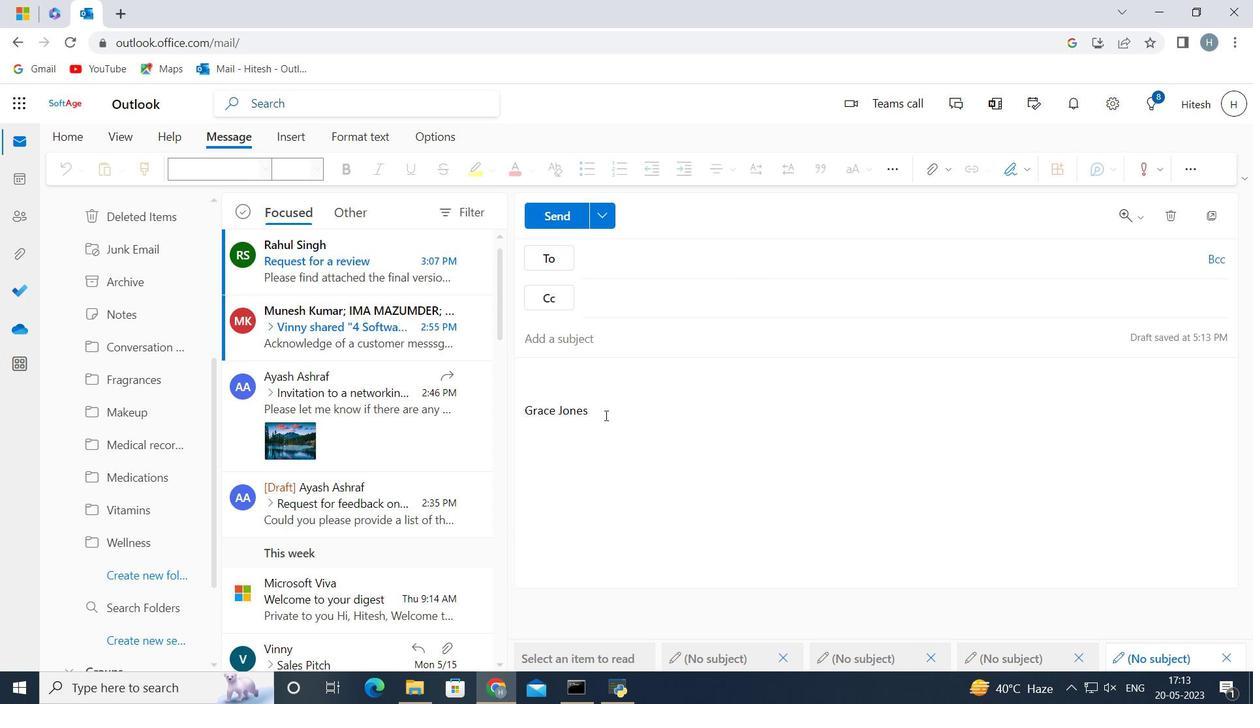 
Action: Mouse moved to (601, 413)
Screenshot: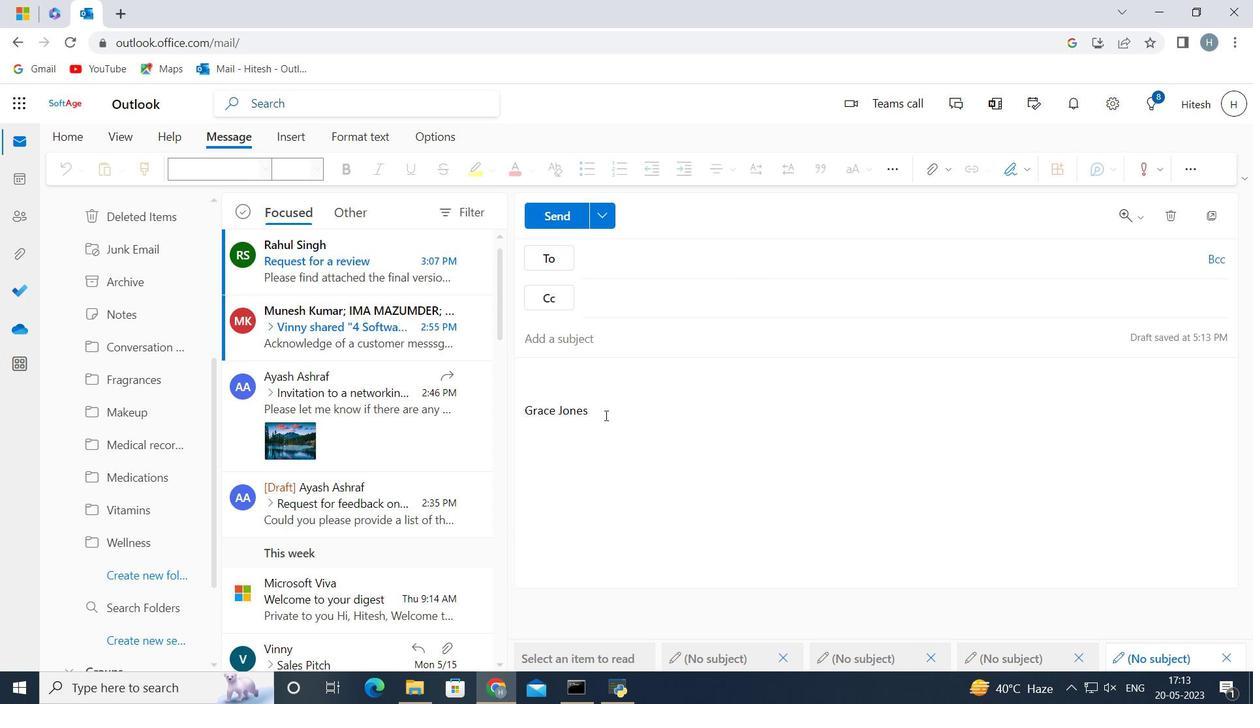 
Action: Key pressed <Key.backspace><Key.backspace><Key.backspace><Key.backspace><Key.backspace><Key.backspace><Key.backspace><Key.backspace><Key.backspace><Key.backspace><Key.backspace><Key.backspace><Key.backspace><Key.backspace><Key.backspace><Key.backspace><Key.backspace><Key.shift>Have<Key.space>a<Key.space>grat<Key.space><Key.shift_r><Key.shift_r><Key.shift_r>Martin<Key.backspace><Key.backspace><Key.backspace><Key.backspace><Key.backspace><Key.backspace><Key.backspace><Key.backspace><Key.backspace><Key.backspace>reat<Key.space><Key.shift_r>Martin<Key.space>l<Key.backspace><Key.shift_r>Luther<Key.space><Key.shift_r>King<Key.space><Key.shift>Jr<Key.space><Key.shift>Day,<Key.space><Key.shift><Key.shift><Key.shift>Graham<Key.space><Key.shift>Wild<Key.backspace>son<Key.space>
Screenshot: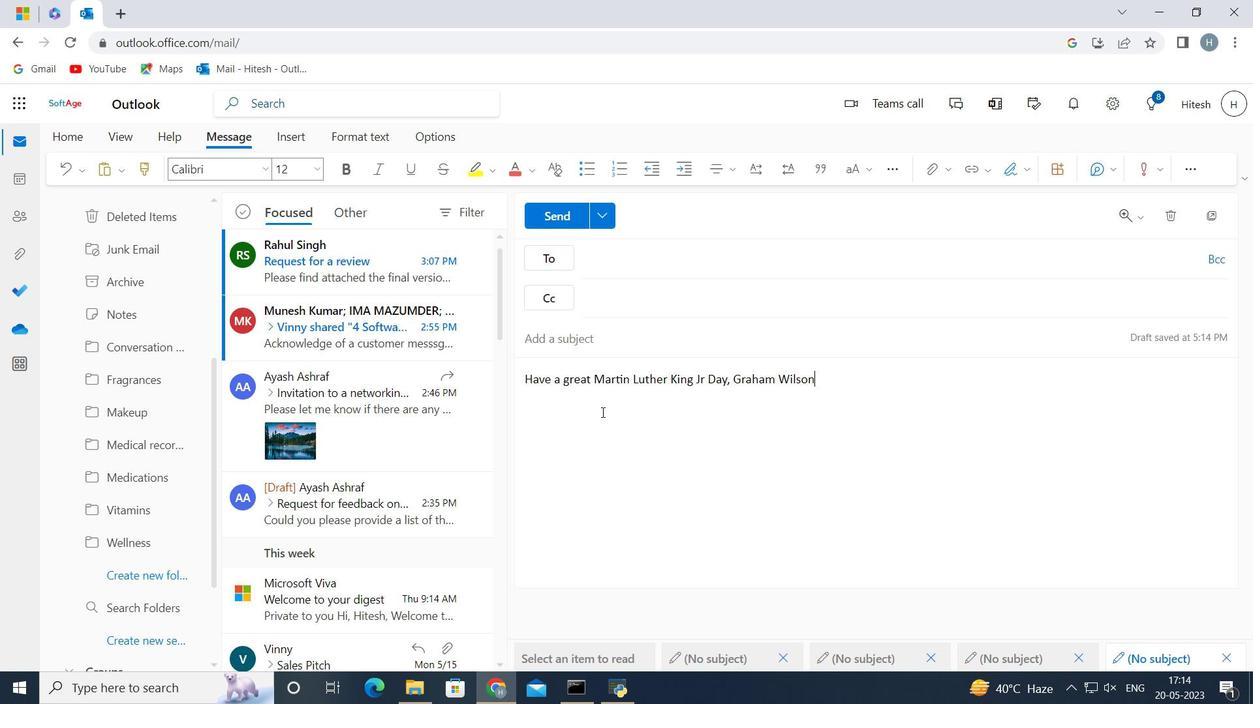 
Action: Mouse moved to (622, 261)
Screenshot: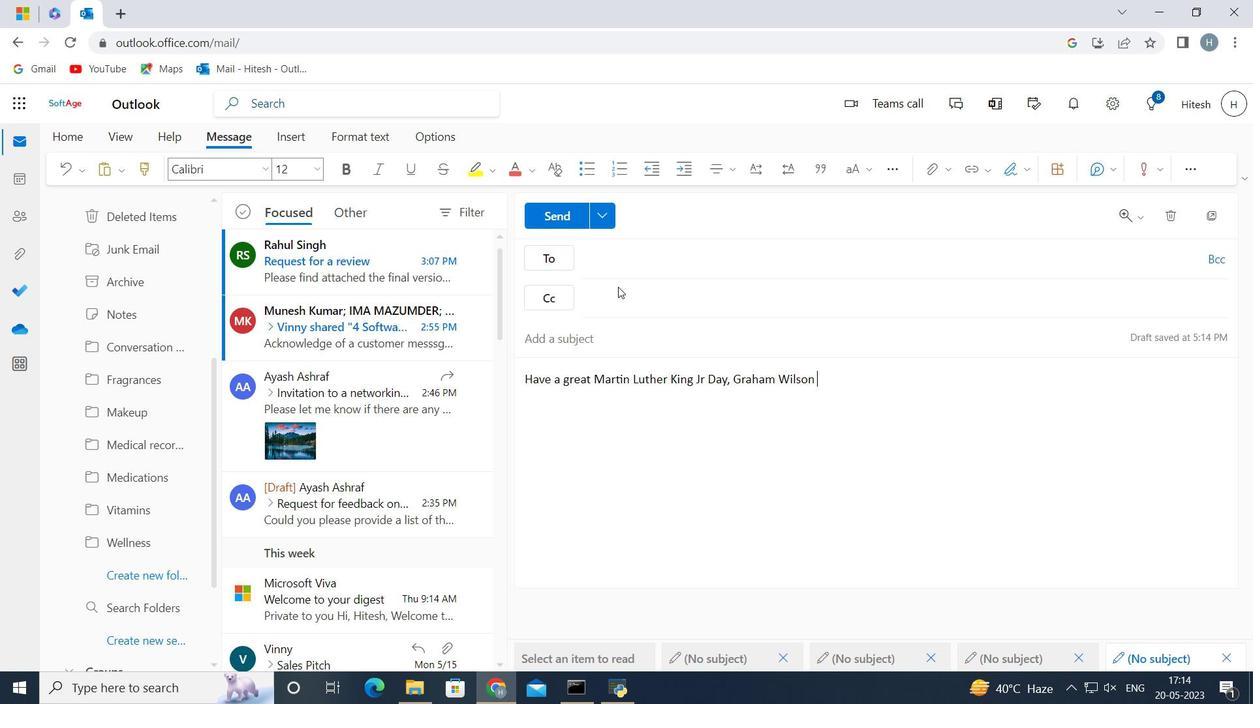 
Action: Mouse pressed left at (622, 261)
Screenshot: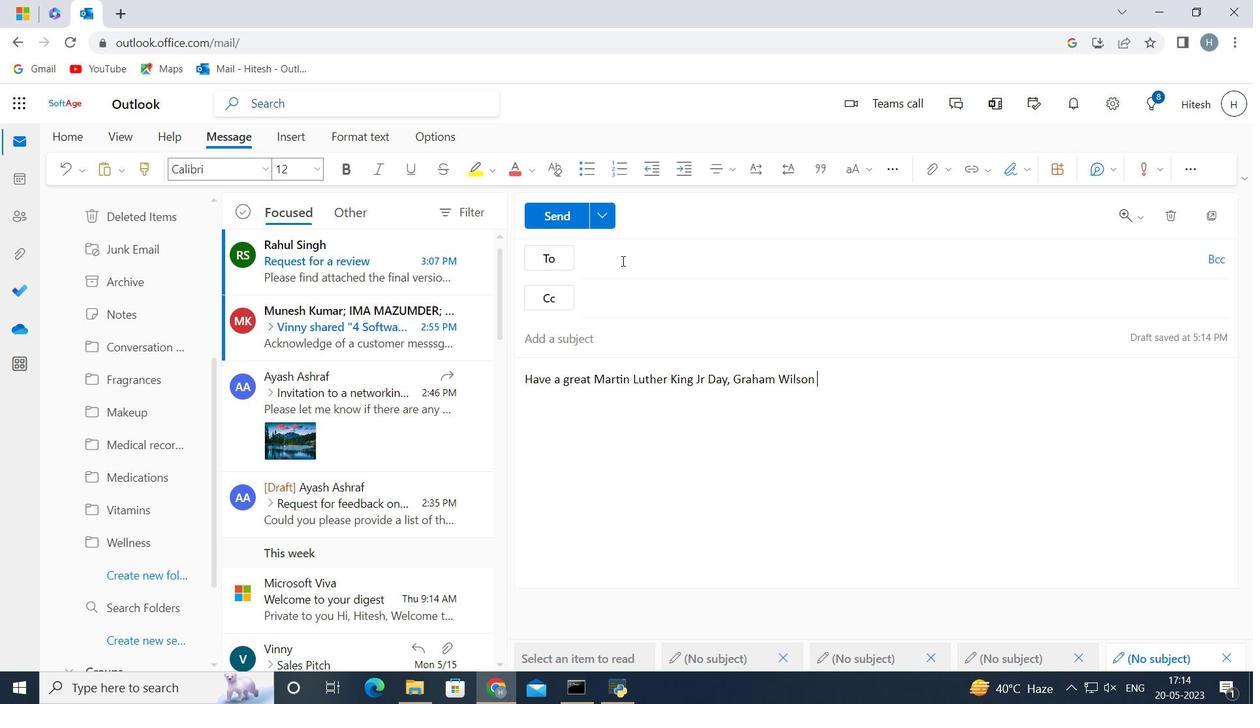 
Action: Key pressed softage.5<Key.shift><Key.shift><Key.shift><Key.shift><Key.shift><Key.shift><Key.shift><Key.shift><Key.shift><Key.shift><Key.shift><Key.shift><Key.shift><Key.shift><Key.shift><Key.shift><Key.shift><Key.shift><Key.shift><Key.shift><Key.shift><Key.shift><Key.shift><Key.shift><Key.shift><Key.shift><Key.shift><Key.shift><Key.shift><Key.shift><Key.shift><Key.shift><Key.shift><Key.shift>@softage.net
Screenshot: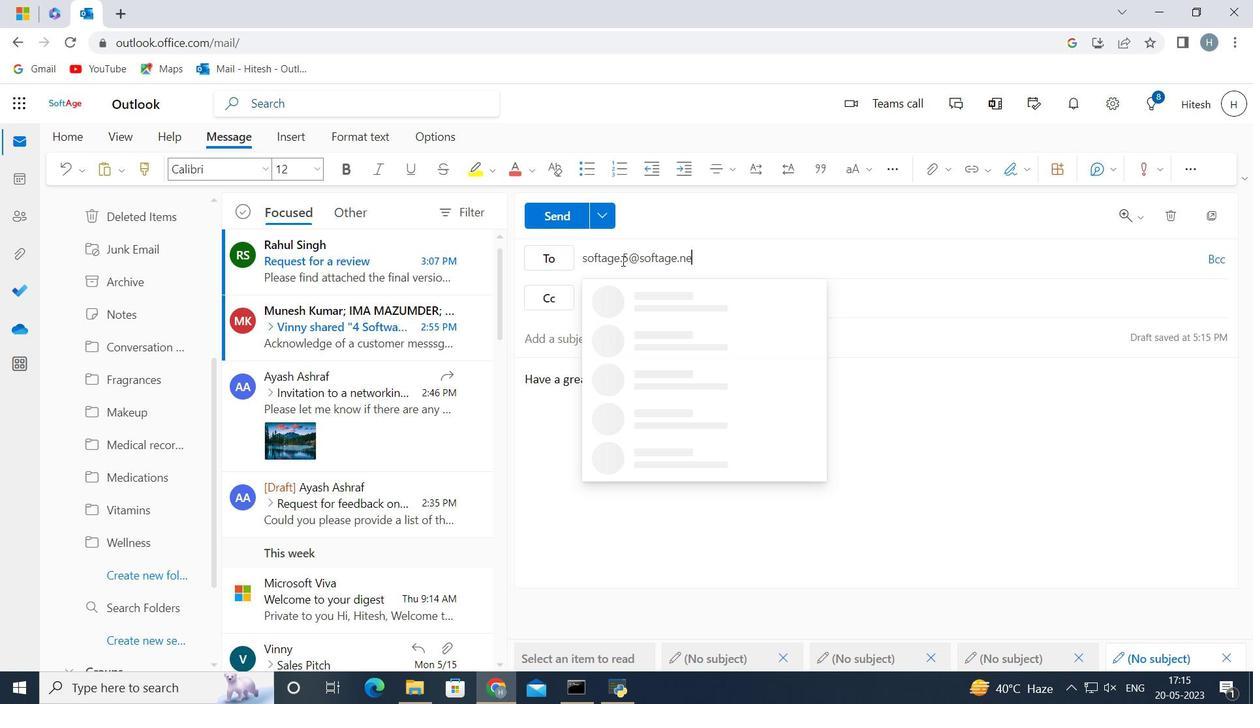 
Action: Mouse moved to (652, 300)
Screenshot: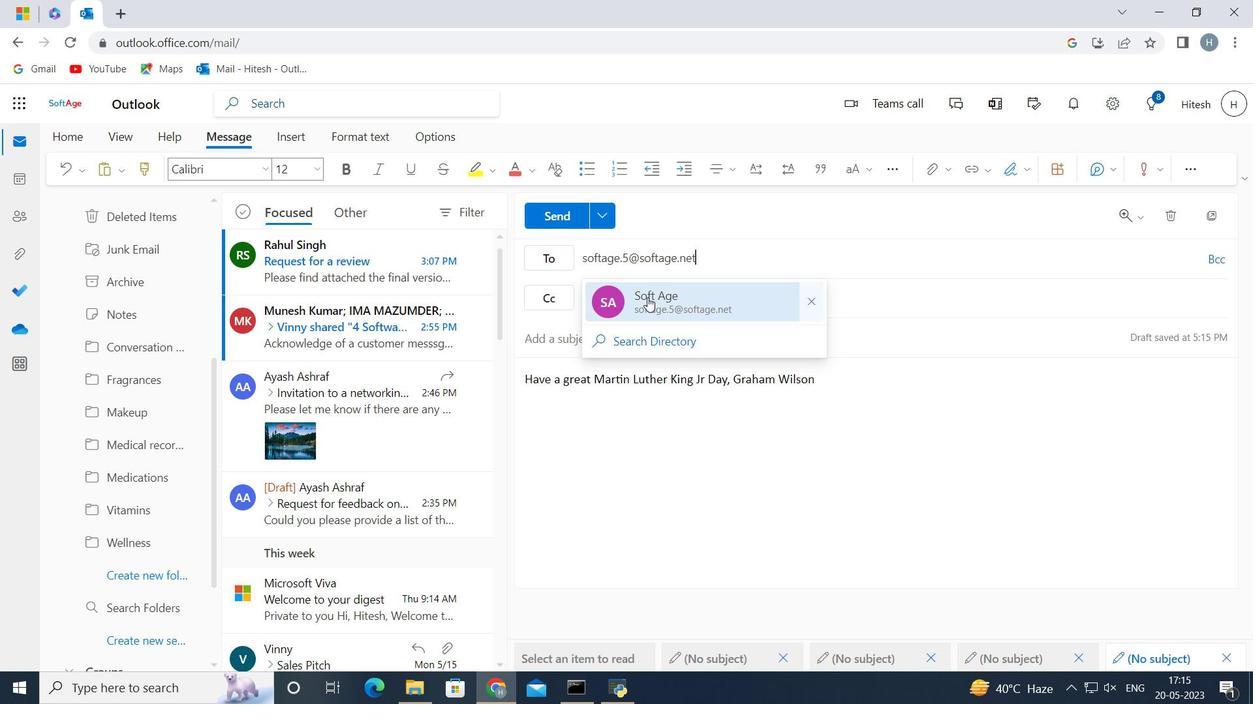 
Action: Mouse pressed left at (652, 300)
Screenshot: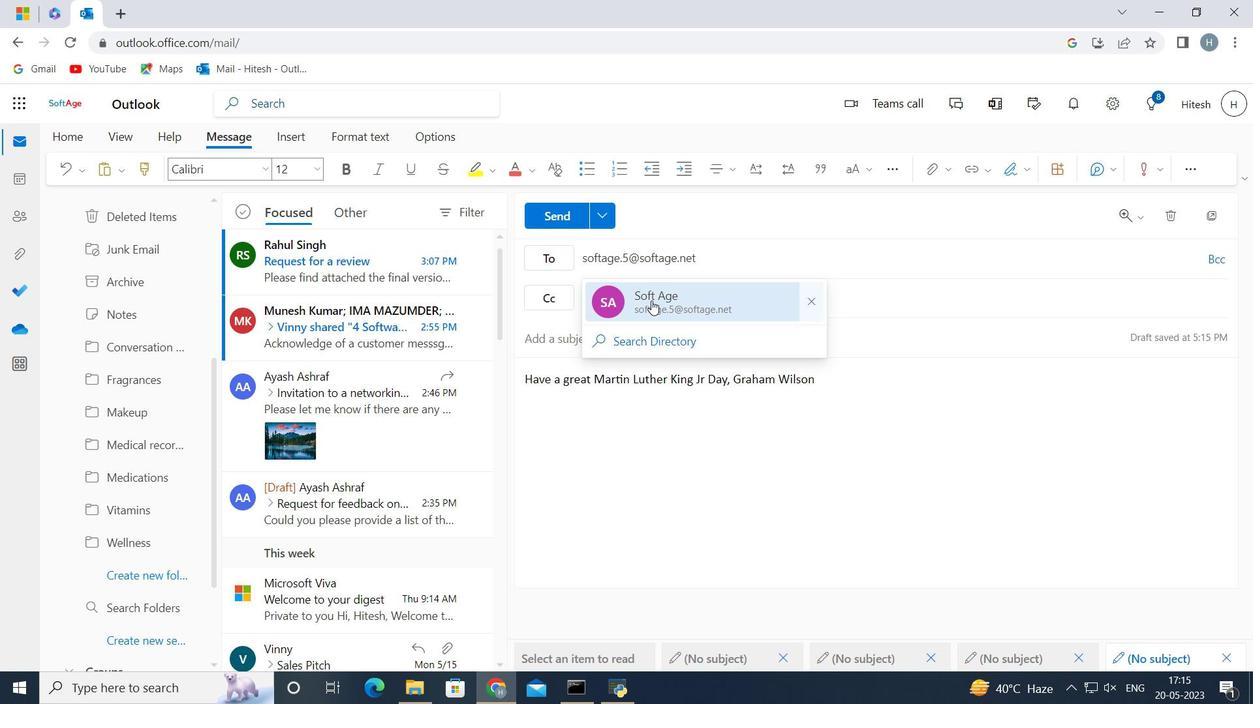 
Action: Mouse moved to (475, 364)
Screenshot: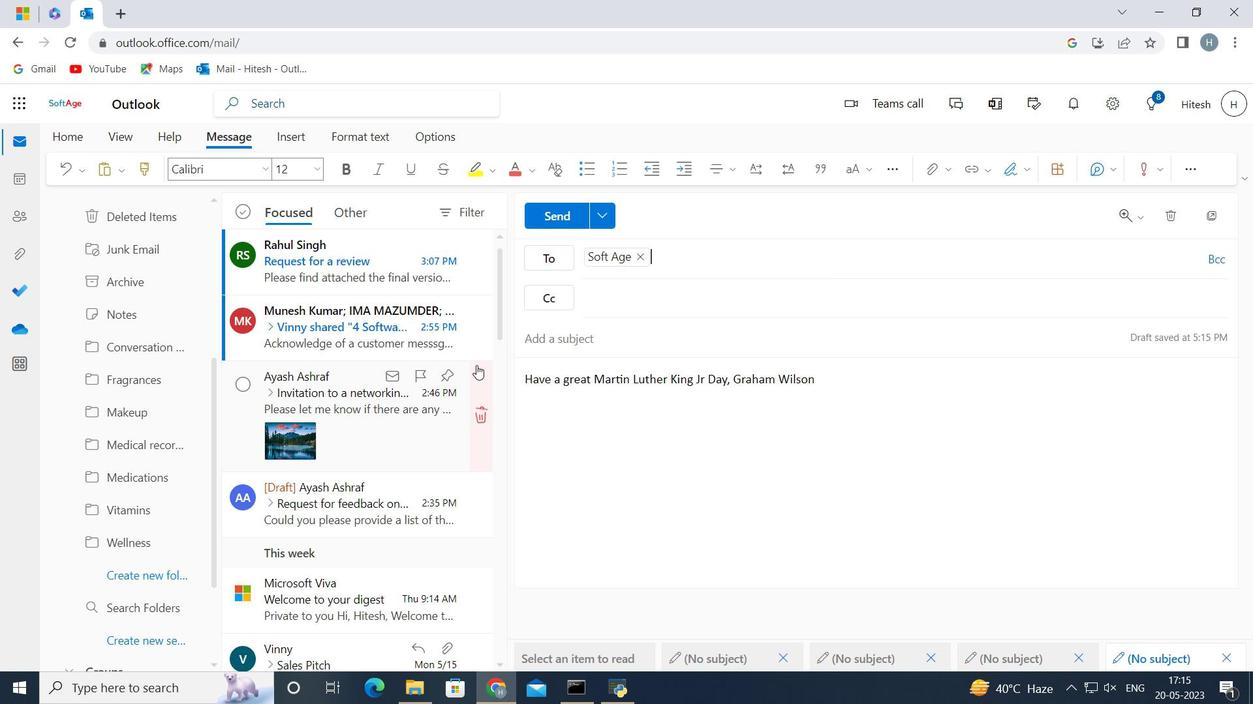 
Action: Mouse scrolled (475, 363) with delta (0, 0)
Screenshot: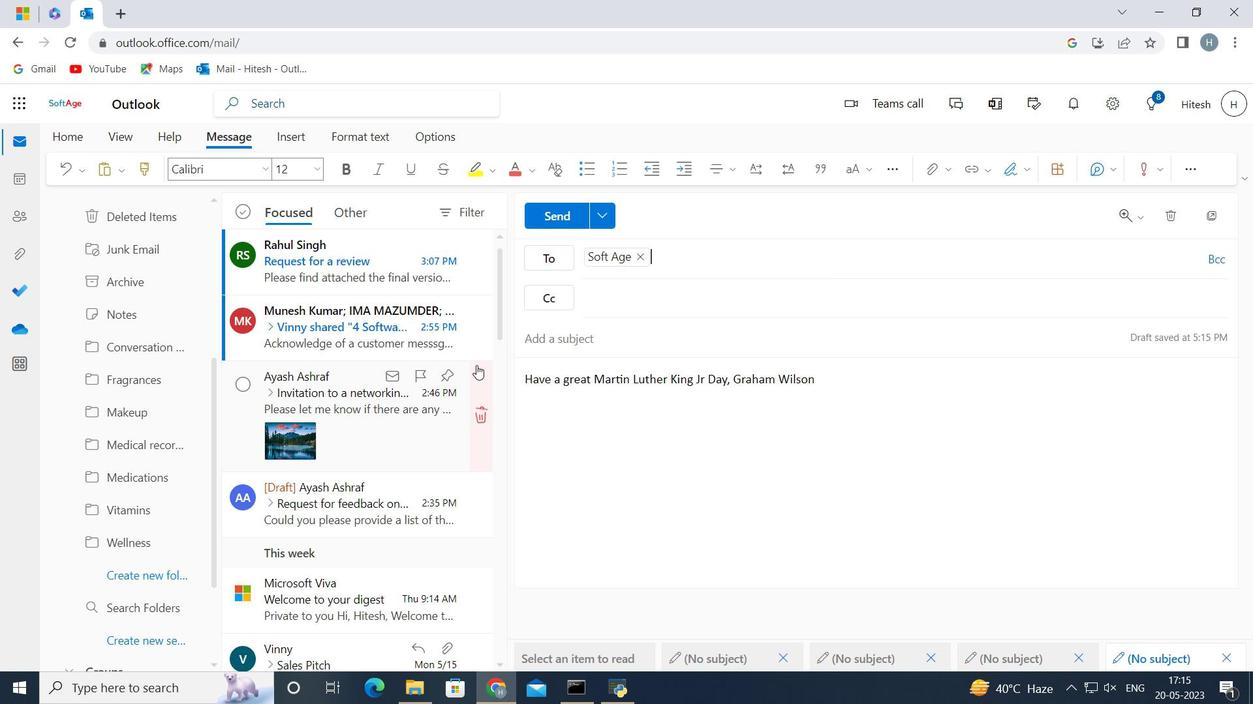 
Action: Mouse moved to (471, 364)
Screenshot: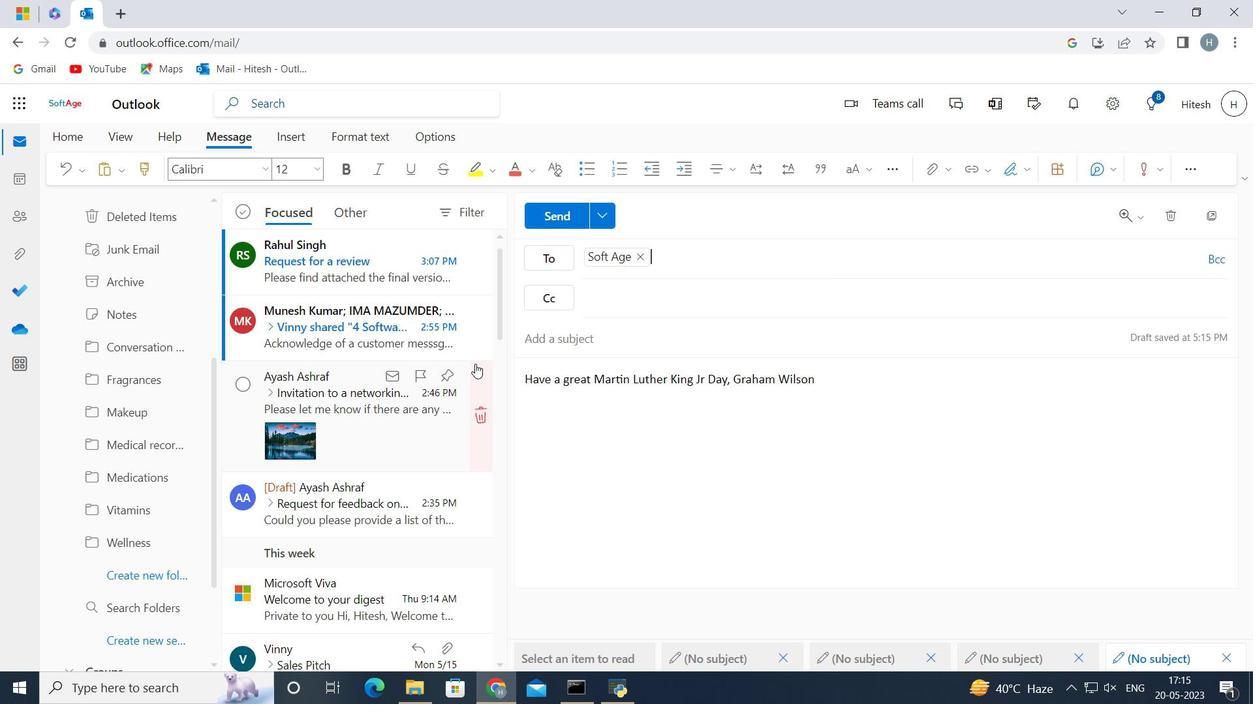 
Action: Mouse scrolled (471, 363) with delta (0, 0)
Screenshot: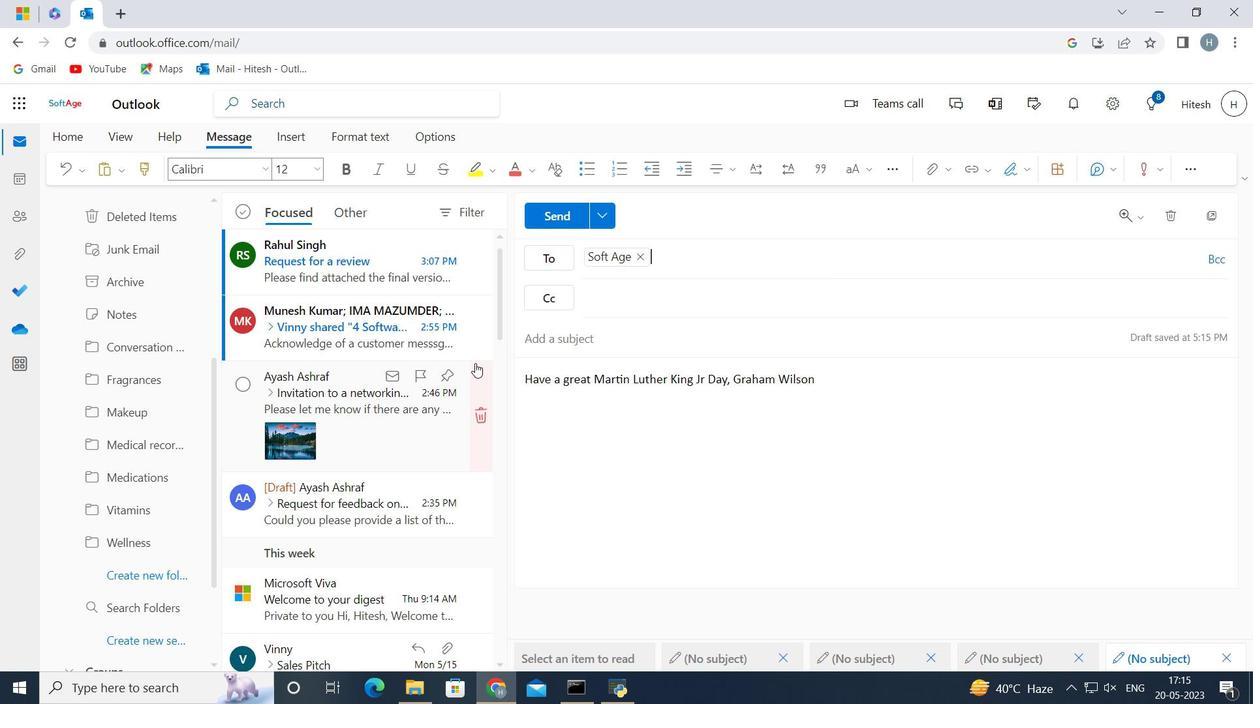 
Action: Mouse moved to (172, 546)
Screenshot: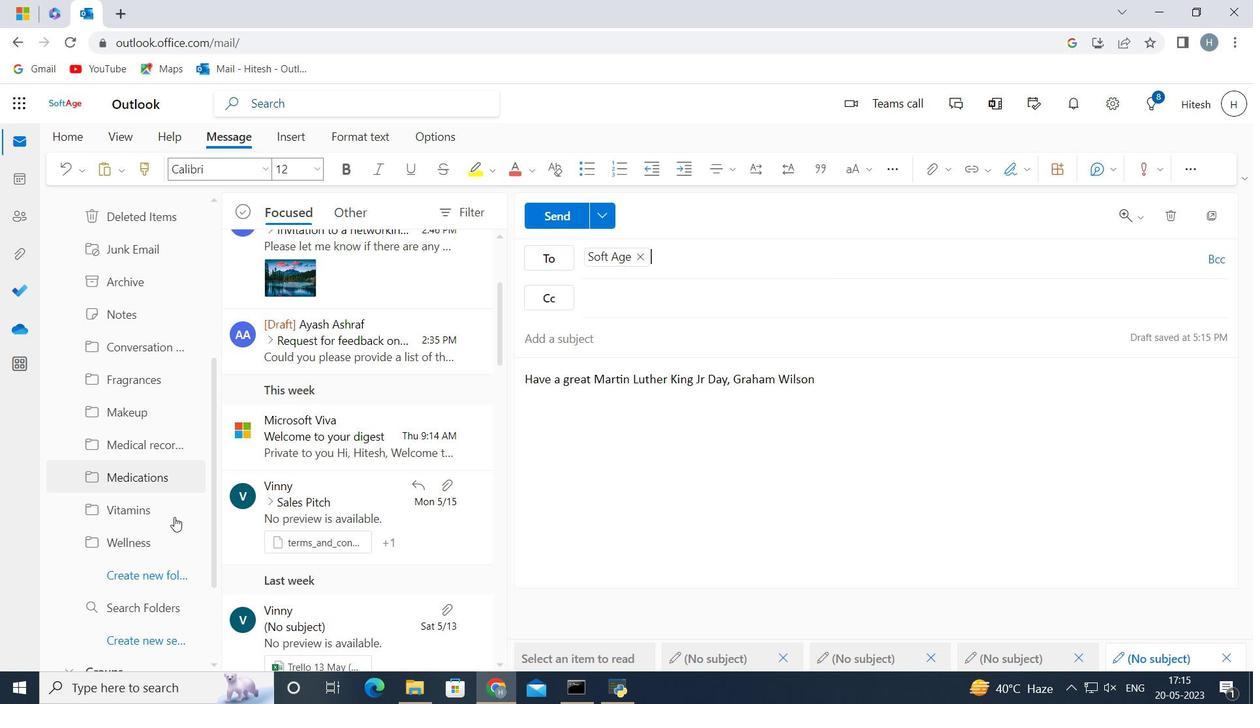 
Action: Mouse scrolled (172, 546) with delta (0, 0)
Screenshot: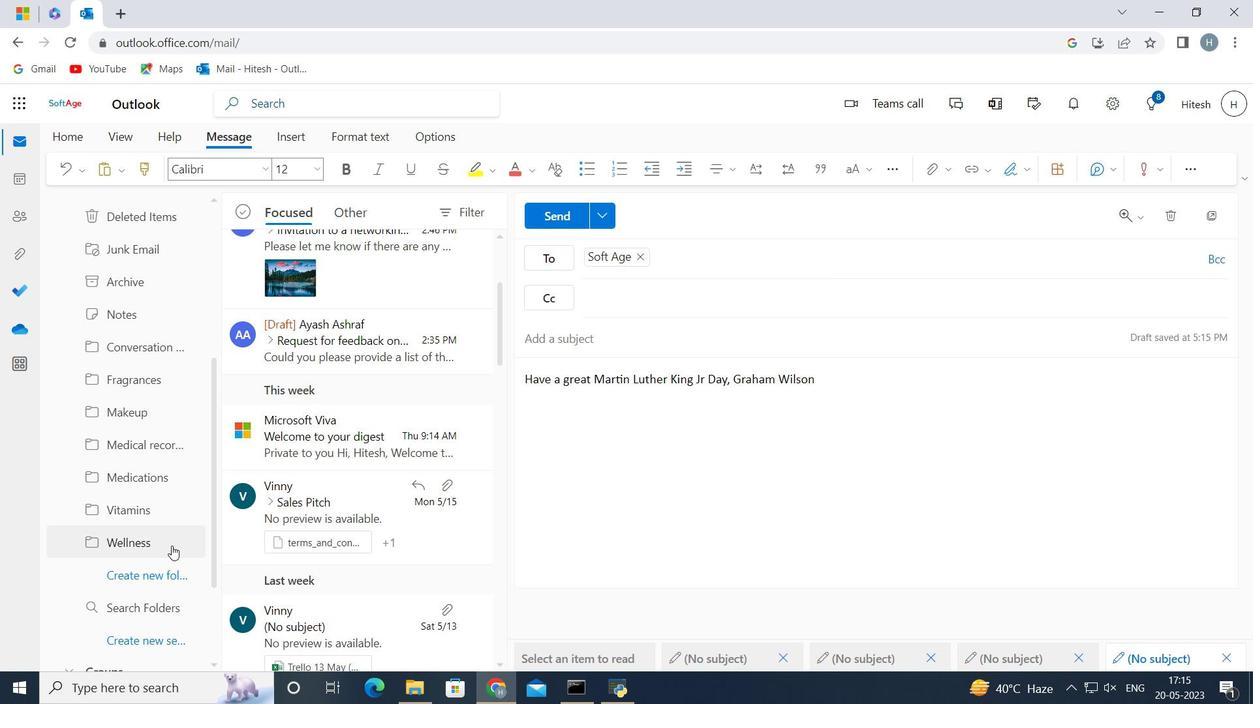 
Action: Mouse scrolled (172, 546) with delta (0, 0)
Screenshot: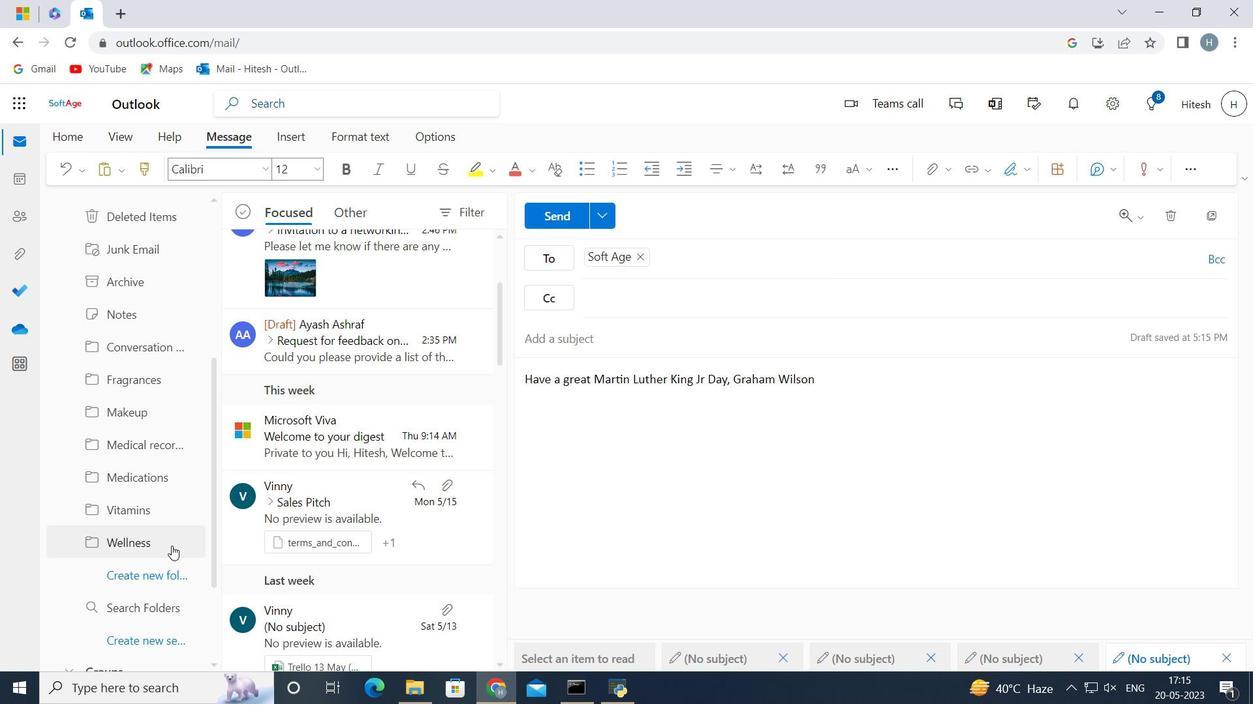 
Action: Mouse moved to (174, 445)
Screenshot: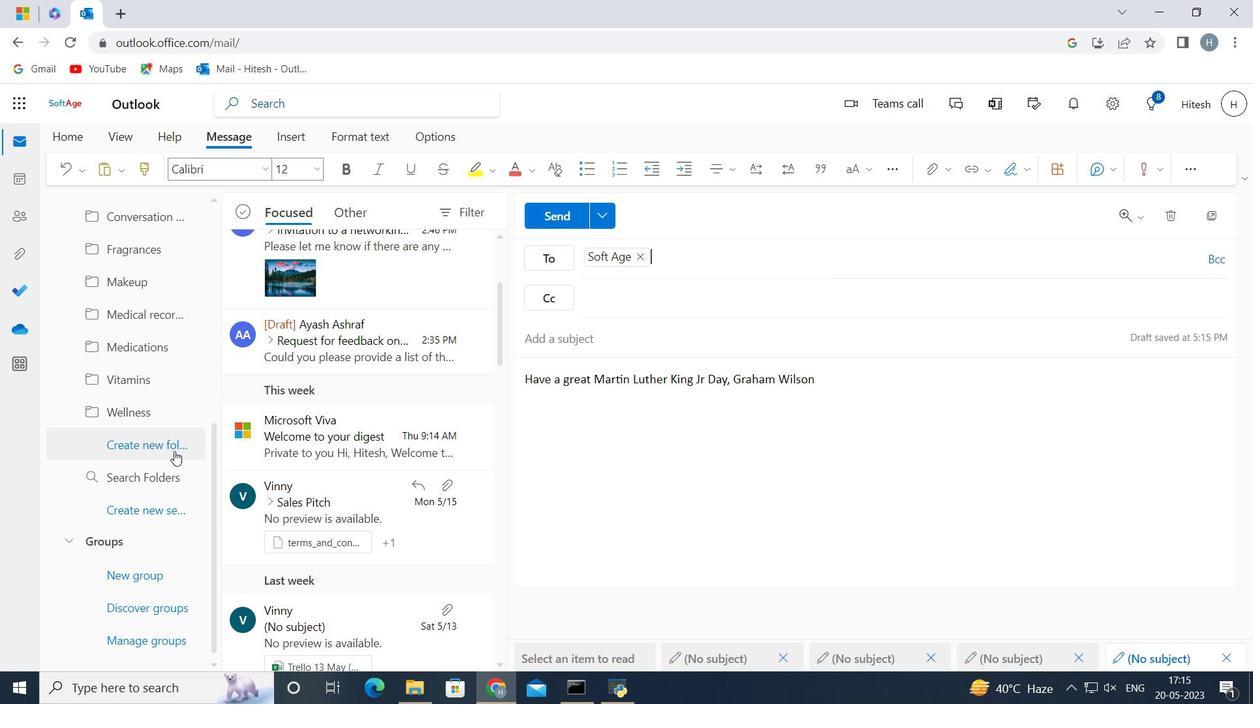 
Action: Mouse pressed left at (174, 445)
Screenshot: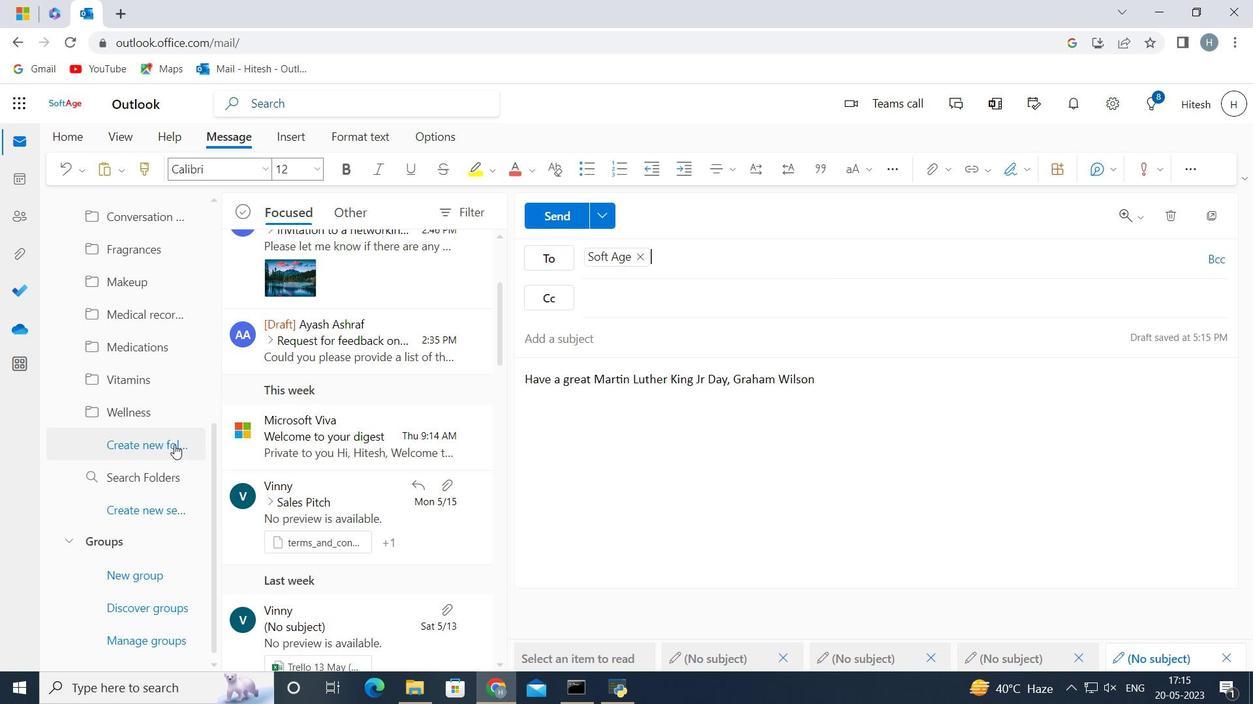 
Action: Key pressed <Key.shift>Insurance
Screenshot: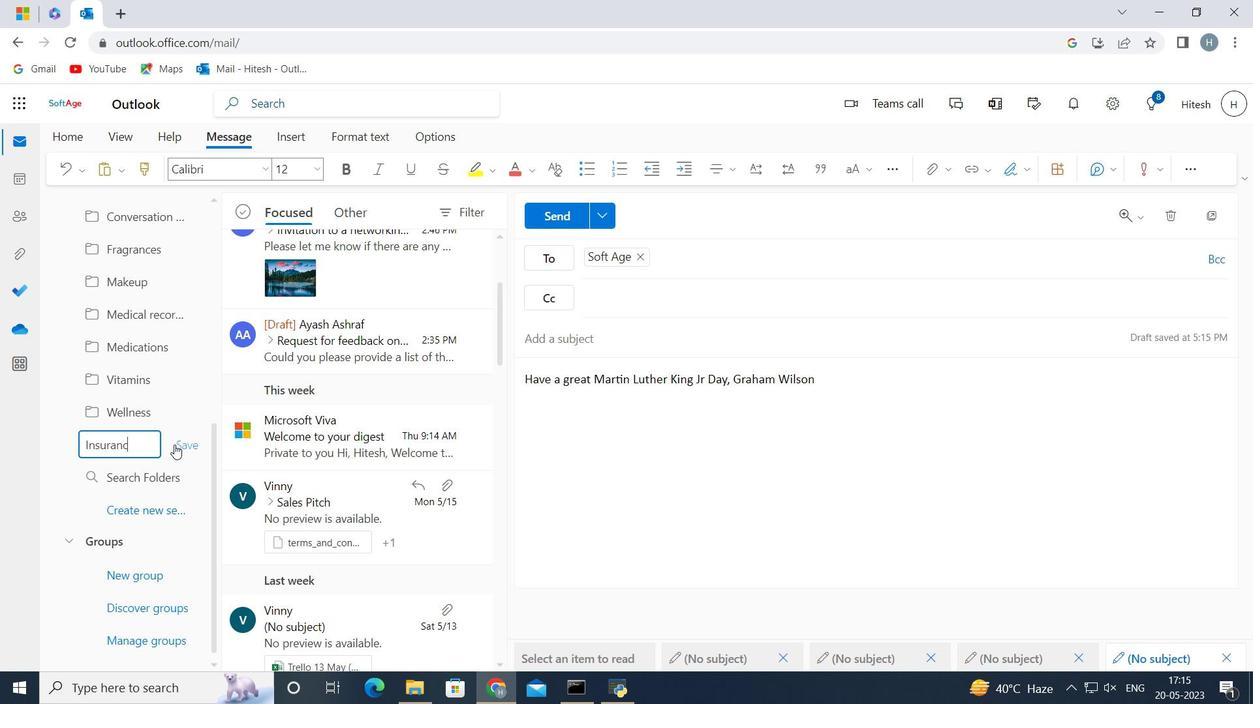 
Action: Mouse moved to (188, 444)
Screenshot: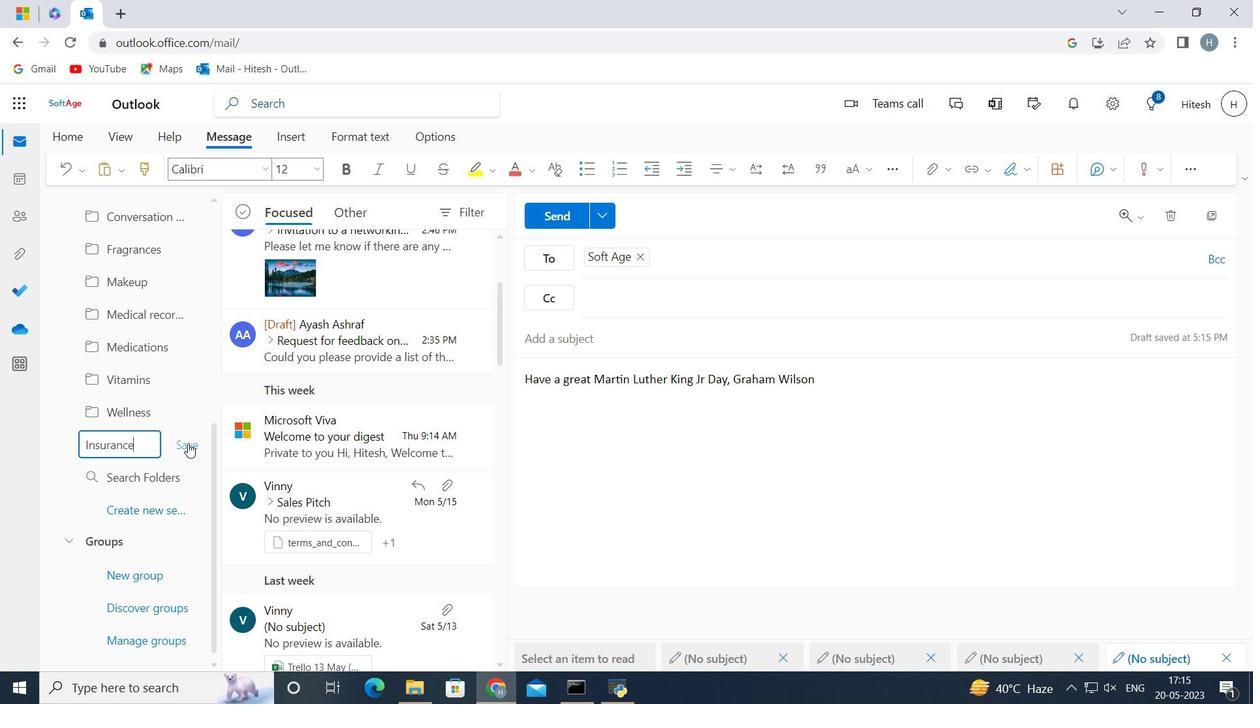 
Action: Mouse pressed left at (188, 444)
Screenshot: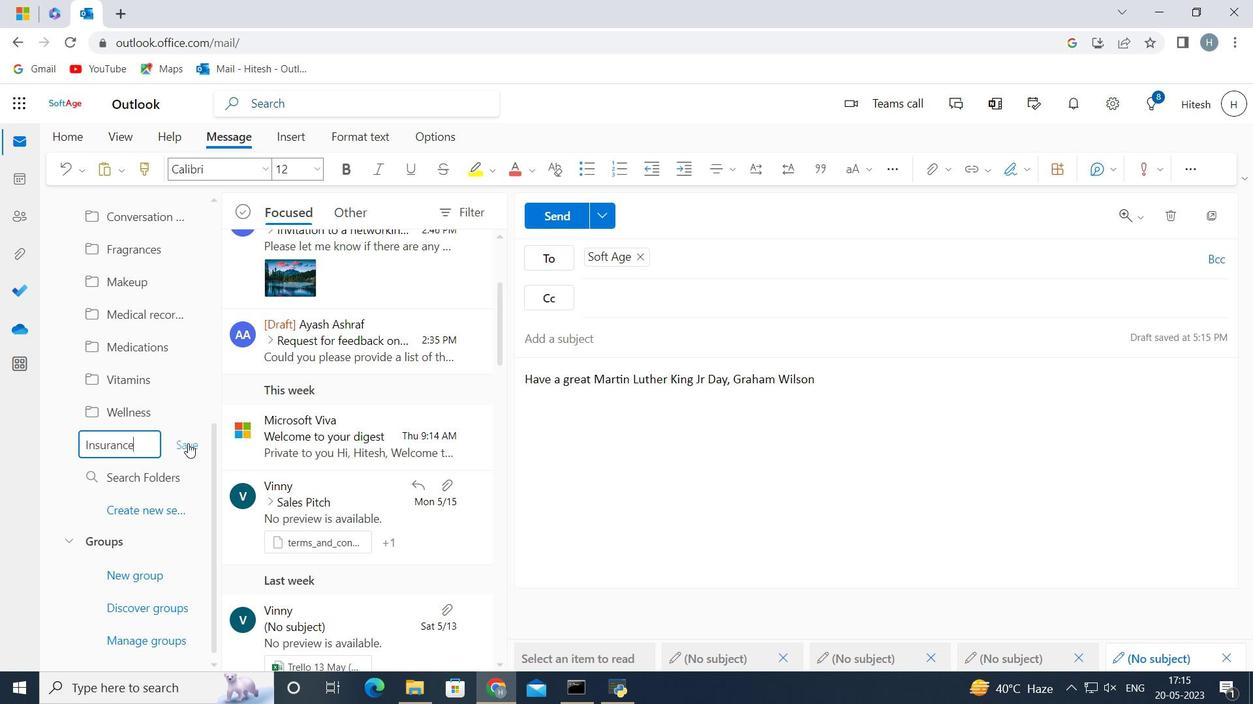 
Action: Mouse moved to (559, 213)
Screenshot: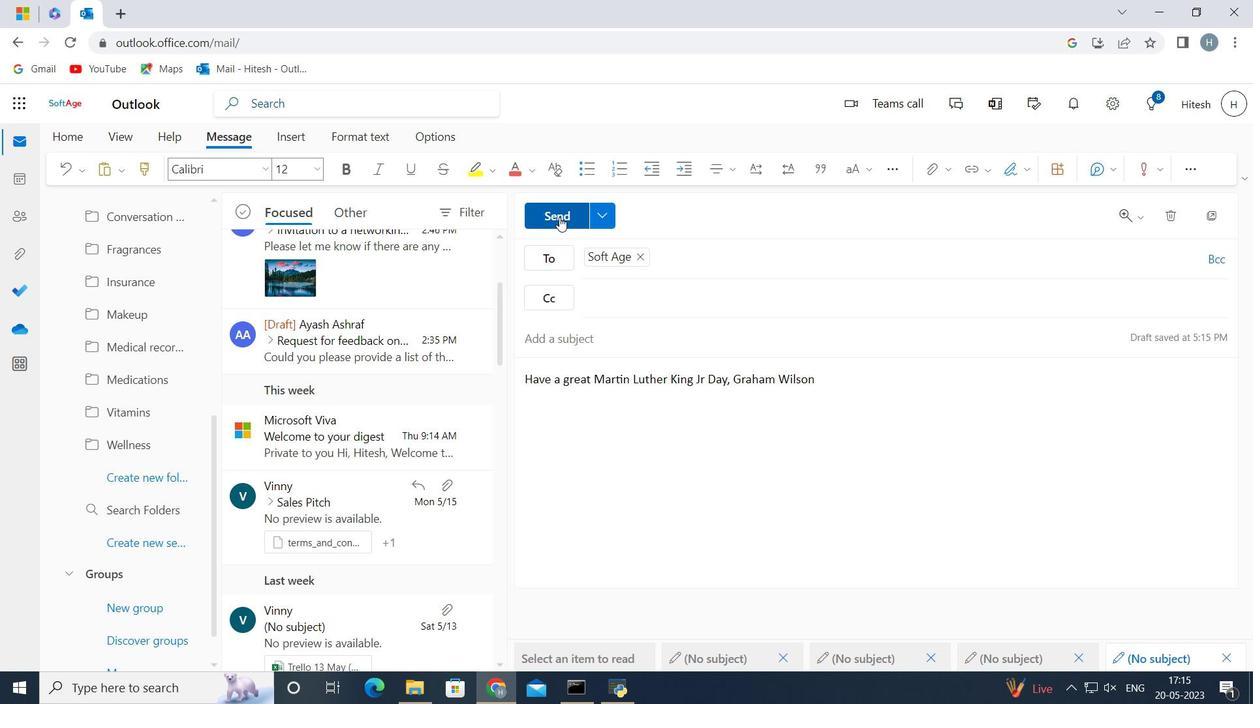 
Action: Mouse pressed left at (559, 213)
Screenshot: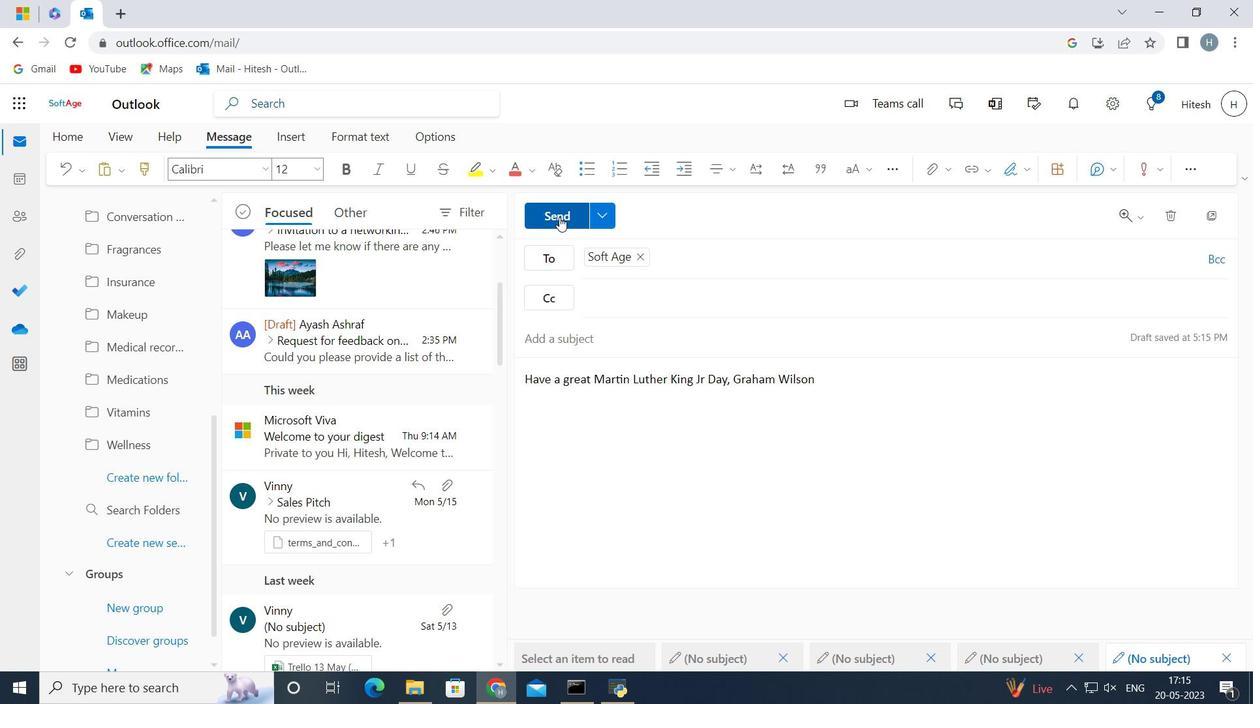 
Action: Mouse moved to (623, 425)
Screenshot: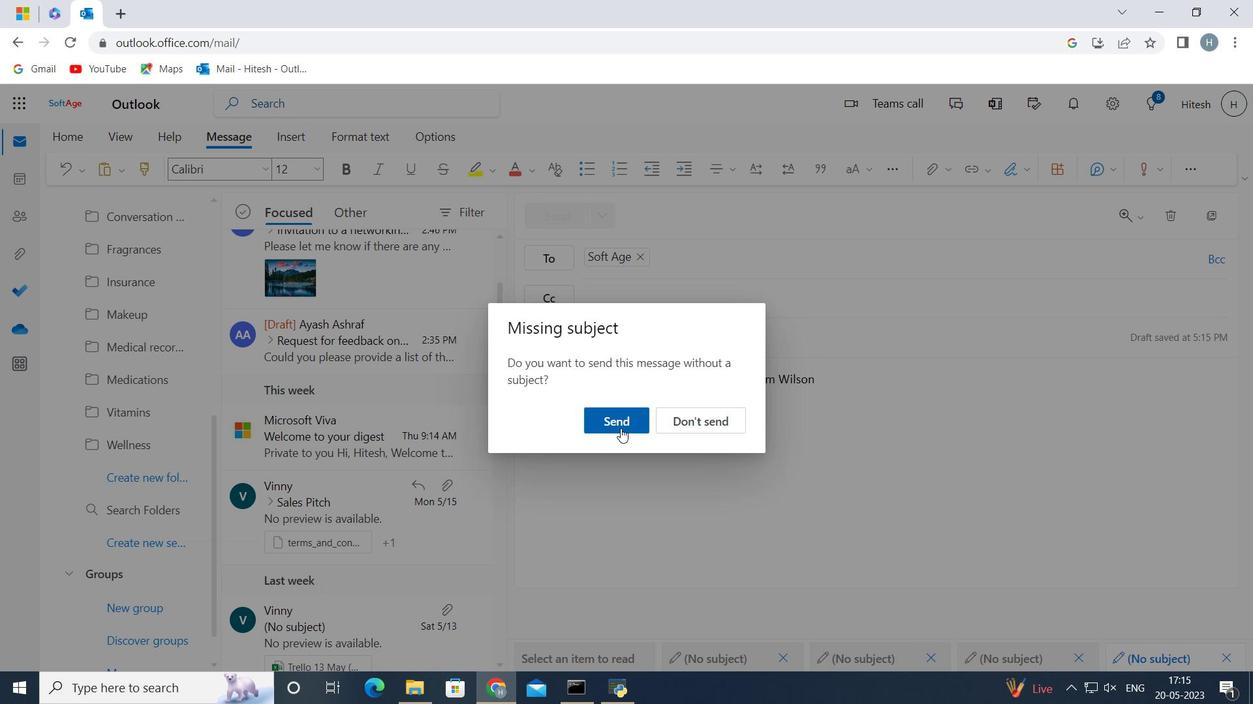 
Action: Mouse pressed left at (623, 425)
Screenshot: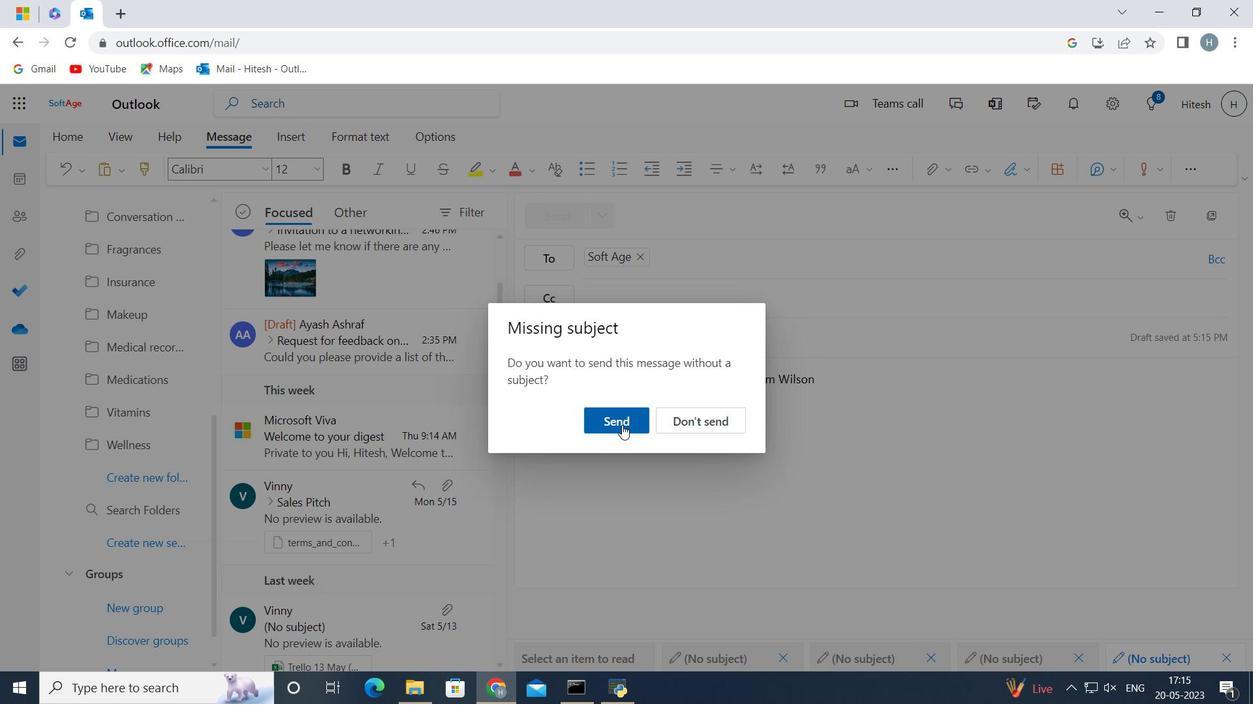 
